 Task: Create a business people working with information on computers.
Action: Mouse moved to (501, 317)
Screenshot: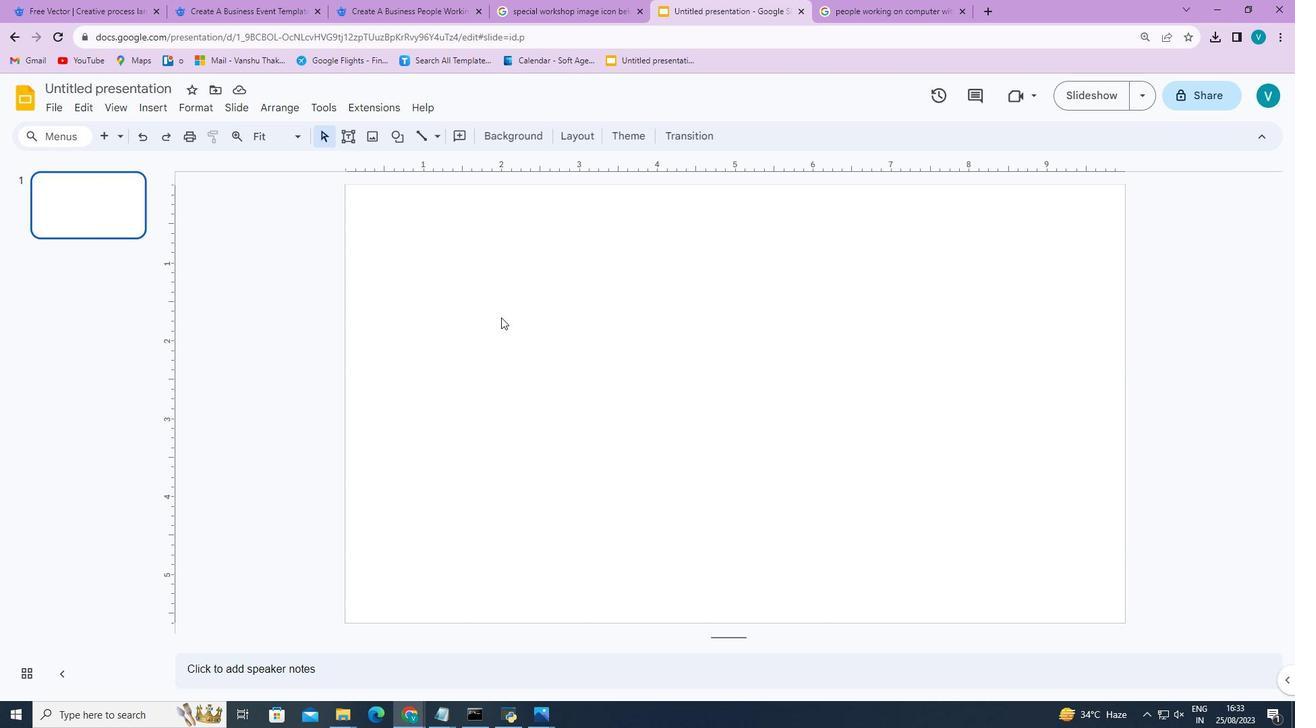 
Action: Mouse pressed left at (501, 317)
Screenshot: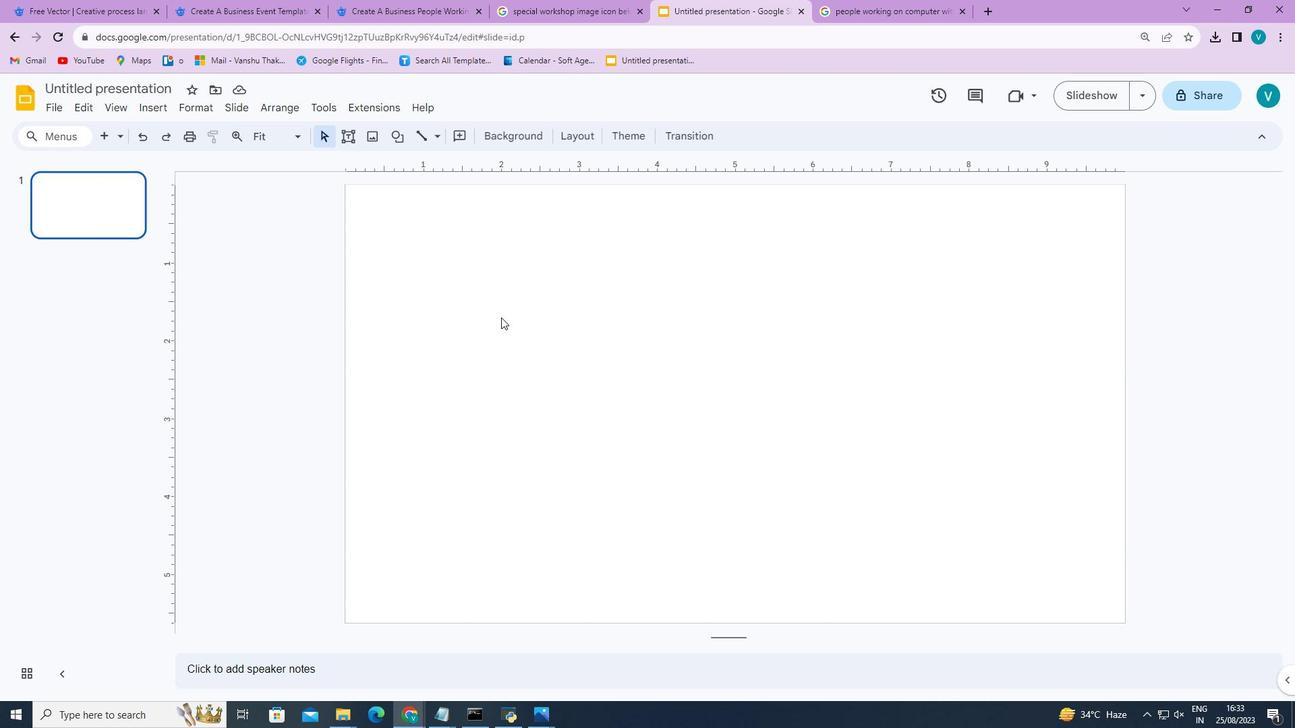 
Action: Mouse moved to (444, 286)
Screenshot: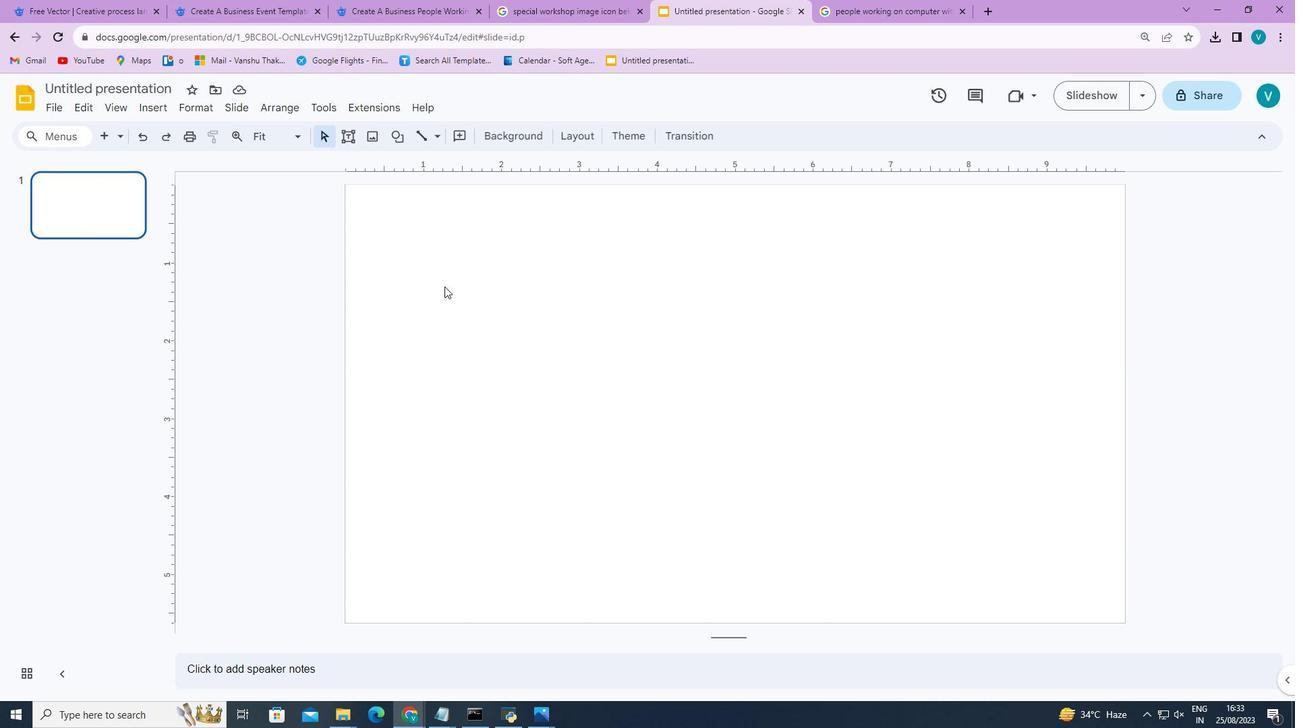 
Action: Mouse pressed left at (444, 286)
Screenshot: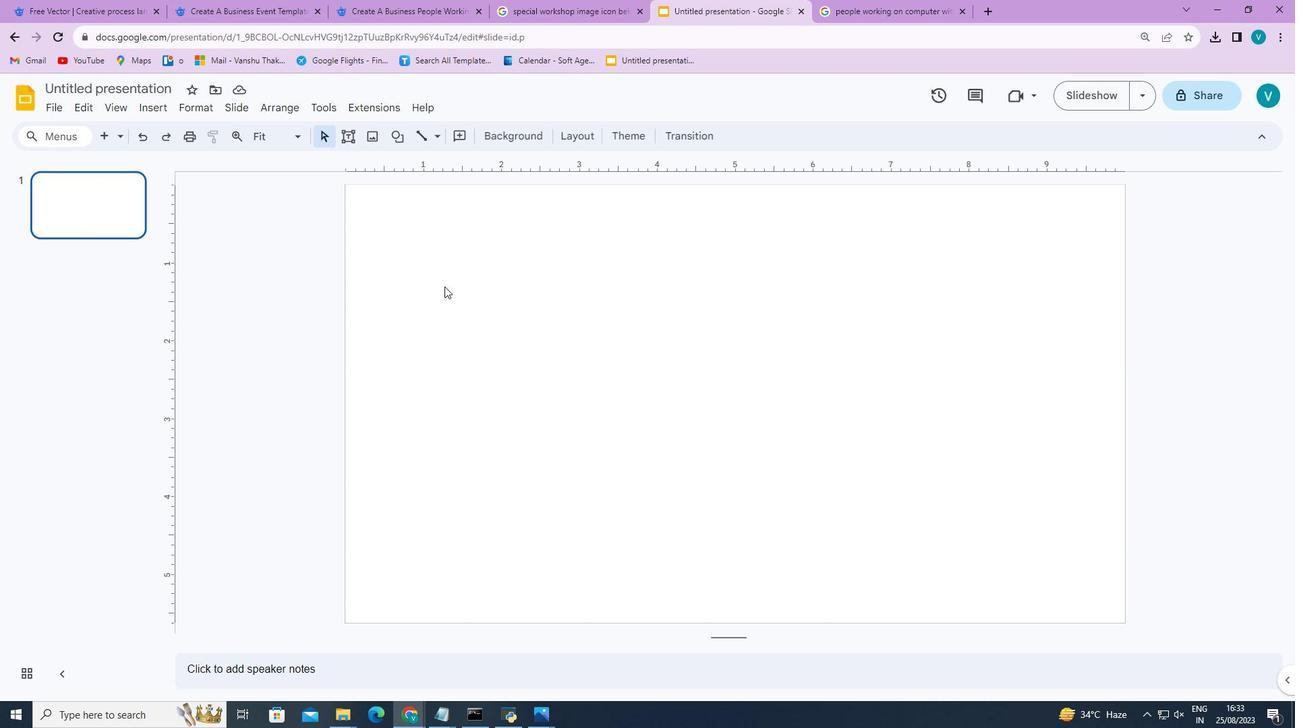 
Action: Mouse moved to (158, 107)
Screenshot: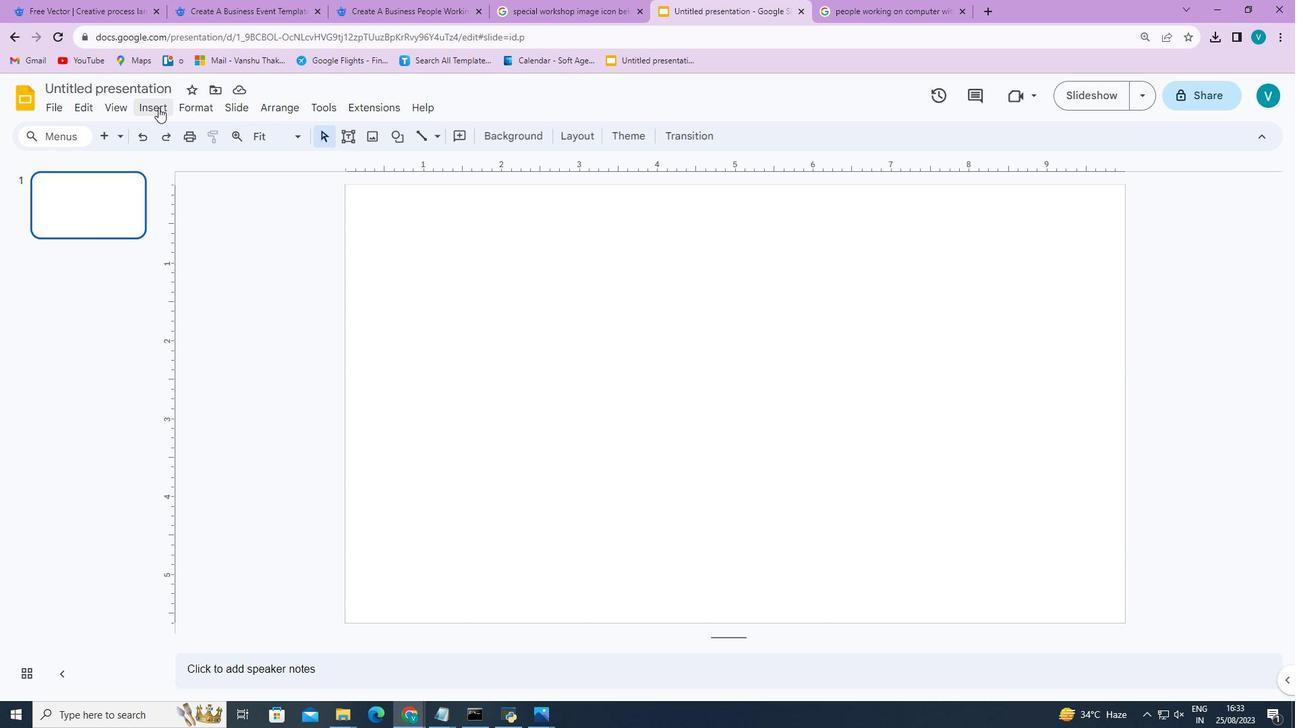 
Action: Mouse pressed left at (158, 107)
Screenshot: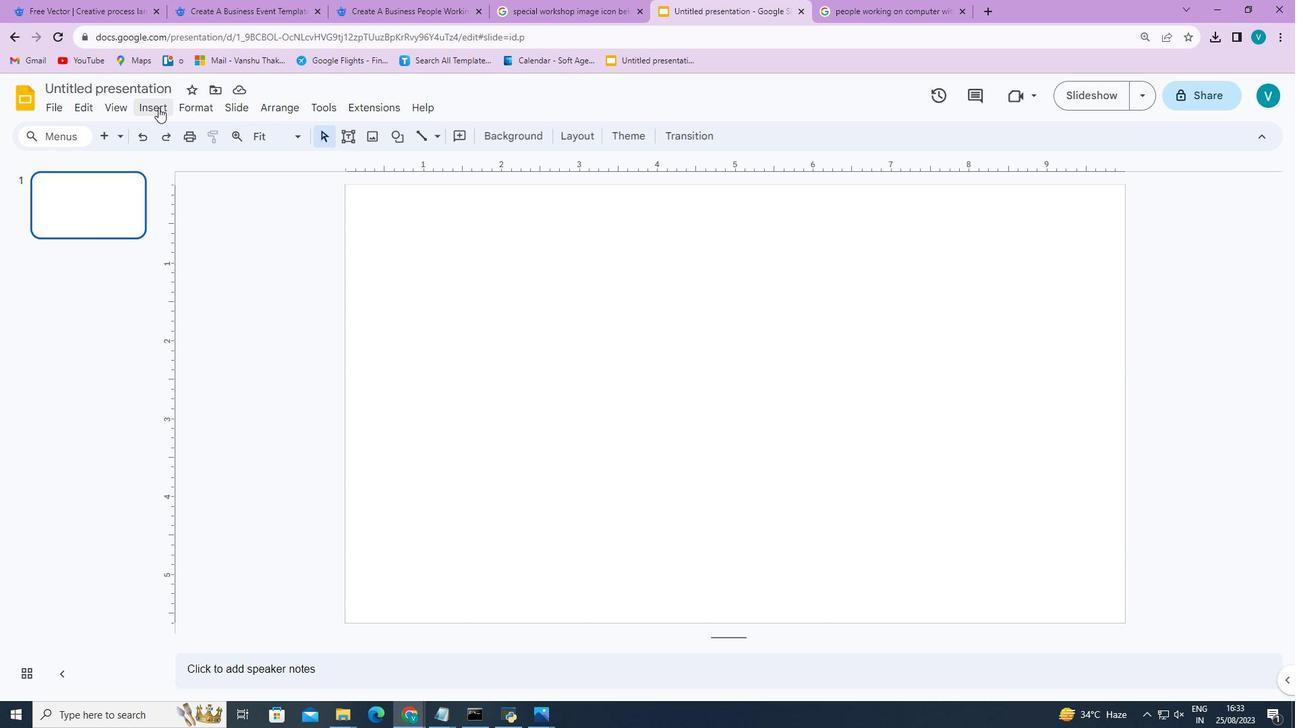 
Action: Mouse moved to (200, 134)
Screenshot: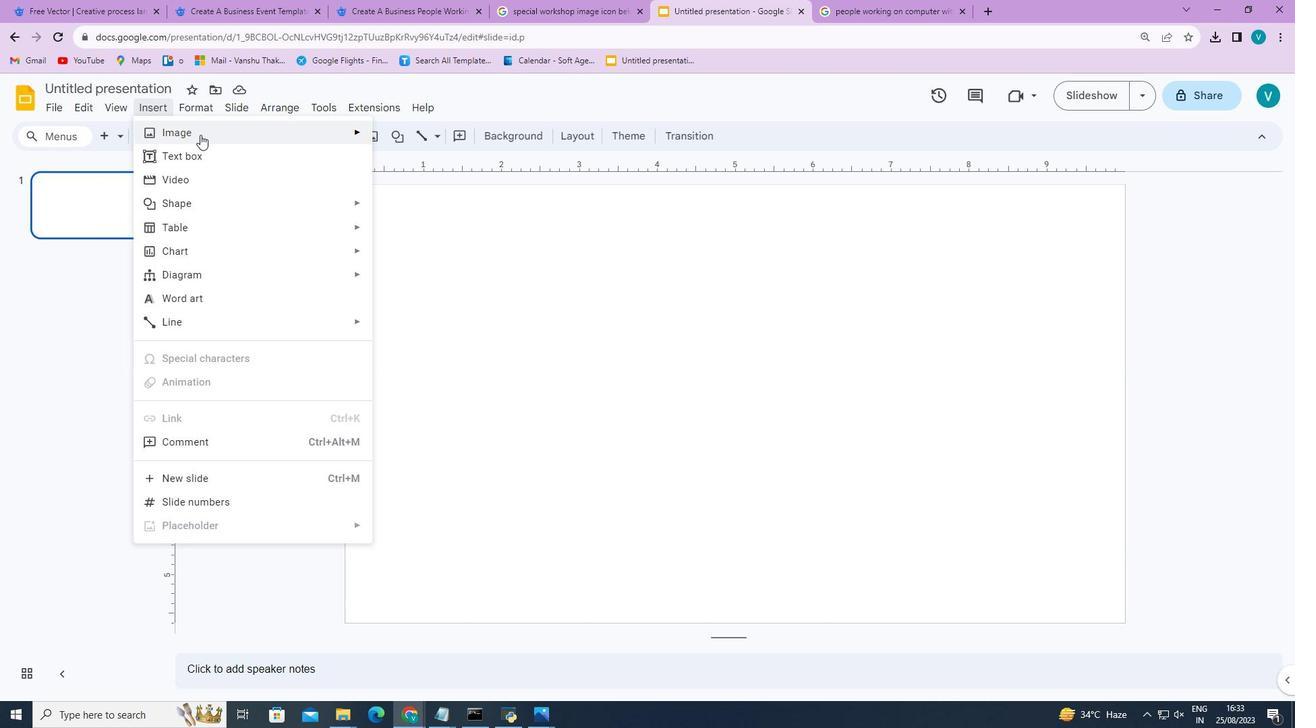 
Action: Mouse pressed left at (200, 134)
Screenshot: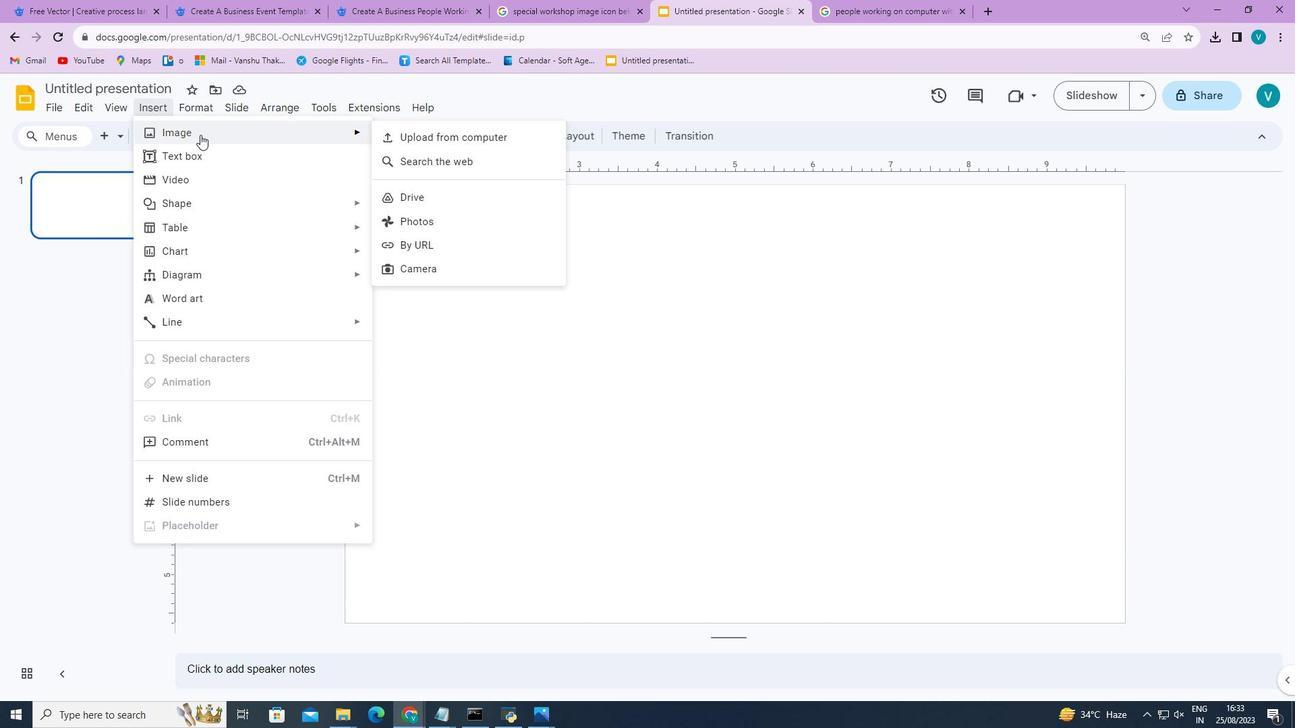 
Action: Mouse moved to (433, 138)
Screenshot: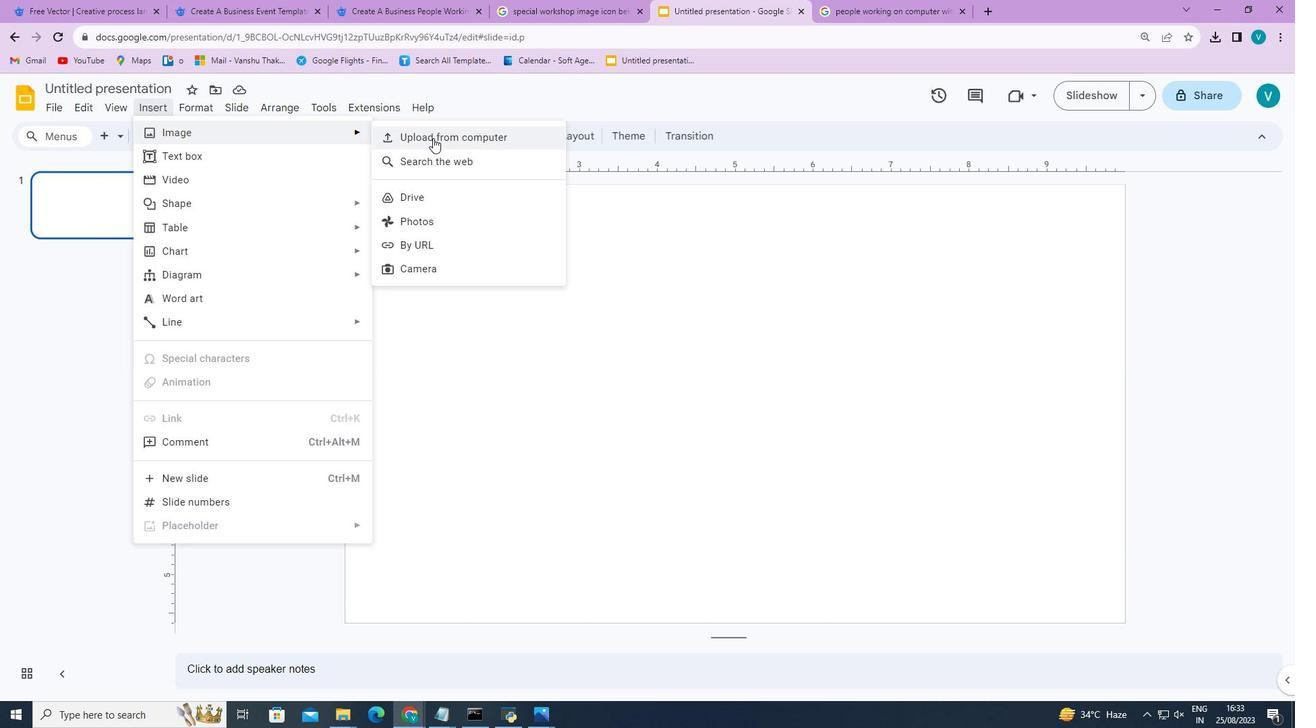 
Action: Mouse pressed left at (433, 138)
Screenshot: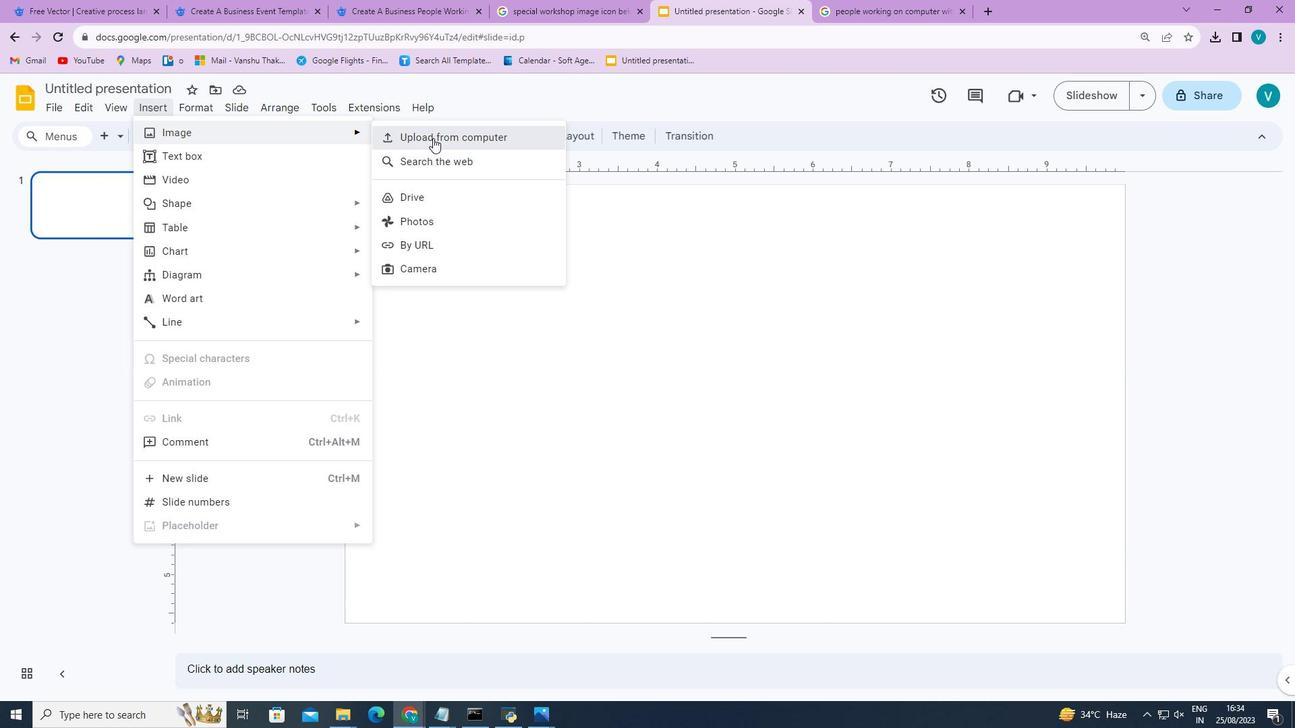 
Action: Mouse moved to (197, 119)
Screenshot: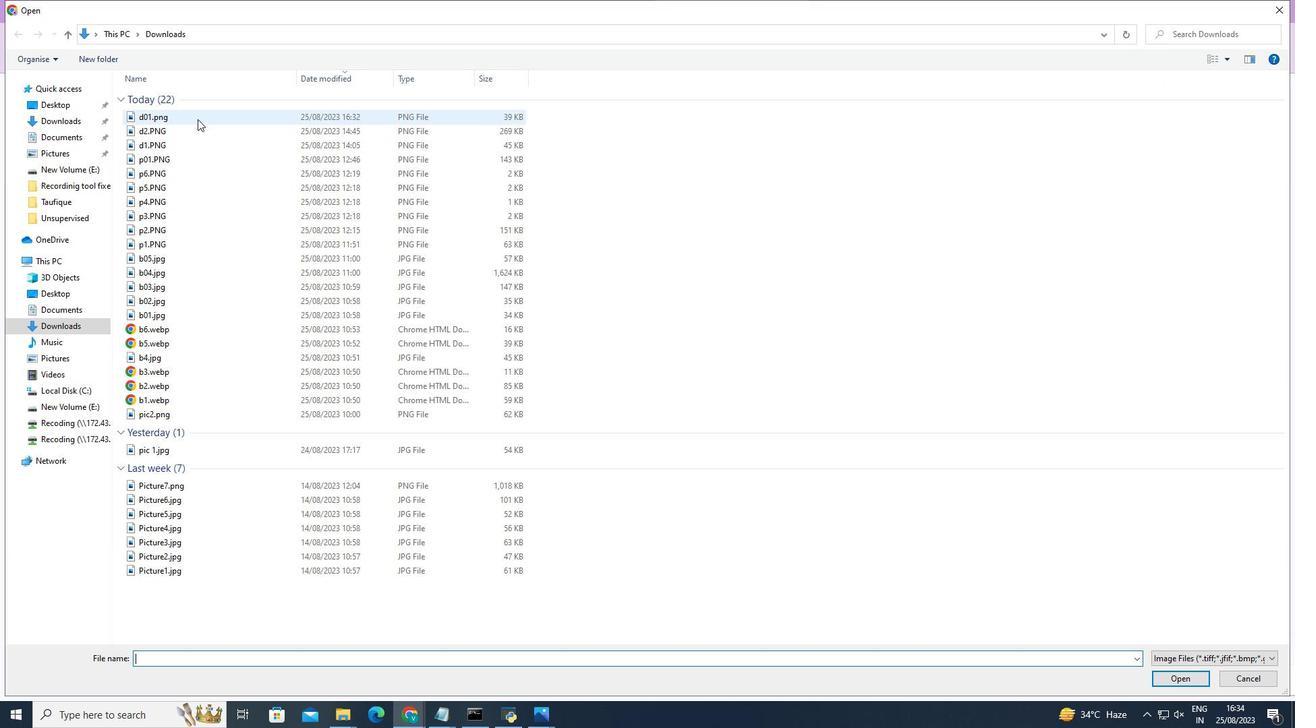 
Action: Mouse pressed left at (197, 119)
Screenshot: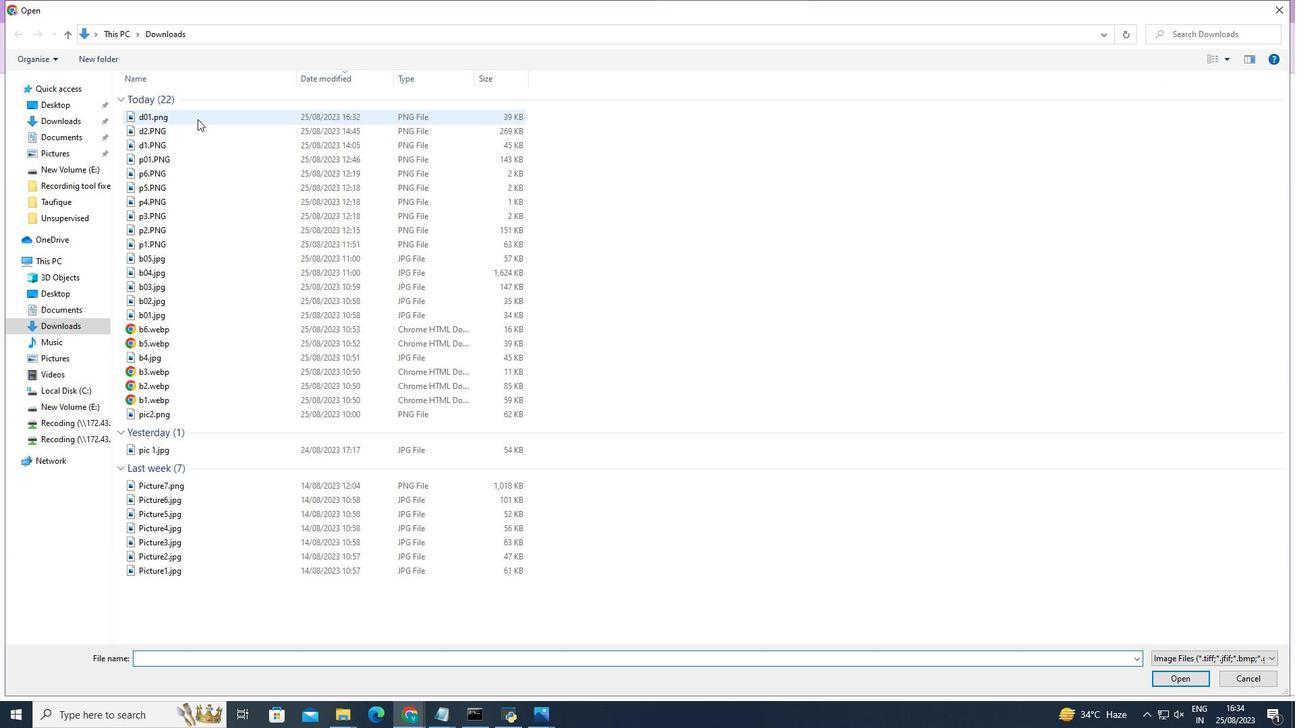 
Action: Mouse pressed left at (197, 119)
Screenshot: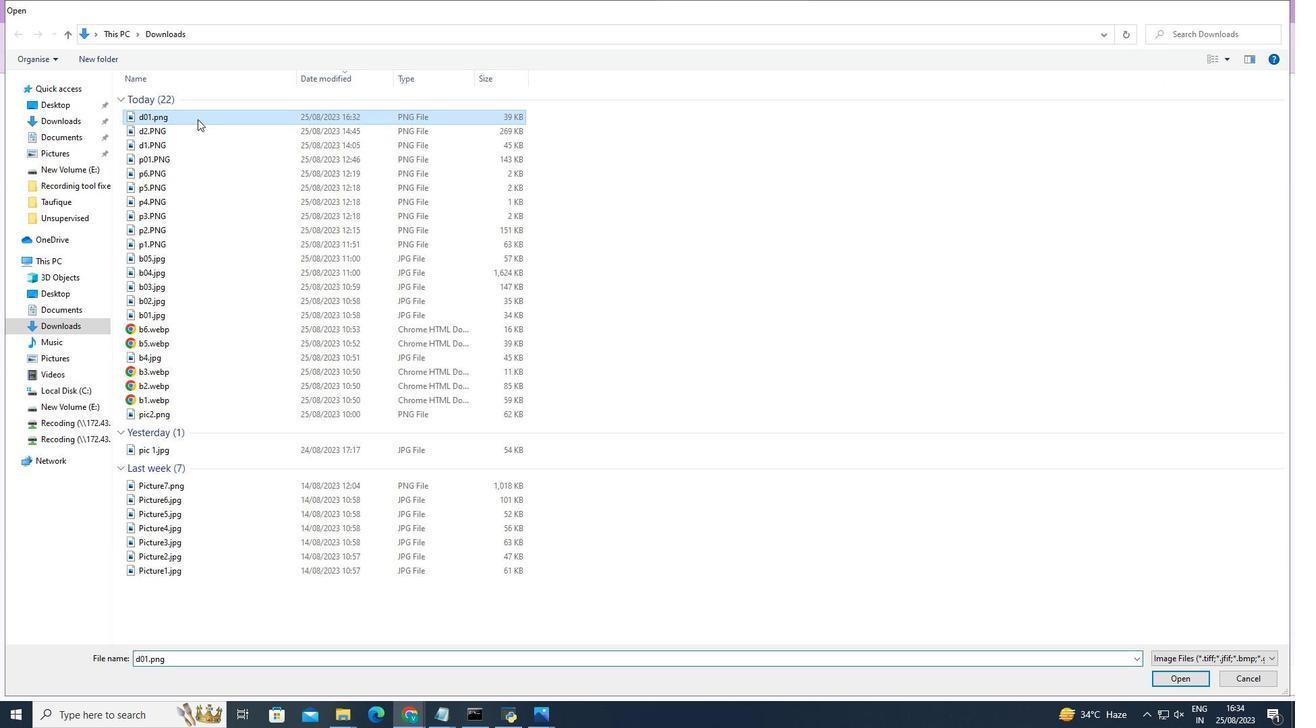 
Action: Mouse moved to (656, 374)
Screenshot: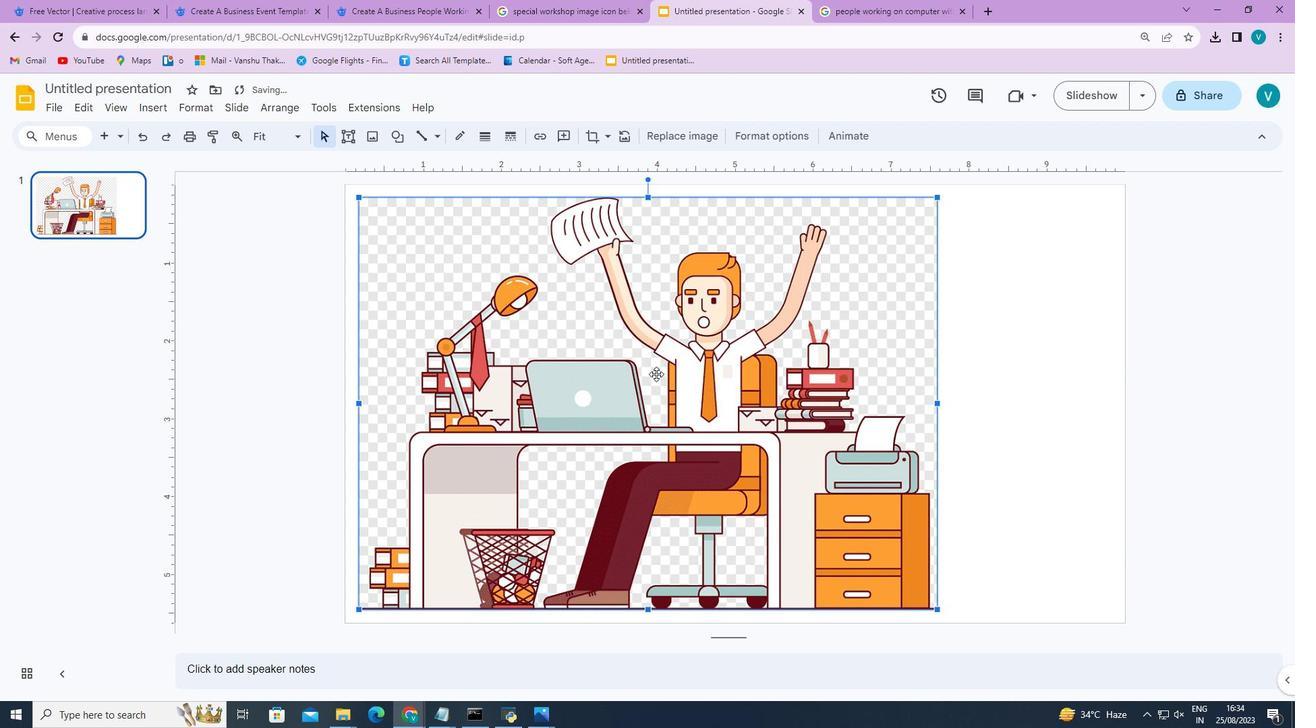 
Action: Mouse pressed left at (656, 374)
Screenshot: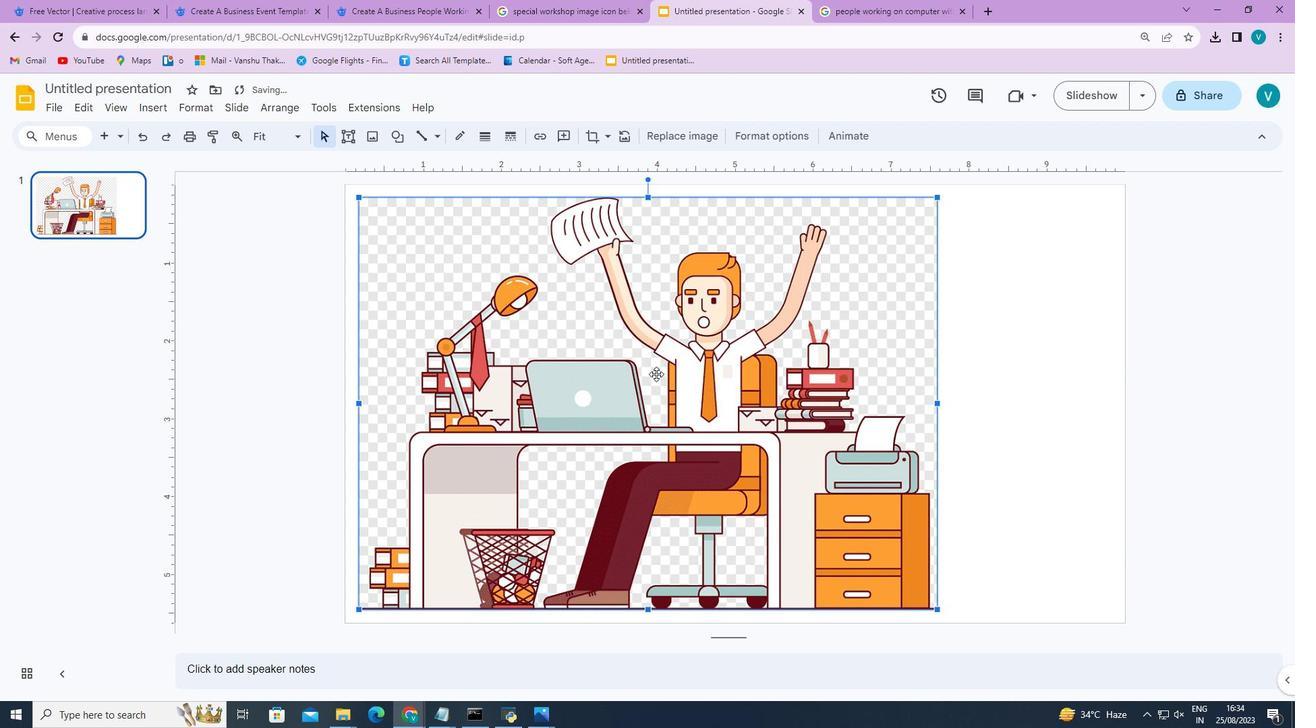
Action: Mouse moved to (935, 404)
Screenshot: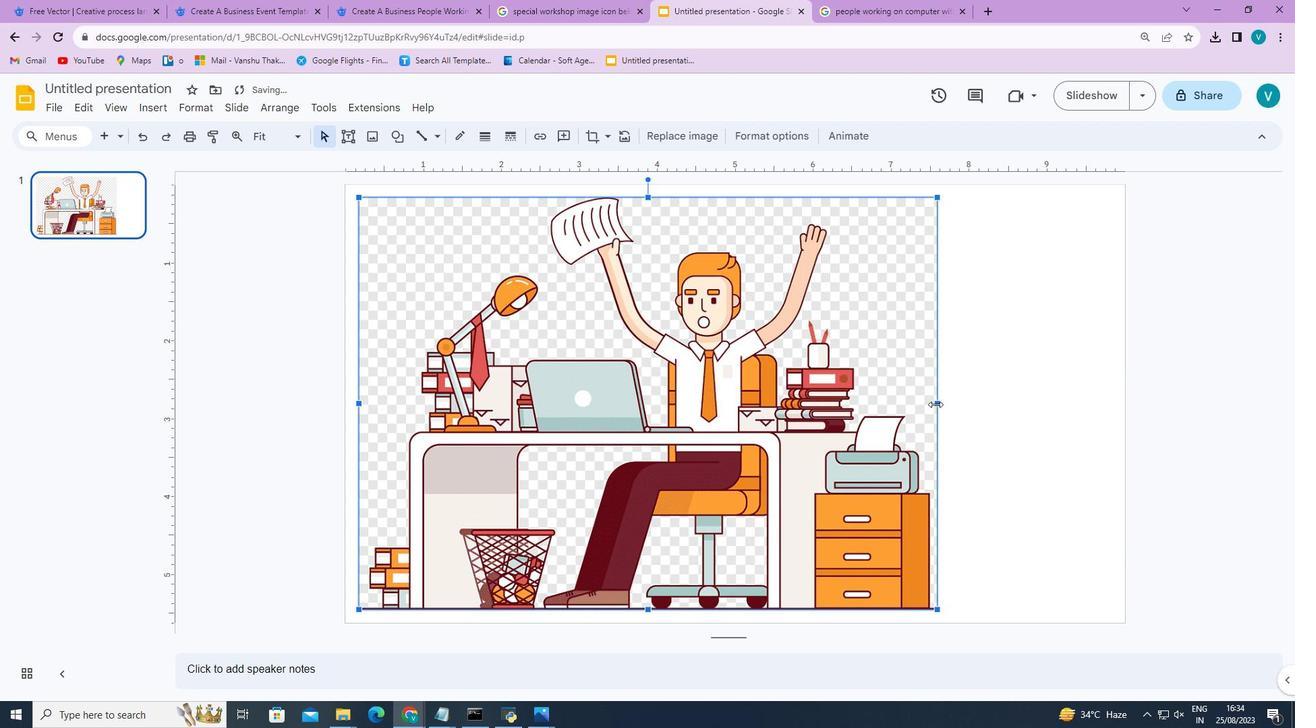 
Action: Mouse pressed left at (935, 404)
Screenshot: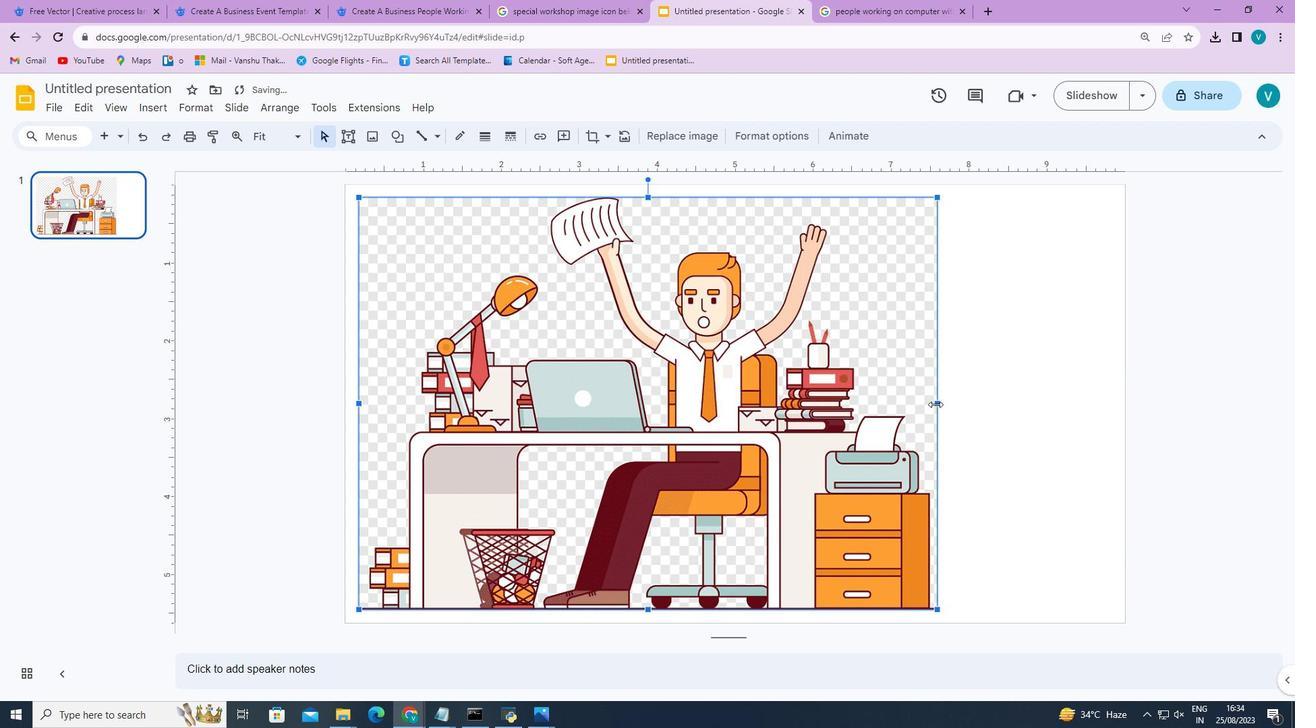 
Action: Mouse moved to (801, 402)
Screenshot: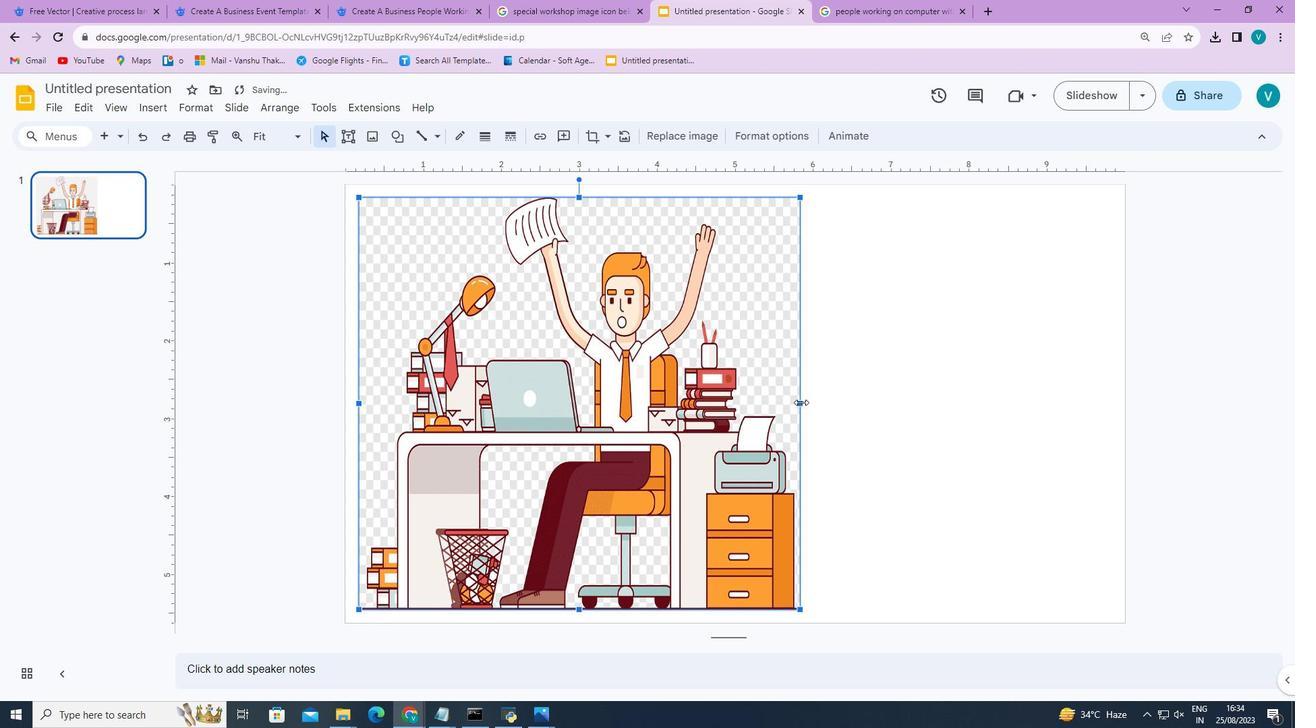 
Action: Mouse pressed left at (801, 402)
Screenshot: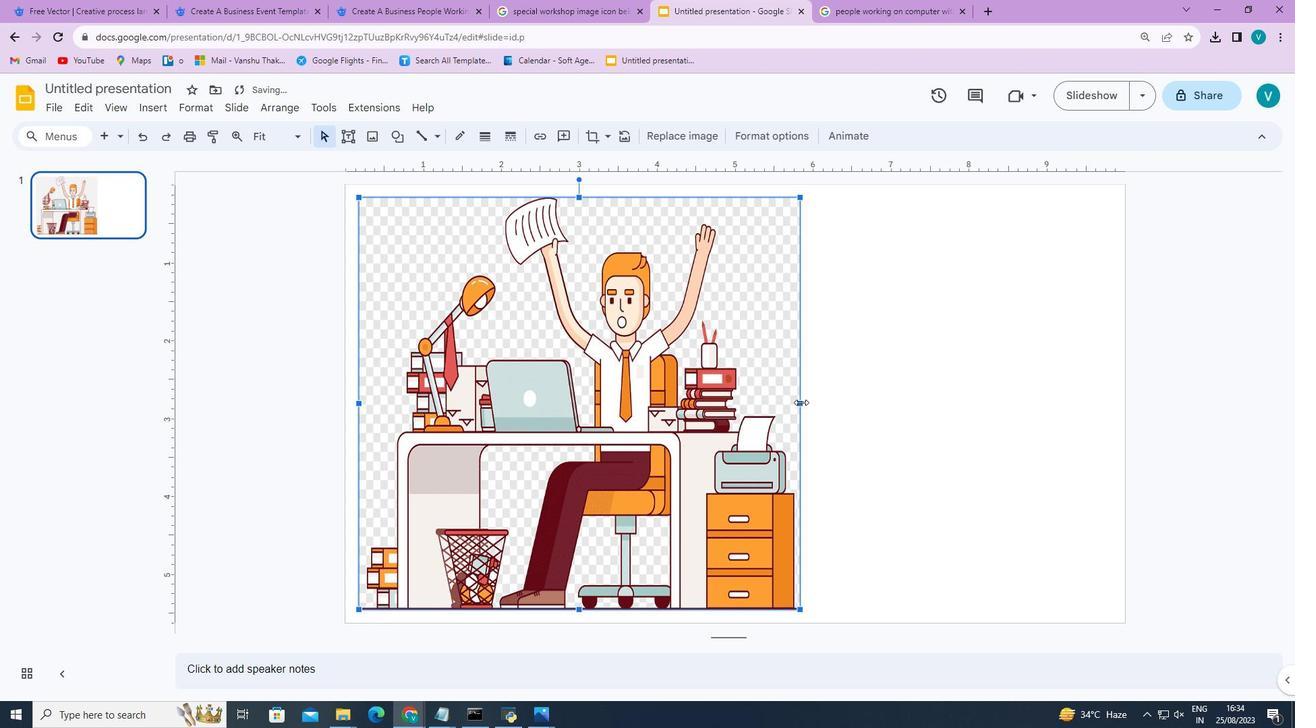
Action: Mouse moved to (706, 359)
Screenshot: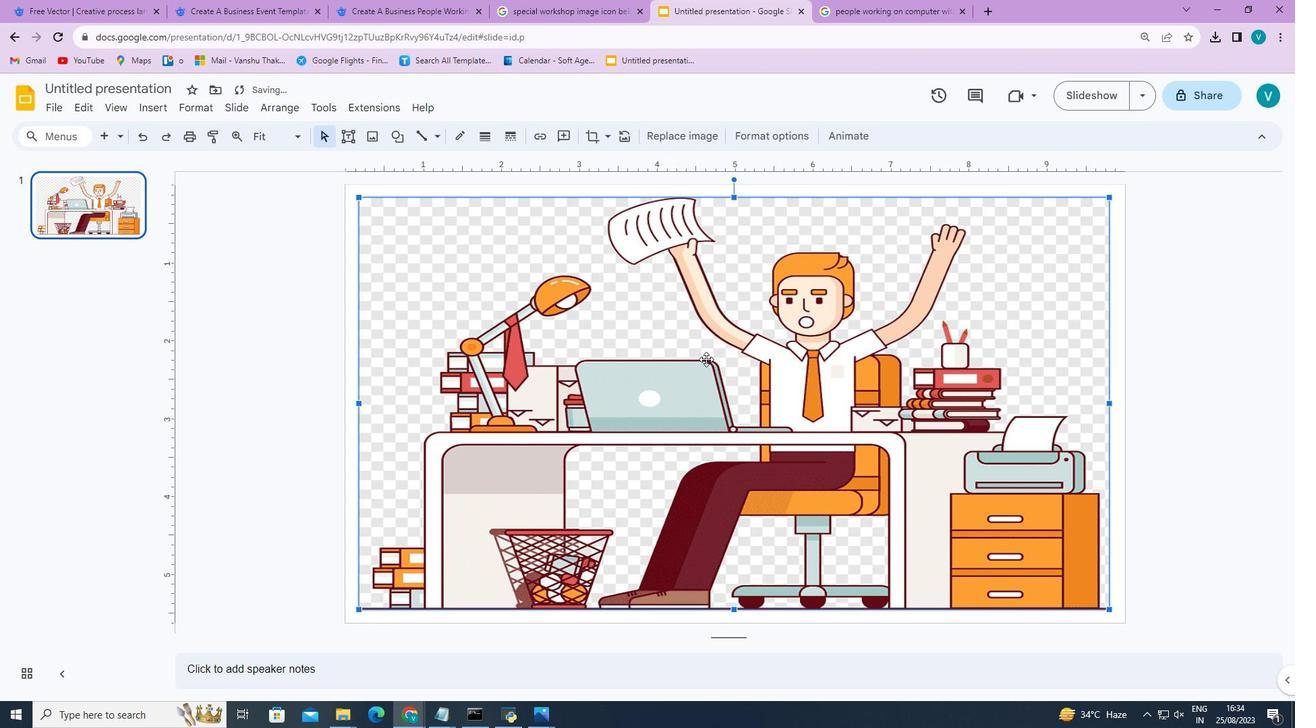 
Action: Mouse pressed left at (706, 359)
Screenshot: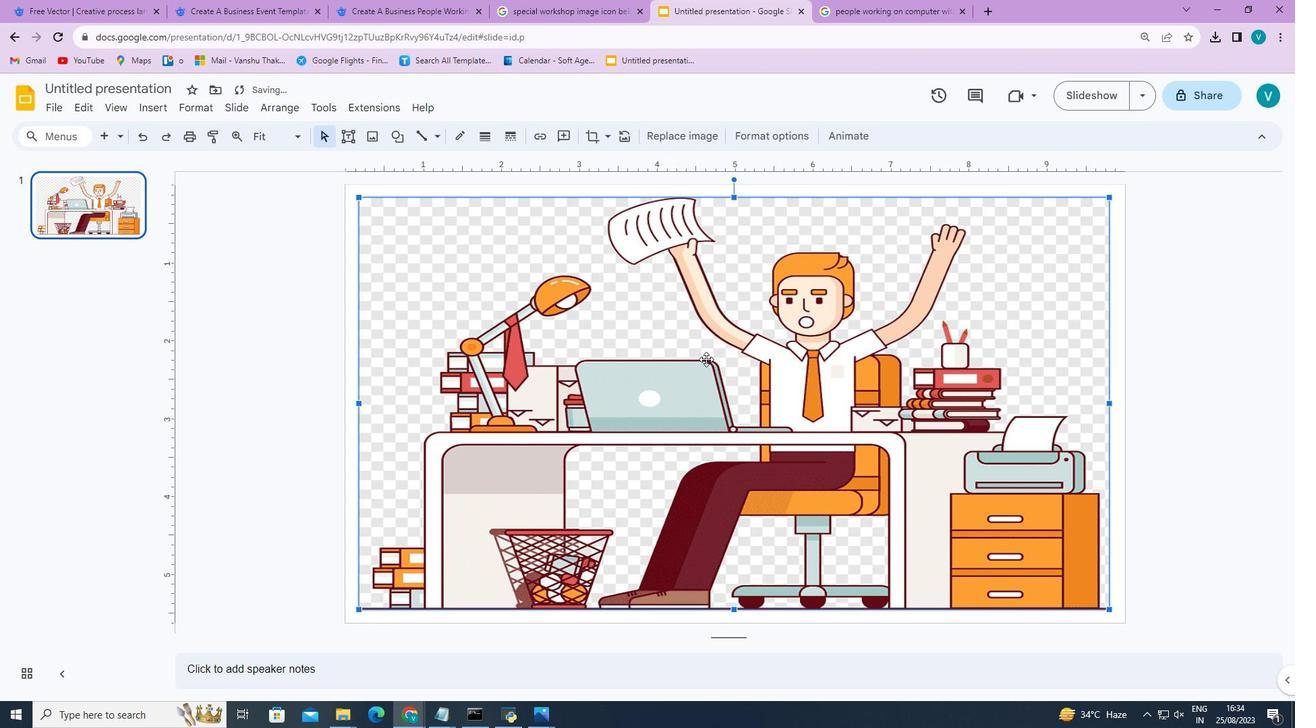 
Action: Mouse moved to (360, 404)
Screenshot: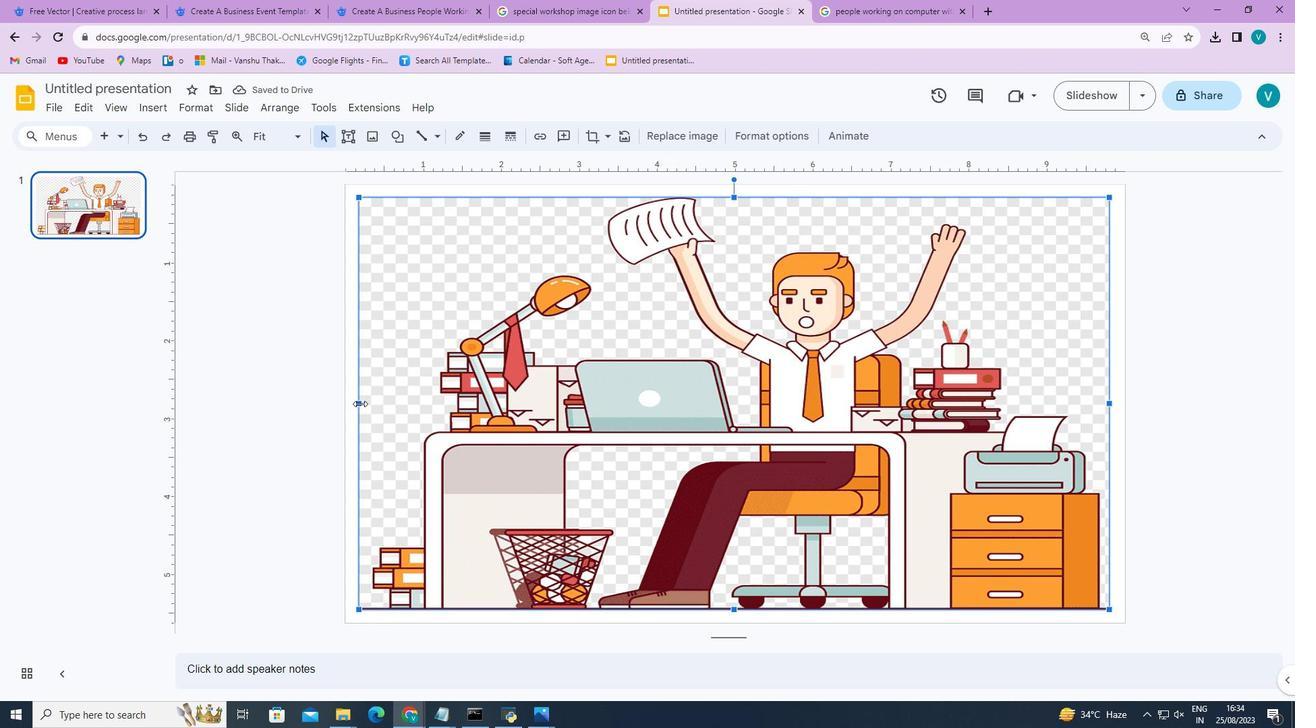
Action: Mouse pressed left at (360, 404)
Screenshot: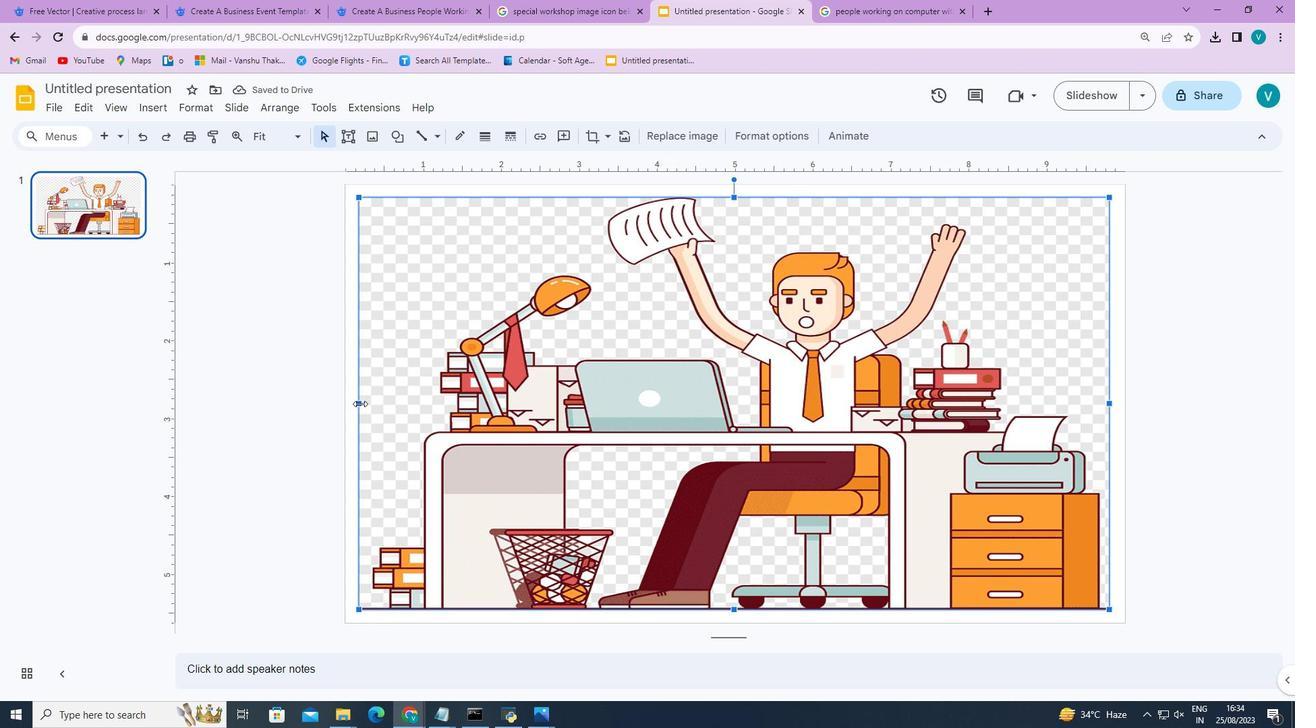 
Action: Mouse moved to (730, 199)
Screenshot: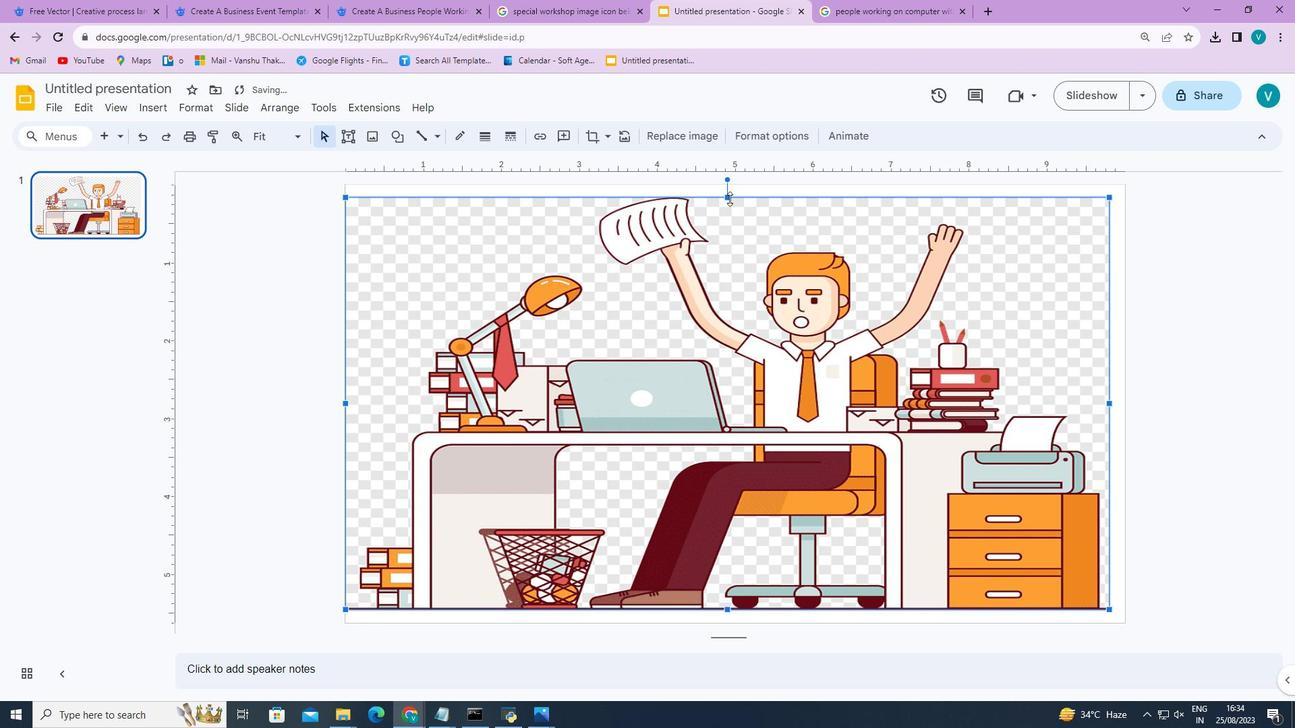 
Action: Mouse pressed left at (730, 199)
Screenshot: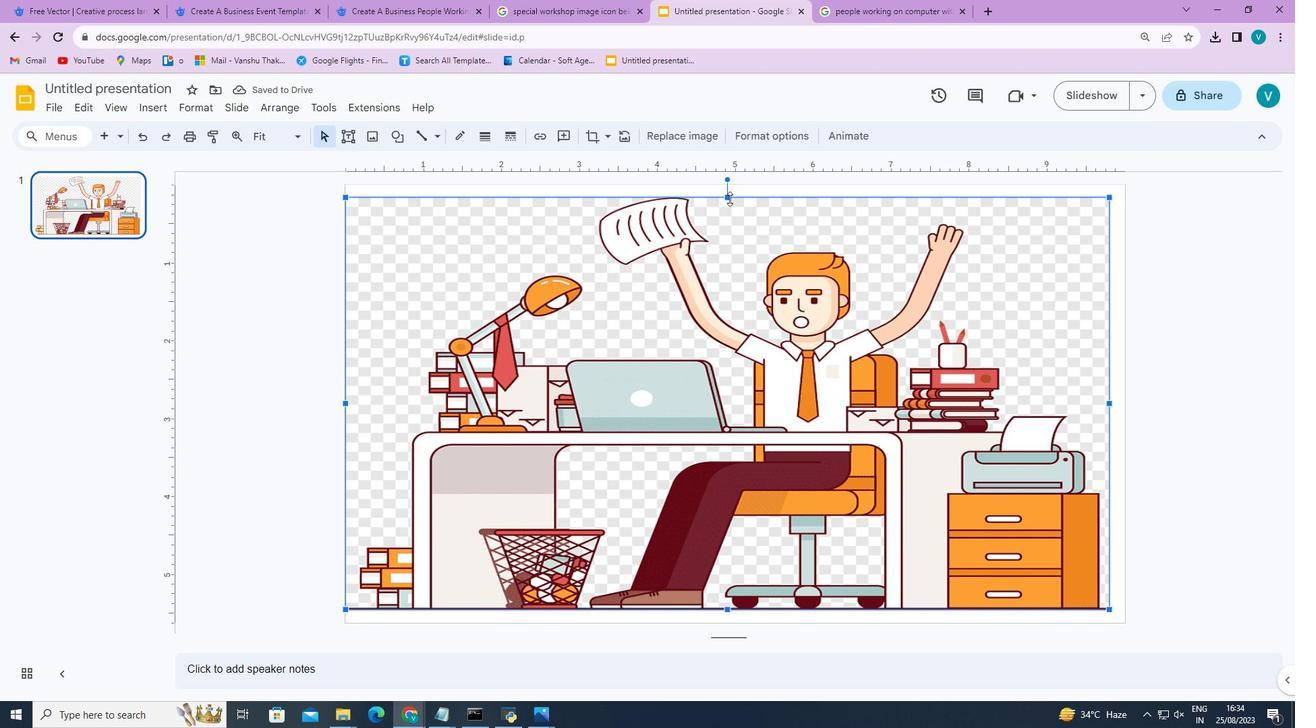 
Action: Mouse moved to (345, 400)
Screenshot: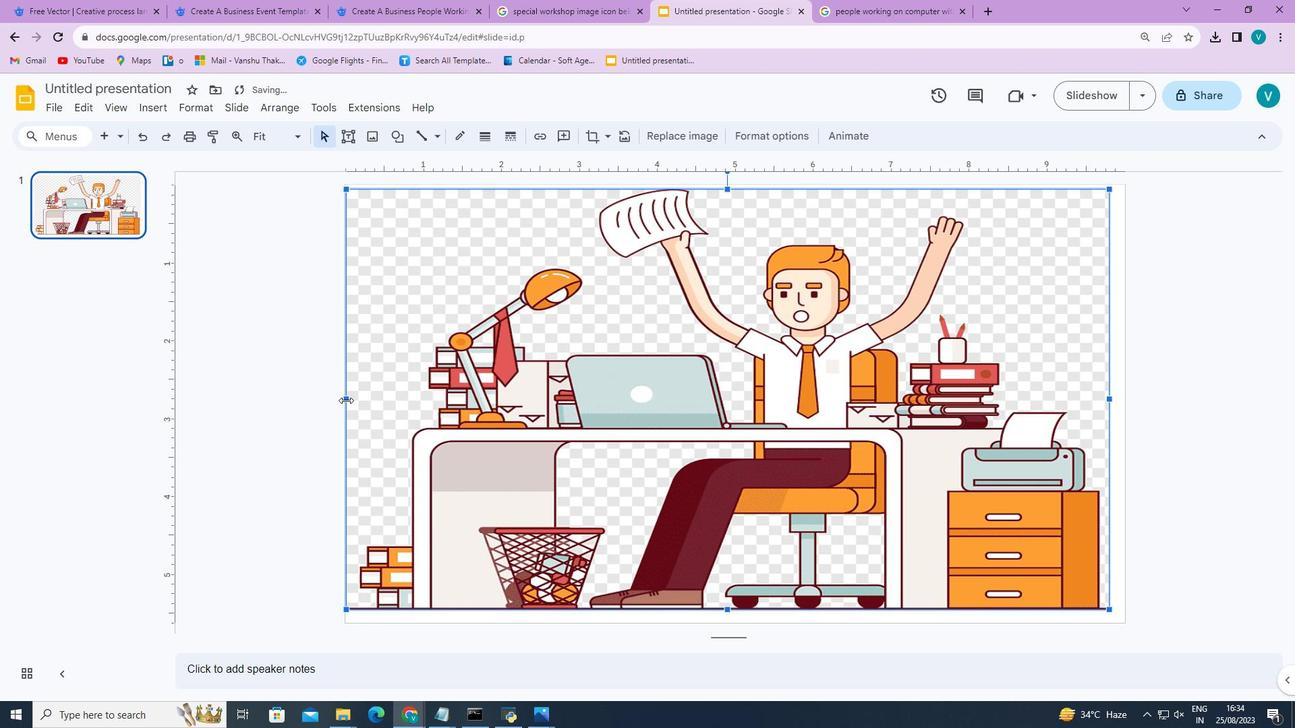 
Action: Mouse pressed left at (345, 400)
Screenshot: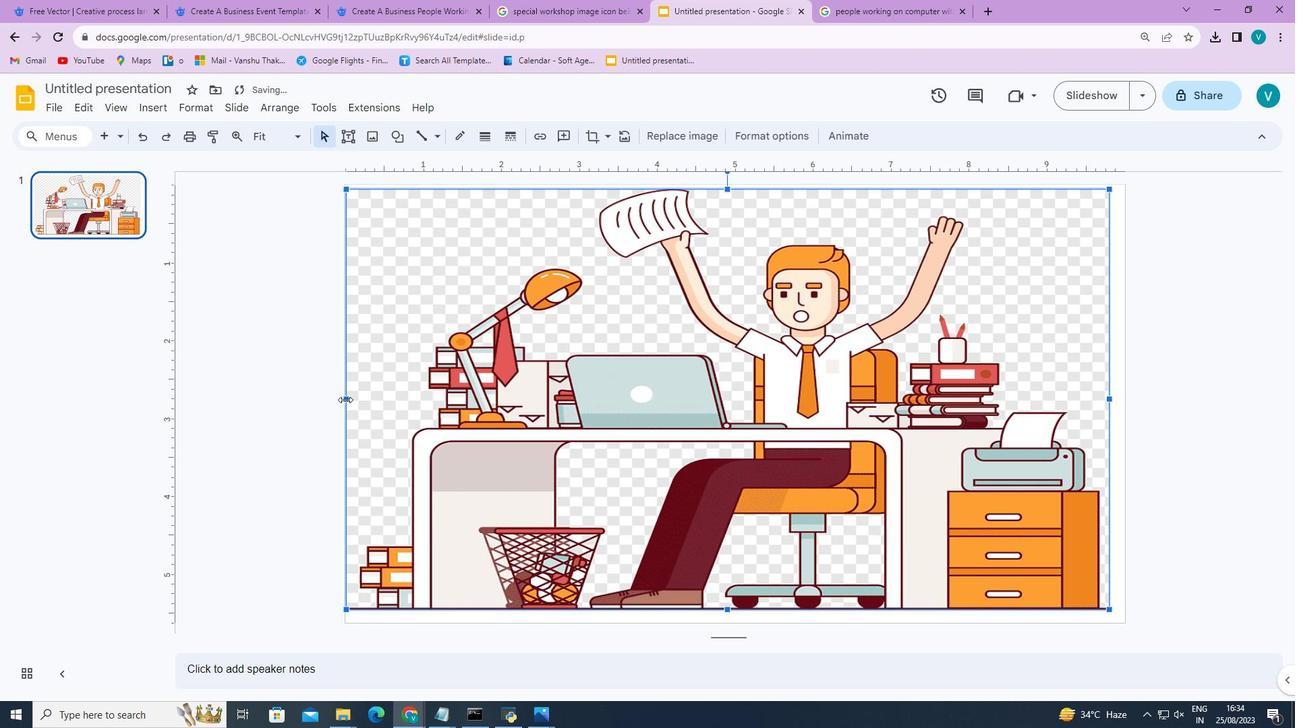
Action: Mouse moved to (422, 434)
Screenshot: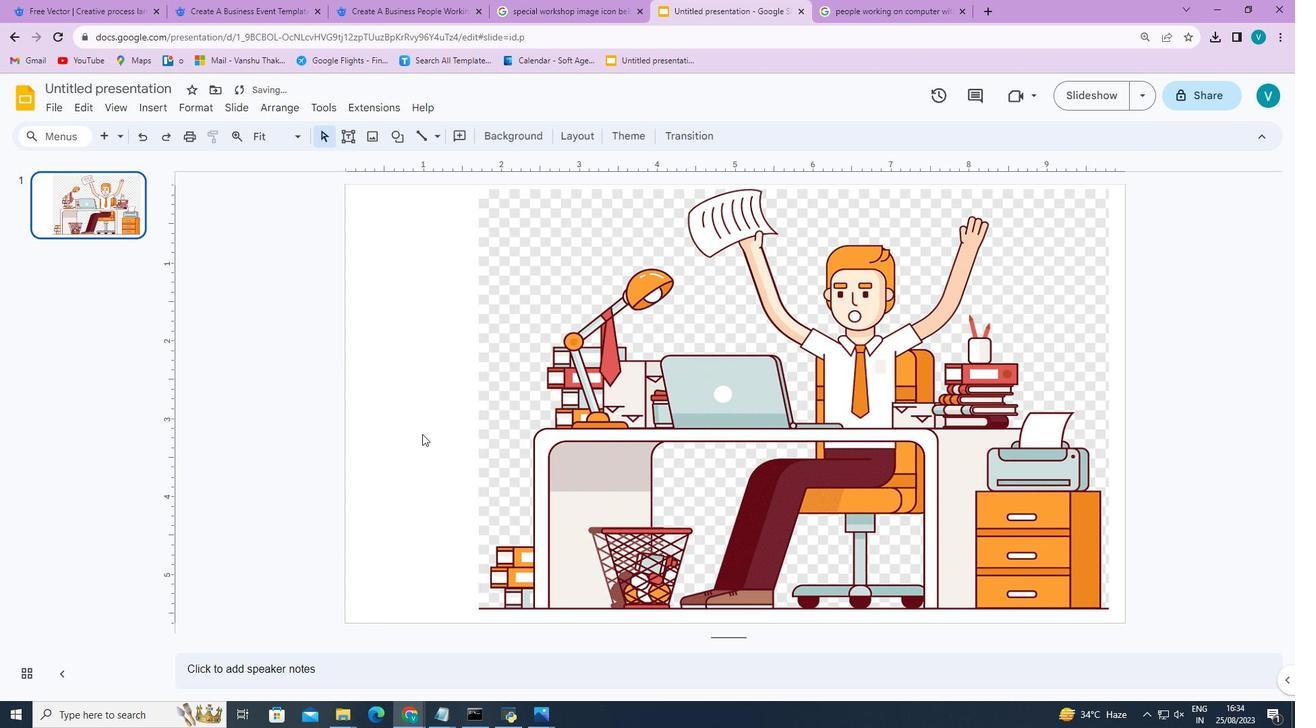 
Action: Mouse pressed left at (423, 434)
Screenshot: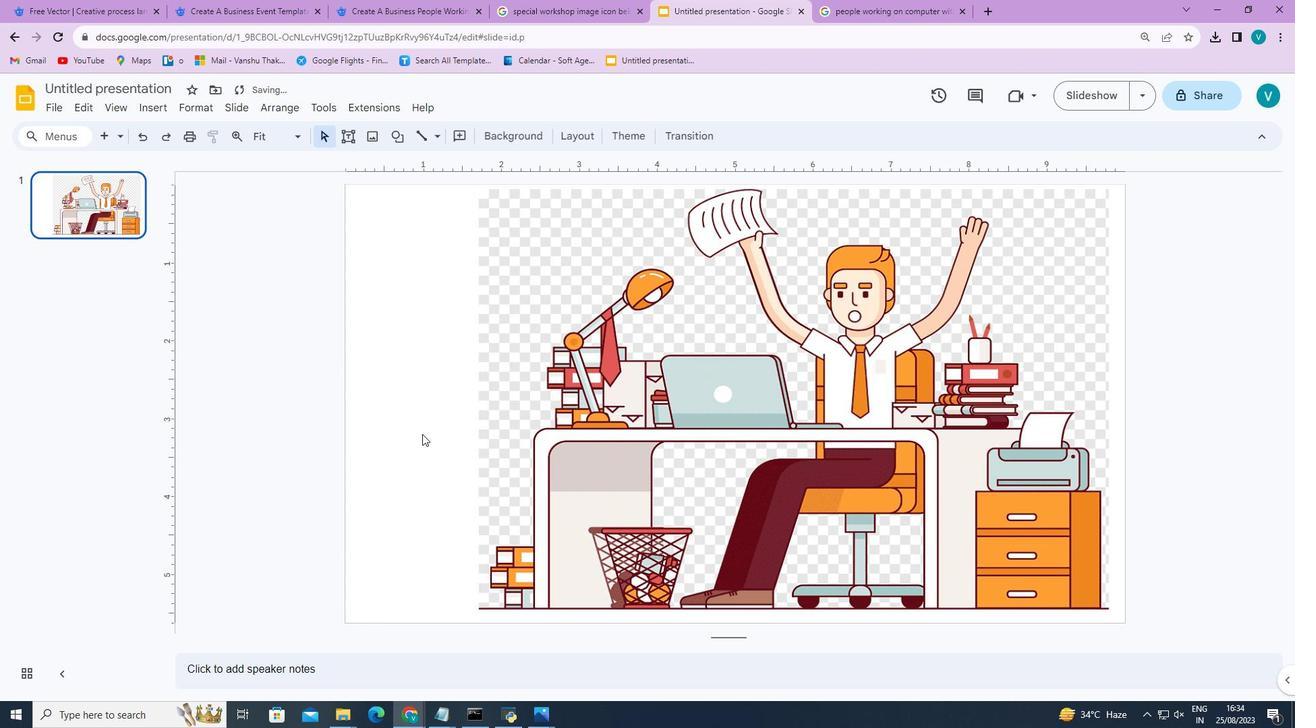 
Action: Mouse pressed left at (422, 434)
Screenshot: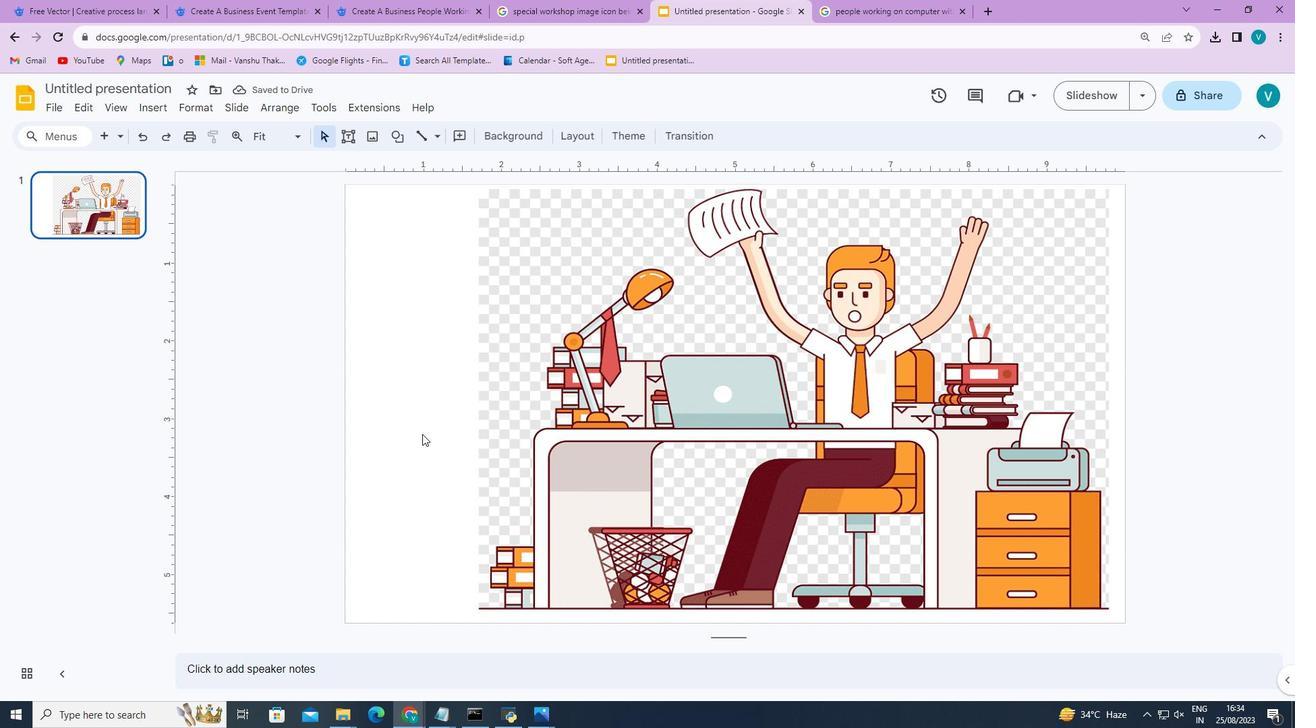 
Action: Mouse pressed left at (422, 434)
Screenshot: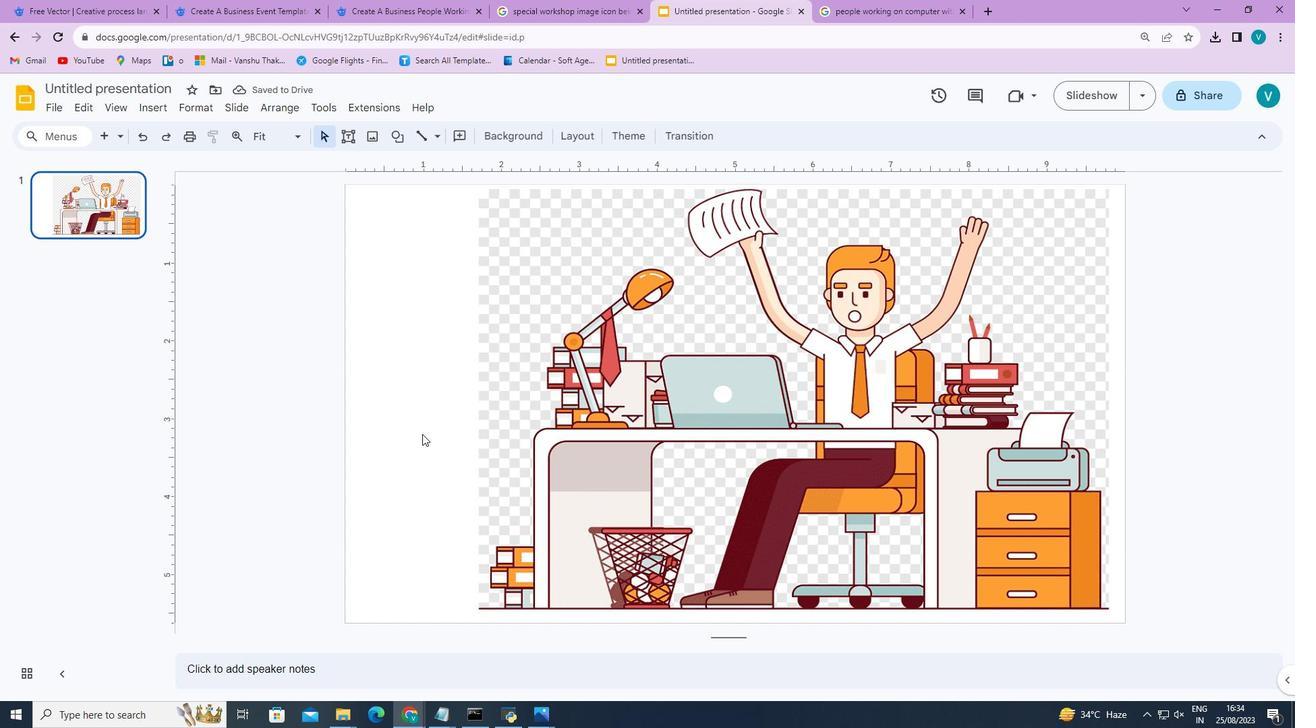 
Action: Mouse moved to (391, 139)
Screenshot: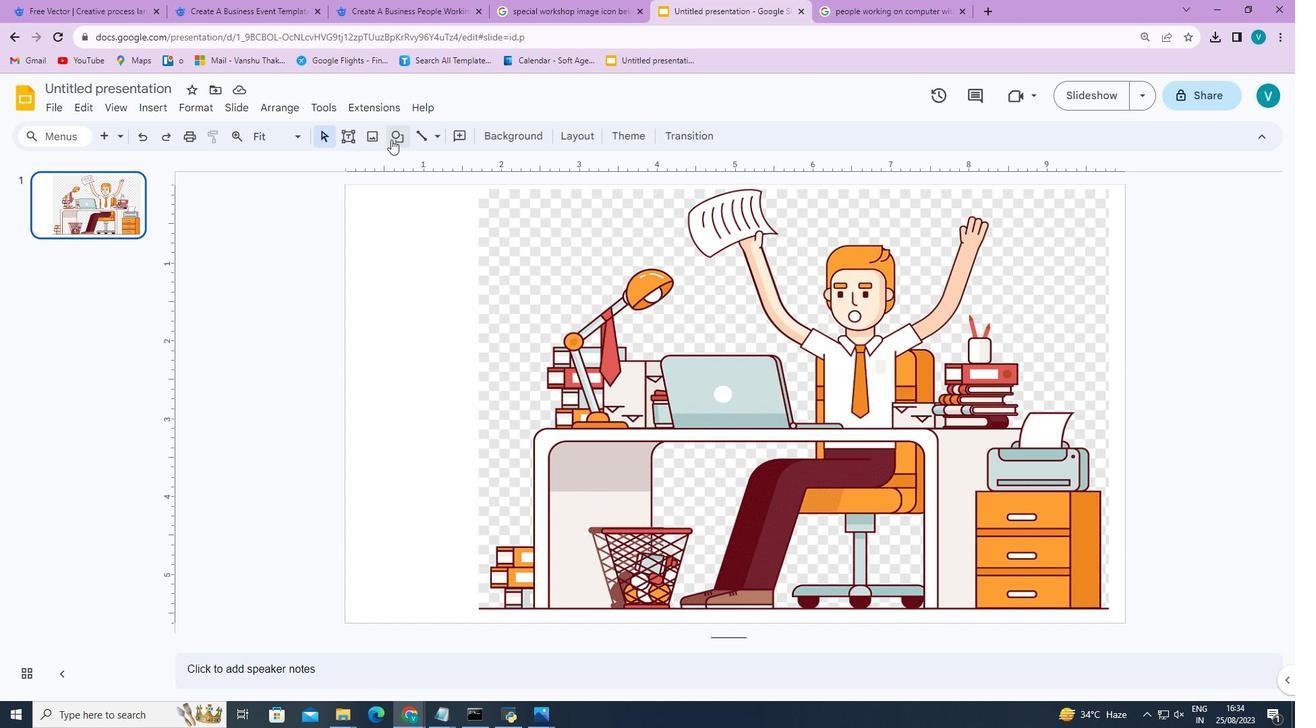
Action: Mouse pressed left at (391, 139)
Screenshot: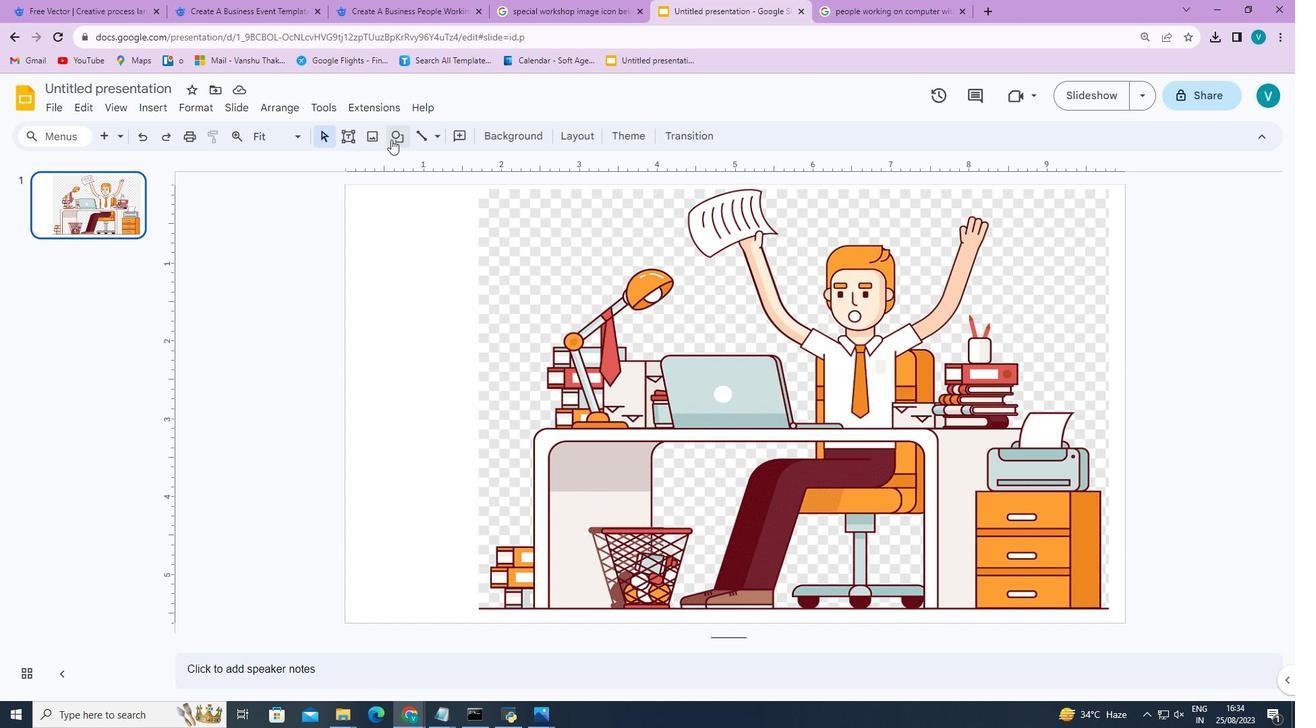
Action: Mouse moved to (591, 170)
Screenshot: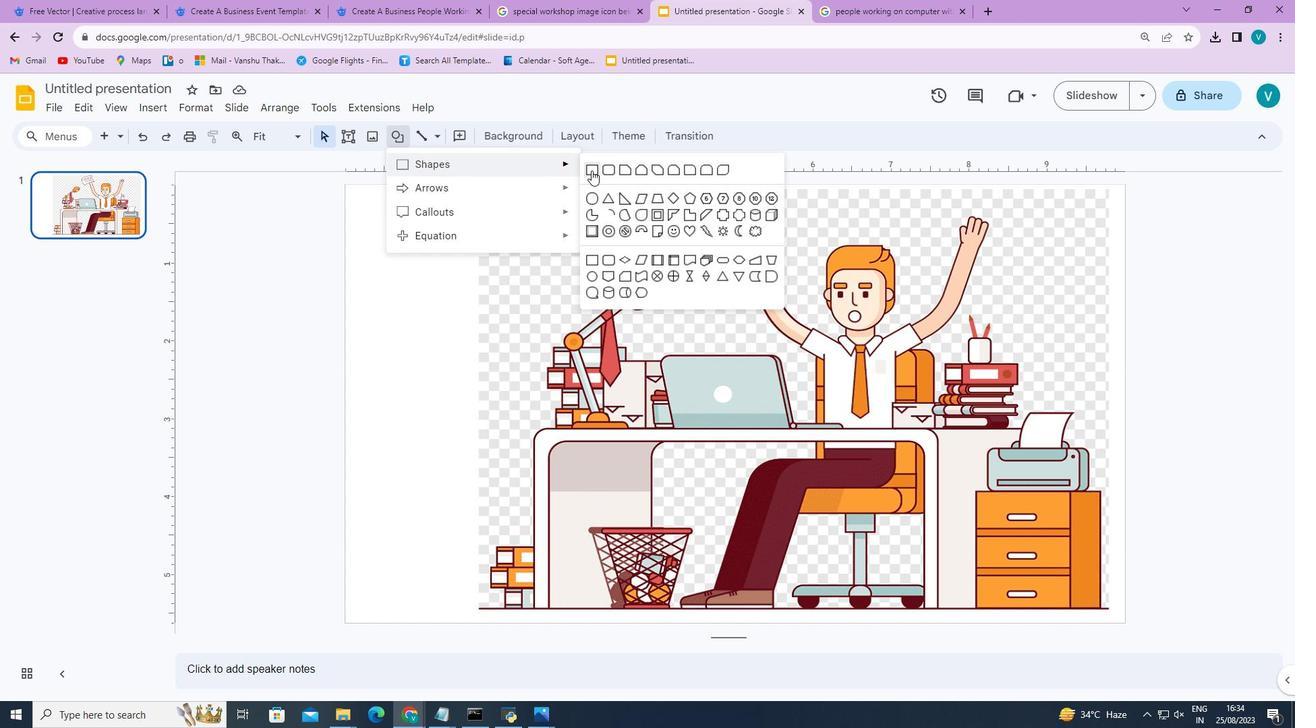 
Action: Mouse pressed left at (591, 170)
Screenshot: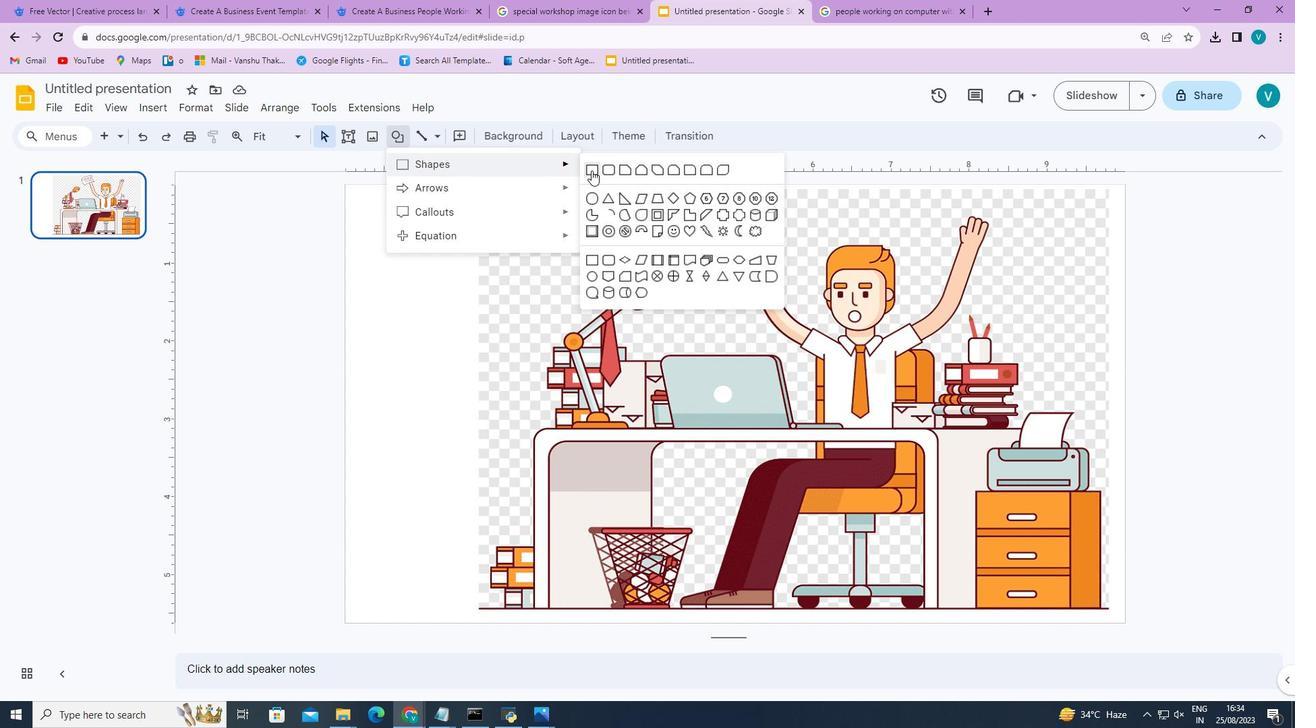 
Action: Mouse moved to (382, 286)
Screenshot: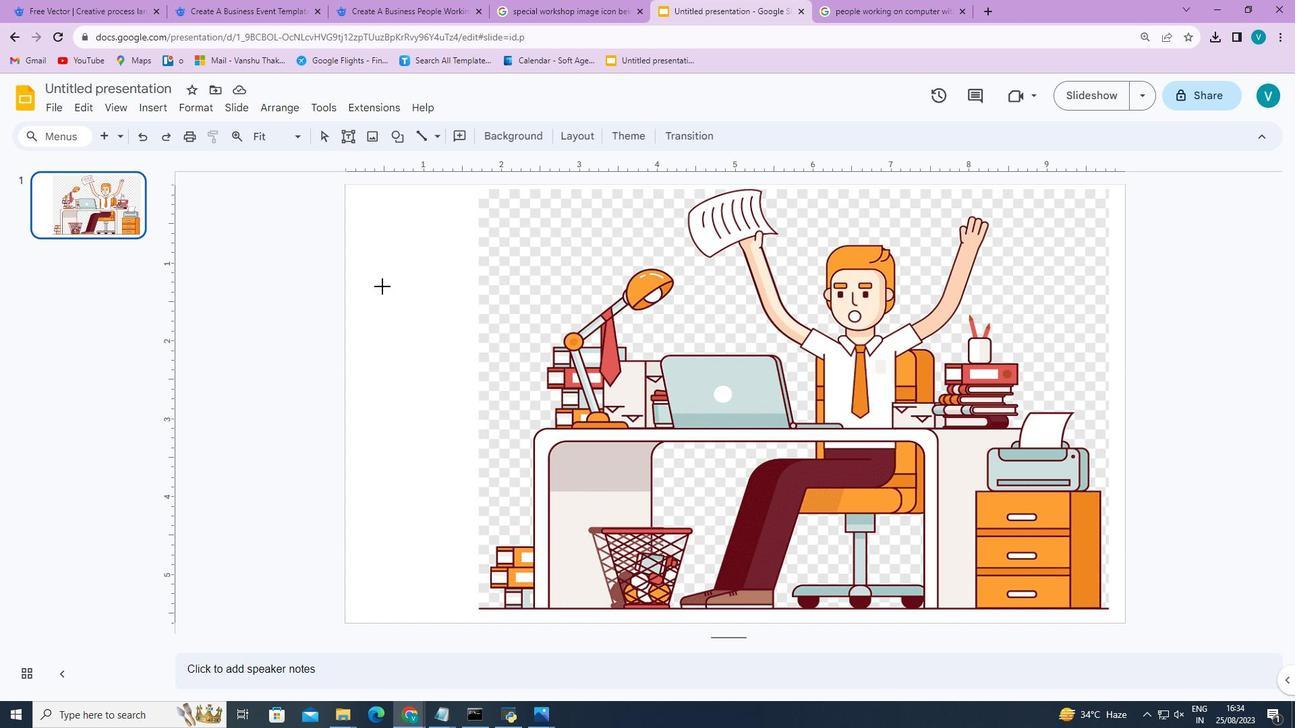 
Action: Mouse pressed left at (382, 286)
Screenshot: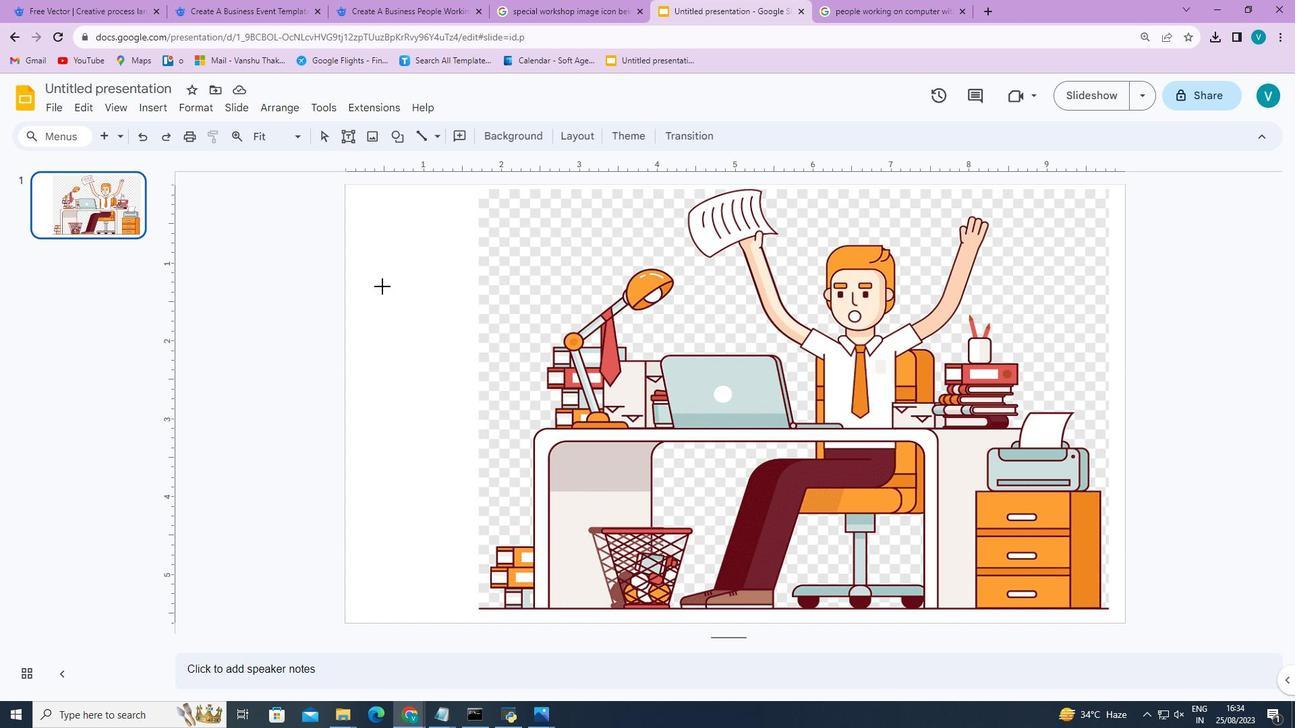 
Action: Mouse moved to (419, 342)
Screenshot: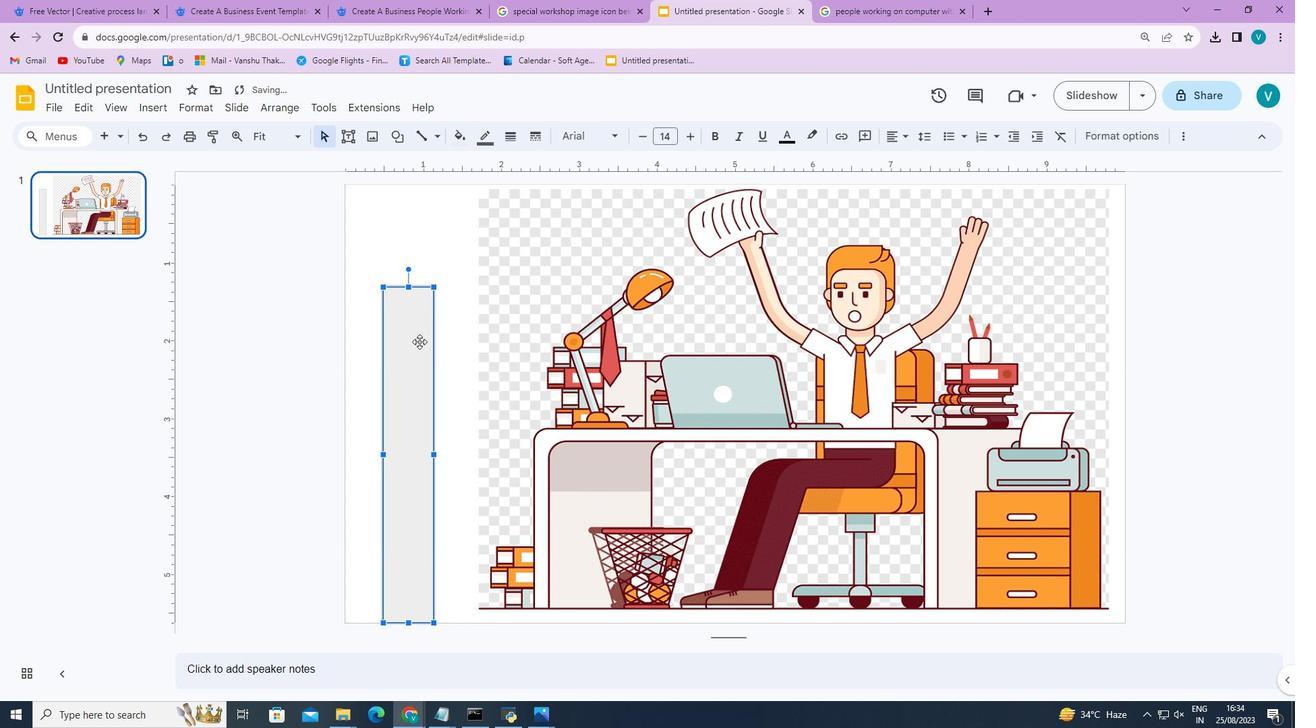 
Action: Mouse pressed left at (419, 342)
Screenshot: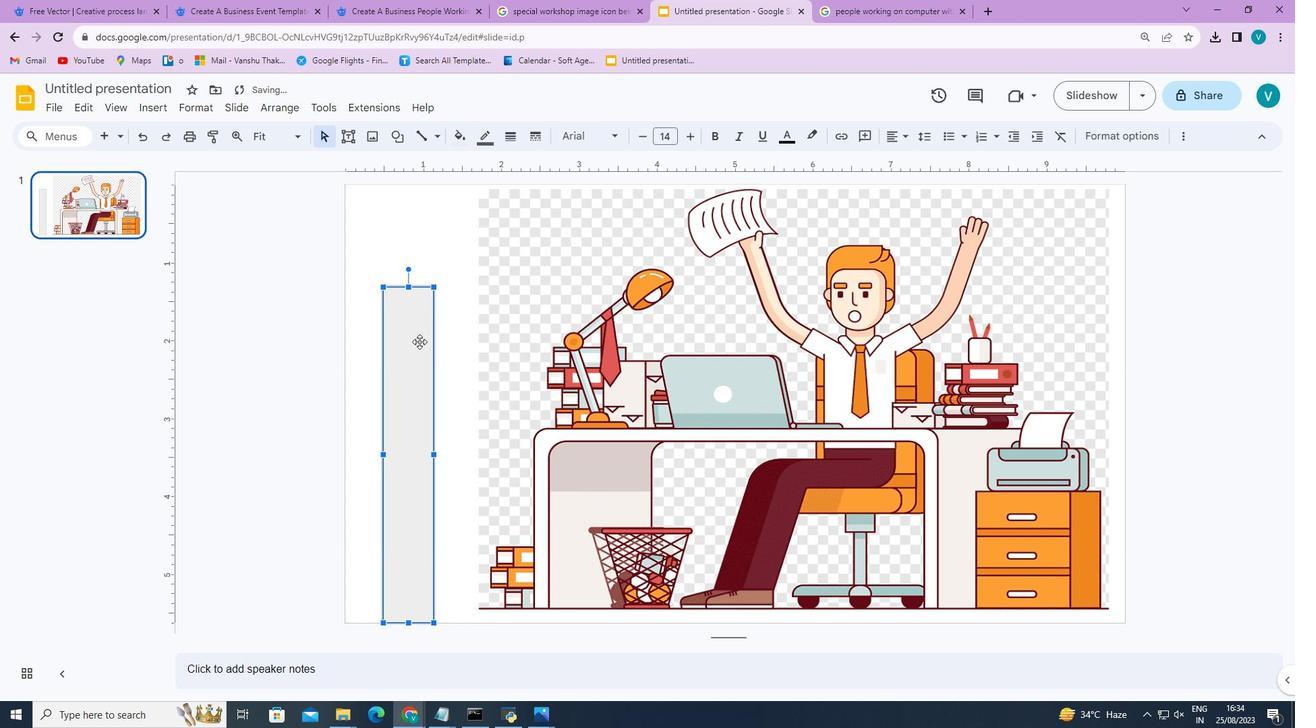 
Action: Mouse moved to (422, 261)
Screenshot: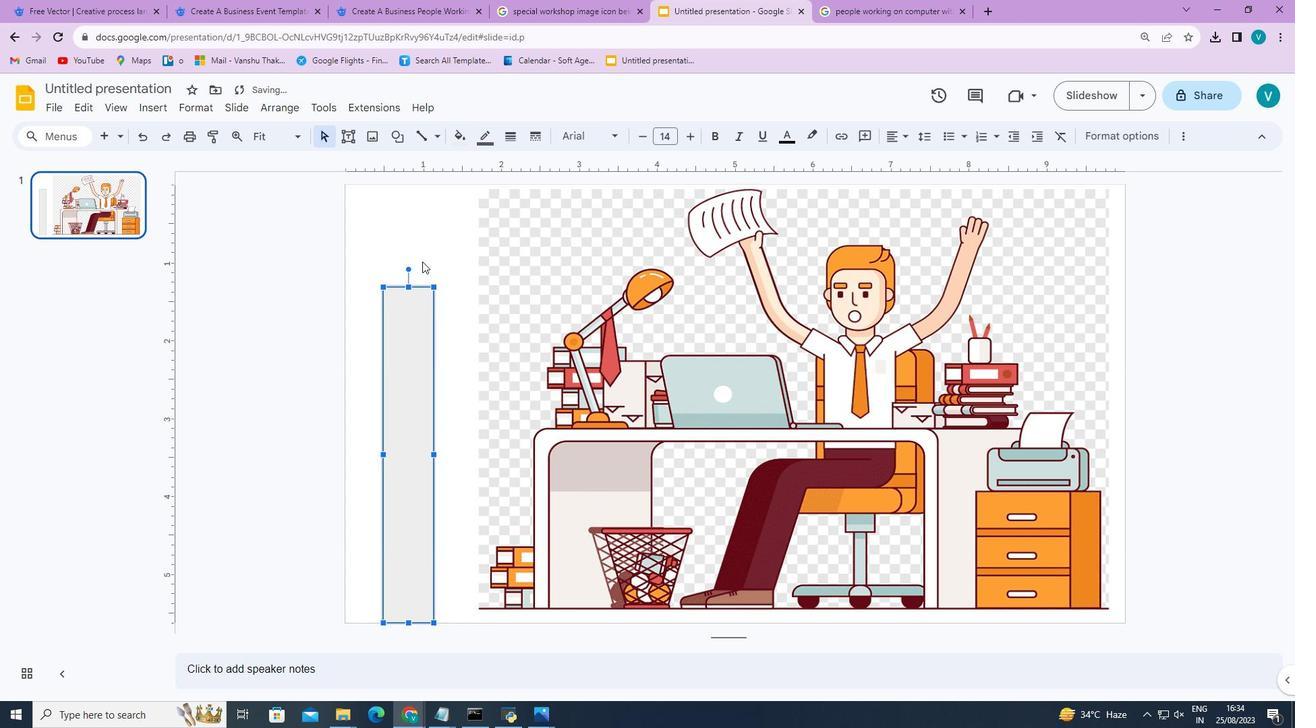 
Action: Mouse pressed left at (422, 261)
Screenshot: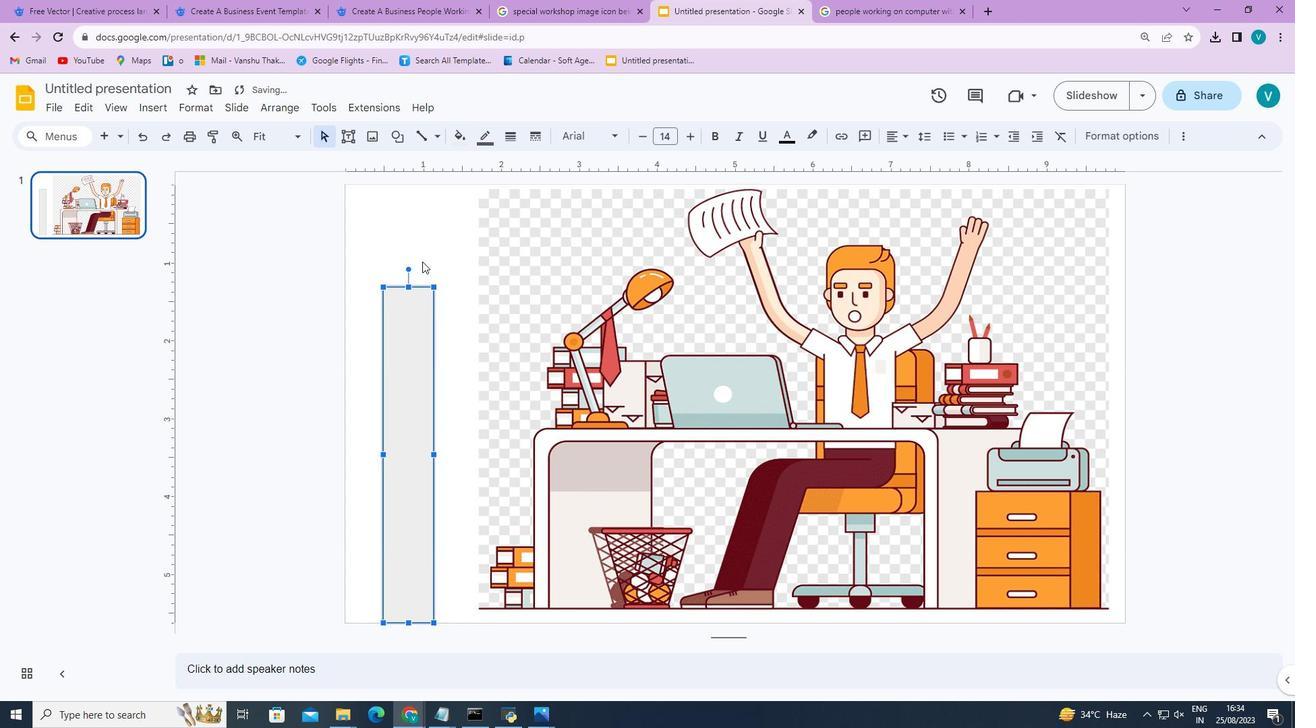 
Action: Mouse moved to (404, 142)
Screenshot: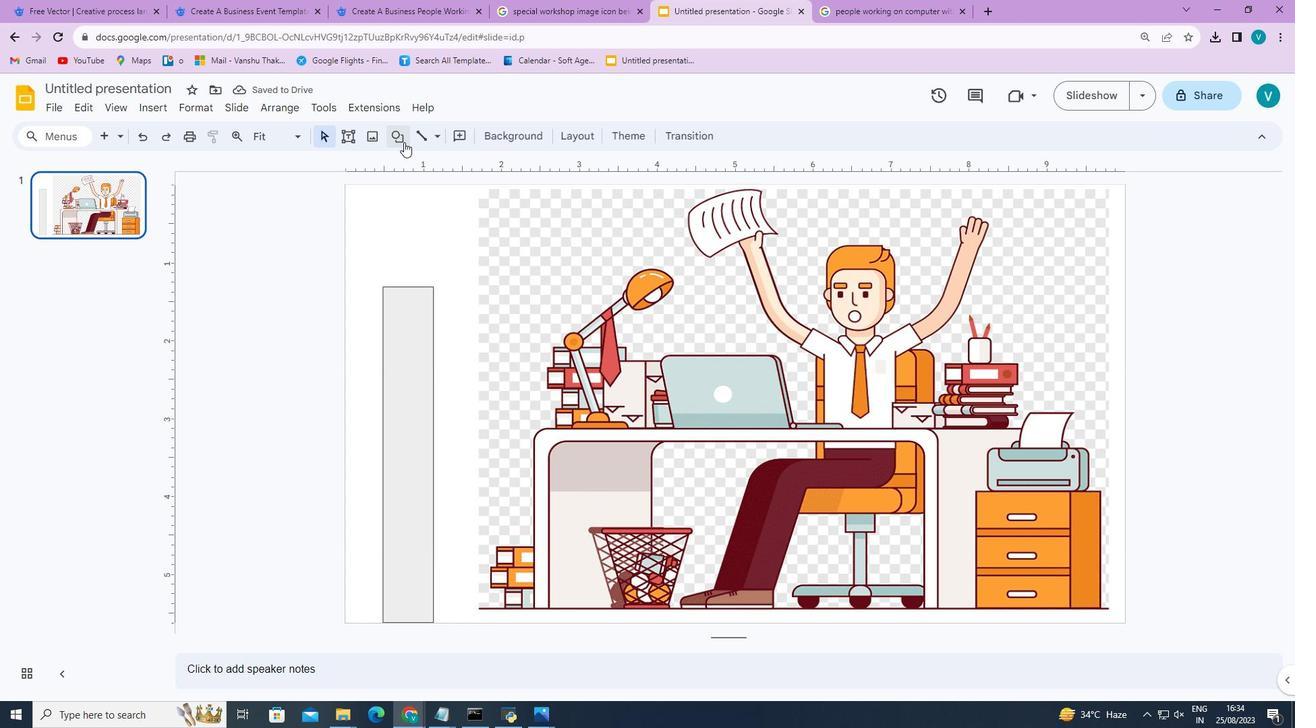 
Action: Mouse pressed left at (404, 142)
Screenshot: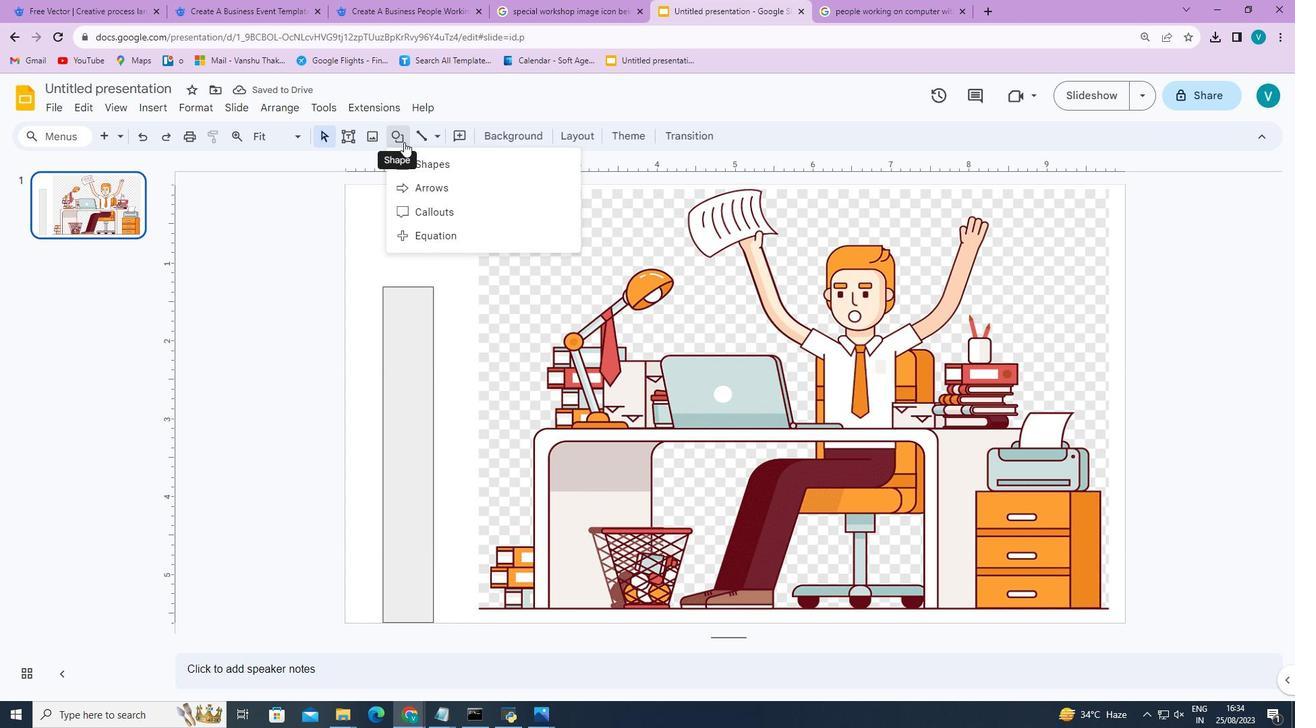 
Action: Mouse moved to (720, 232)
Screenshot: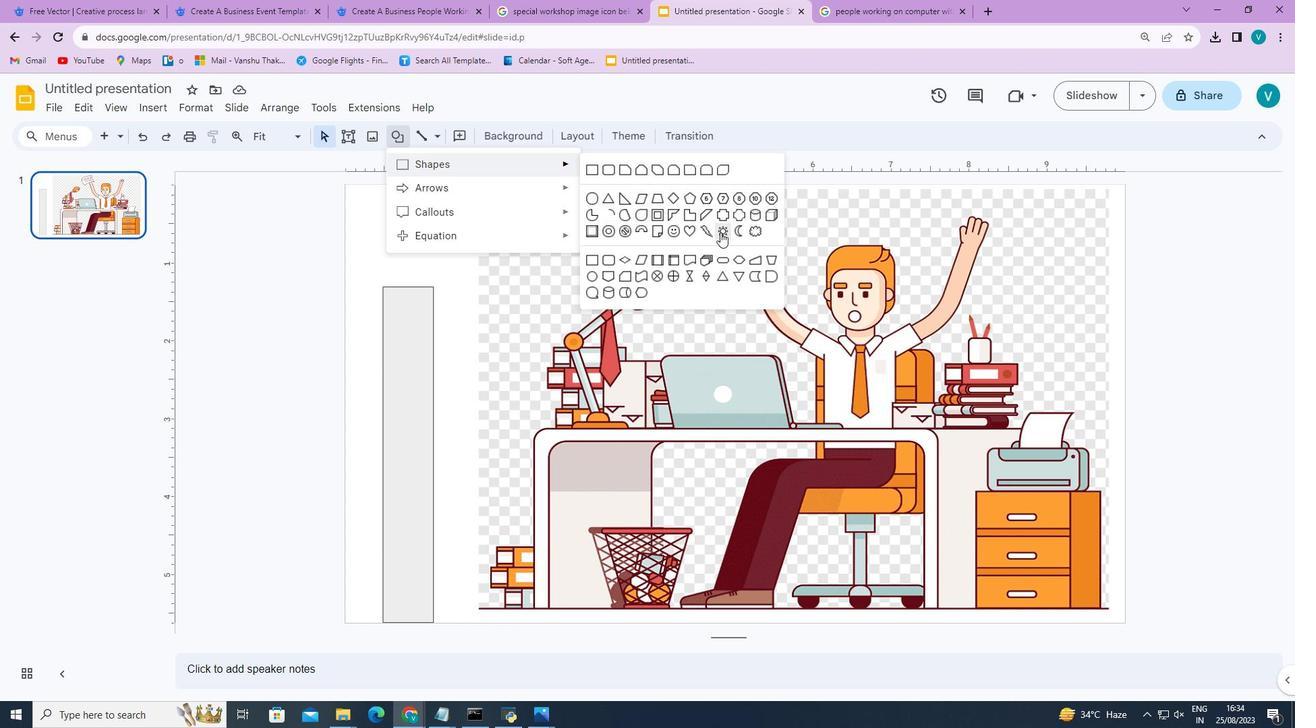 
Action: Mouse pressed left at (720, 232)
Screenshot: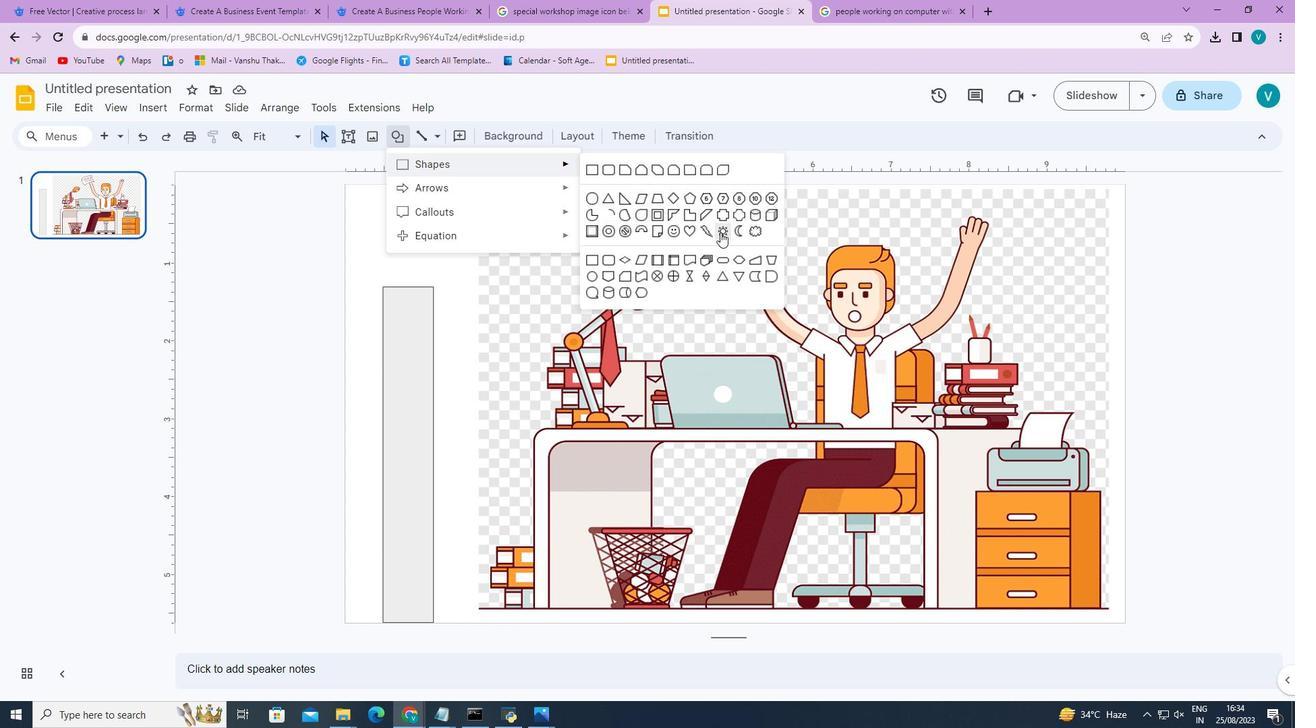 
Action: Mouse moved to (383, 224)
Screenshot: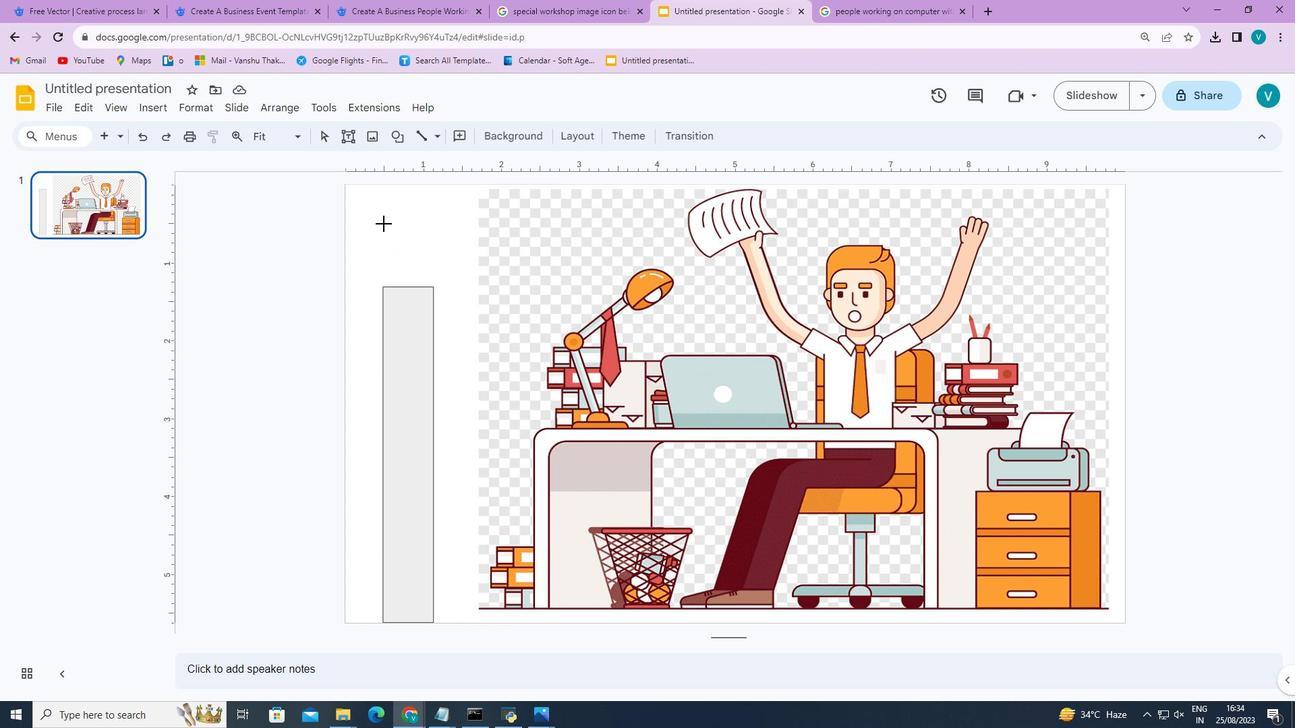 
Action: Mouse pressed left at (383, 224)
Screenshot: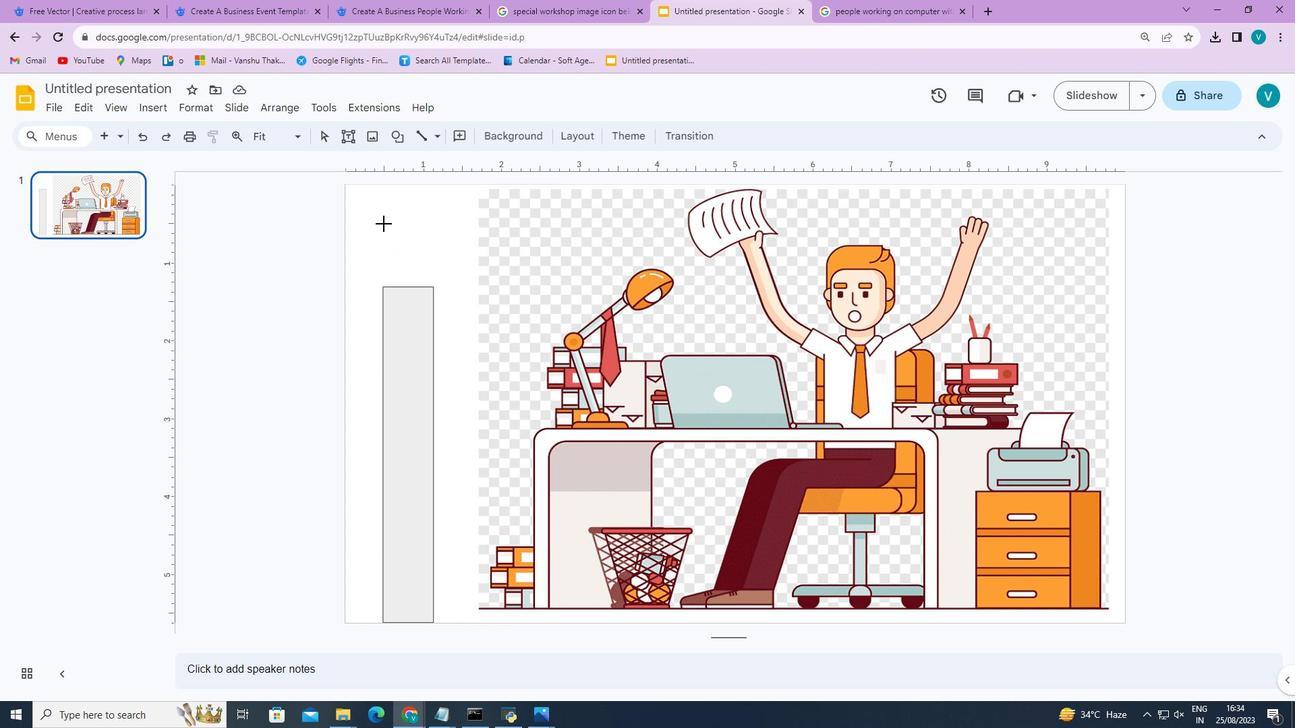 
Action: Mouse moved to (412, 257)
Screenshot: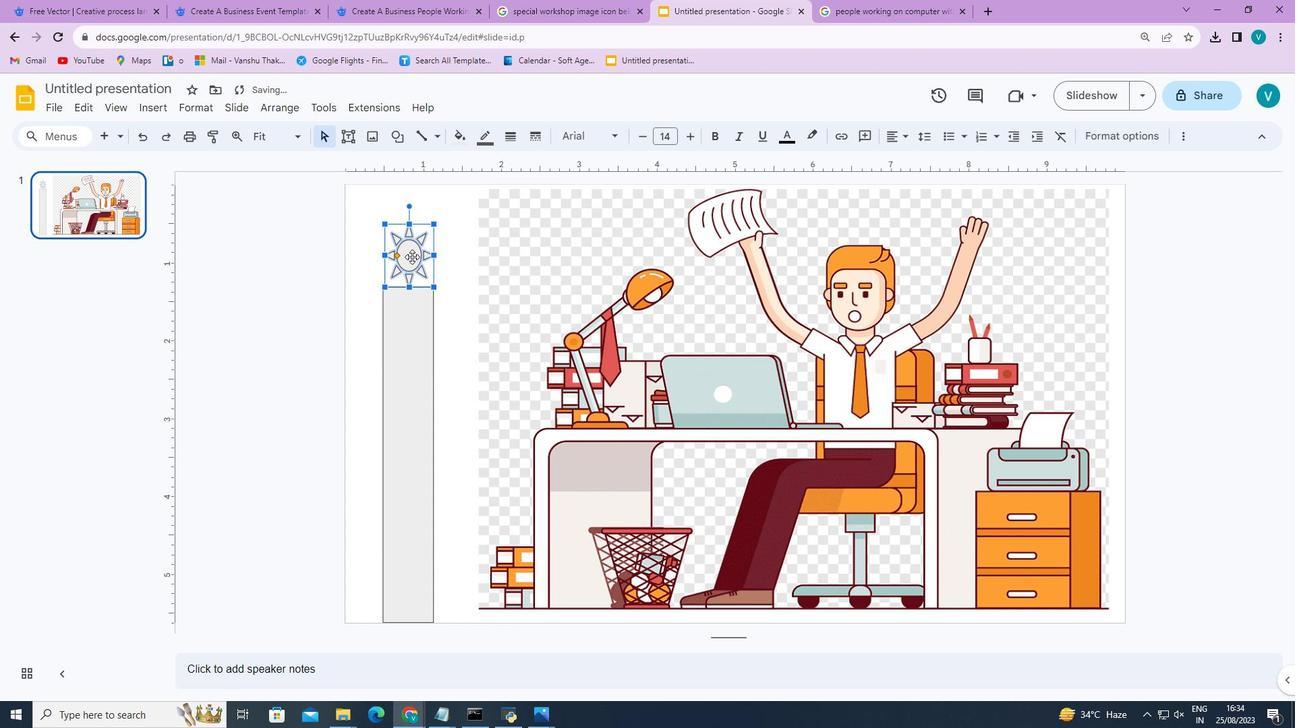 
Action: Mouse pressed left at (412, 257)
Screenshot: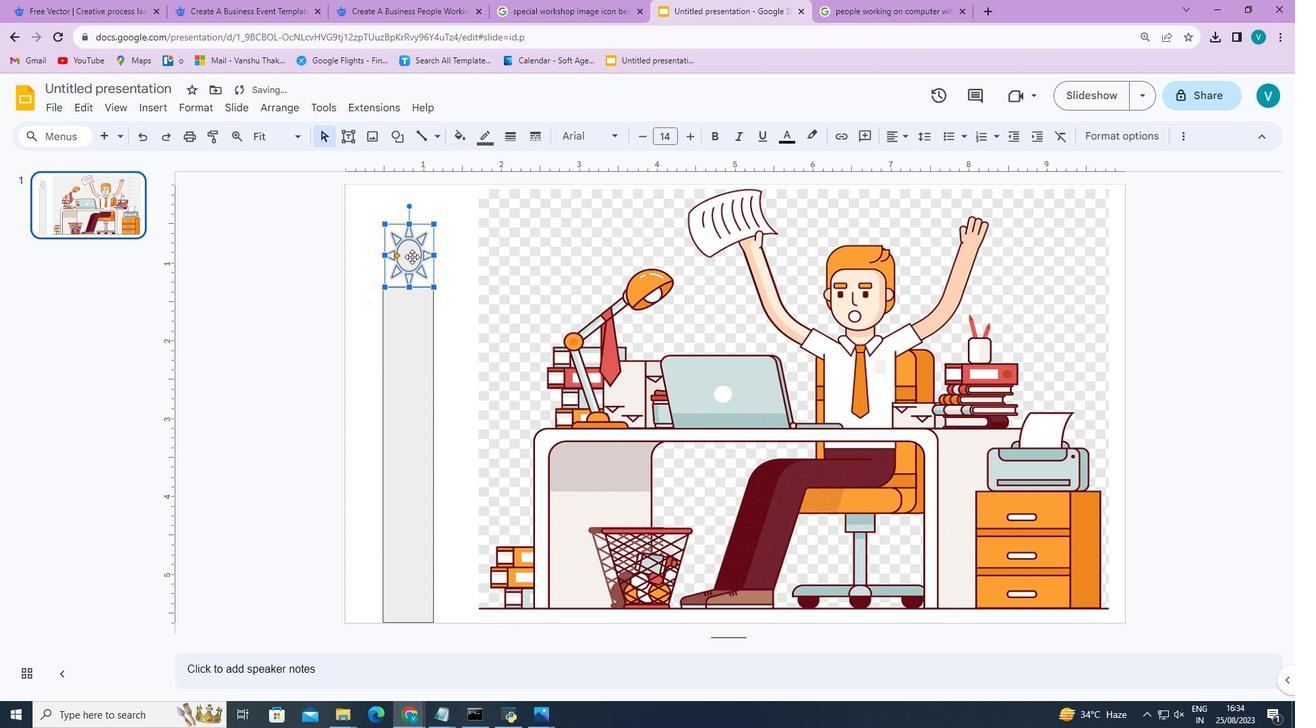 
Action: Mouse moved to (407, 217)
Screenshot: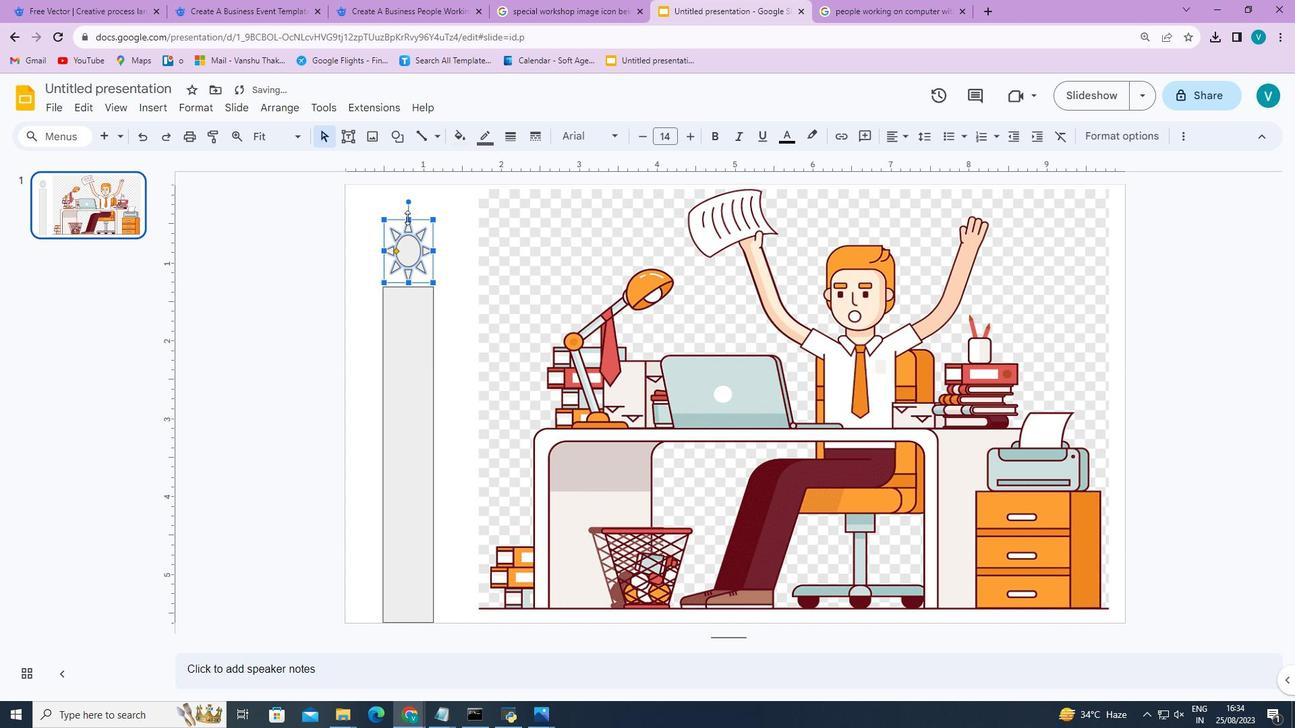 
Action: Mouse pressed left at (407, 217)
Screenshot: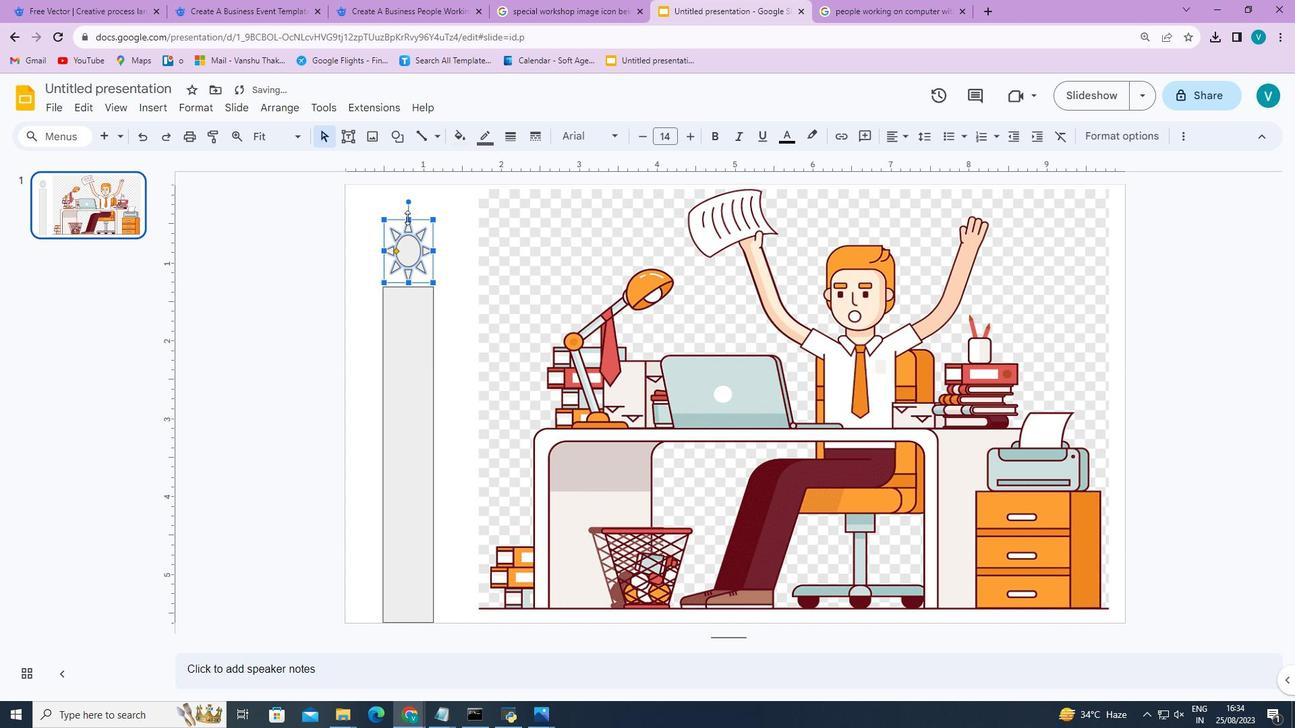 
Action: Mouse moved to (381, 244)
Screenshot: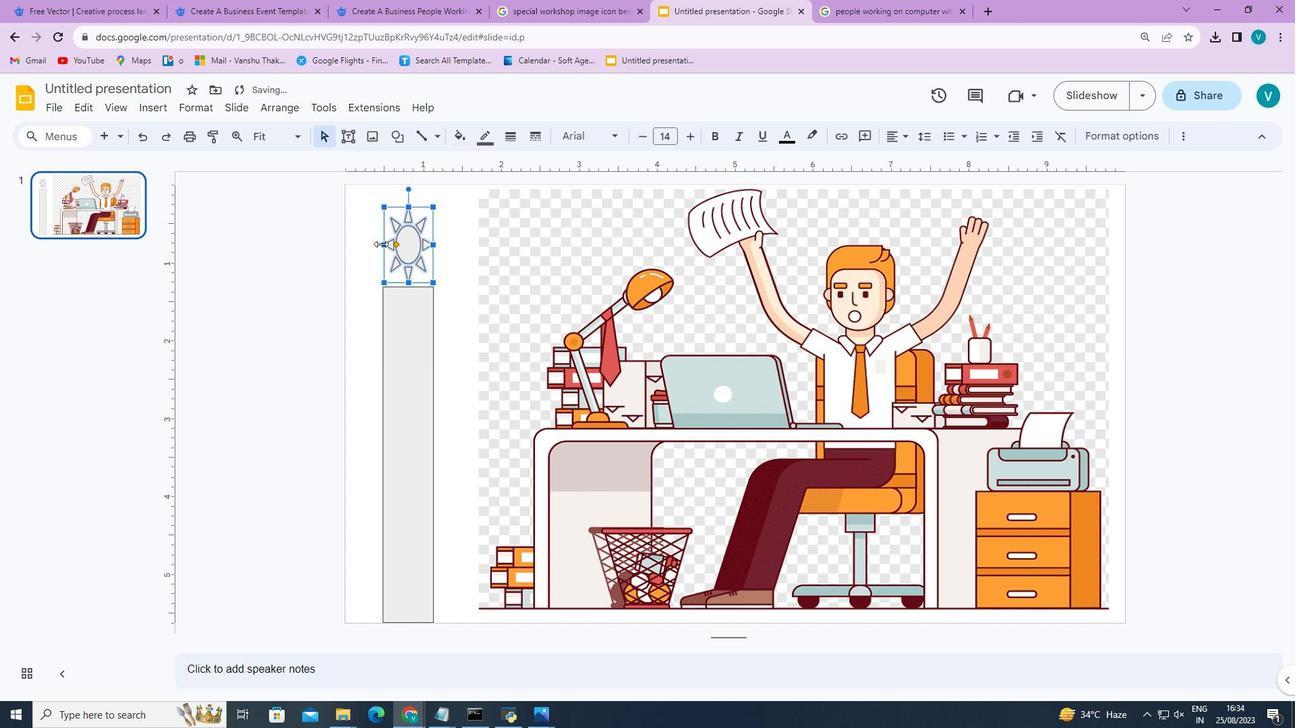 
Action: Mouse pressed left at (381, 244)
Screenshot: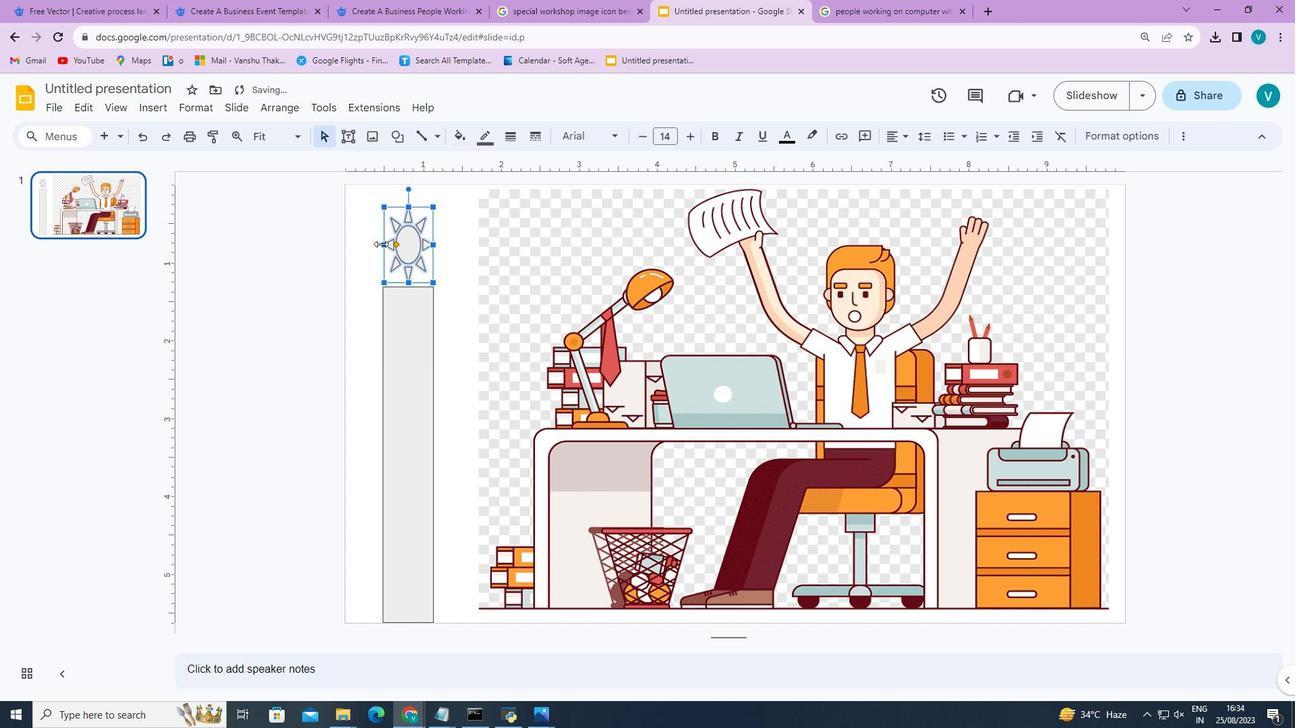 
Action: Mouse moved to (432, 244)
Screenshot: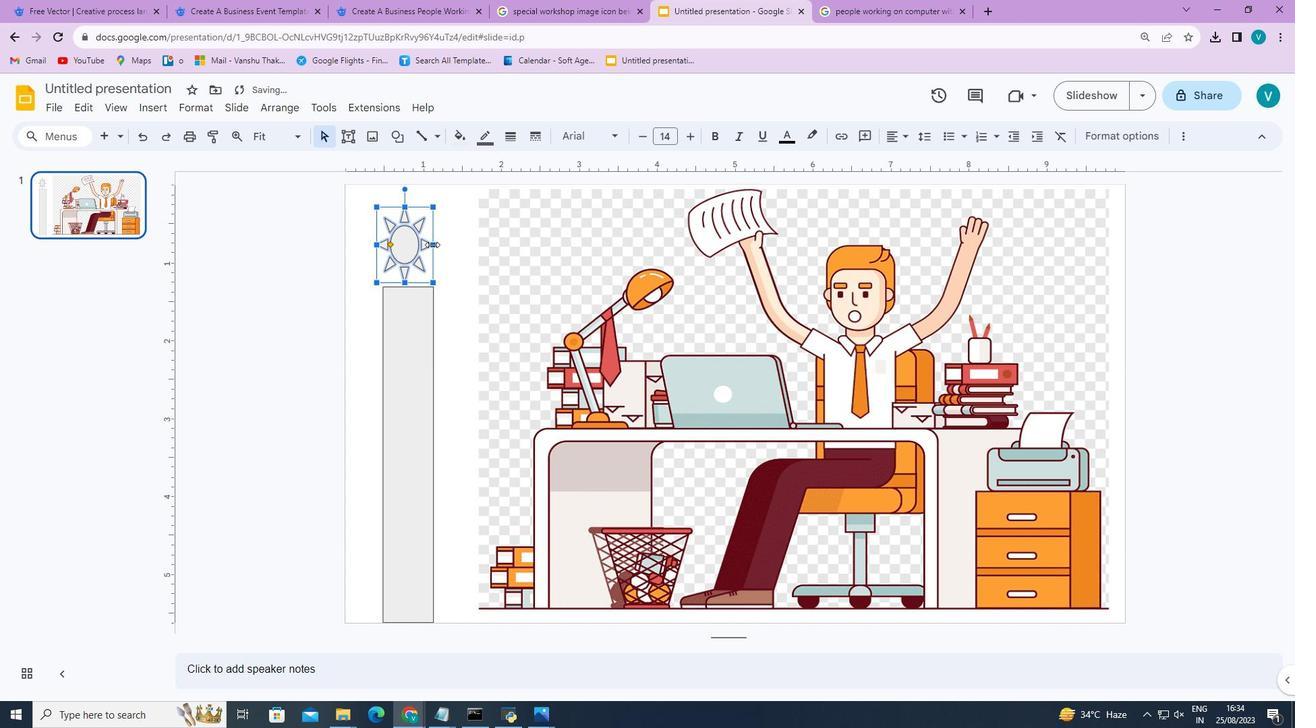 
Action: Mouse pressed left at (432, 244)
Screenshot: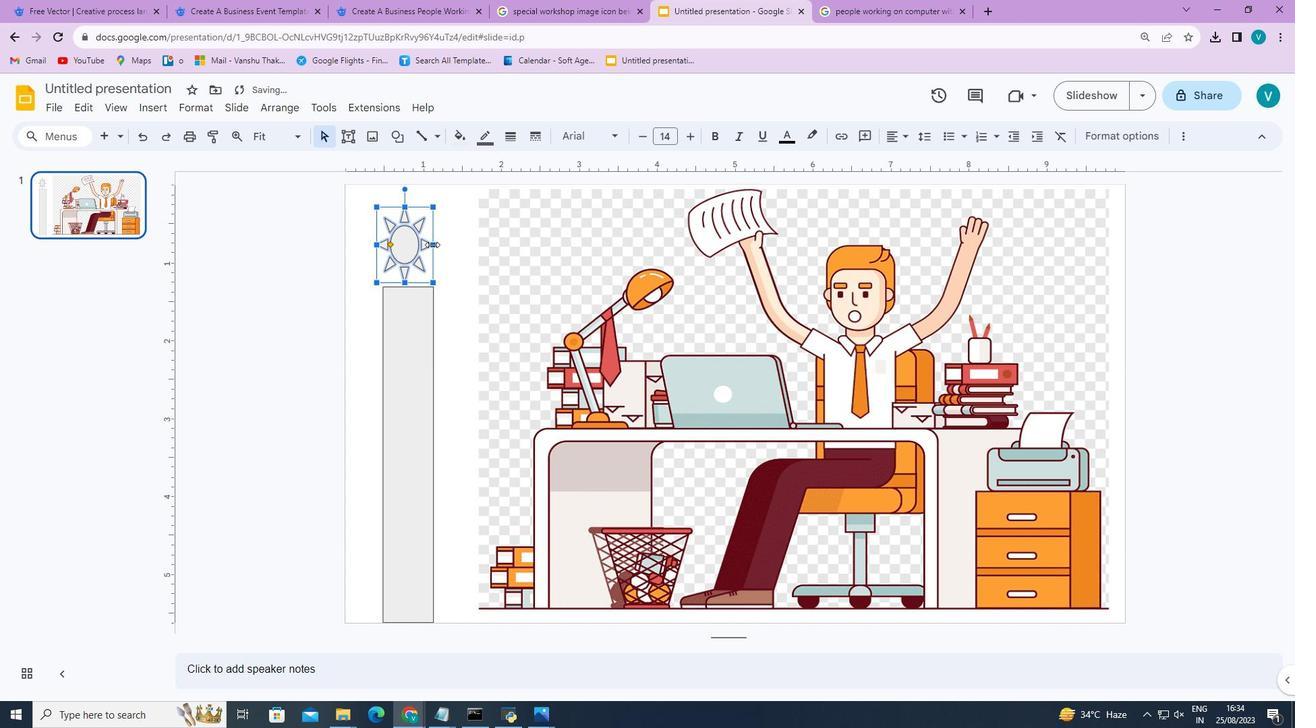 
Action: Mouse moved to (461, 139)
Screenshot: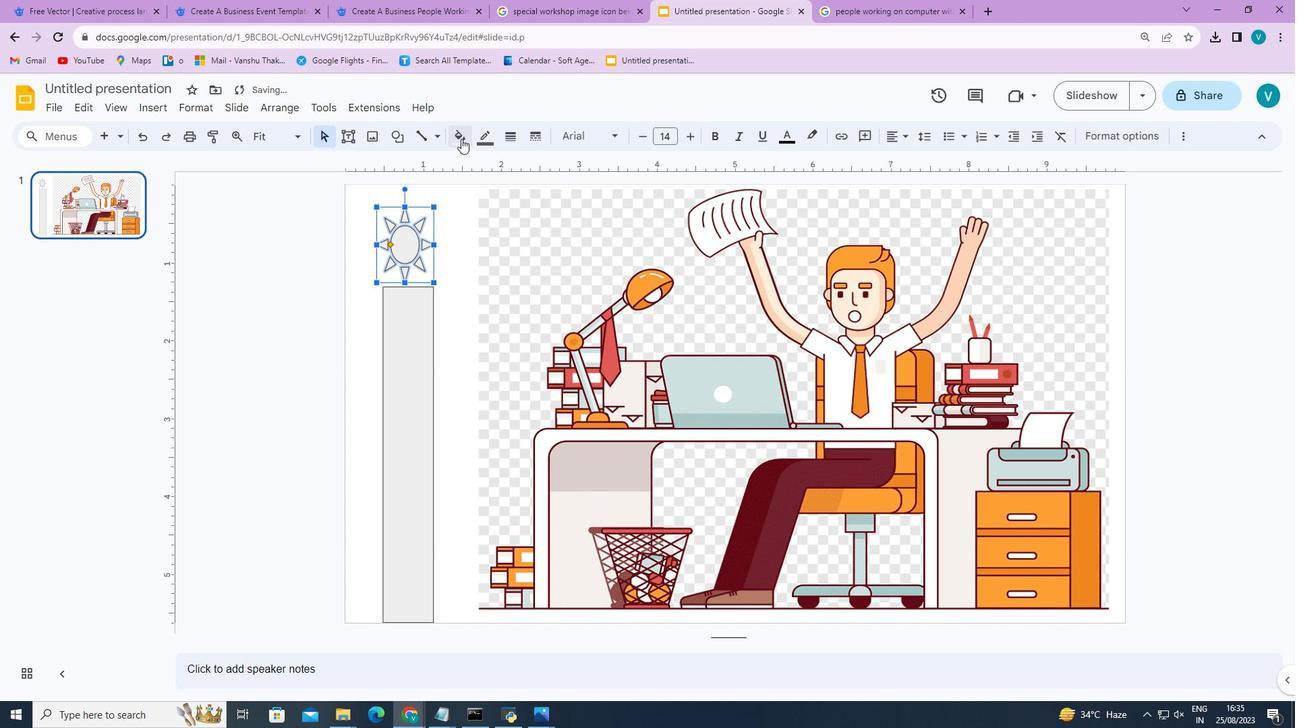 
Action: Mouse pressed left at (461, 139)
Screenshot: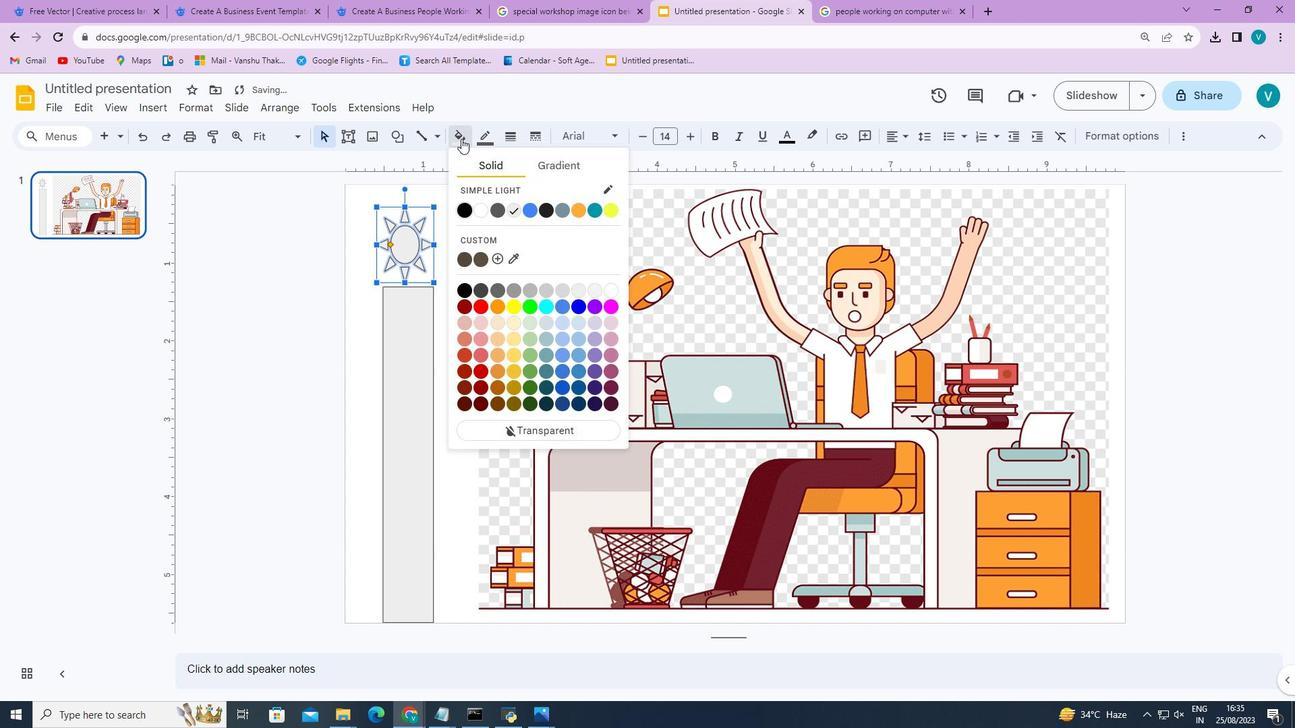 
Action: Mouse moved to (580, 212)
Screenshot: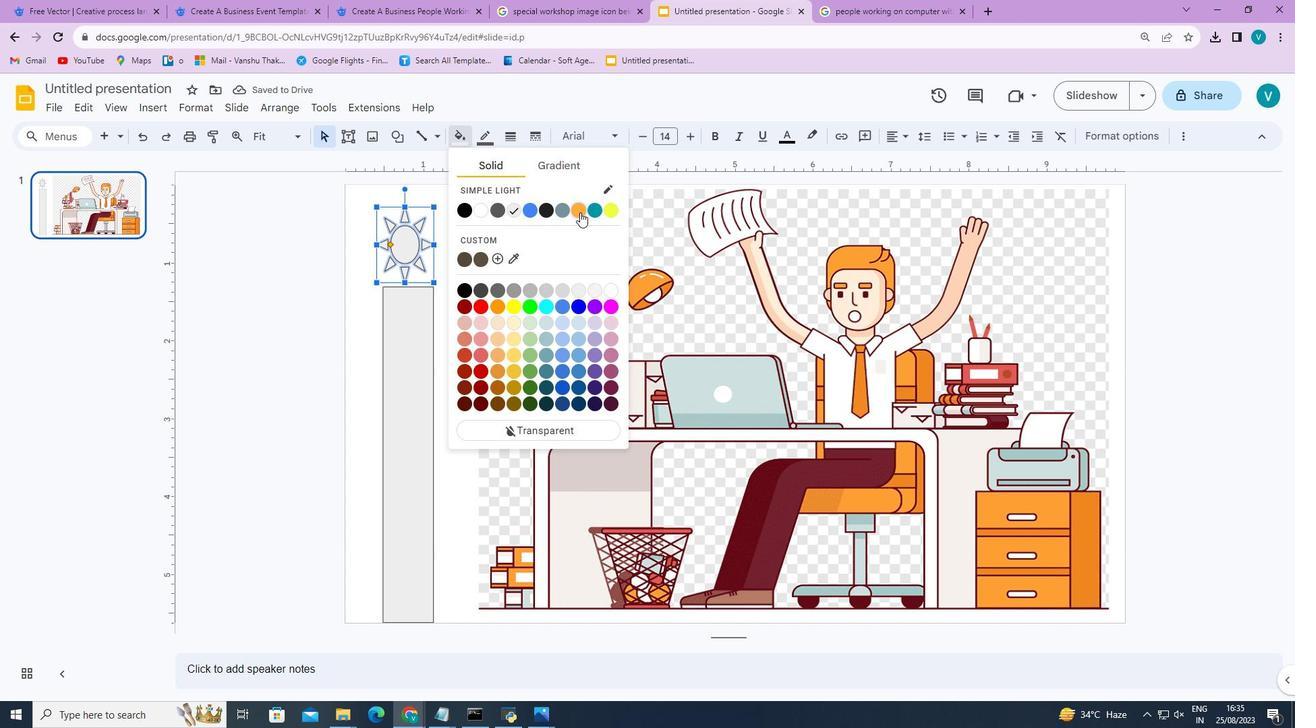 
Action: Mouse pressed left at (580, 212)
Screenshot: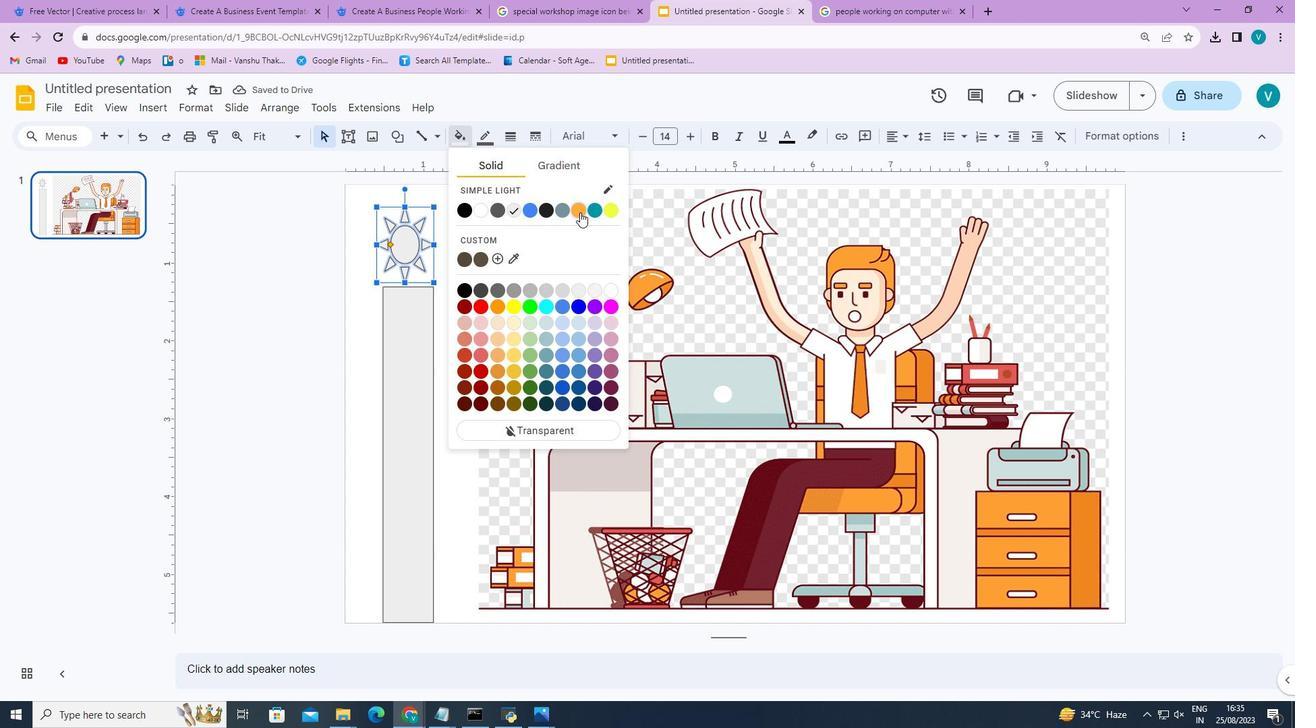 
Action: Mouse moved to (447, 298)
Screenshot: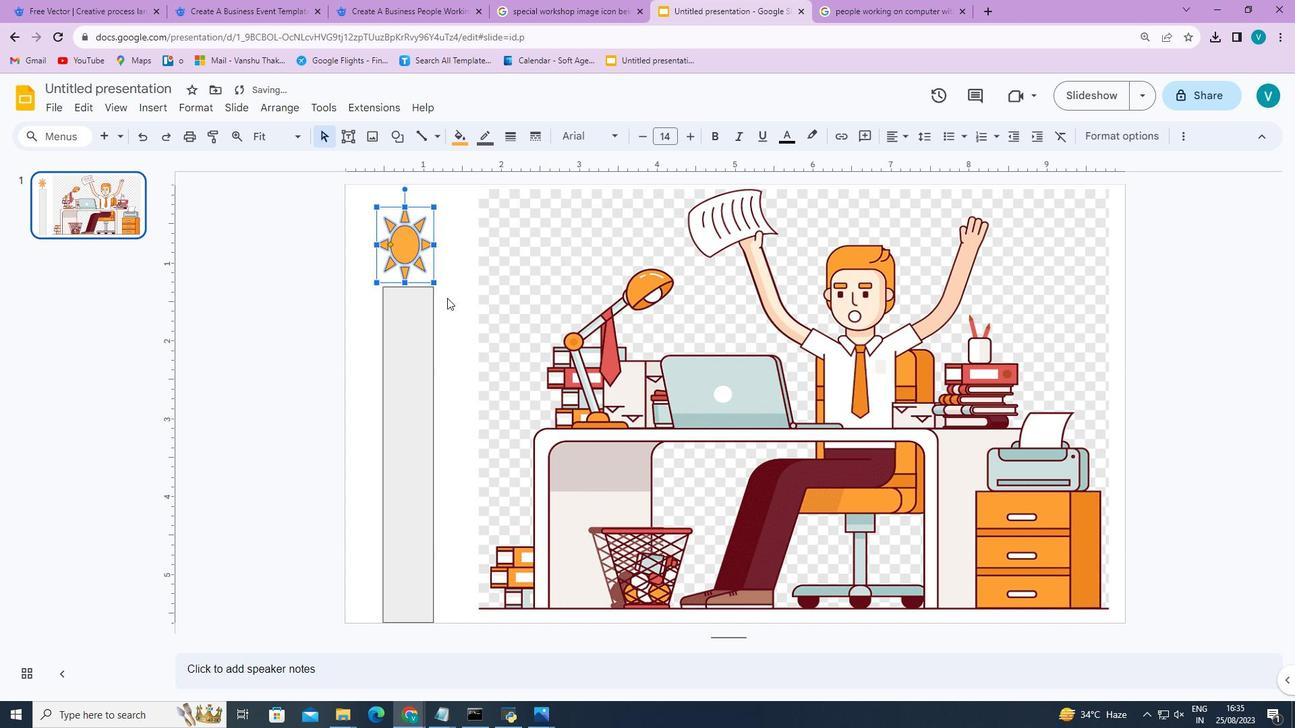
Action: Mouse pressed left at (447, 298)
Screenshot: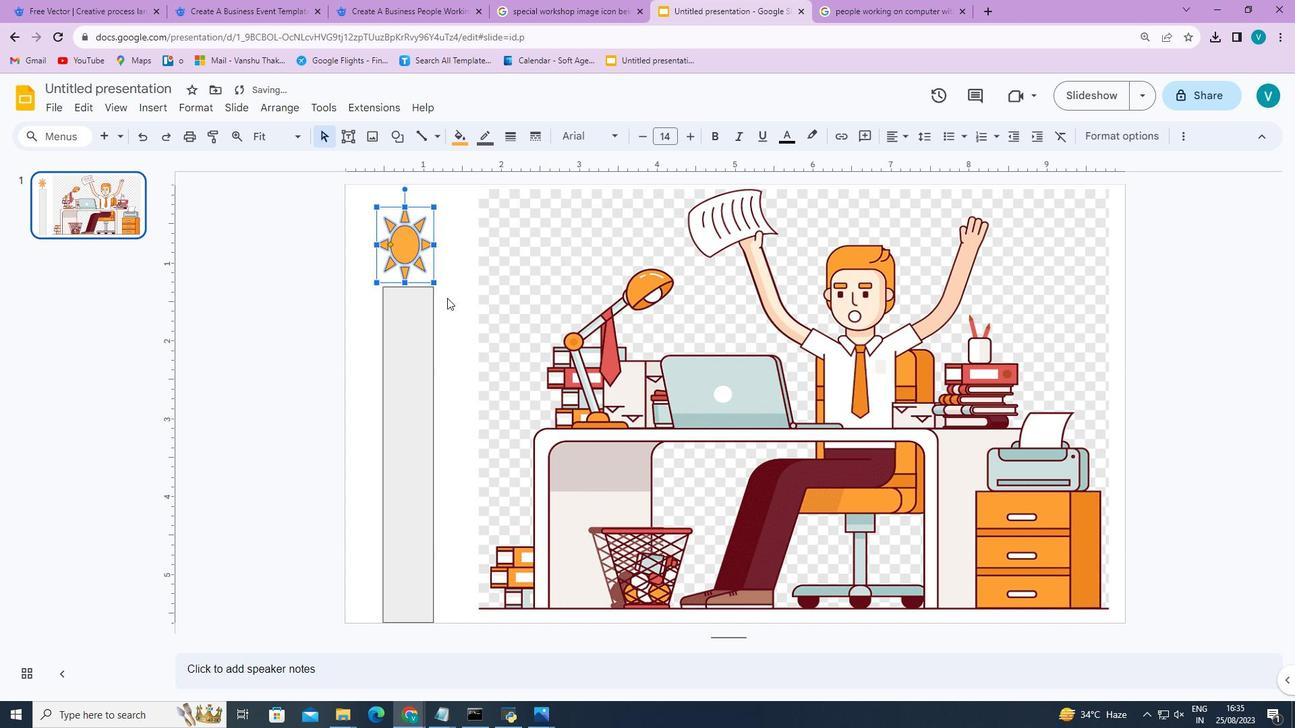 
Action: Mouse pressed left at (447, 298)
Screenshot: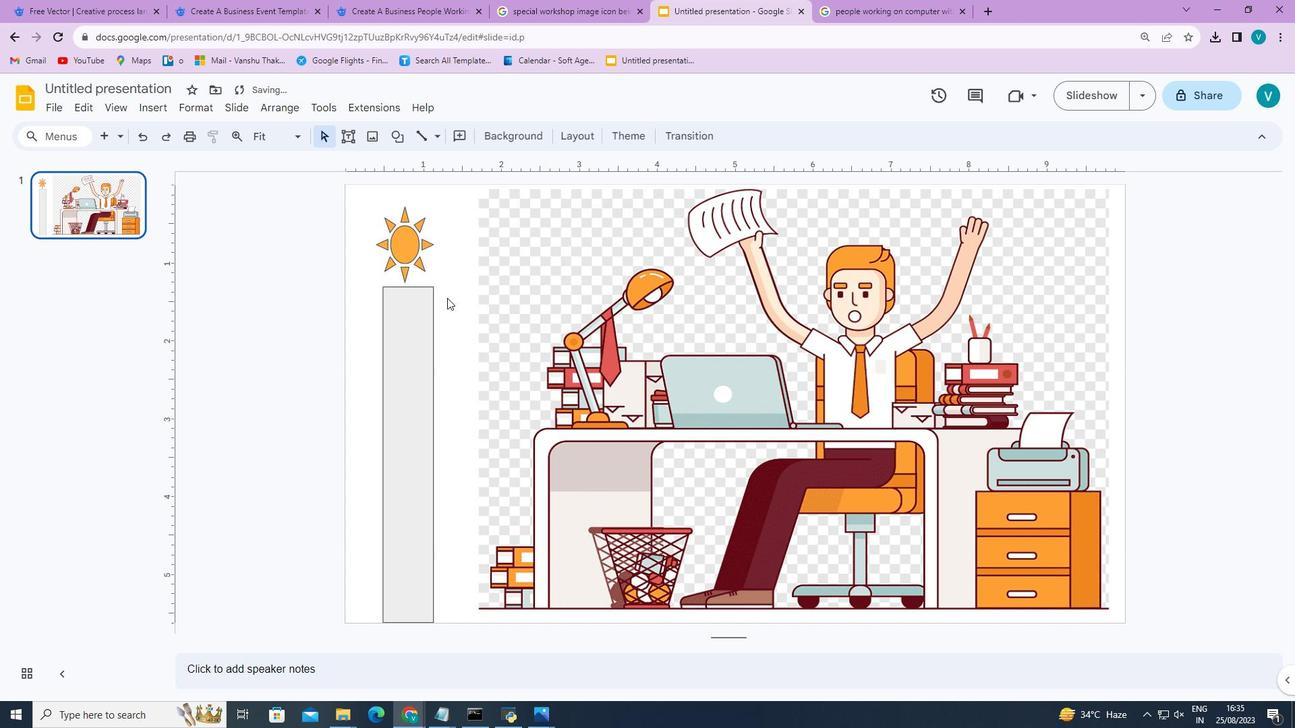 
Action: Mouse moved to (461, 370)
Screenshot: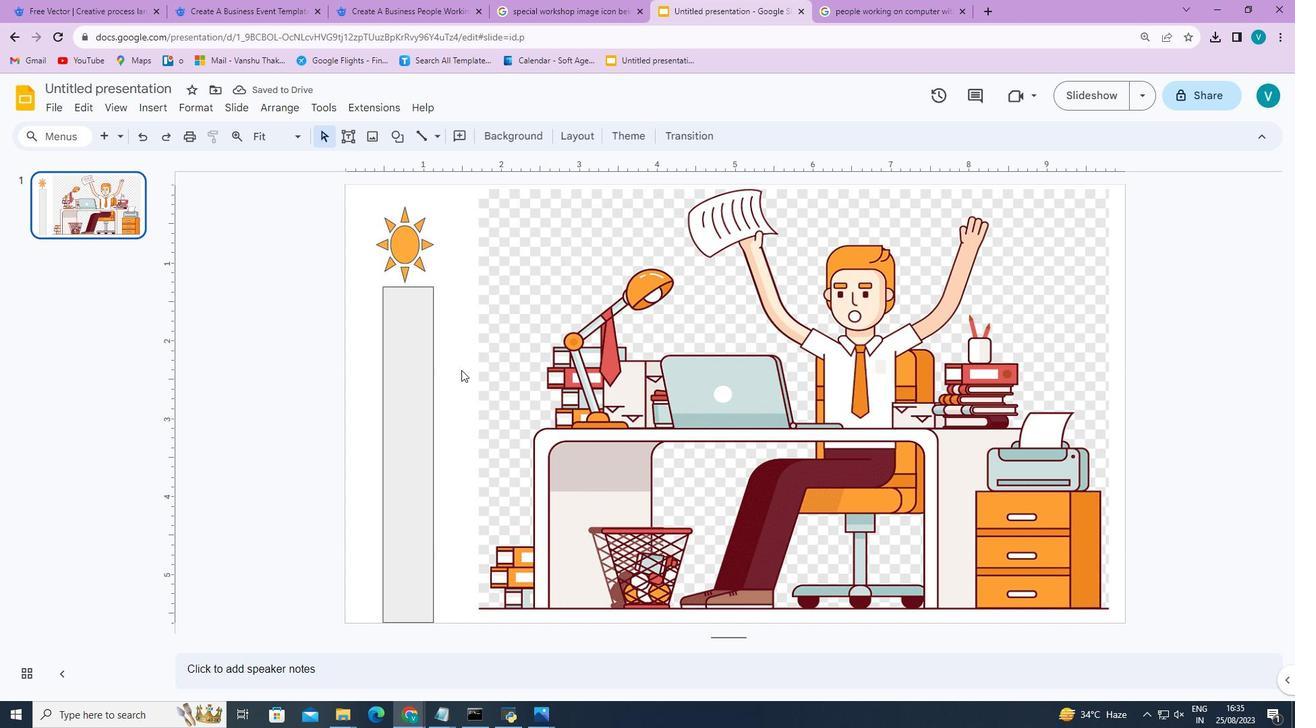 
Action: Mouse pressed left at (461, 370)
Screenshot: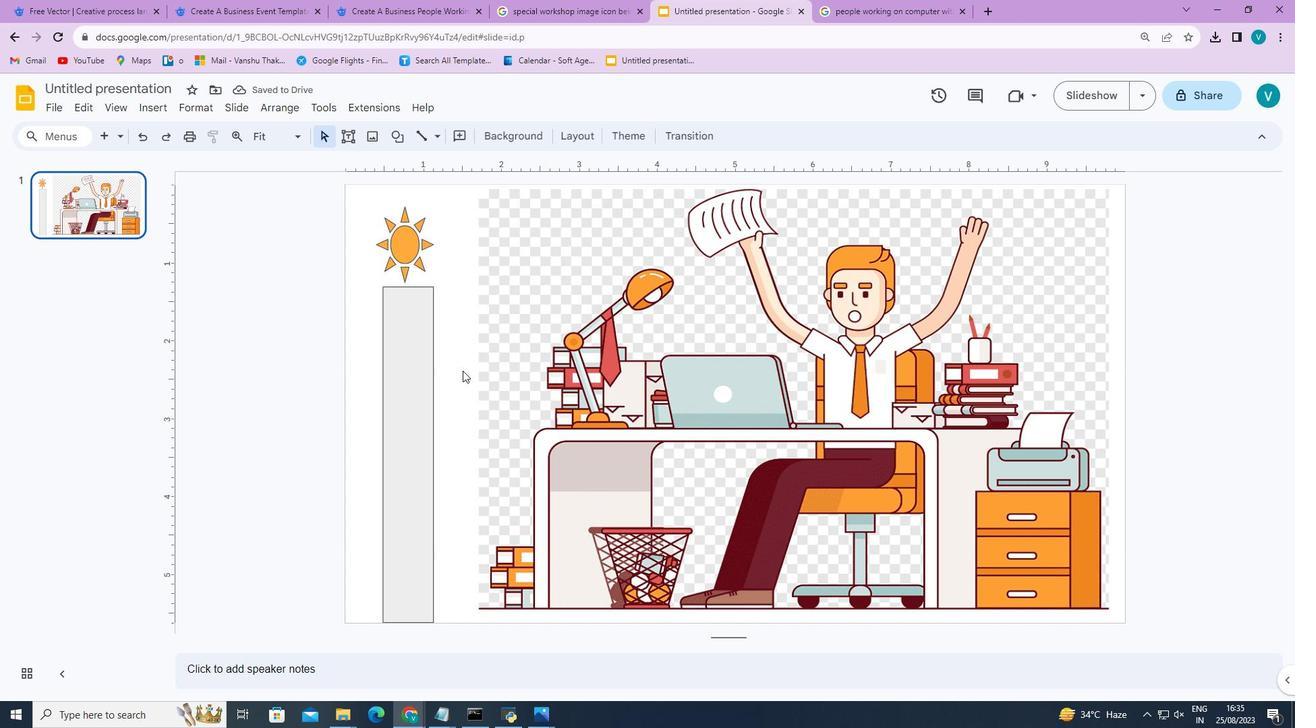 
Action: Mouse moved to (571, 248)
Screenshot: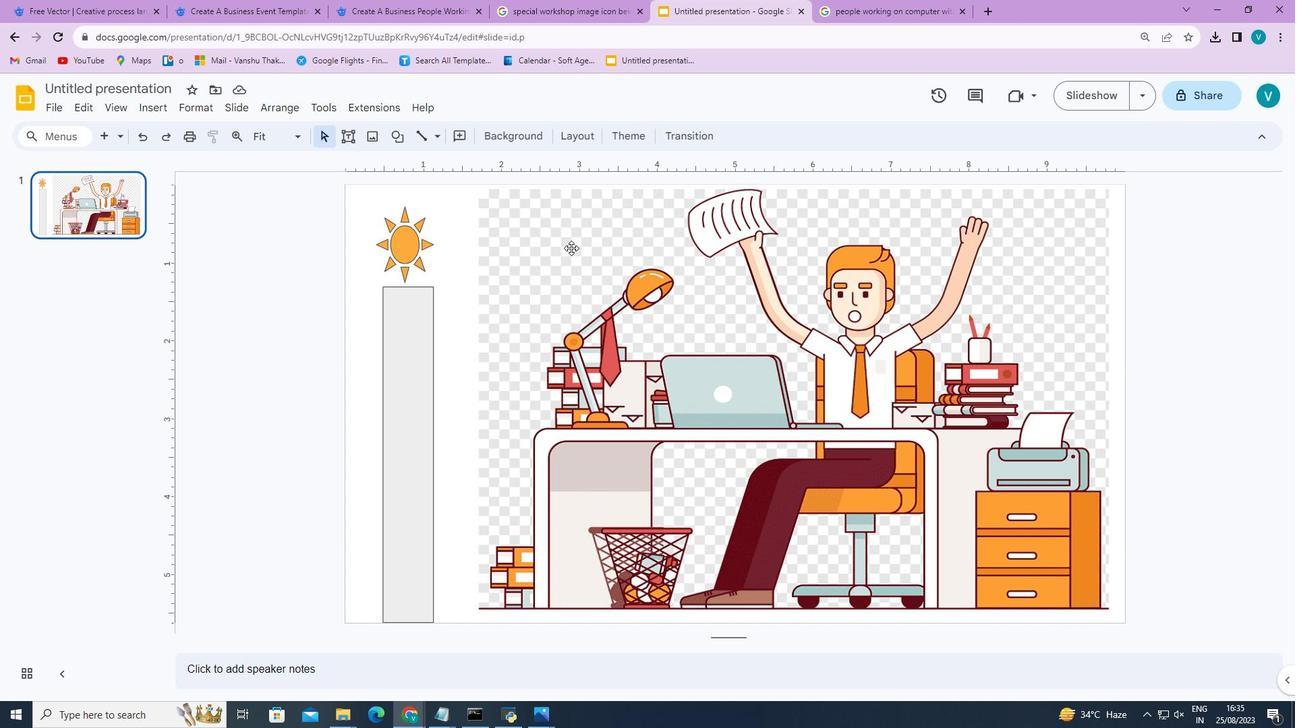 
Action: Mouse pressed left at (571, 248)
Screenshot: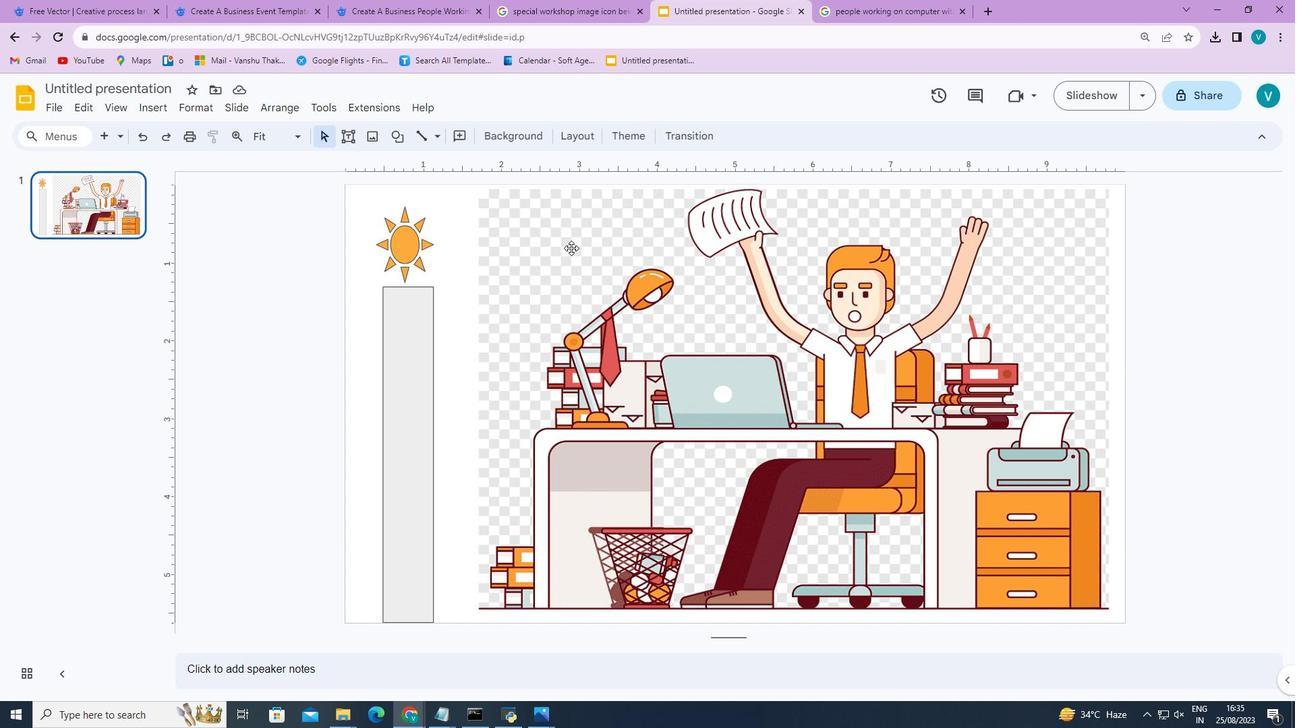 
Action: Mouse moved to (453, 271)
Screenshot: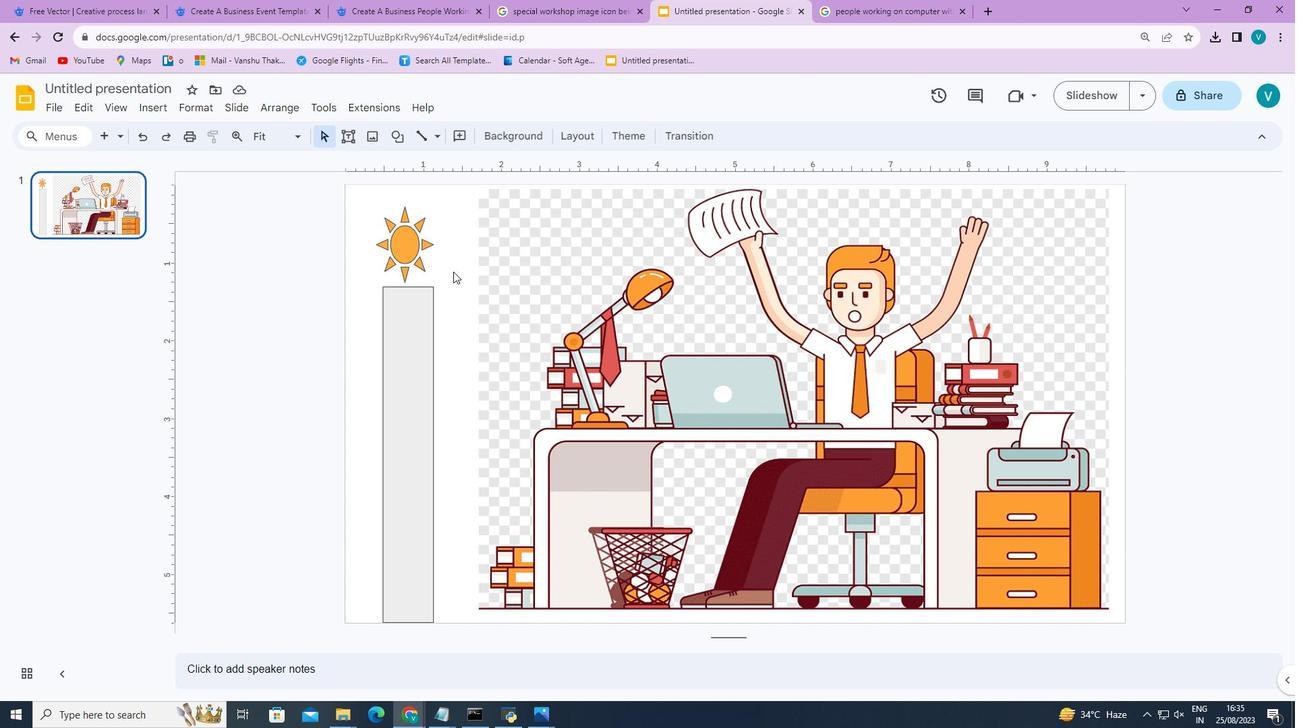 
Action: Mouse pressed left at (453, 271)
Screenshot: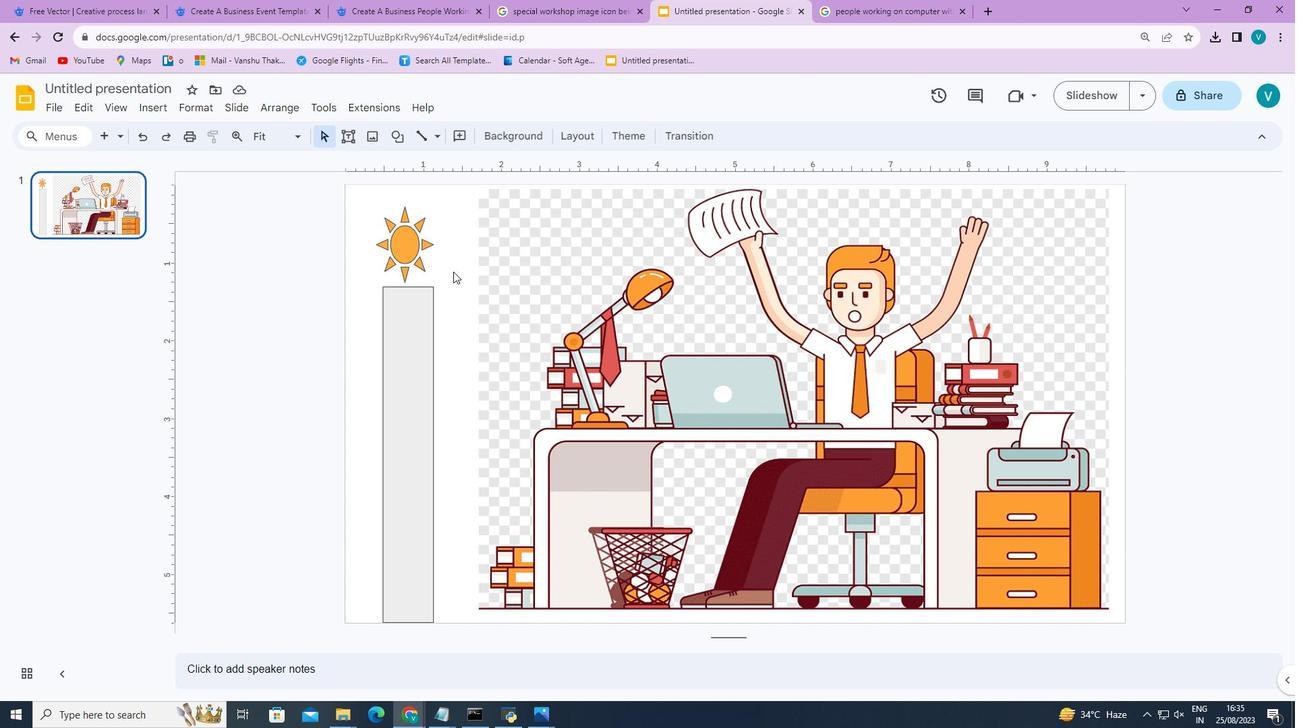 
Action: Mouse moved to (580, 240)
Screenshot: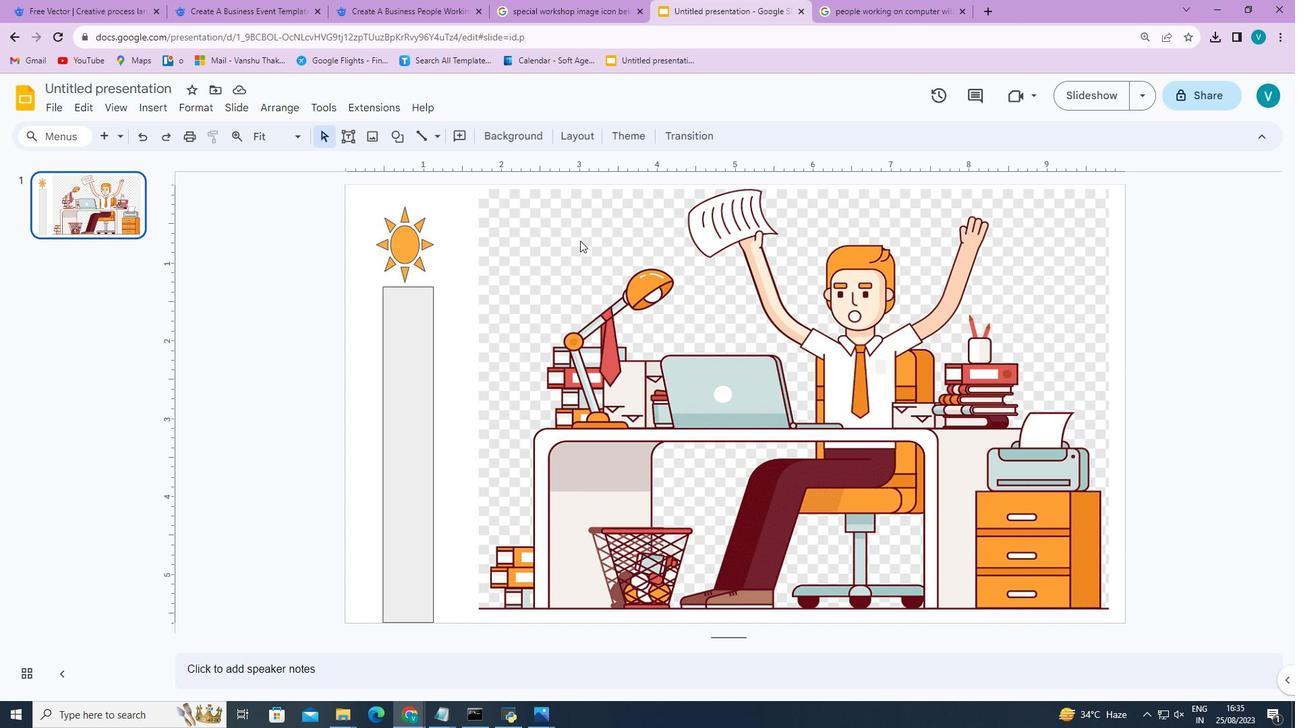 
Action: Mouse pressed left at (580, 240)
Screenshot: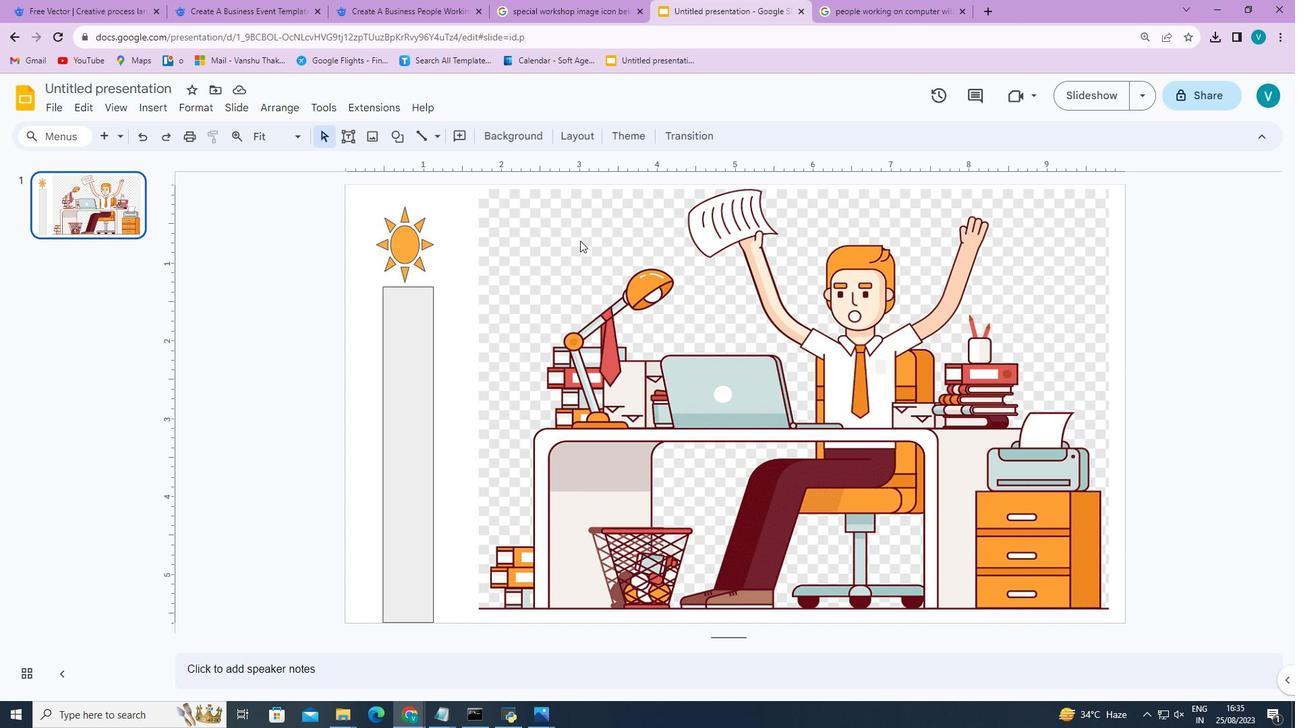 
Action: Mouse moved to (398, 135)
Screenshot: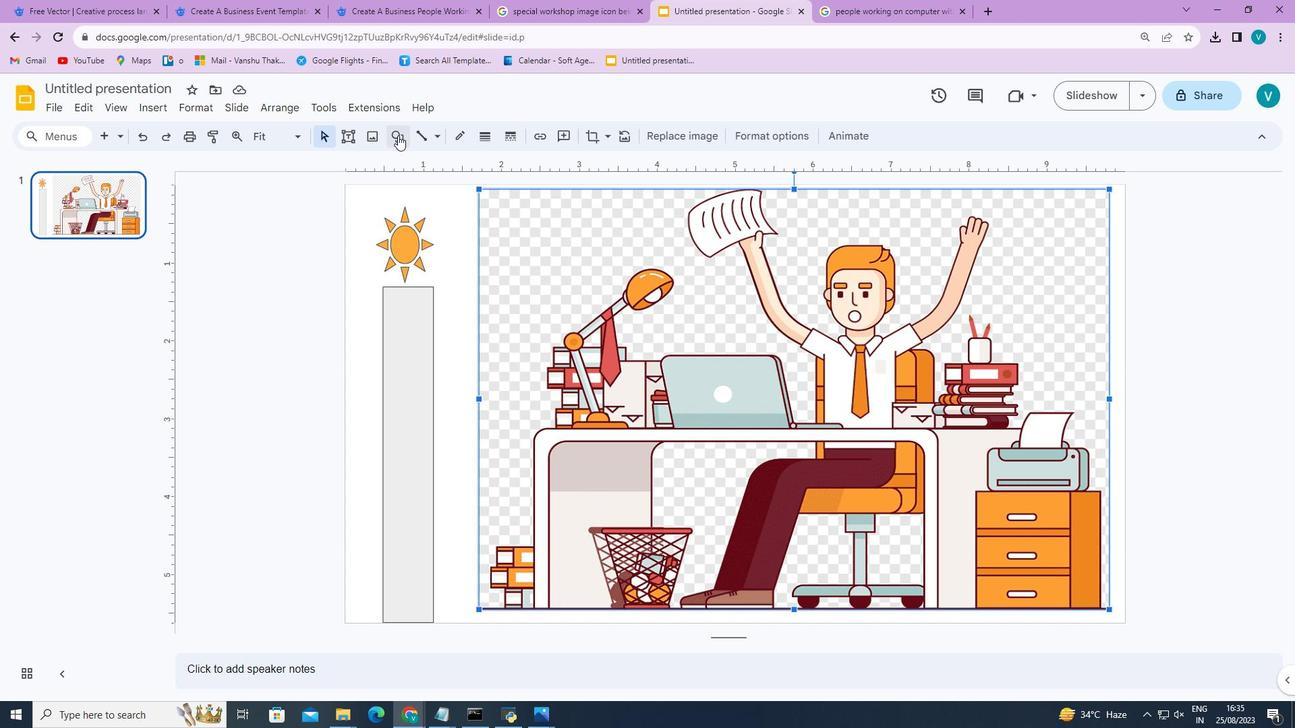 
Action: Mouse pressed left at (398, 135)
Screenshot: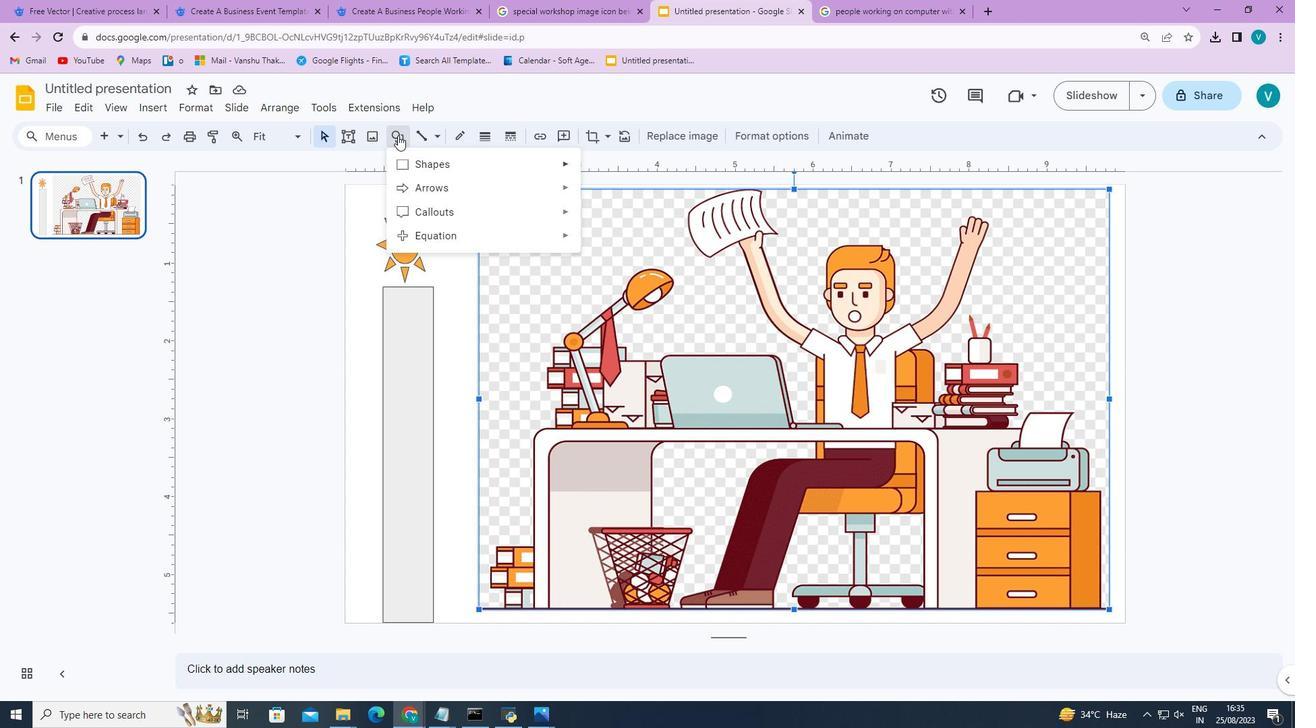 
Action: Mouse moved to (593, 170)
Screenshot: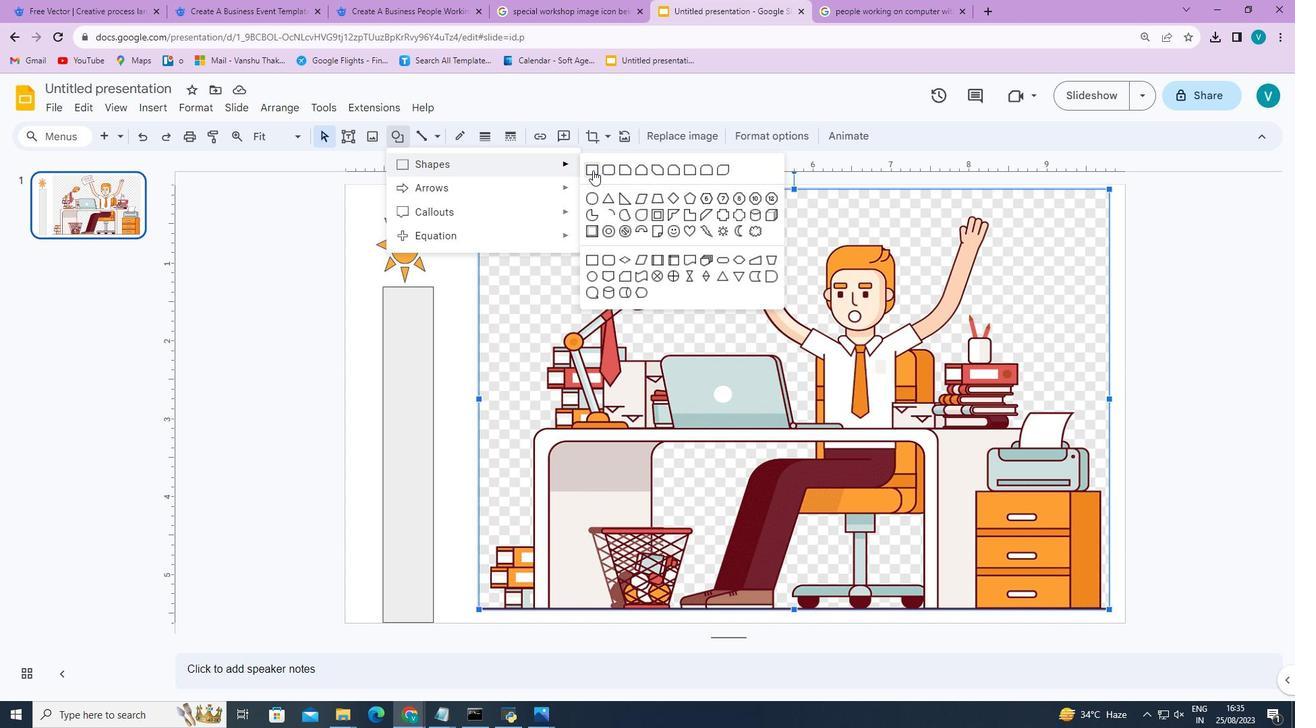 
Action: Mouse pressed left at (593, 170)
Screenshot: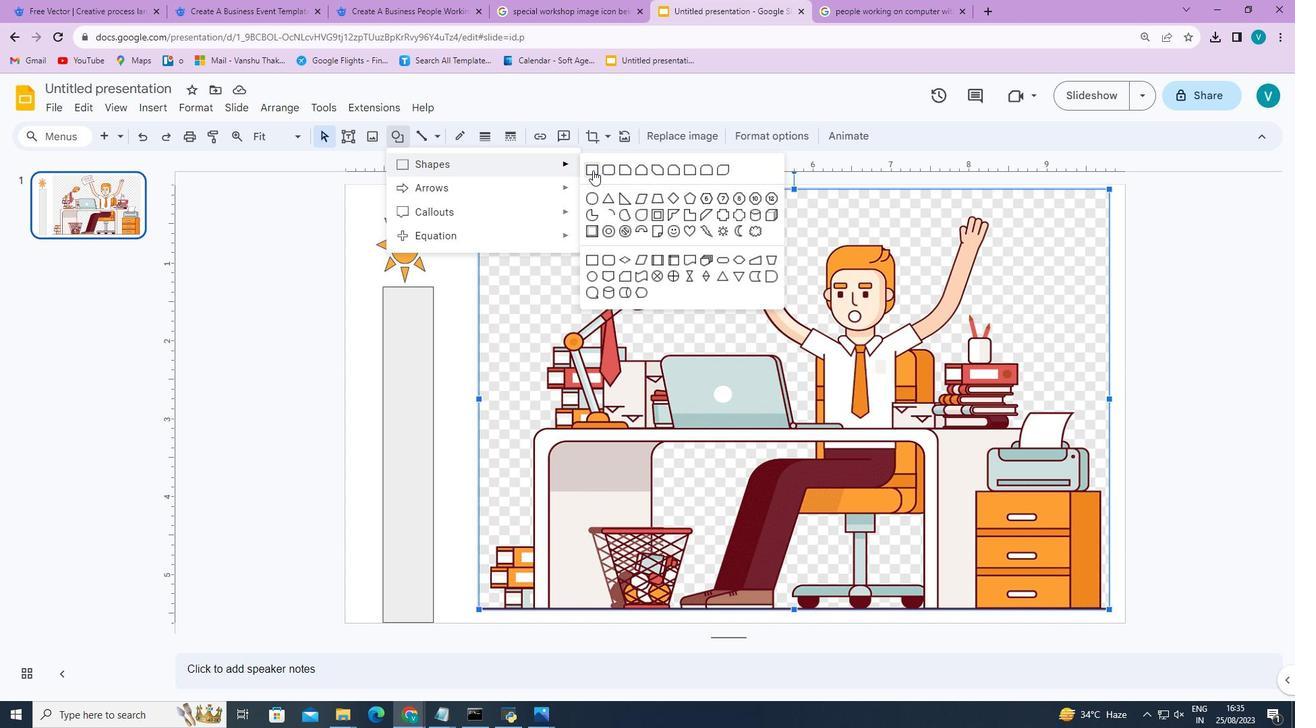 
Action: Mouse moved to (558, 192)
Screenshot: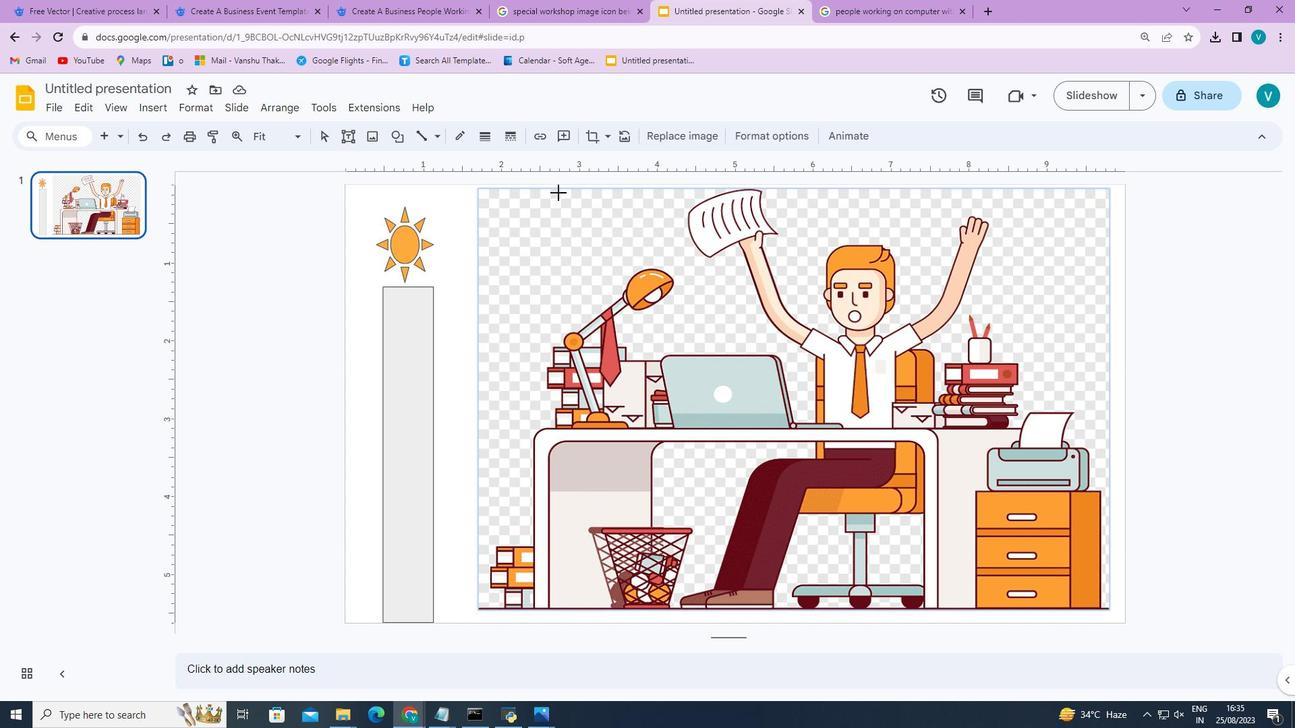 
Action: Mouse pressed left at (558, 192)
Screenshot: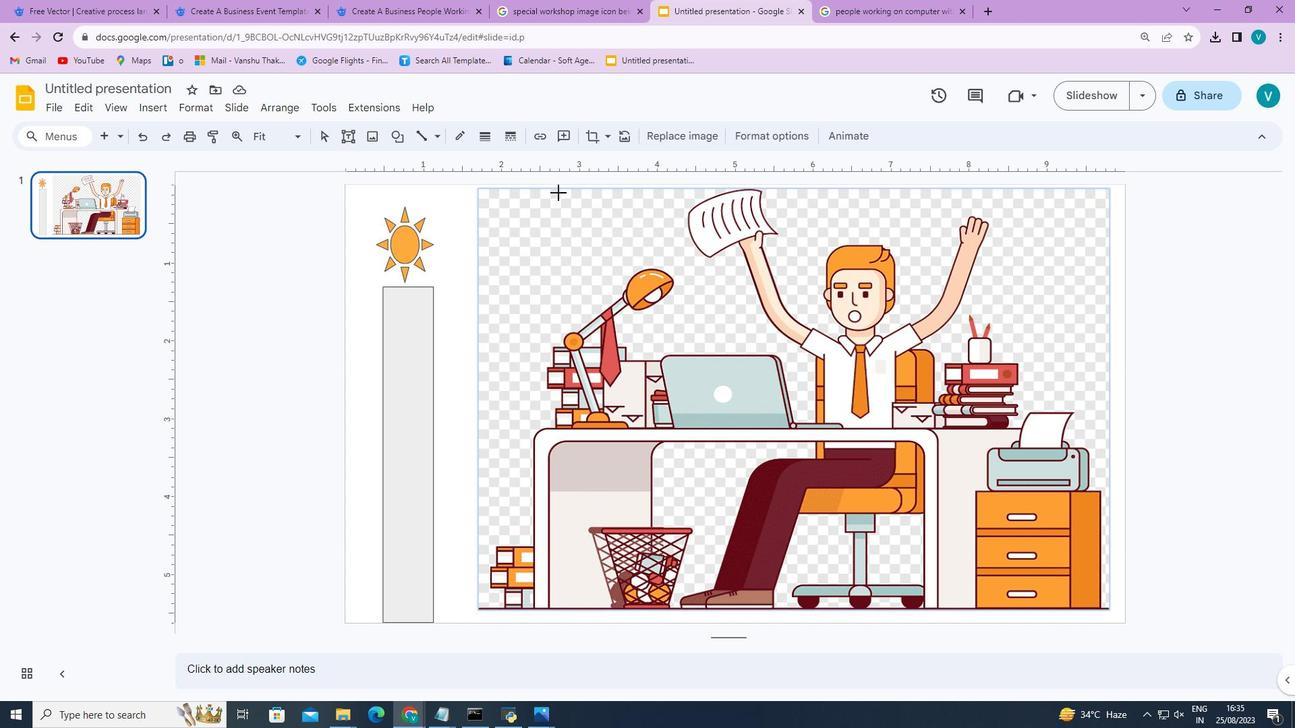 
Action: Mouse moved to (457, 136)
Screenshot: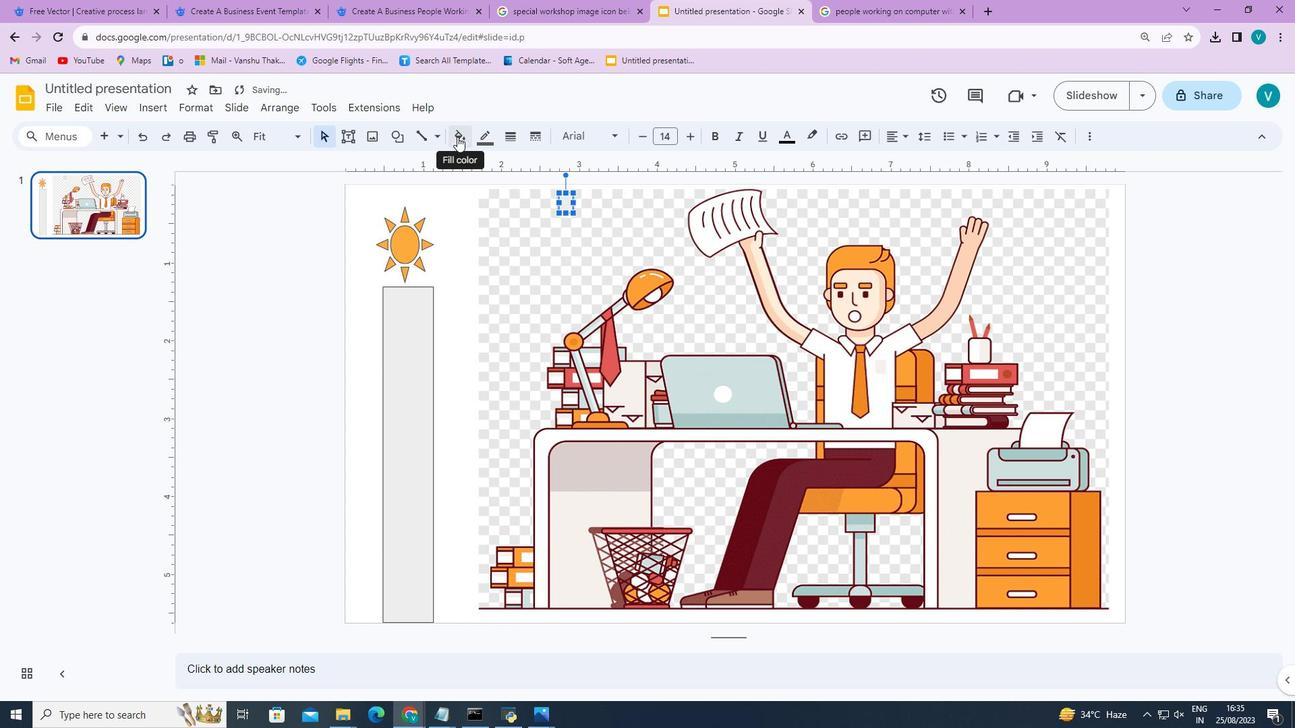 
Action: Mouse pressed left at (457, 136)
Screenshot: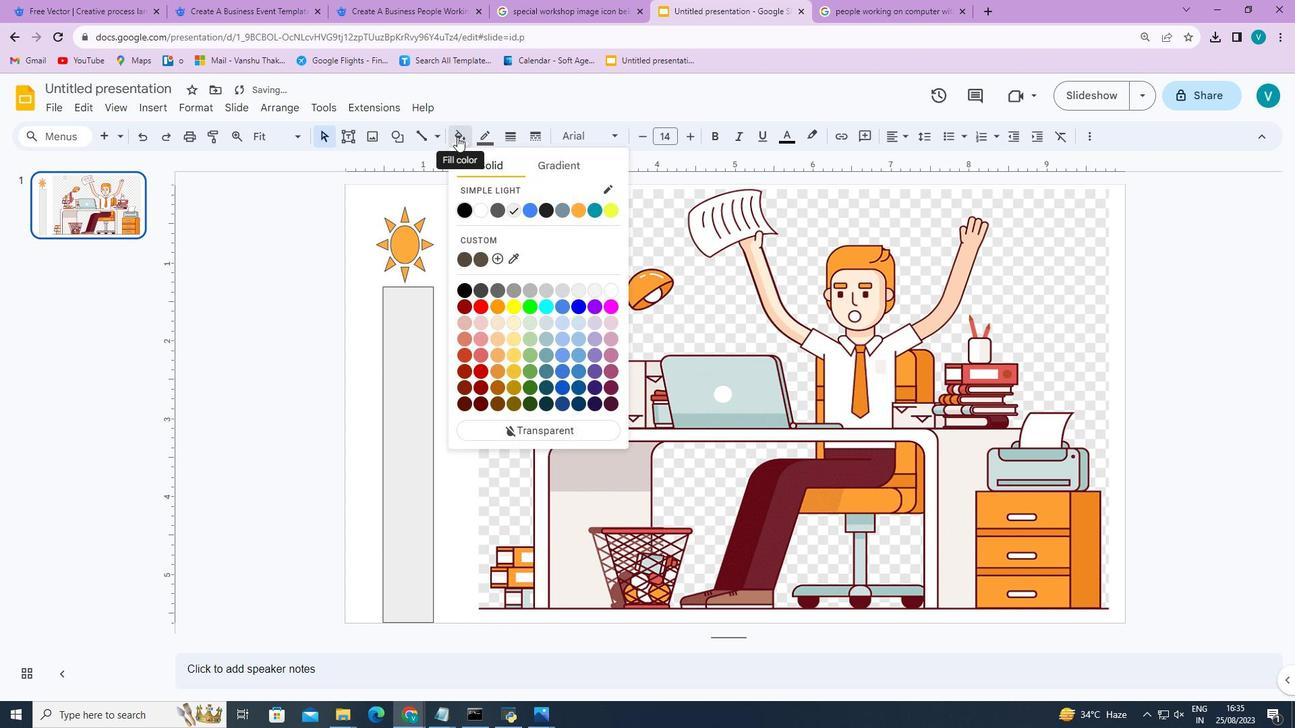 
Action: Mouse moved to (497, 208)
Screenshot: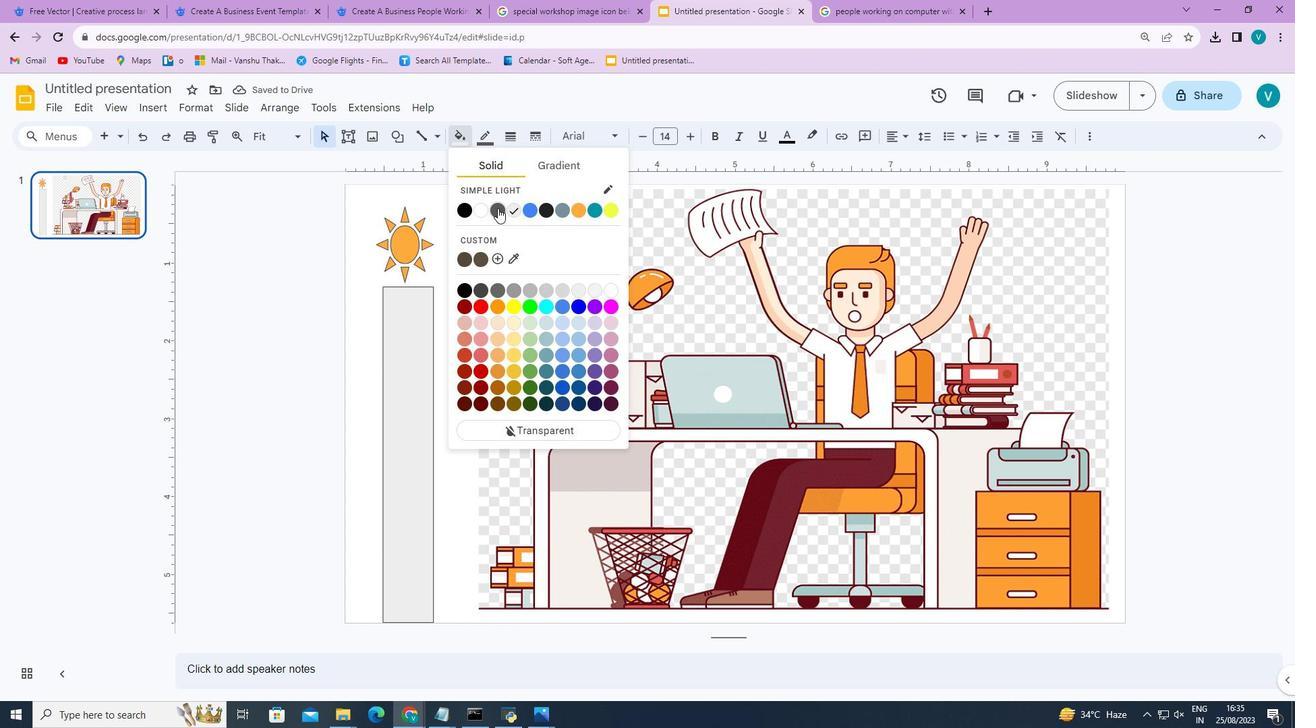 
Action: Mouse pressed left at (497, 208)
Screenshot: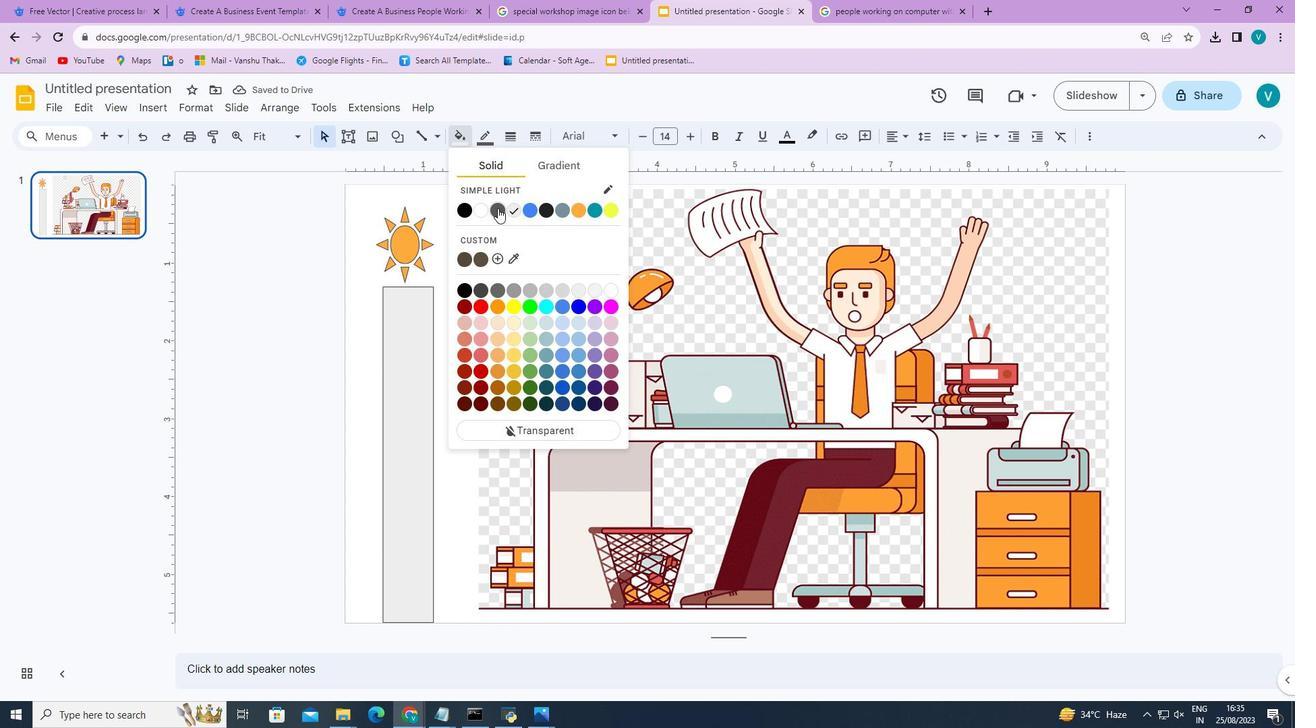 
Action: Mouse moved to (567, 230)
Screenshot: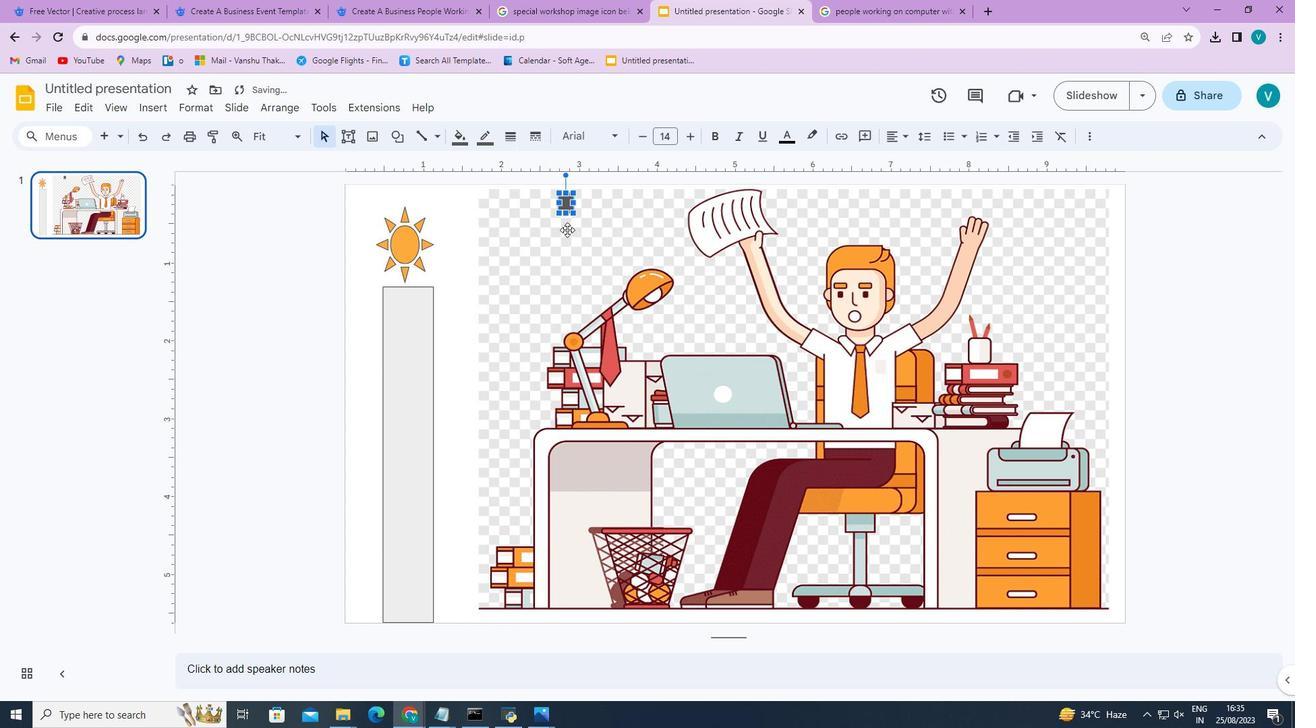 
Action: Mouse pressed left at (567, 230)
Screenshot: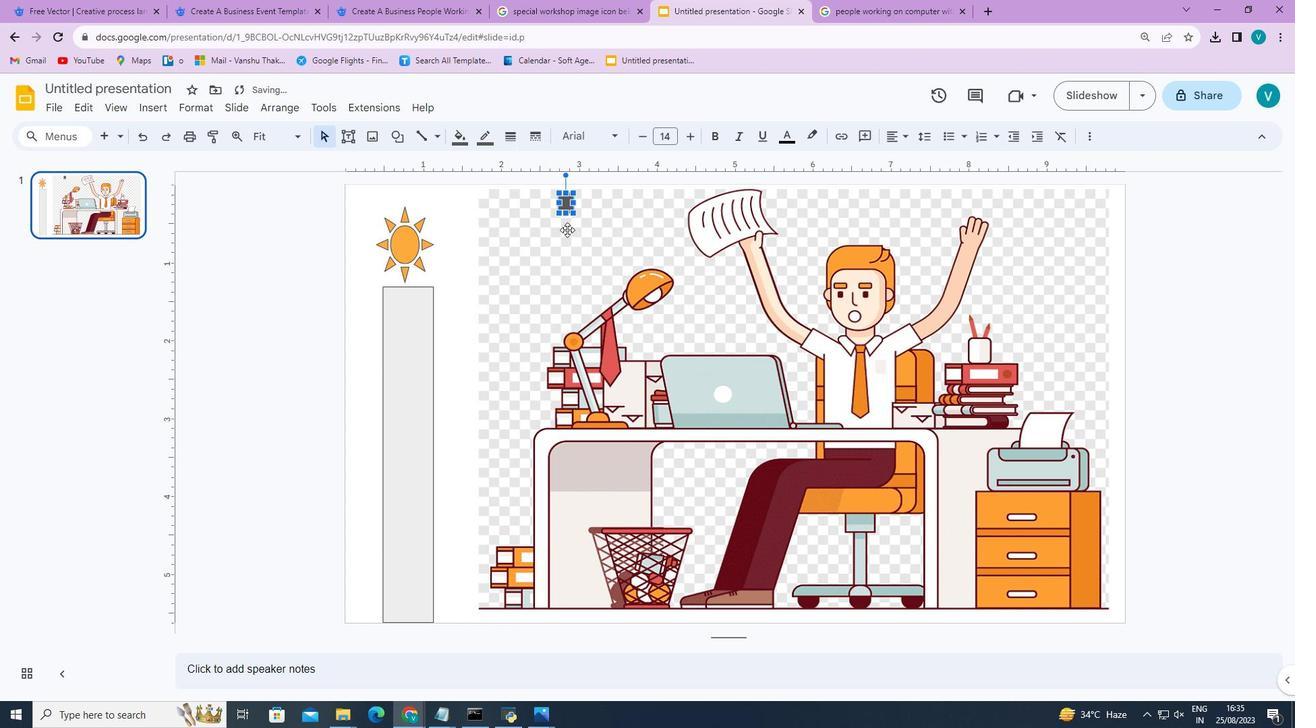 
Action: Mouse moved to (398, 141)
Screenshot: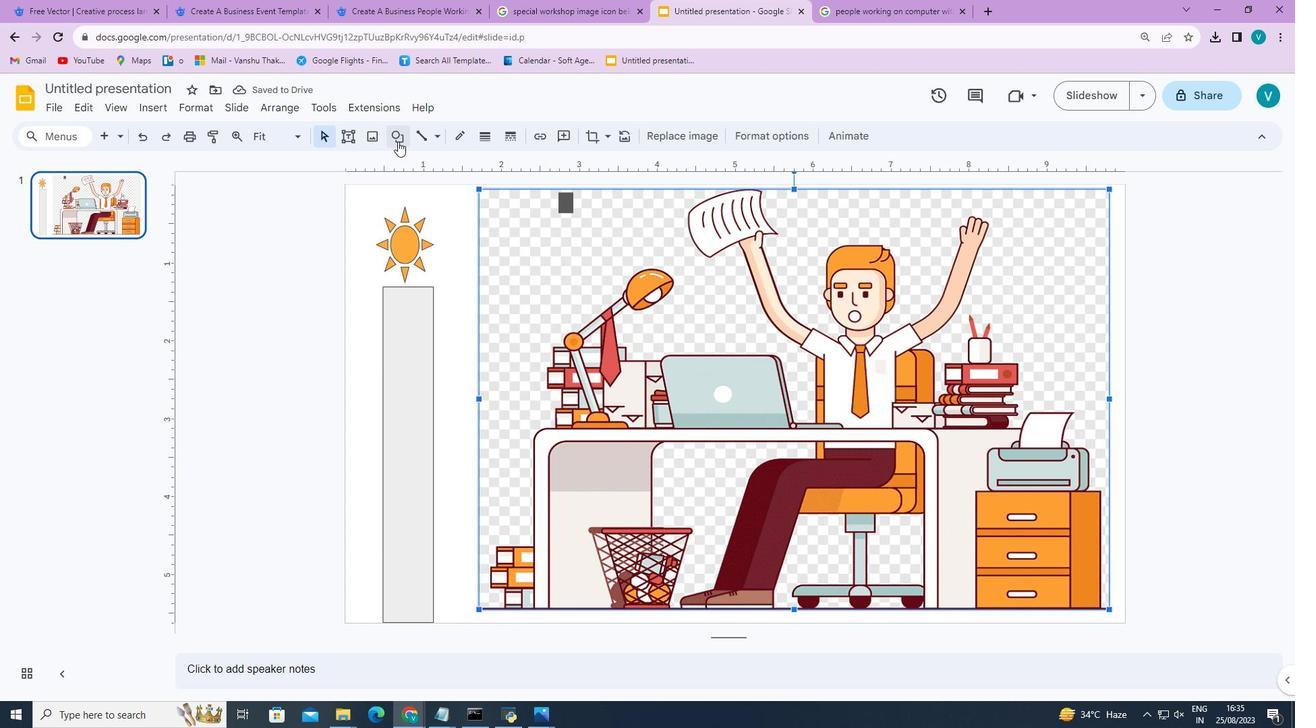 
Action: Mouse pressed left at (398, 141)
Screenshot: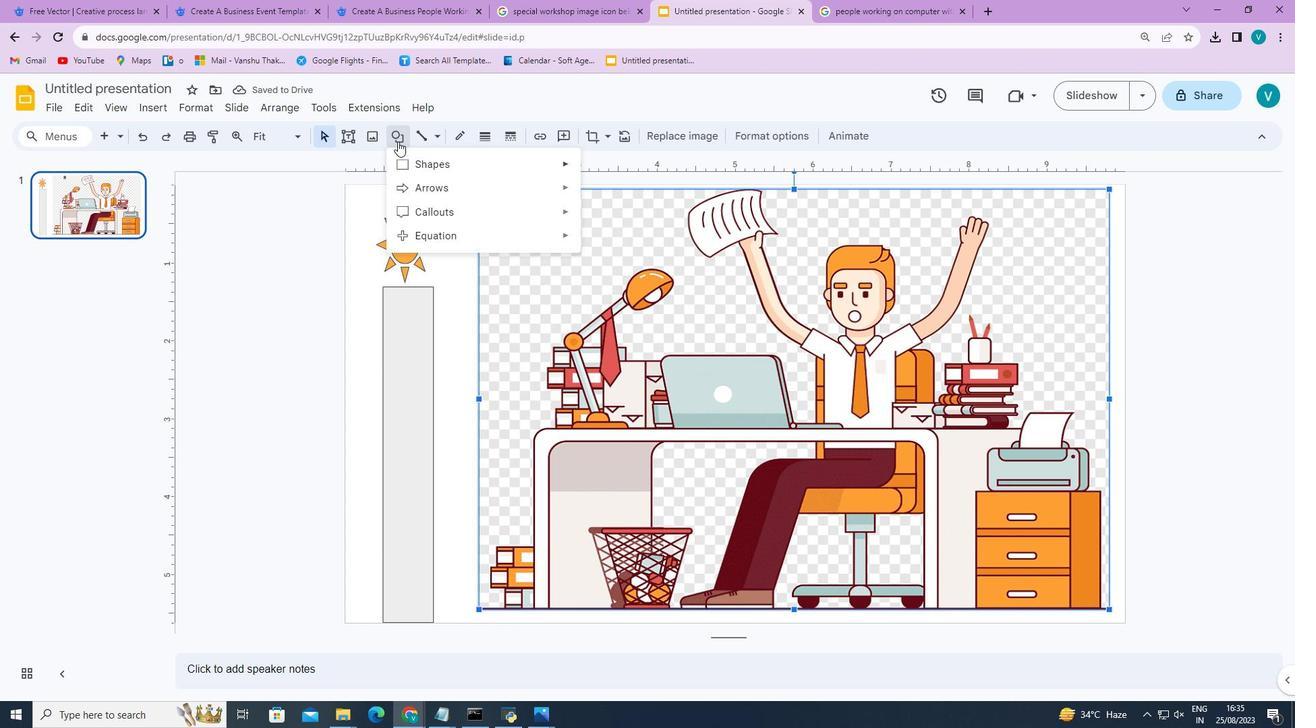 
Action: Mouse moved to (702, 215)
Screenshot: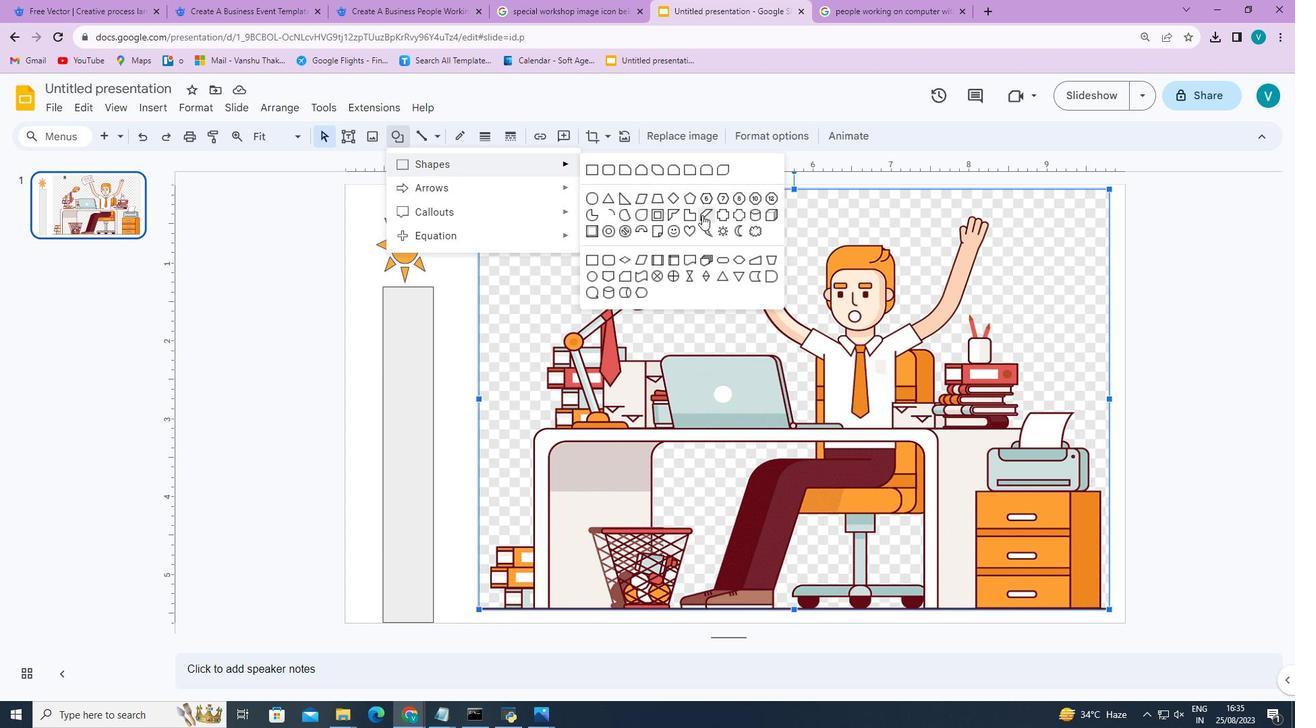 
Action: Mouse pressed left at (702, 215)
Screenshot: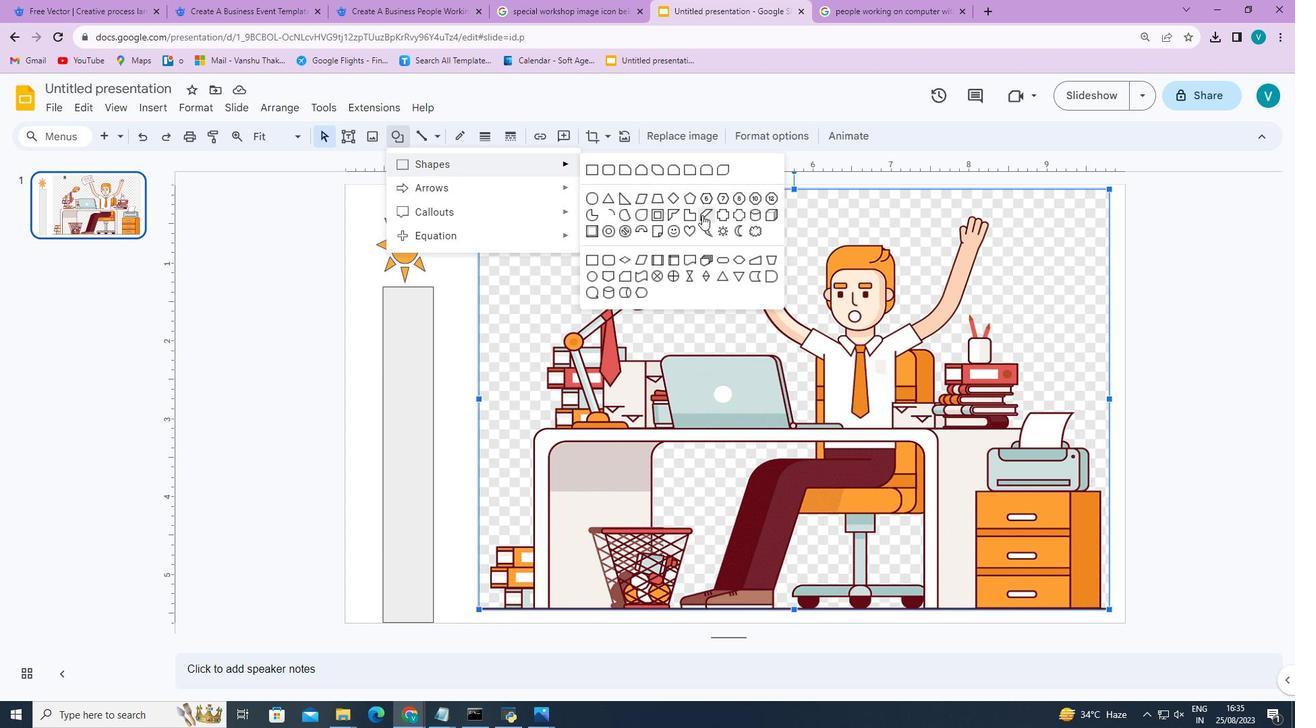 
Action: Mouse moved to (533, 214)
Screenshot: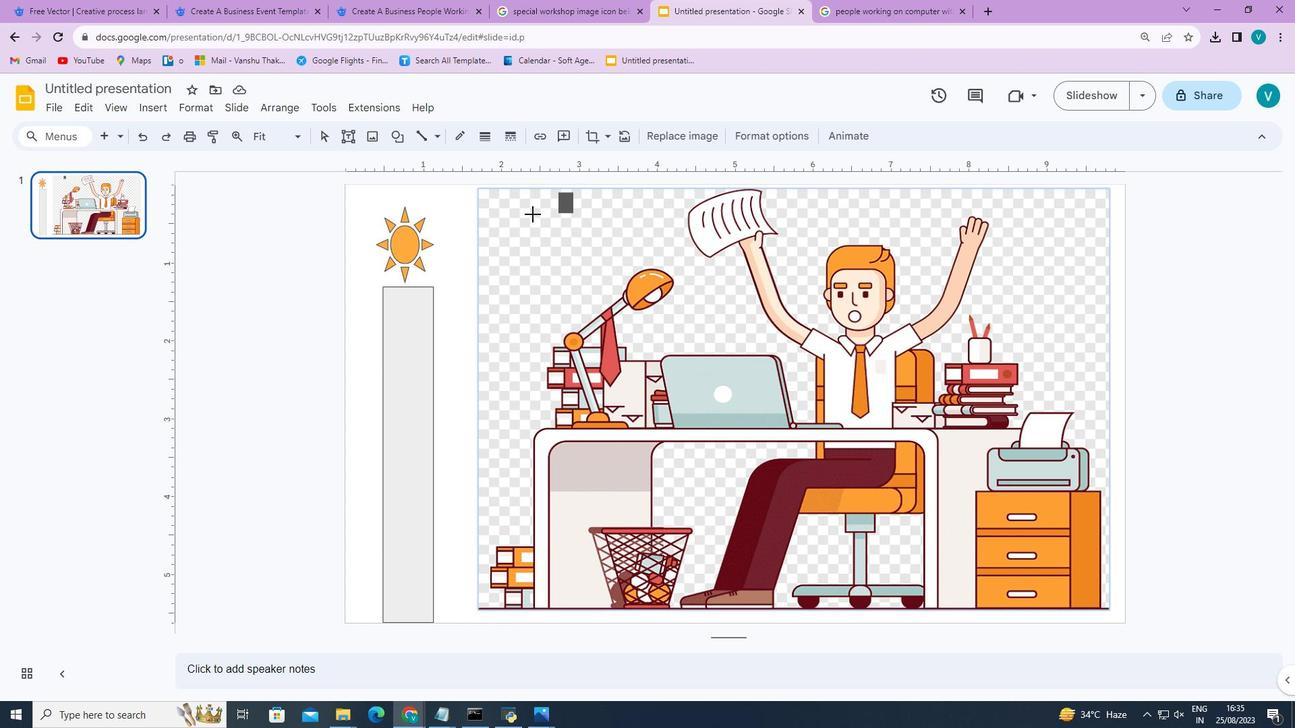 
Action: Mouse pressed left at (533, 214)
Screenshot: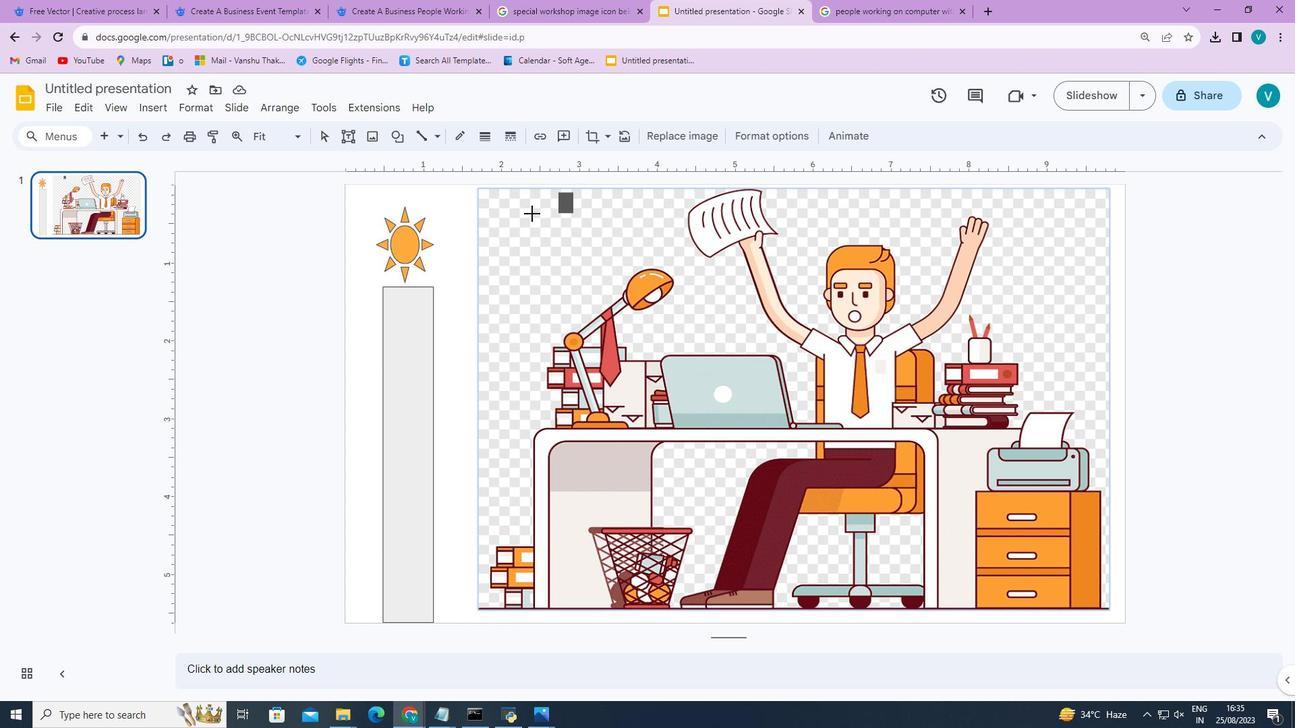 
Action: Mouse moved to (568, 263)
Screenshot: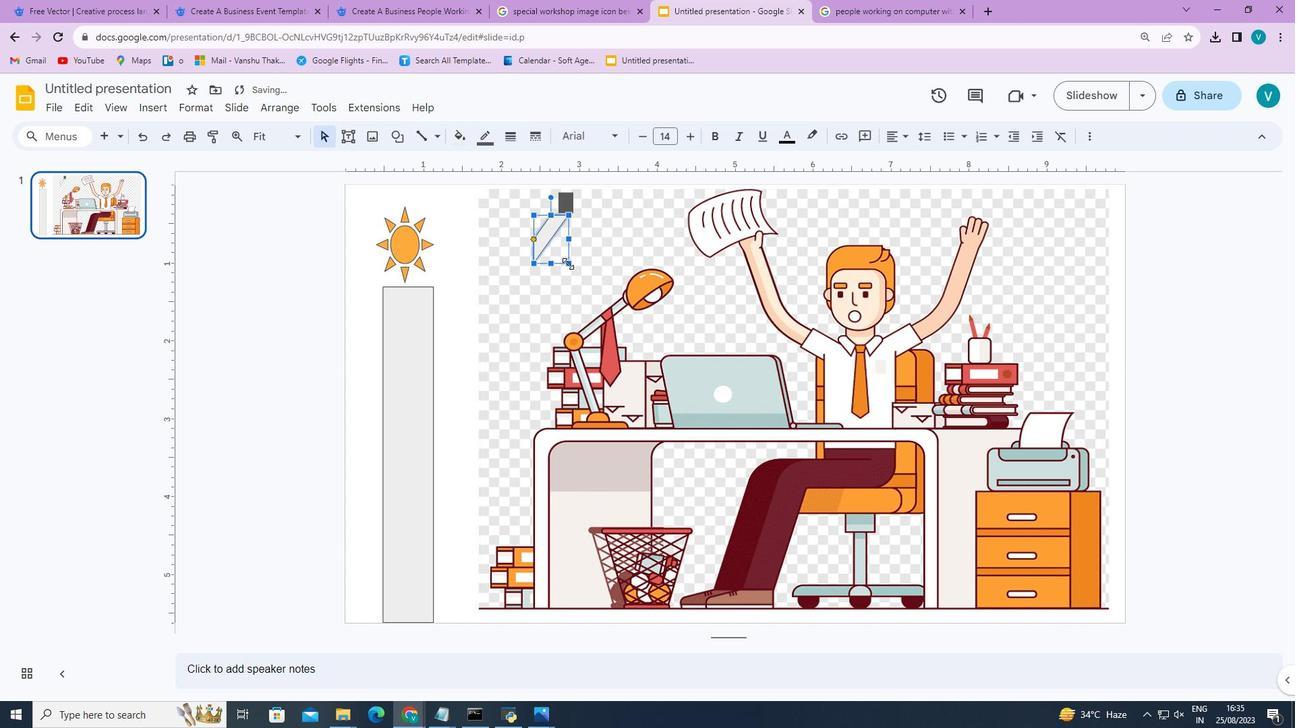 
Action: Mouse pressed left at (568, 263)
Screenshot: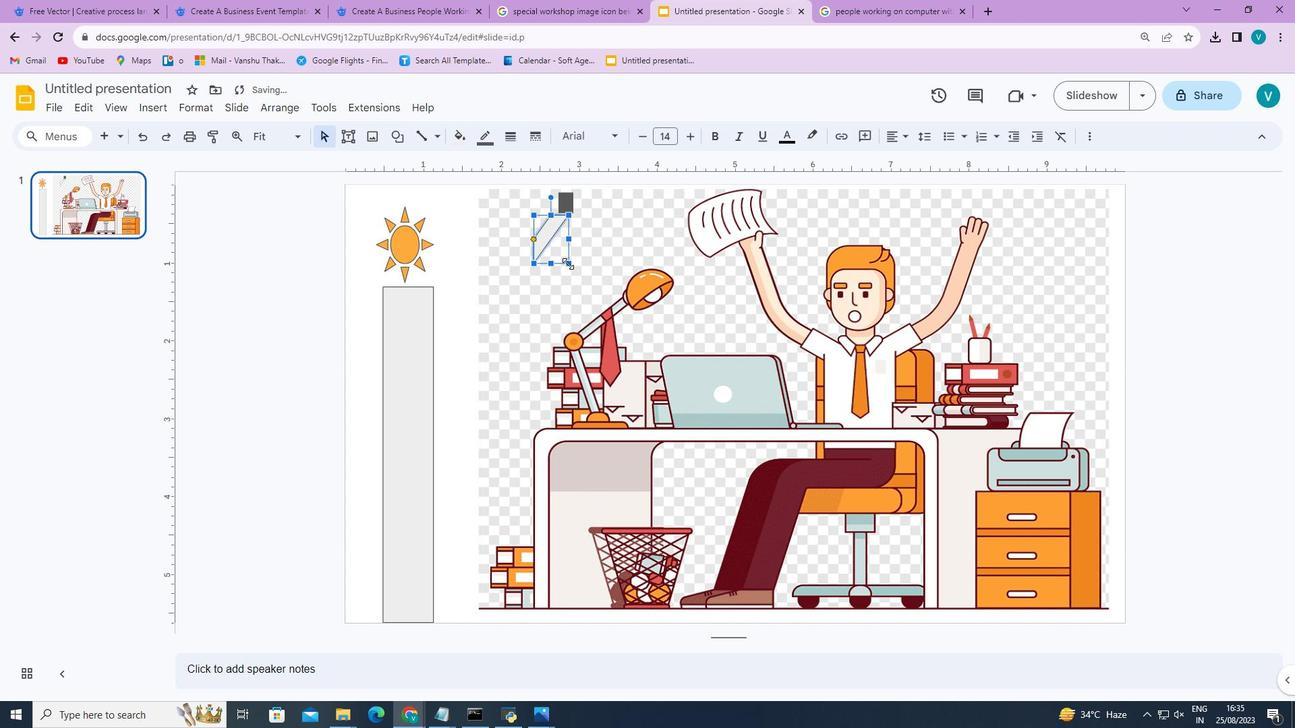 
Action: Mouse moved to (570, 240)
Screenshot: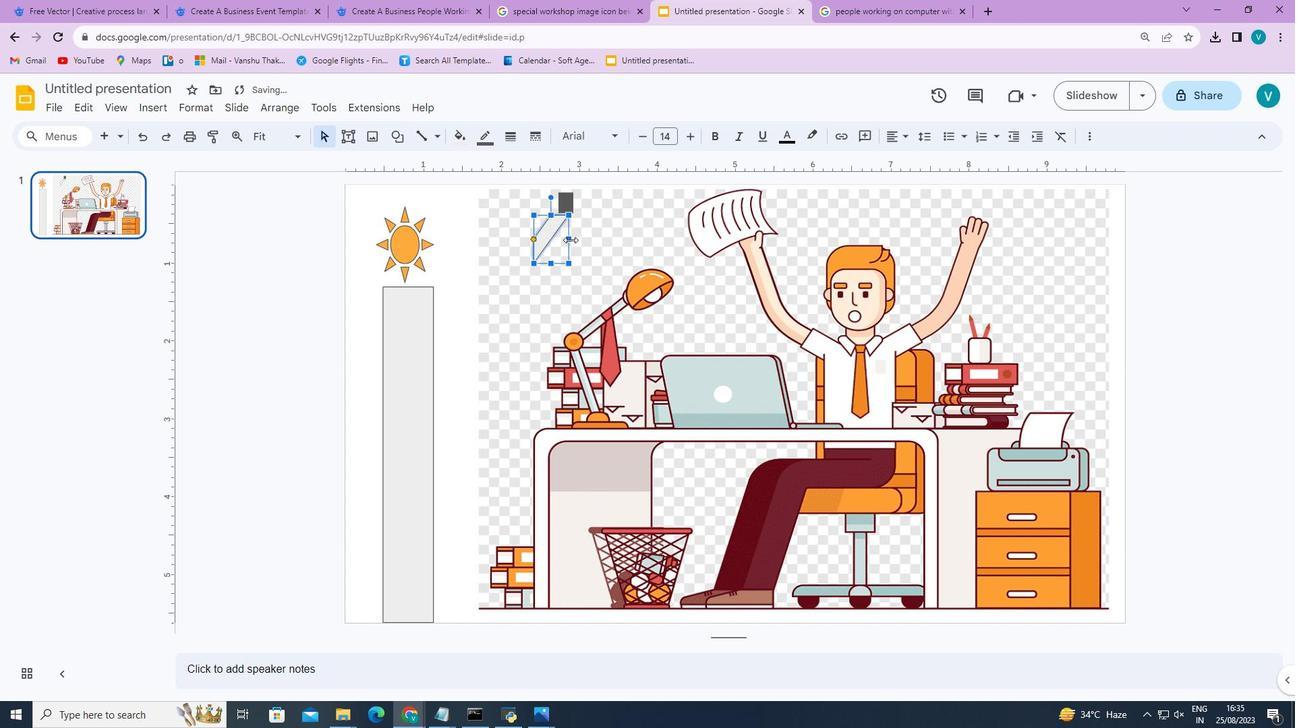 
Action: Mouse pressed left at (570, 240)
Screenshot: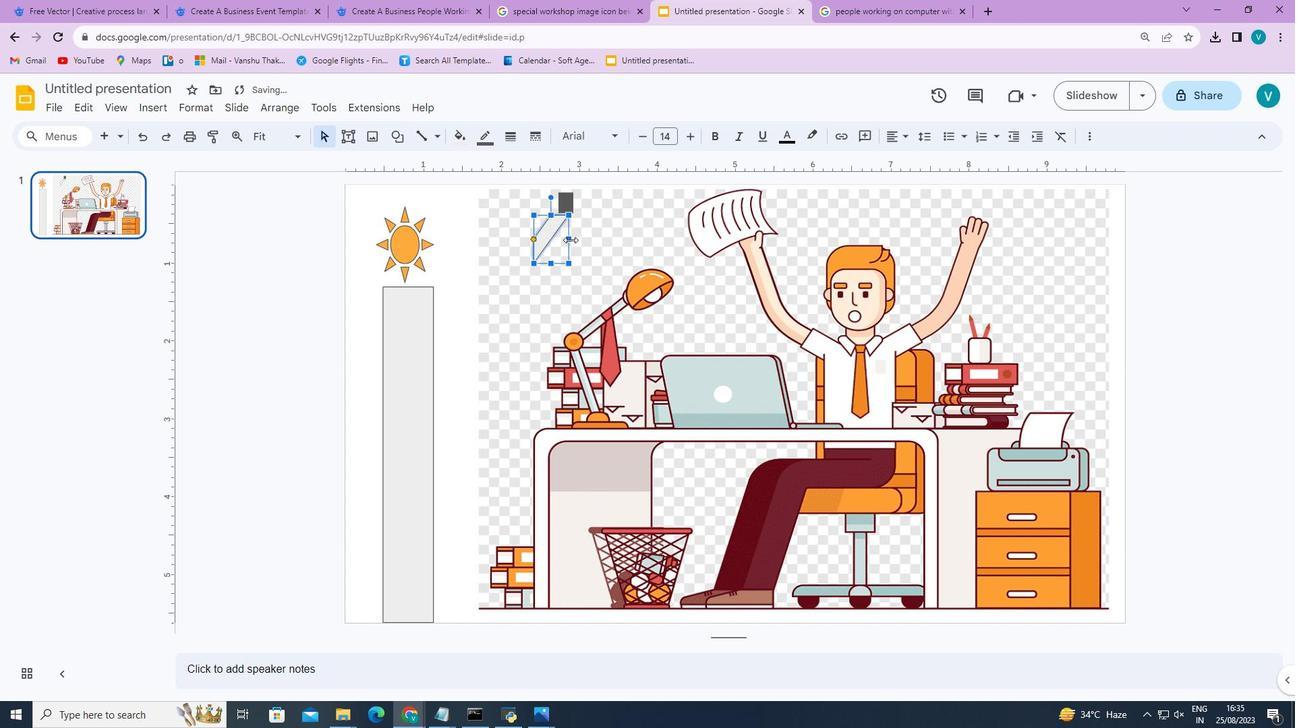 
Action: Mouse moved to (536, 264)
Screenshot: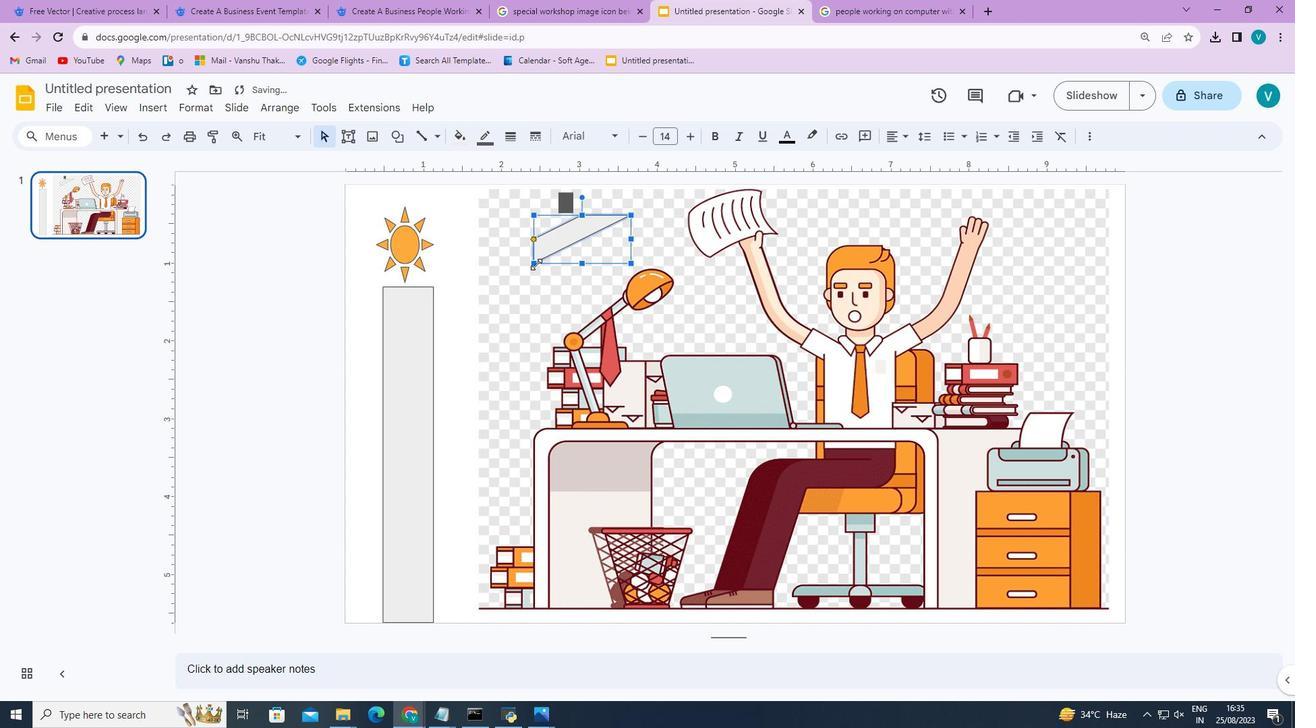 
Action: Mouse pressed left at (536, 264)
Screenshot: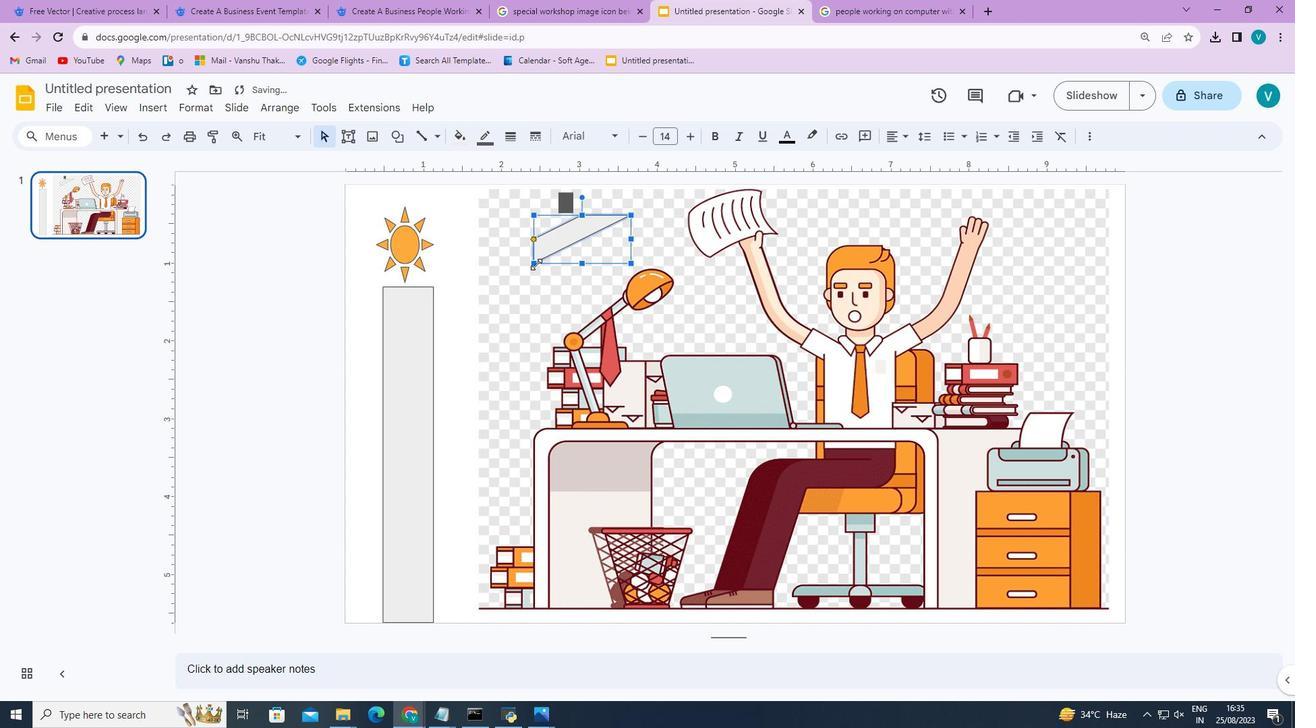 
Action: Mouse moved to (572, 196)
Screenshot: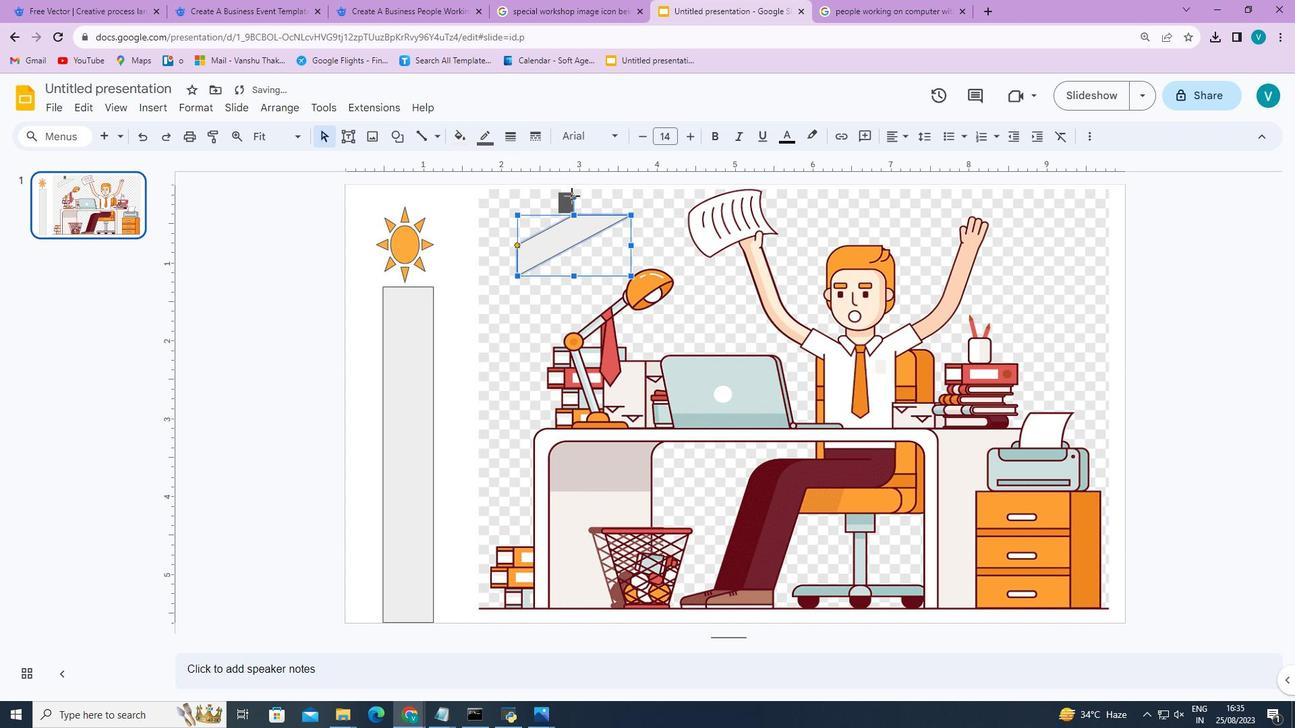 
Action: Mouse pressed left at (572, 196)
Screenshot: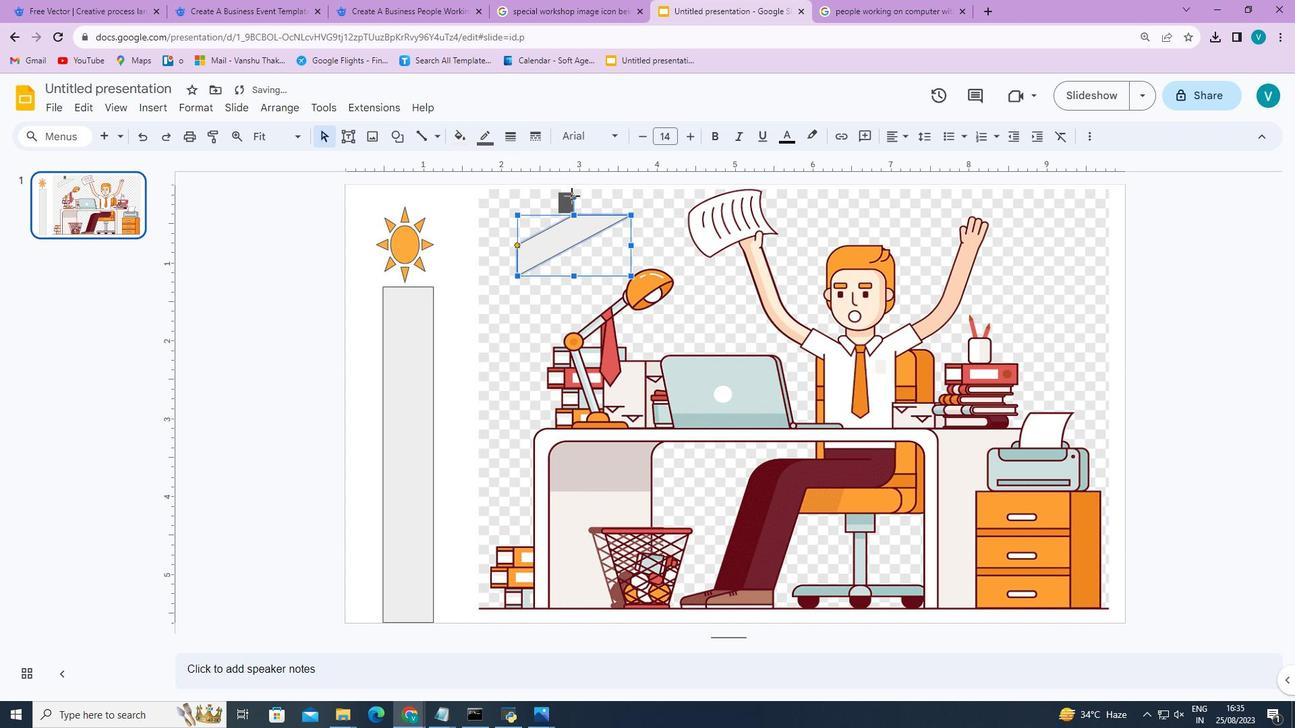 
Action: Mouse moved to (515, 264)
Screenshot: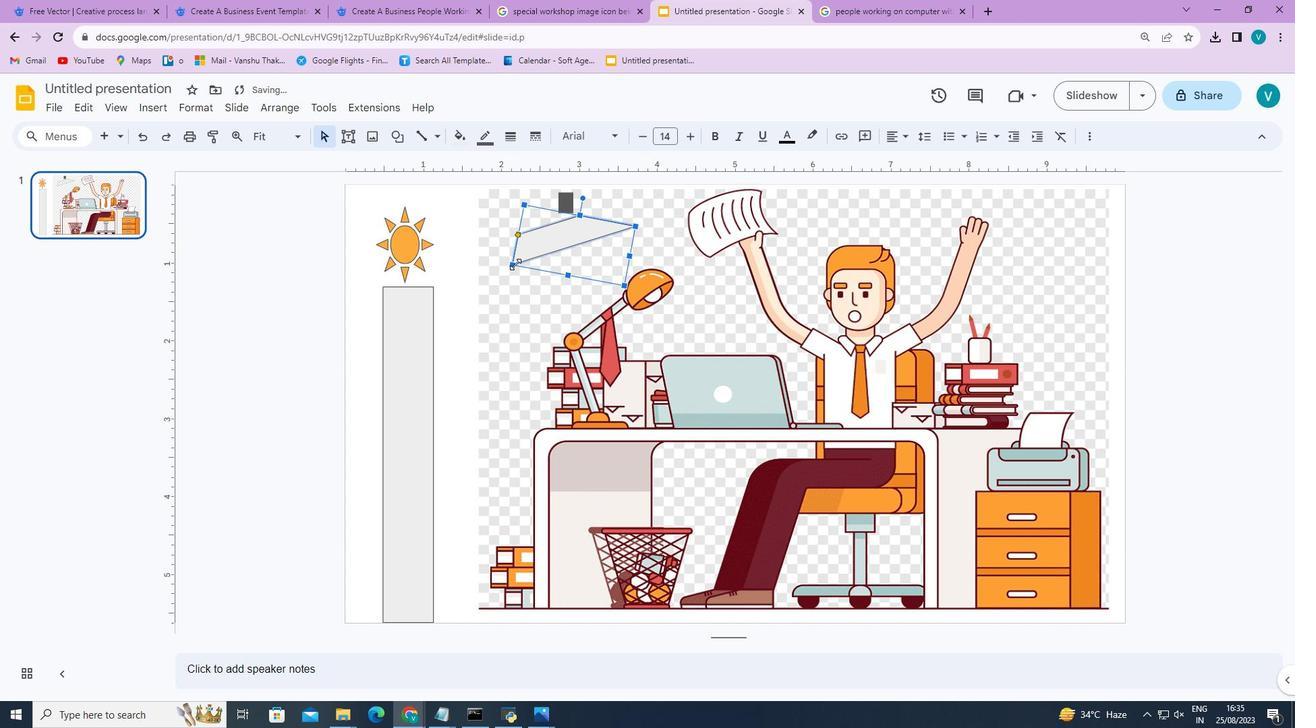 
Action: Mouse pressed left at (515, 264)
Screenshot: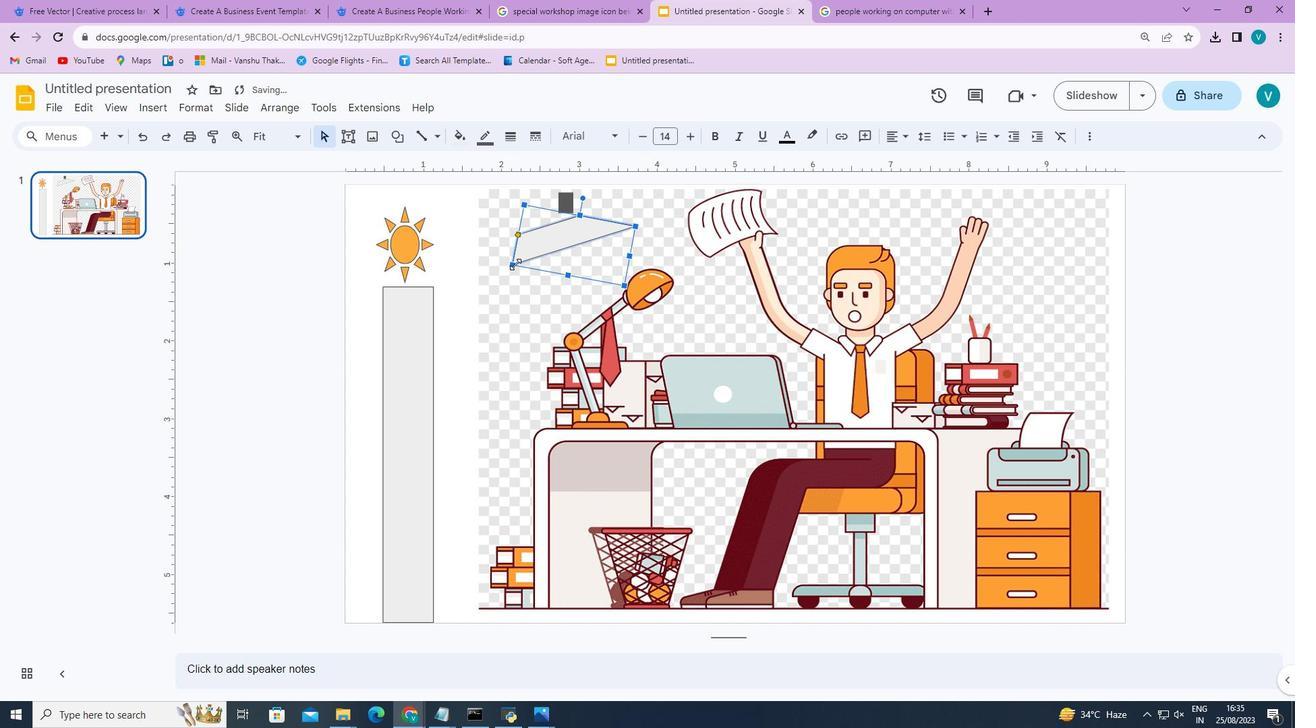 
Action: Mouse moved to (579, 198)
Screenshot: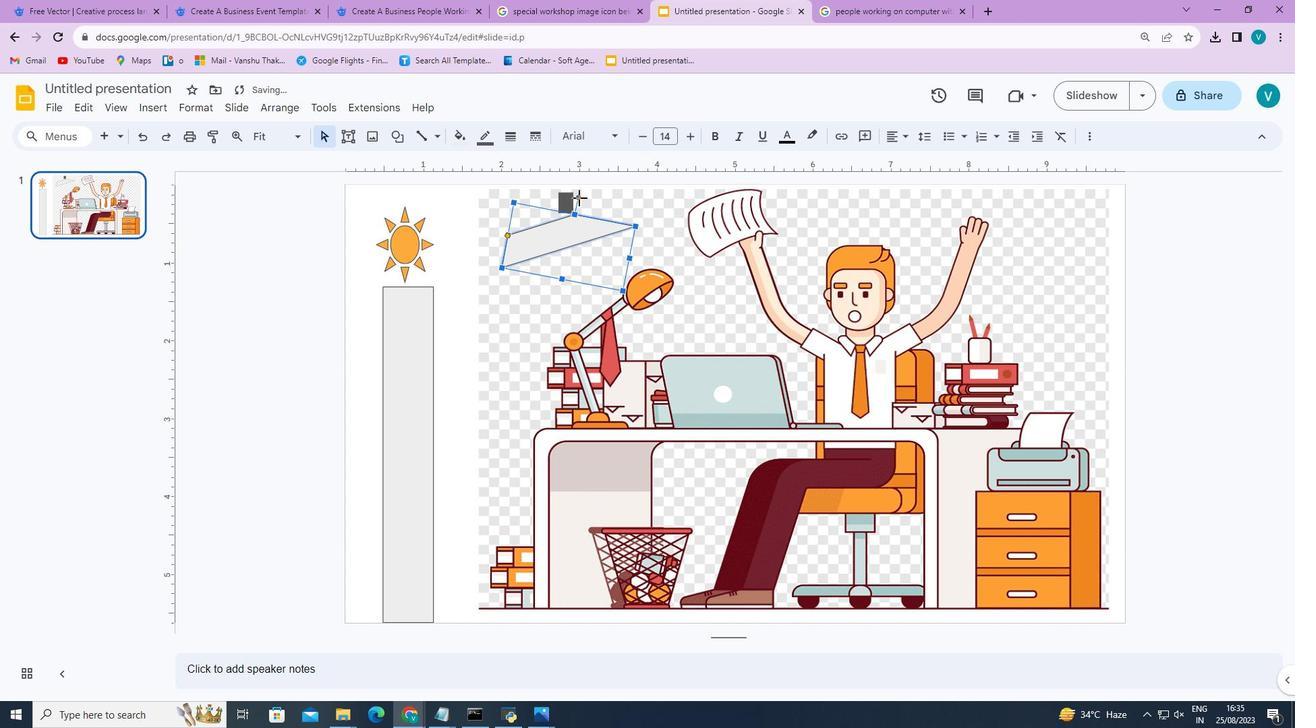 
Action: Mouse pressed left at (579, 198)
Screenshot: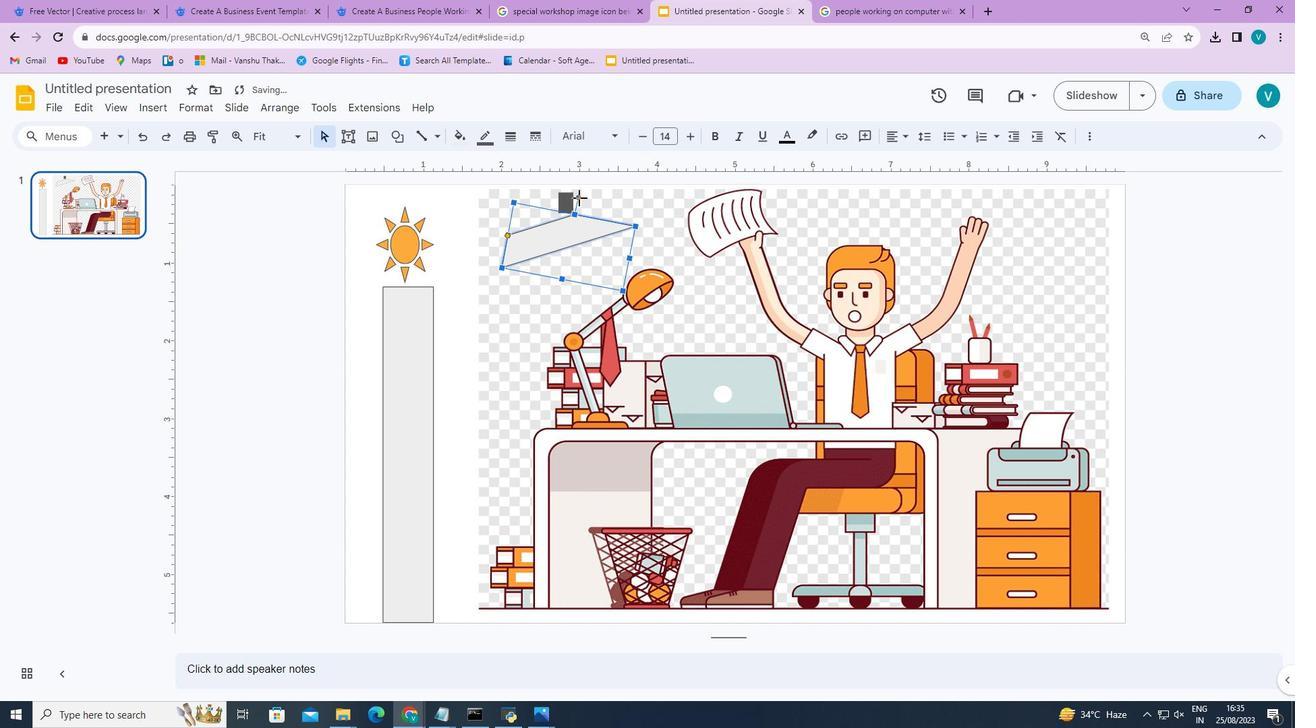 
Action: Mouse moved to (560, 238)
Screenshot: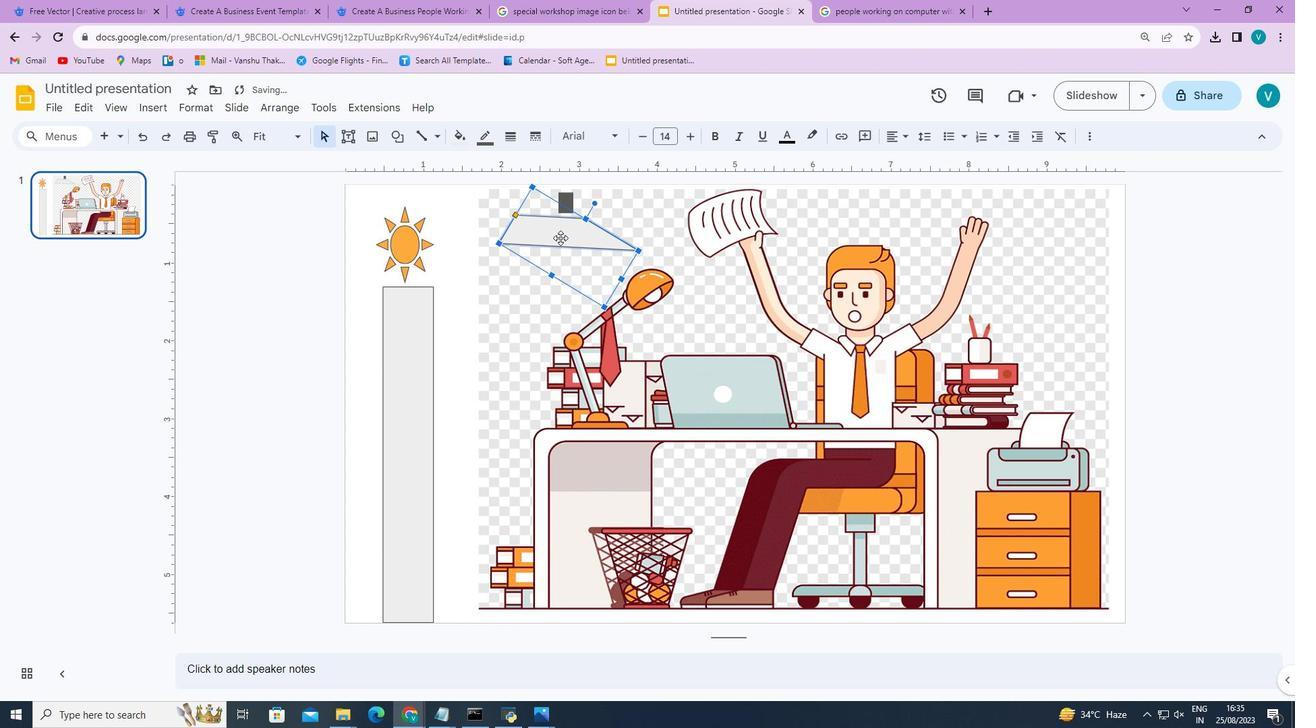 
Action: Mouse pressed left at (560, 238)
Screenshot: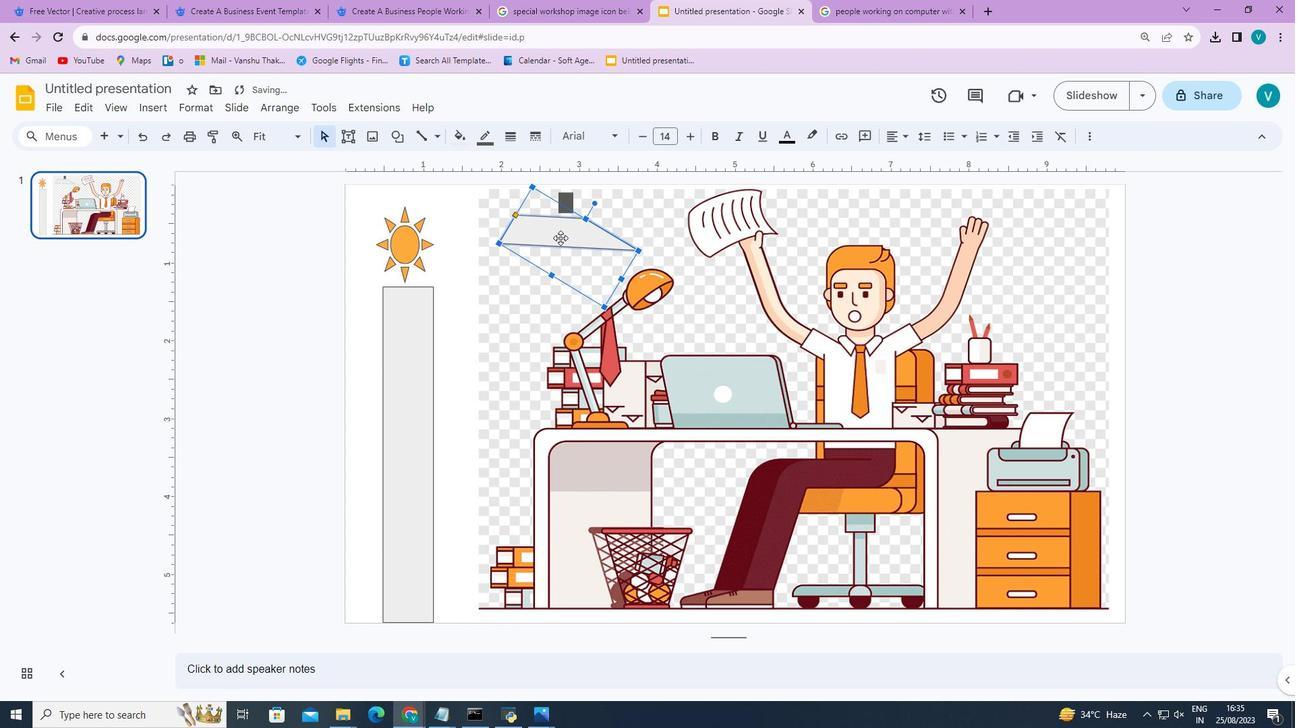 
Action: Mouse moved to (532, 282)
Screenshot: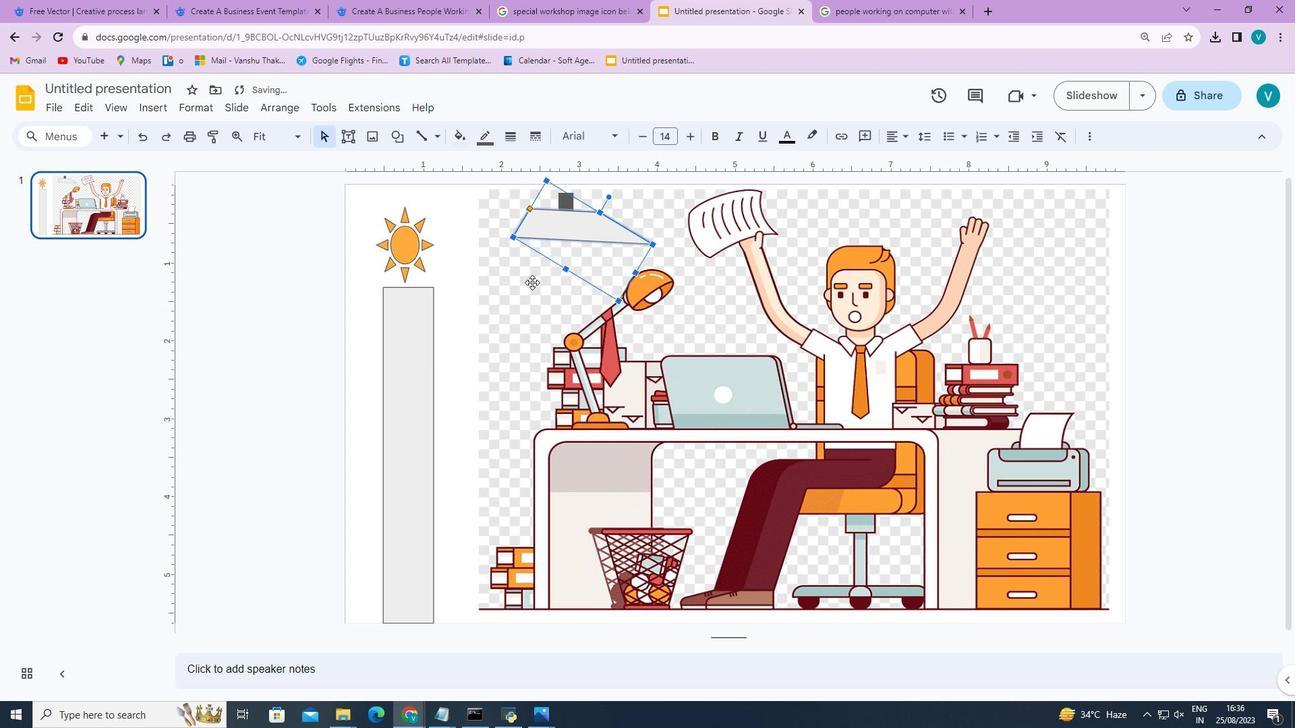 
Action: Mouse pressed left at (532, 282)
Screenshot: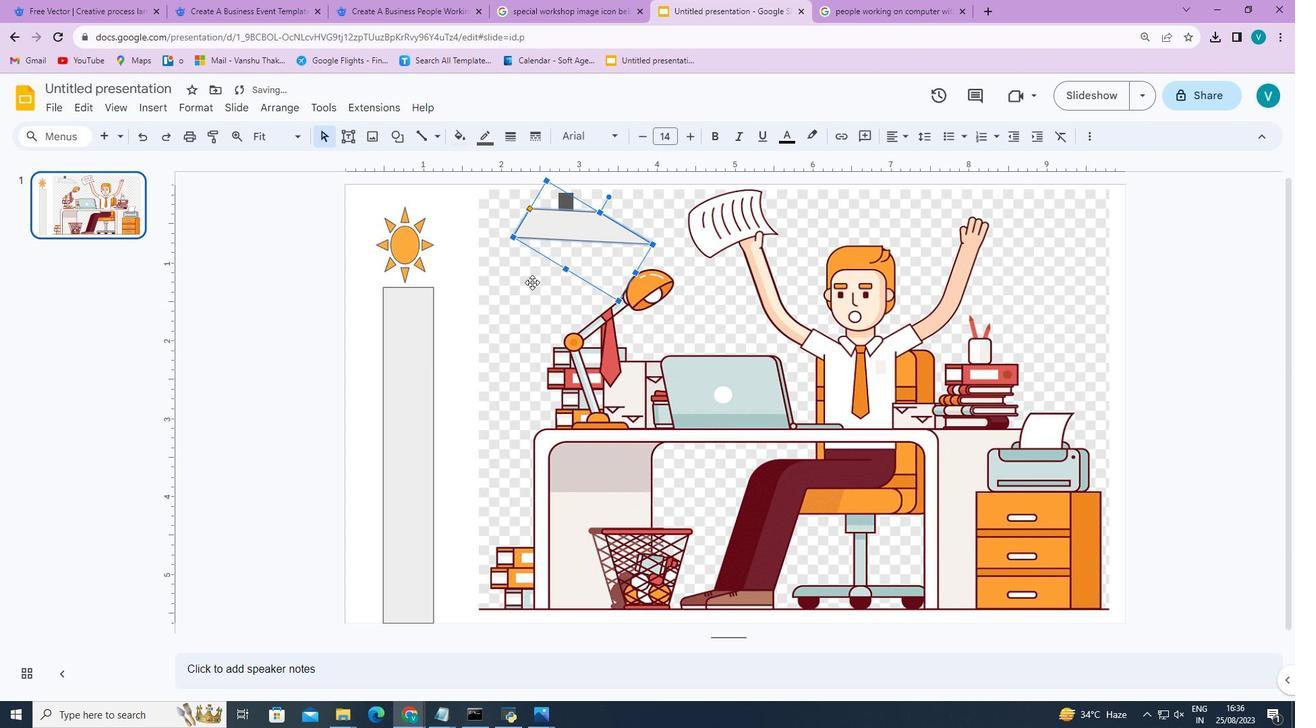 
Action: Mouse moved to (597, 230)
Screenshot: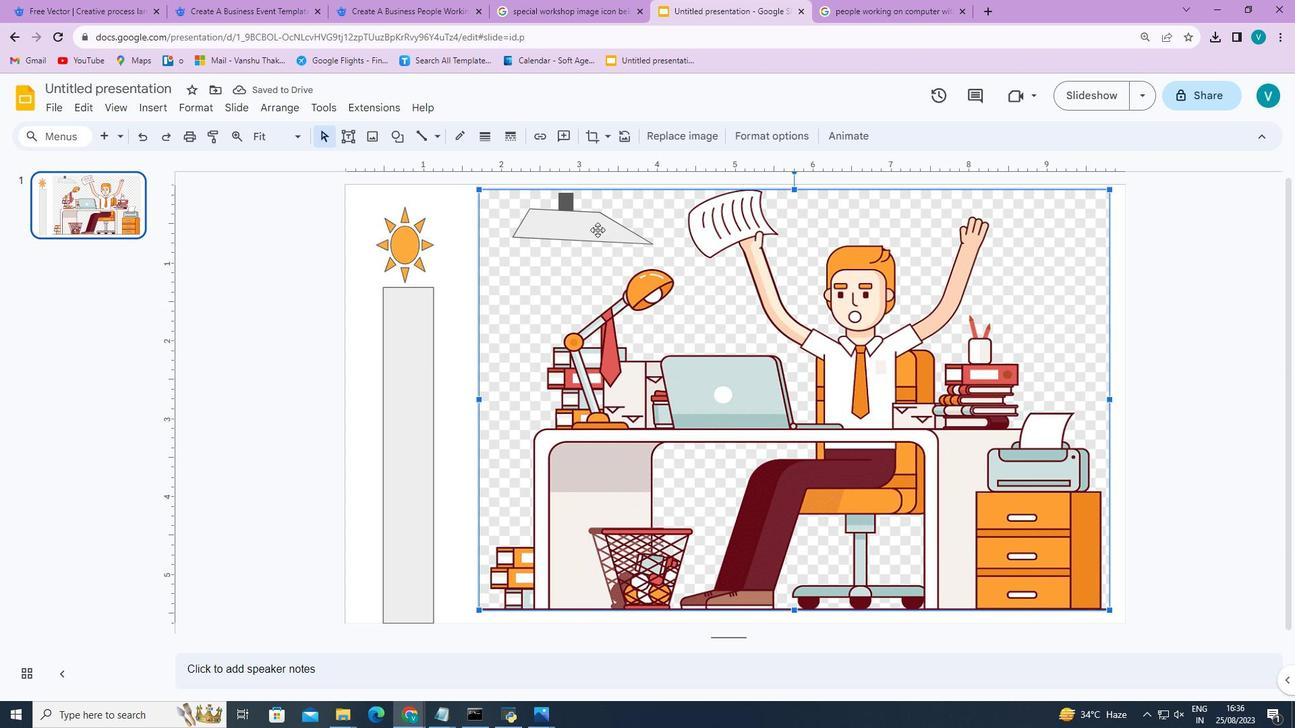 
Action: Mouse pressed left at (597, 230)
Screenshot: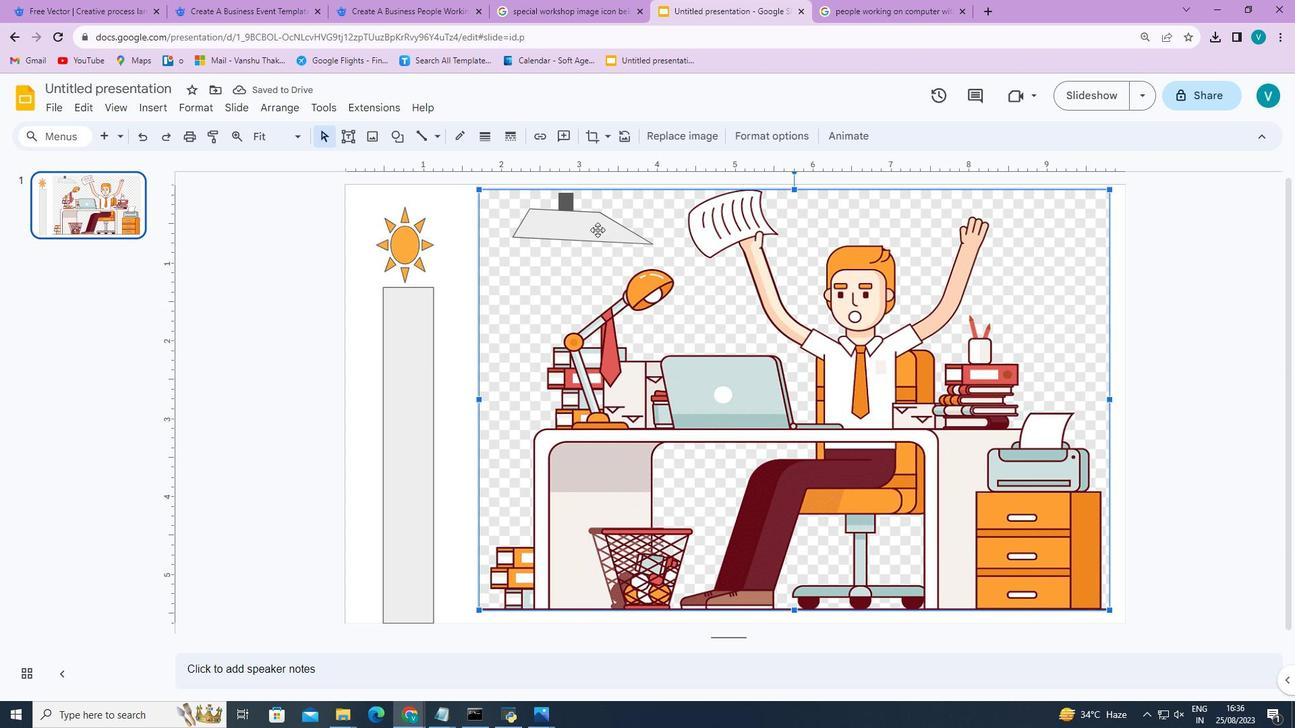 
Action: Mouse moved to (645, 213)
Screenshot: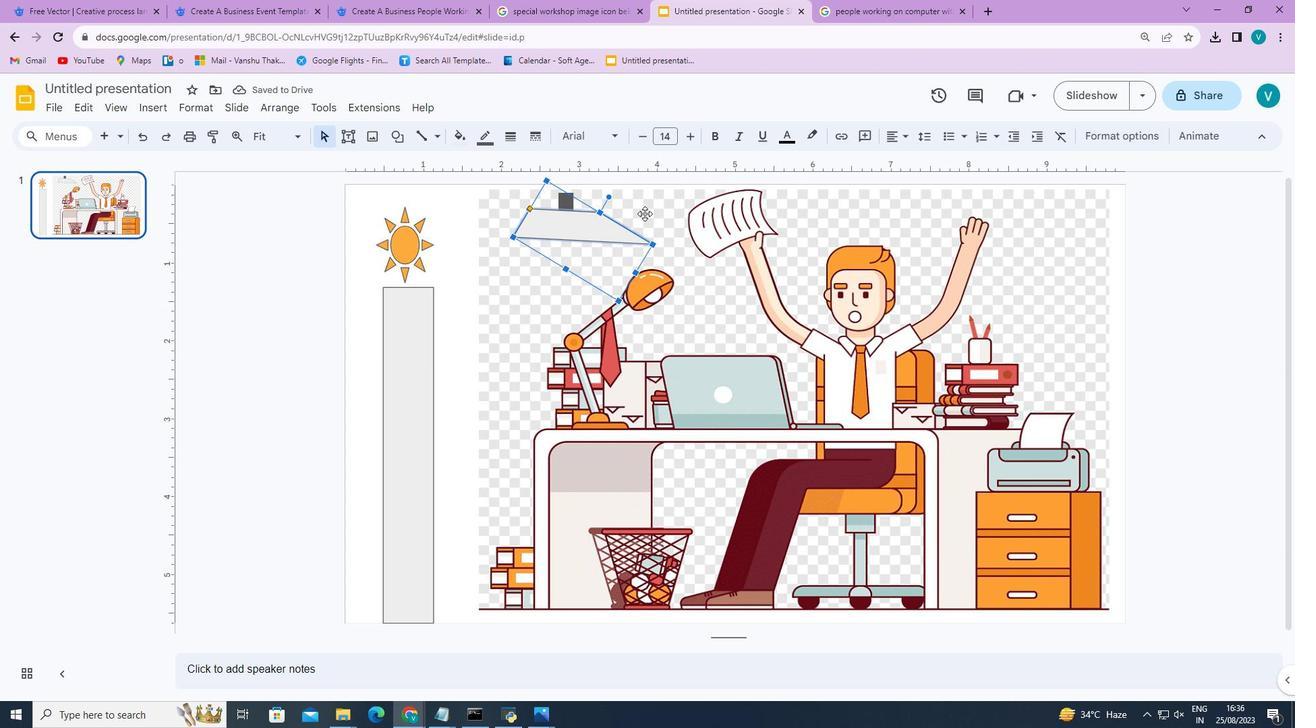 
Action: Mouse pressed left at (645, 213)
Screenshot: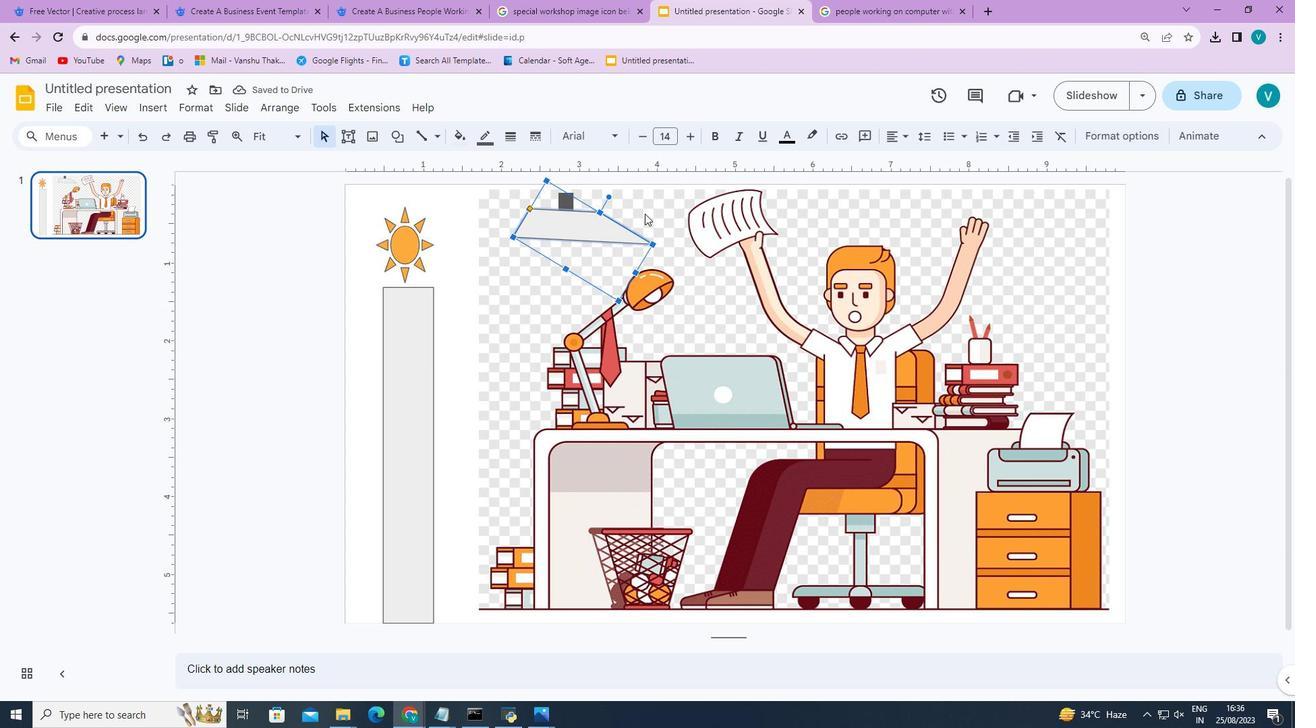 
Action: Mouse moved to (396, 136)
Screenshot: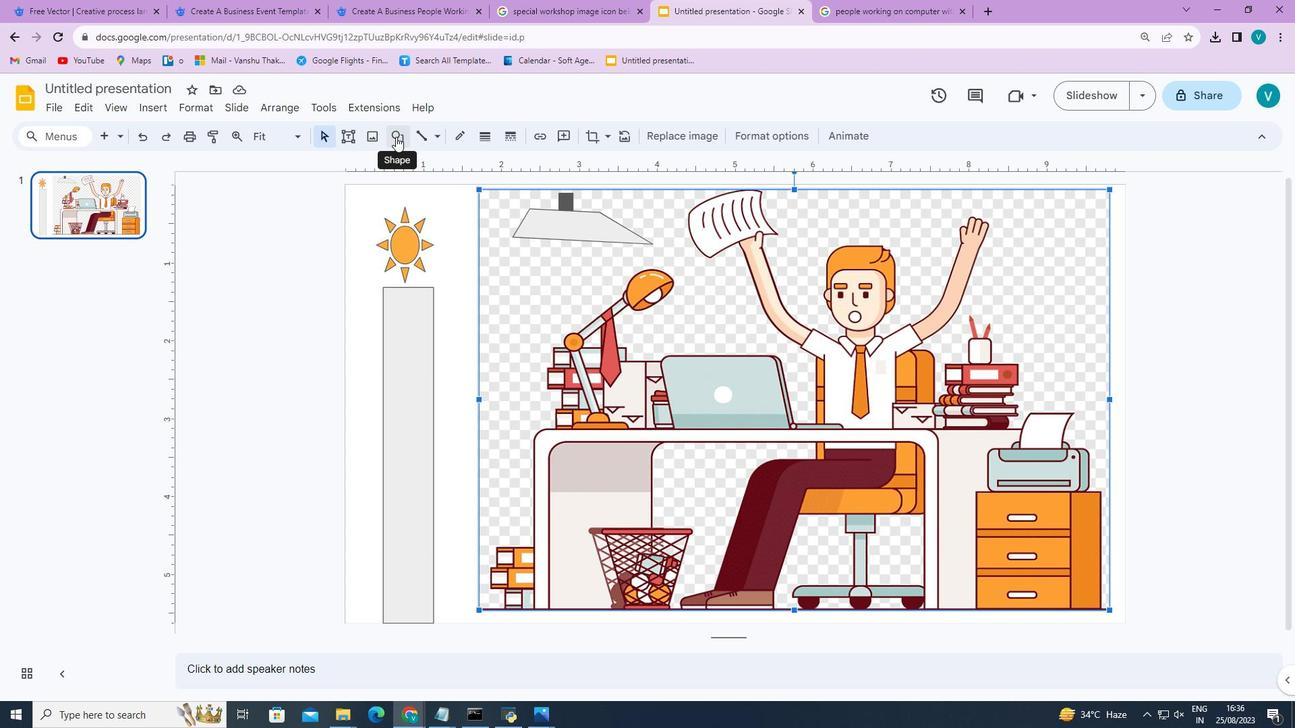 
Action: Mouse pressed left at (396, 136)
Screenshot: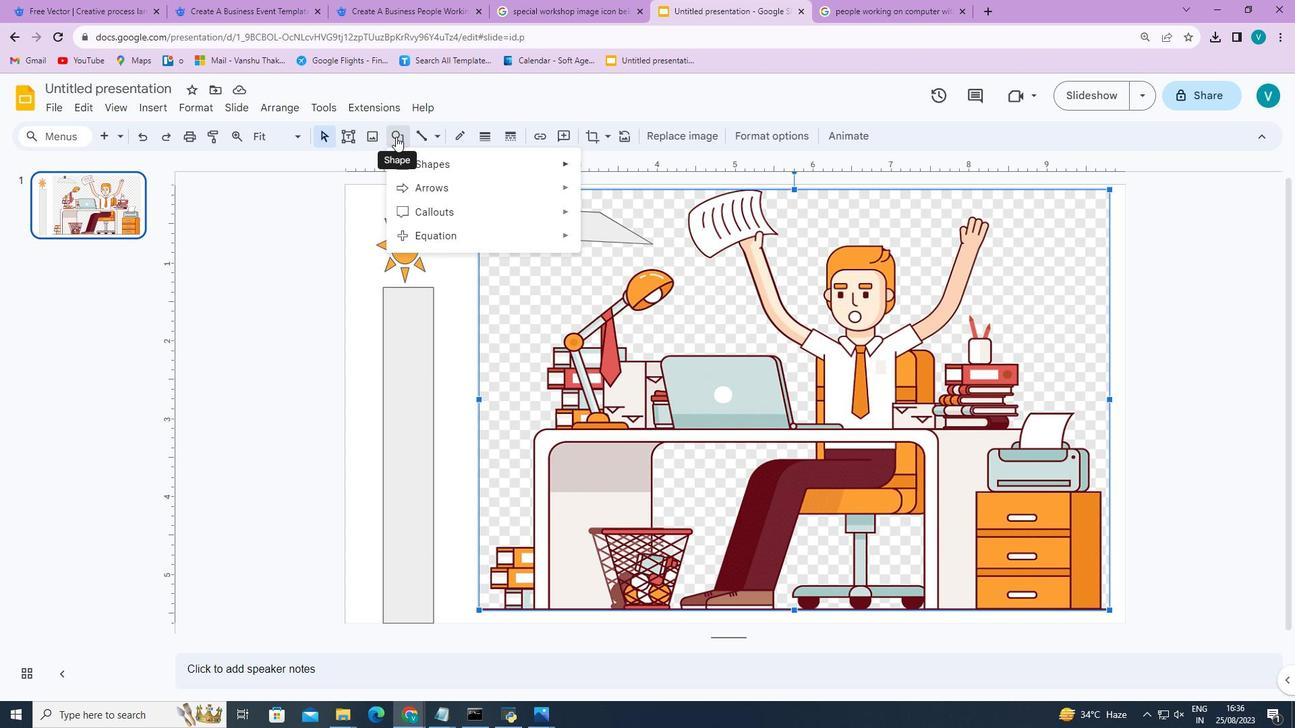 
Action: Mouse moved to (628, 214)
Screenshot: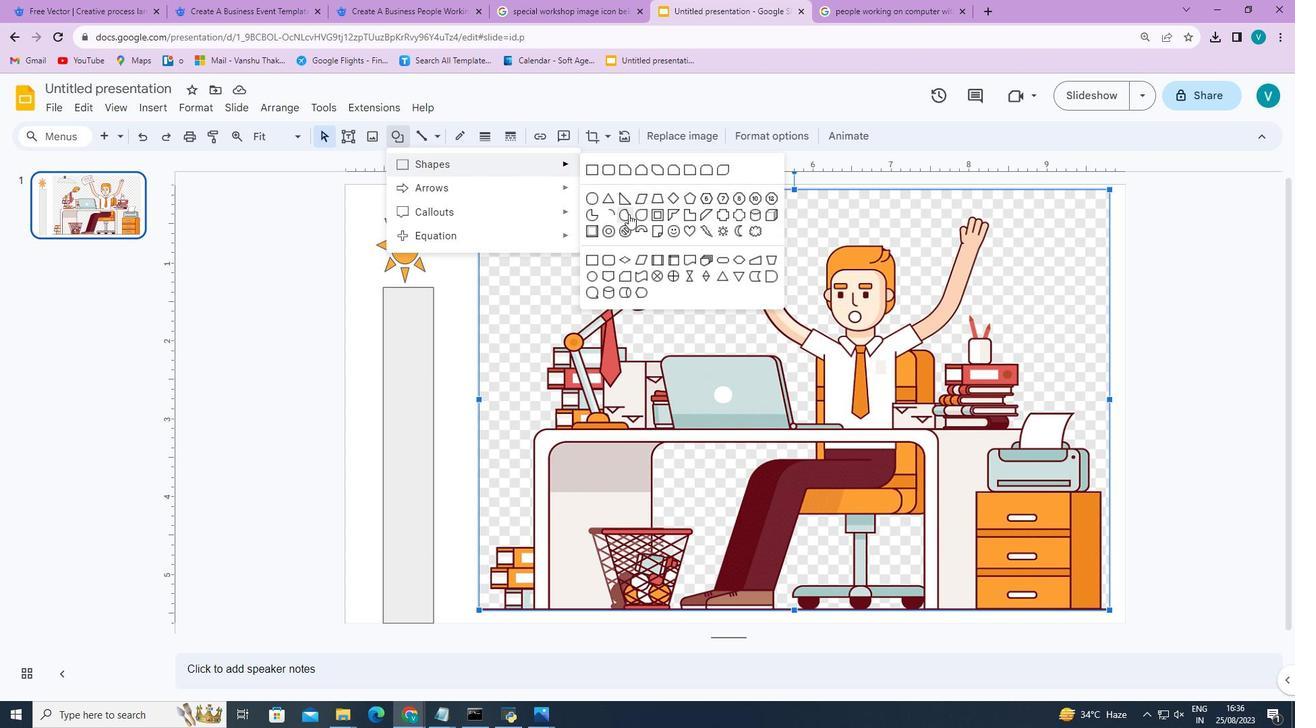 
Action: Mouse pressed left at (628, 214)
Screenshot: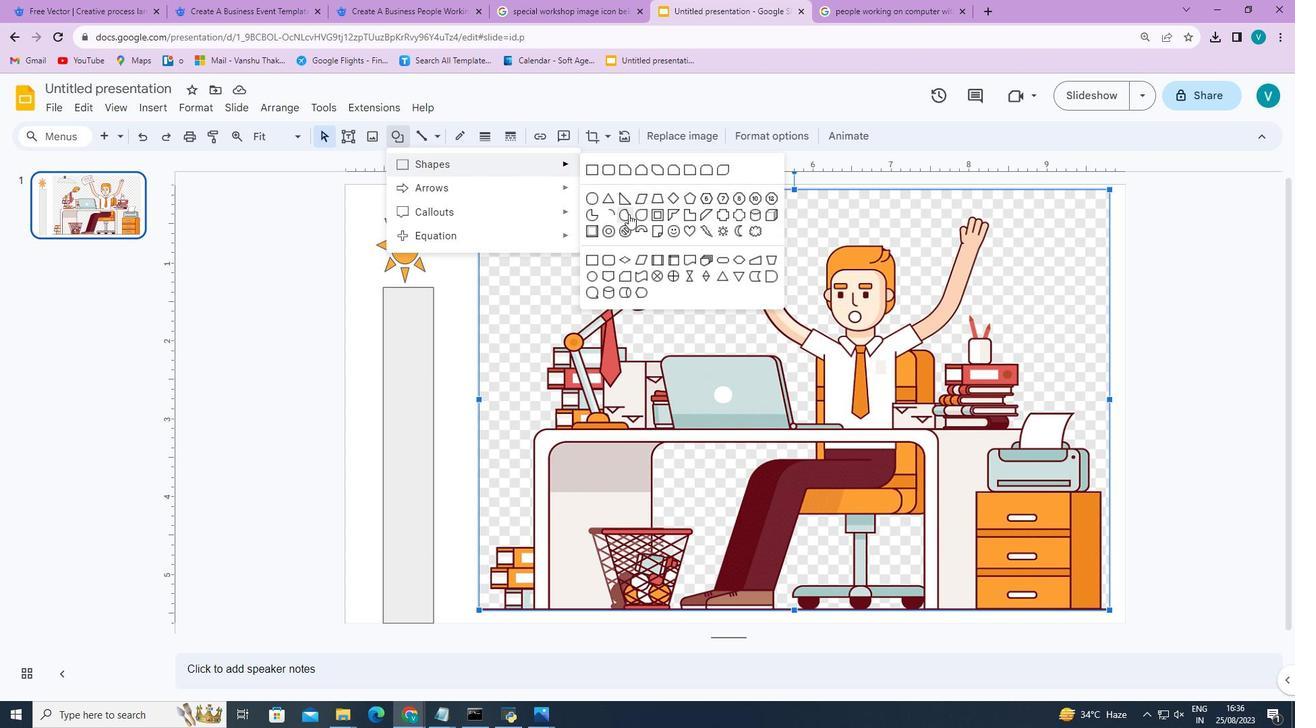 
Action: Mouse moved to (527, 261)
Screenshot: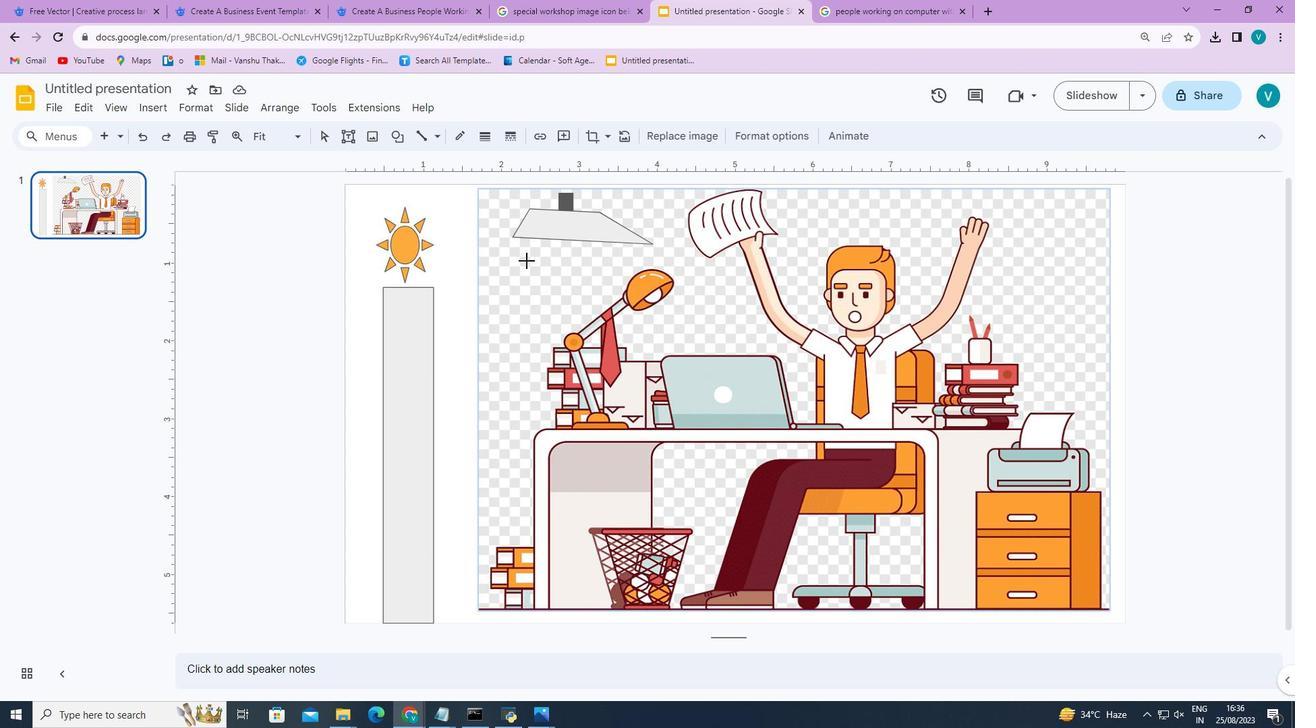 
Action: Mouse pressed left at (527, 261)
Screenshot: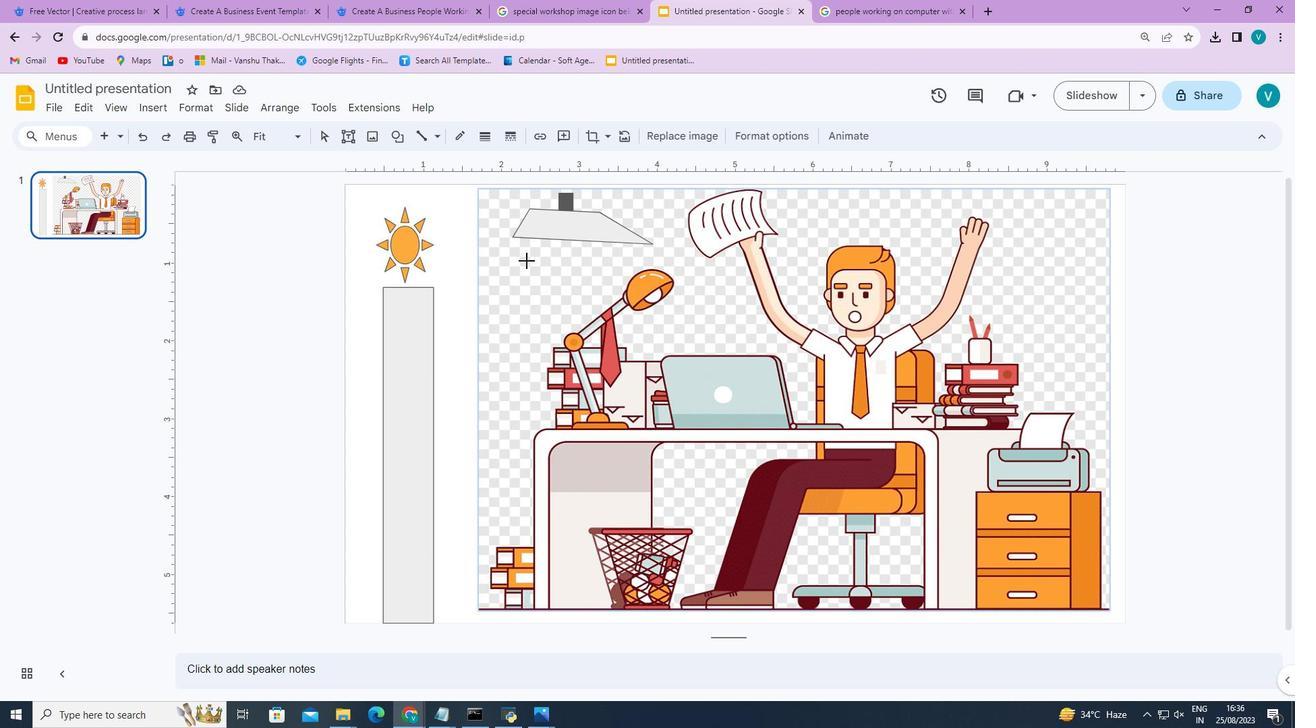 
Action: Mouse moved to (543, 244)
Screenshot: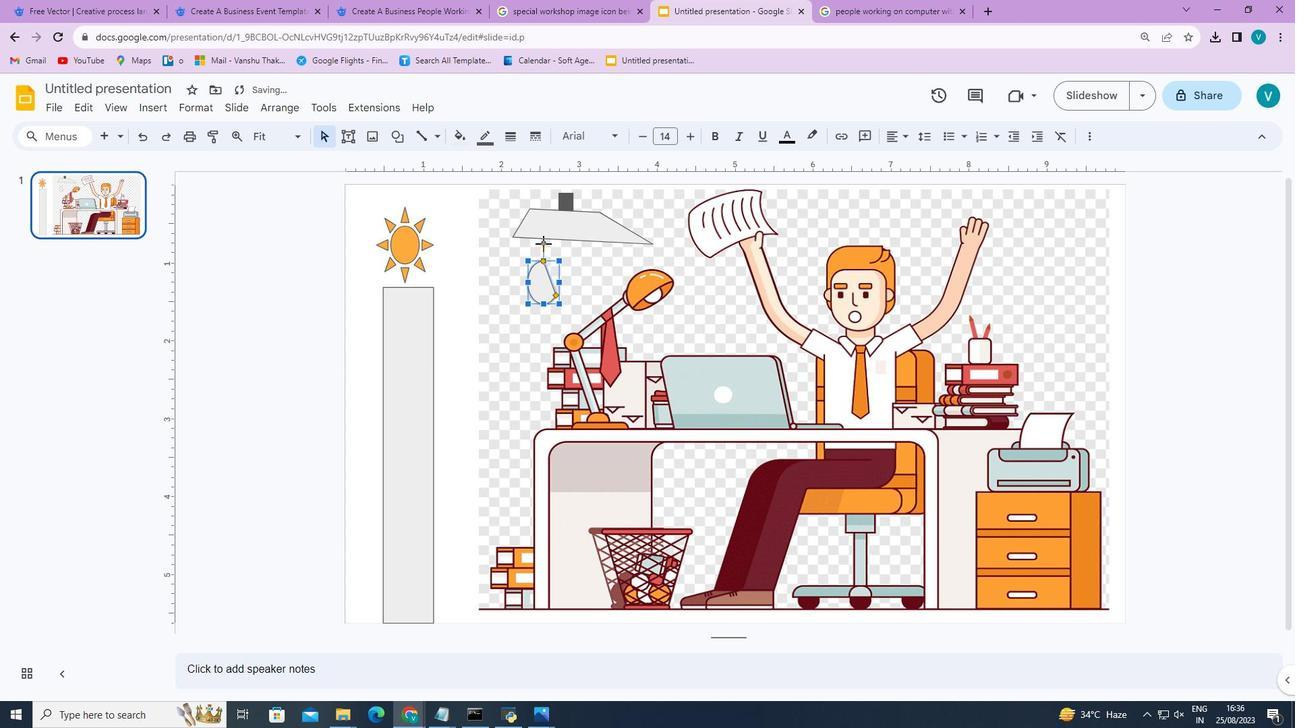 
Action: Mouse pressed left at (543, 244)
Screenshot: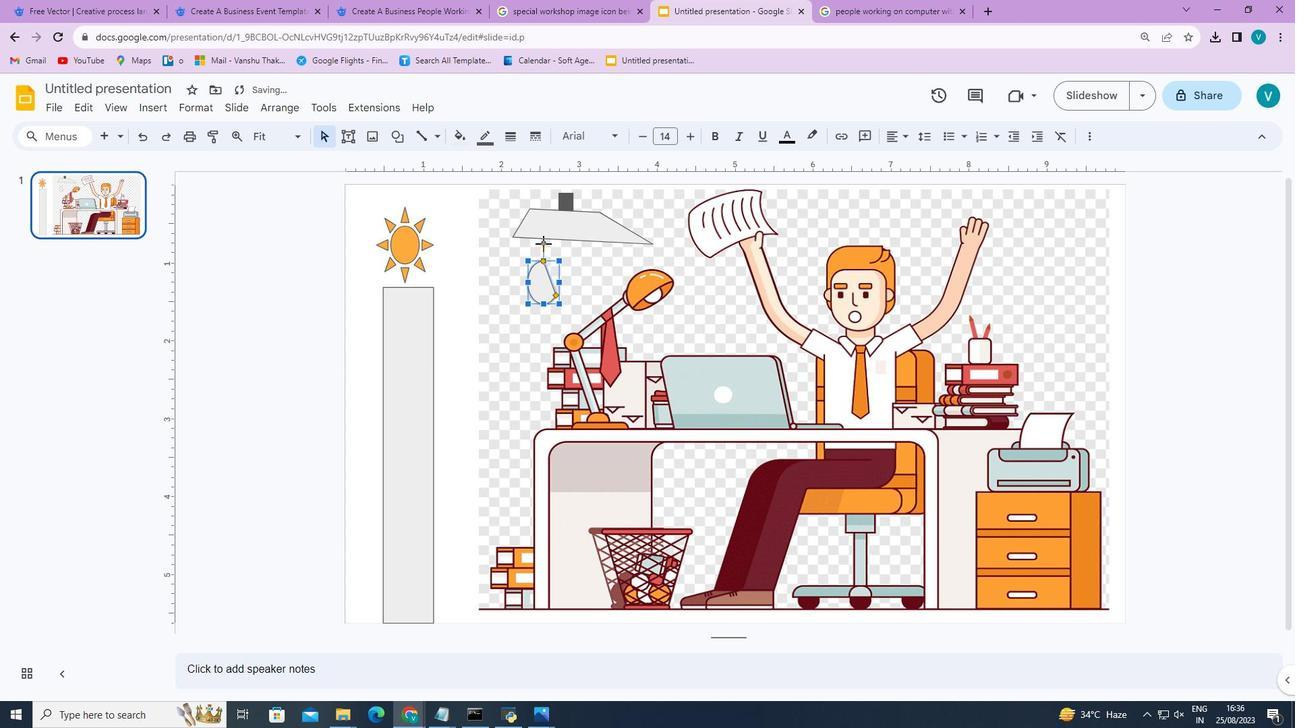 
Action: Mouse moved to (540, 286)
Screenshot: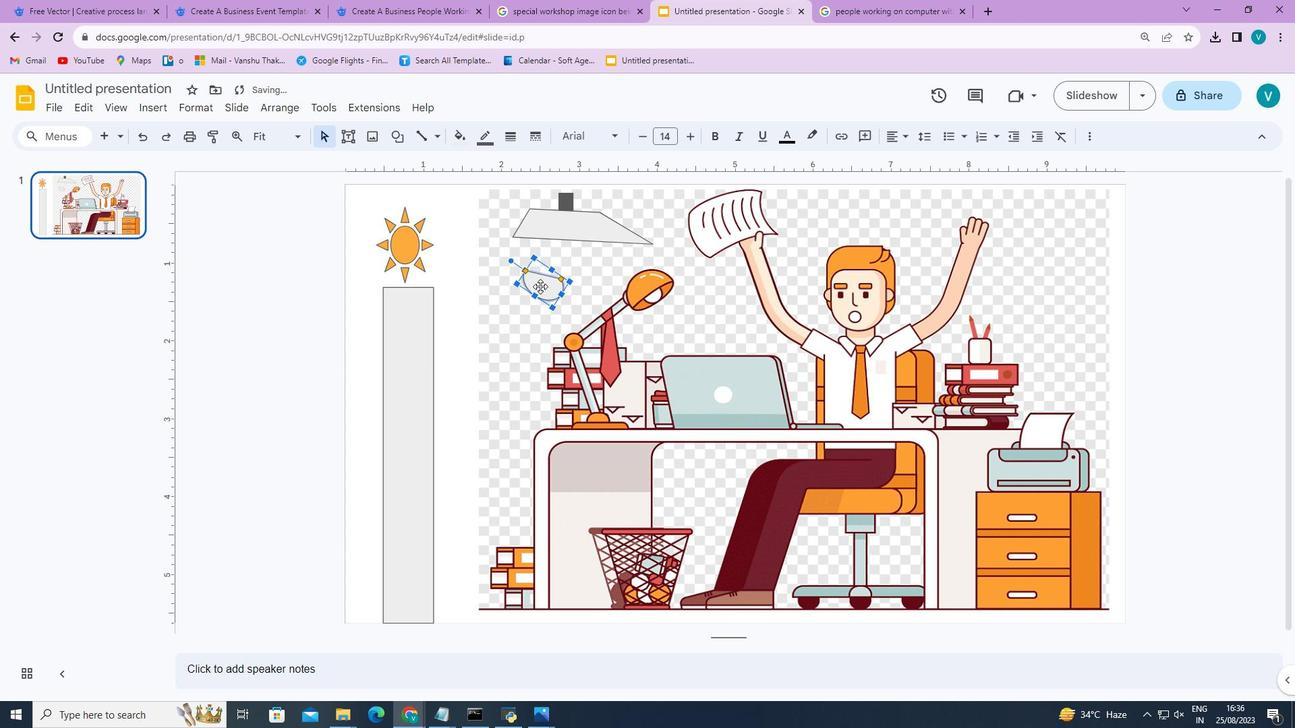 
Action: Mouse pressed left at (540, 286)
Screenshot: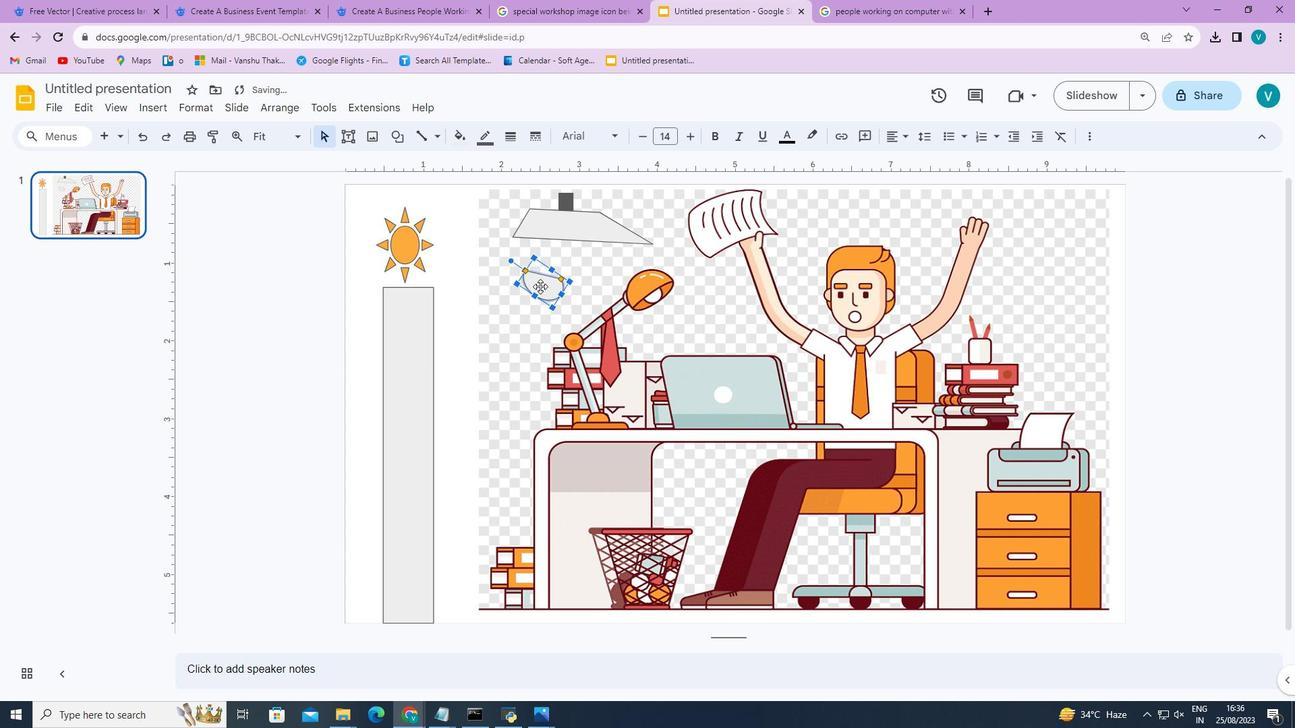 
Action: Mouse moved to (533, 228)
Screenshot: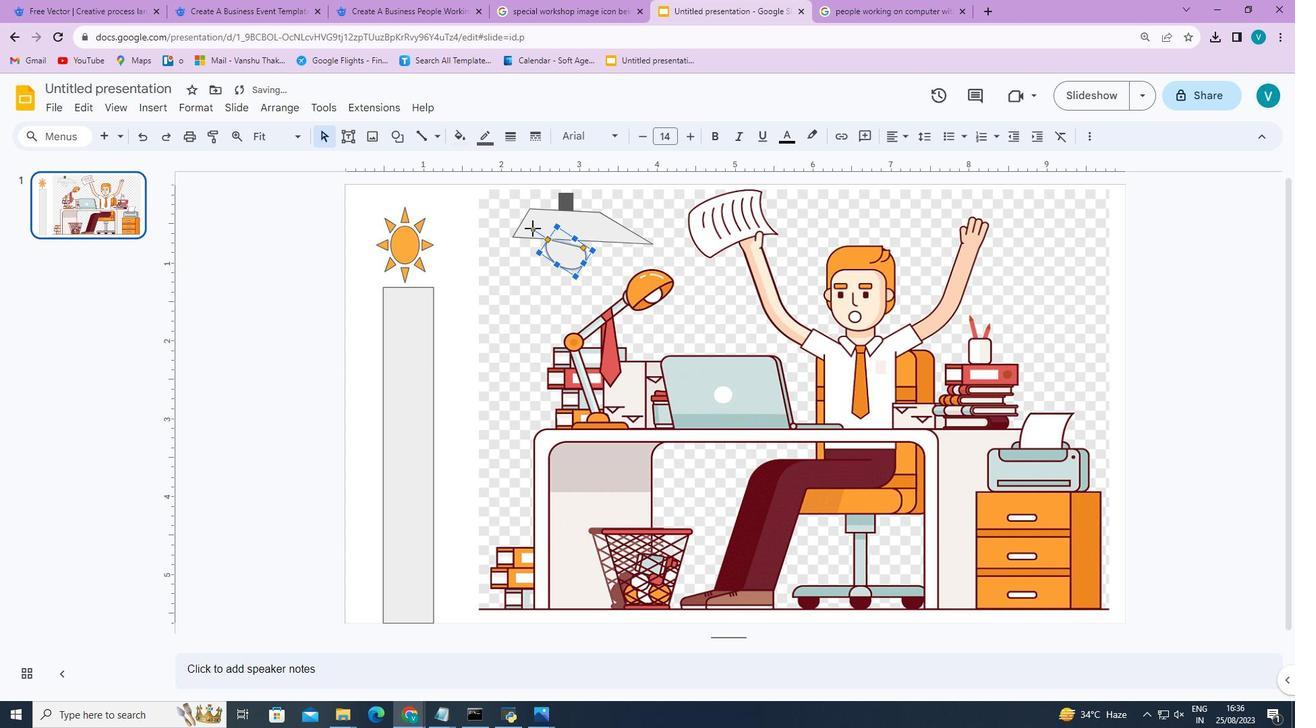 
Action: Mouse pressed left at (533, 228)
Screenshot: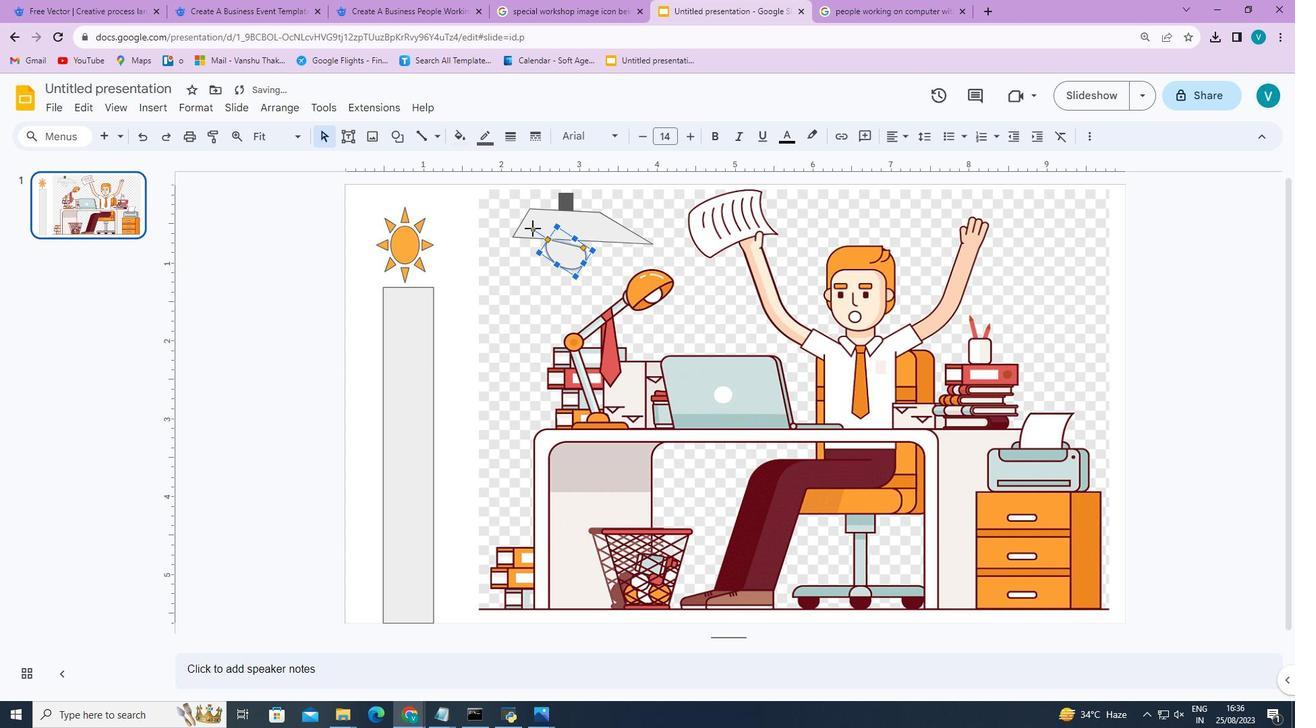 
Action: Mouse moved to (561, 255)
Screenshot: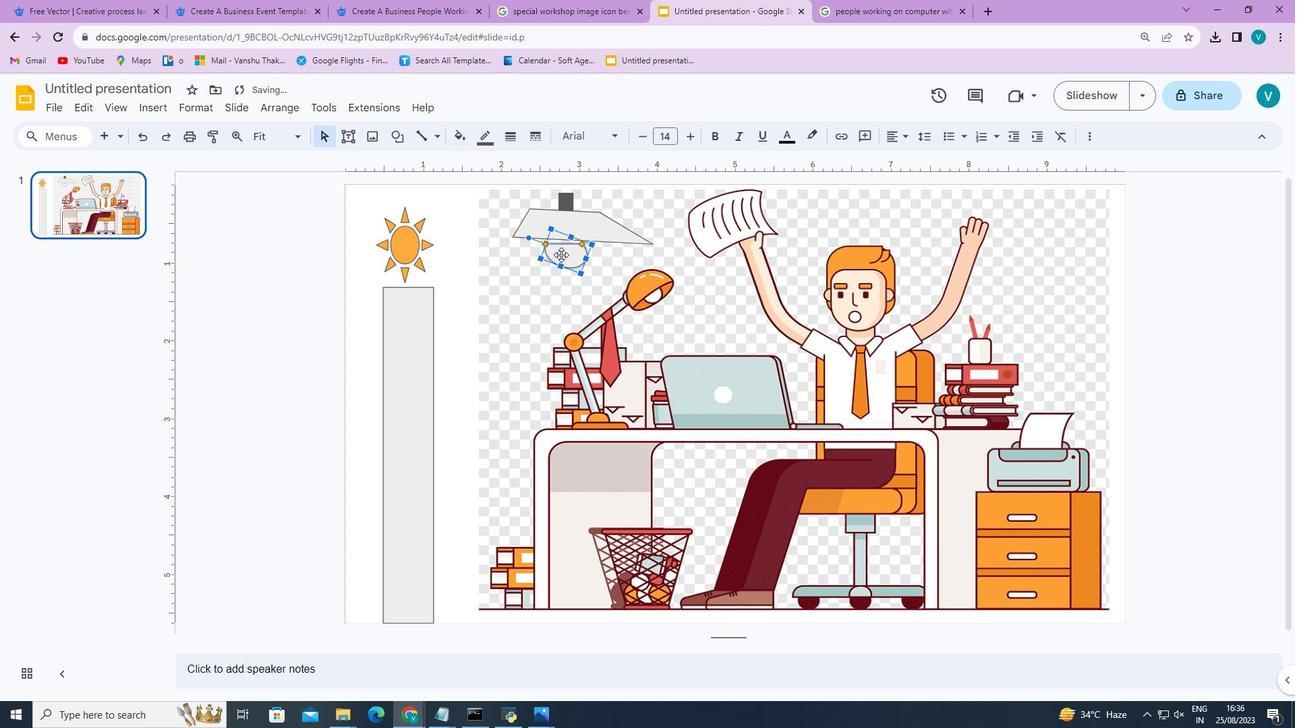 
Action: Mouse pressed left at (561, 255)
Screenshot: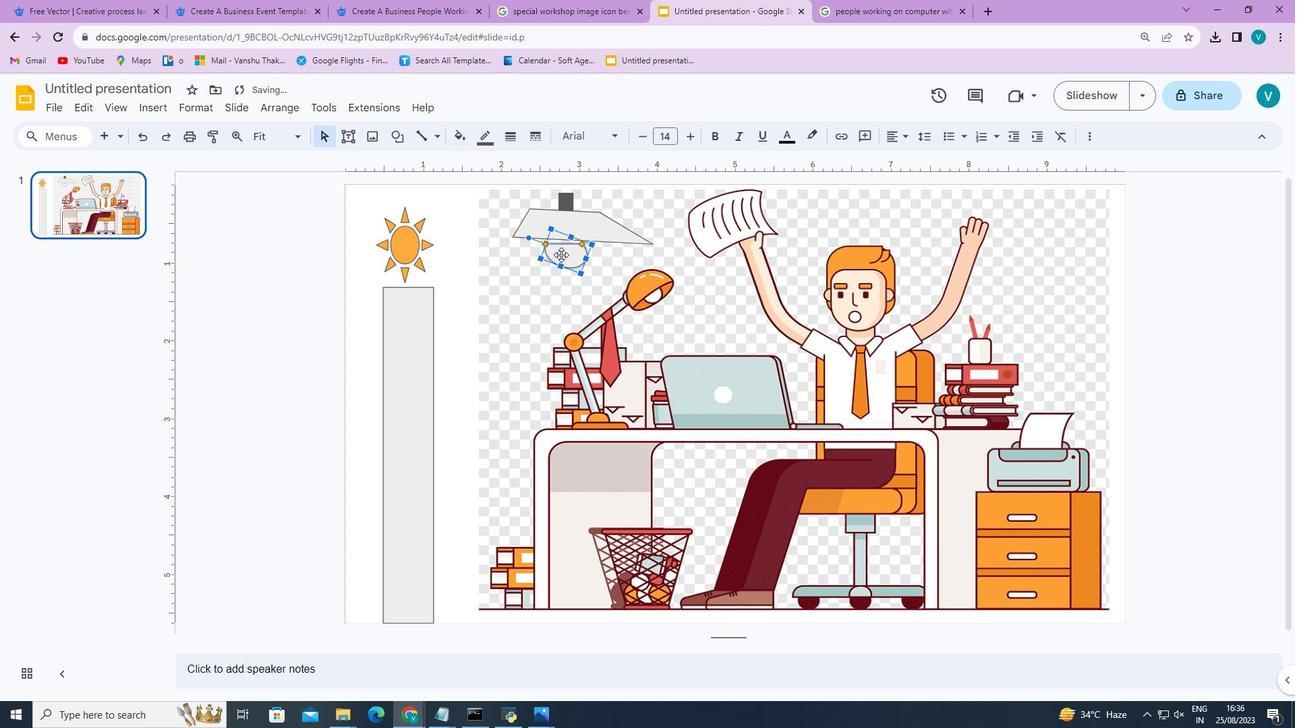 
Action: Mouse moved to (539, 309)
Screenshot: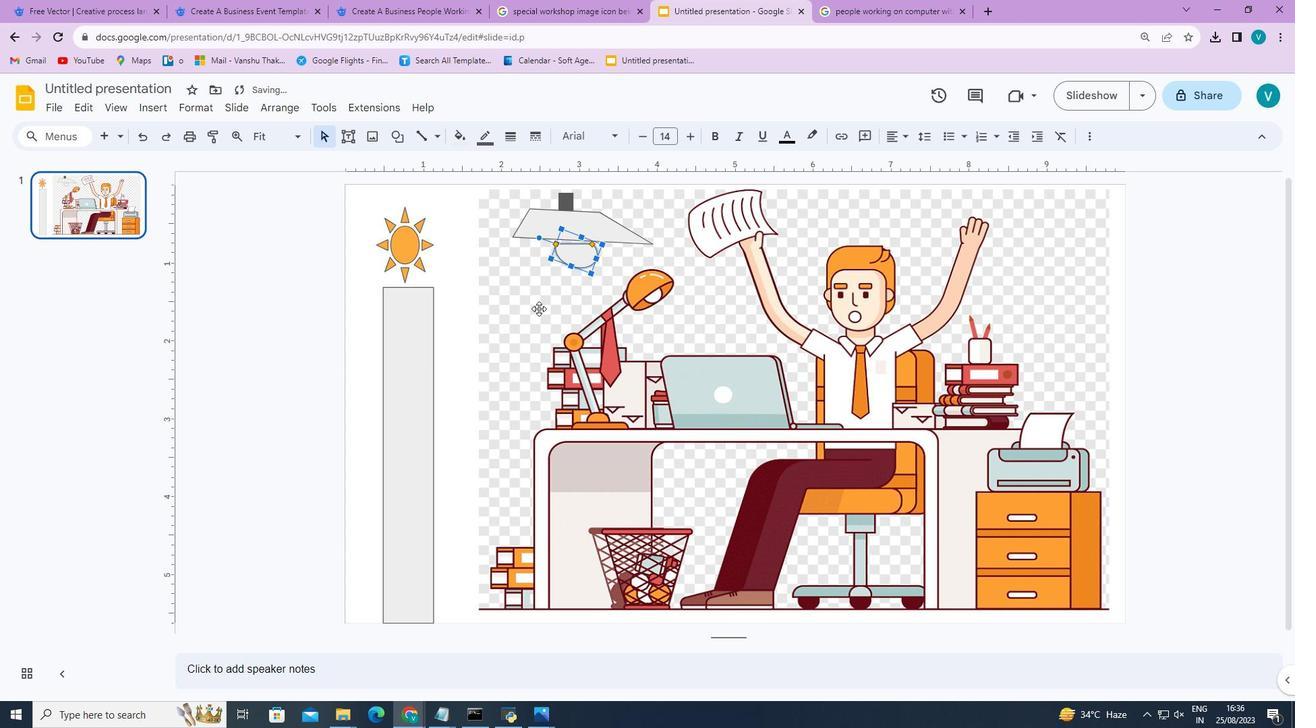 
Action: Mouse pressed left at (539, 309)
Screenshot: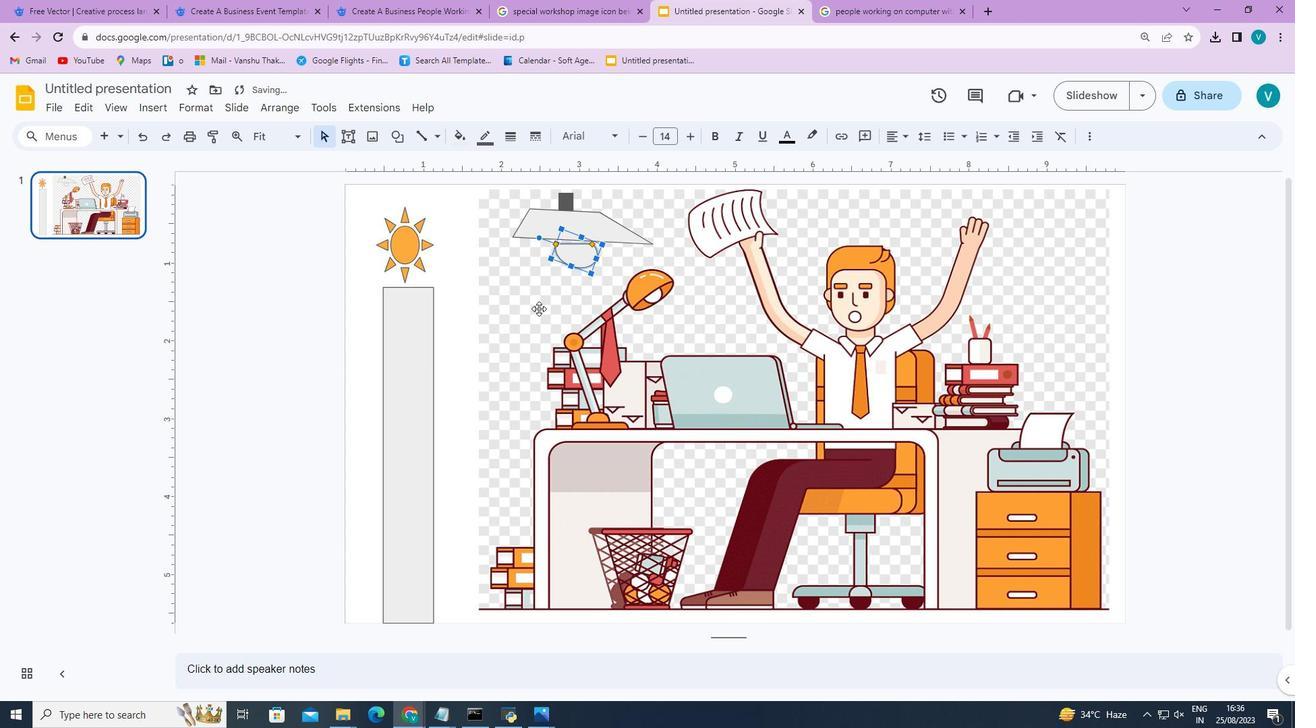 
Action: Mouse moved to (576, 257)
Screenshot: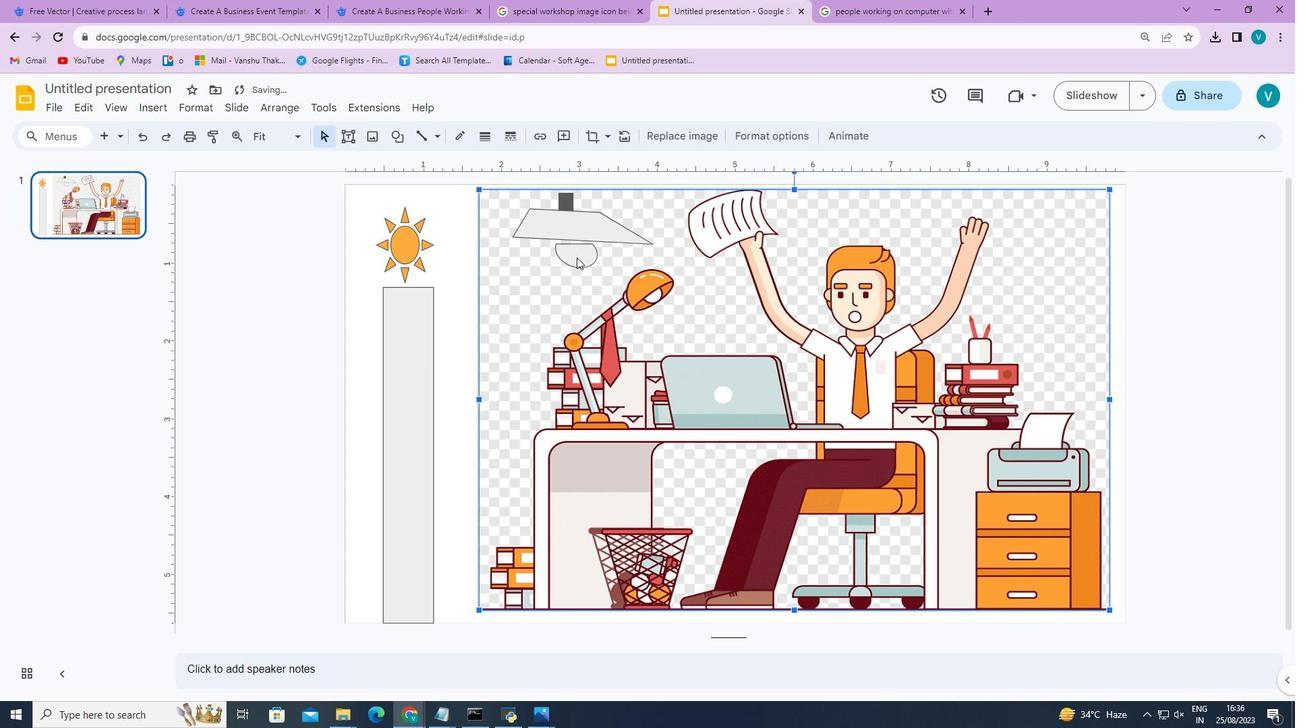 
Action: Mouse pressed left at (576, 257)
Screenshot: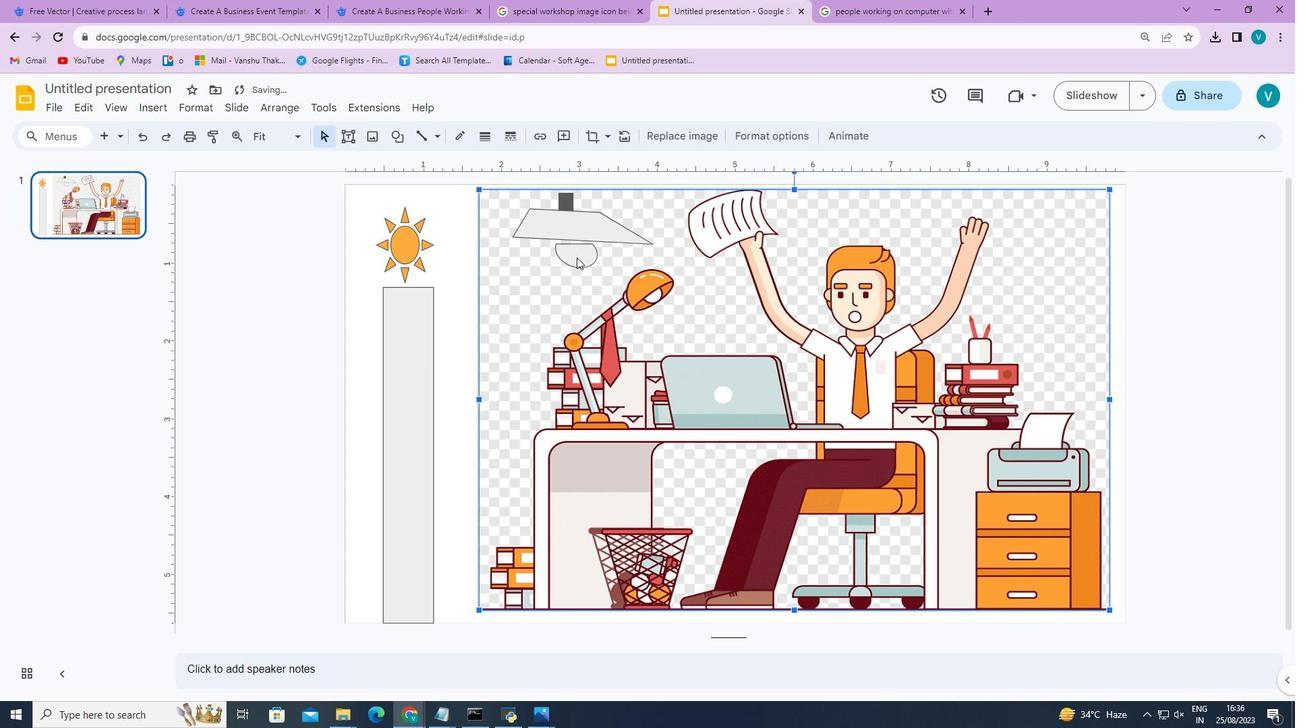 
Action: Mouse moved to (575, 251)
Screenshot: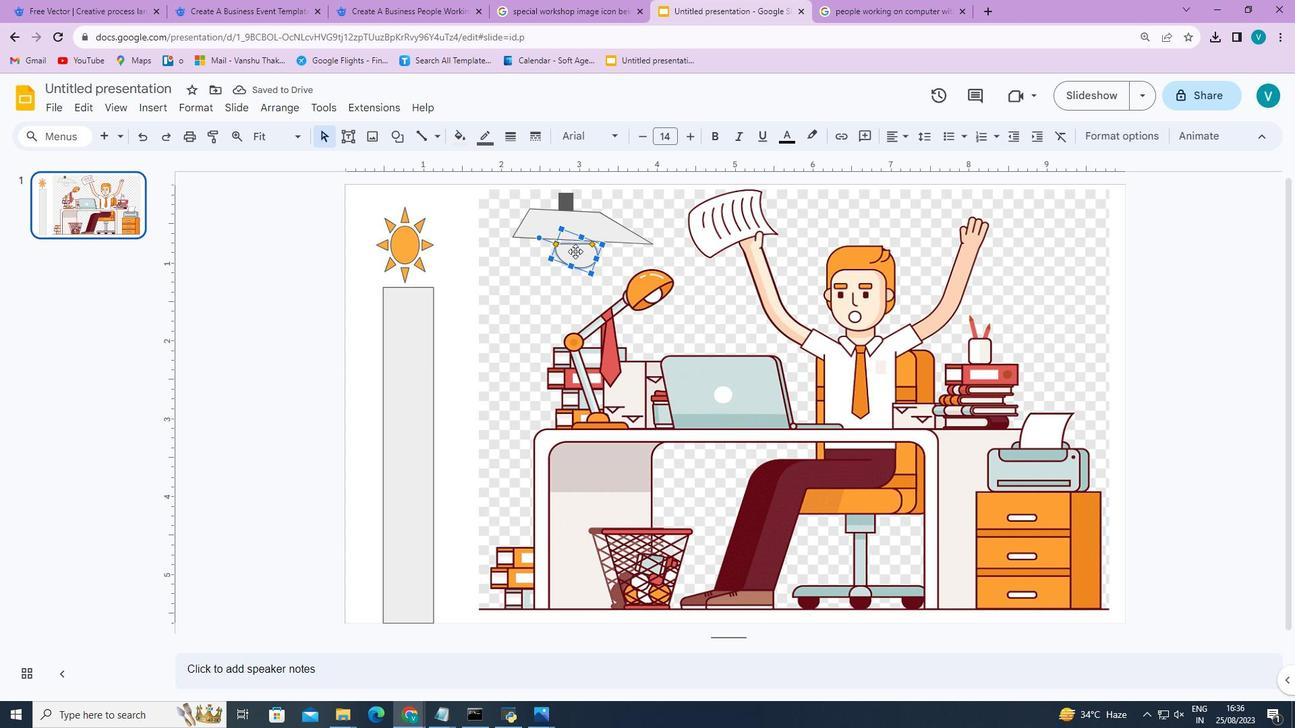 
Action: Mouse pressed left at (575, 251)
Screenshot: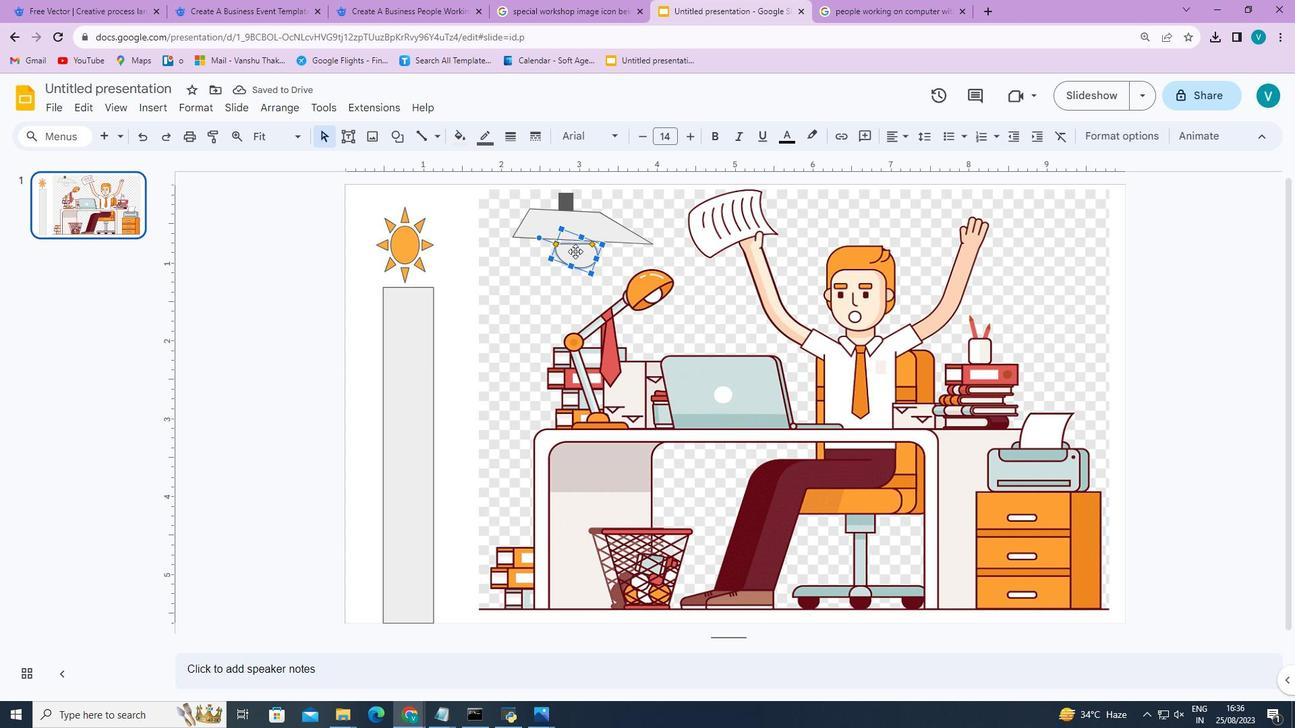 
Action: Mouse moved to (545, 293)
Screenshot: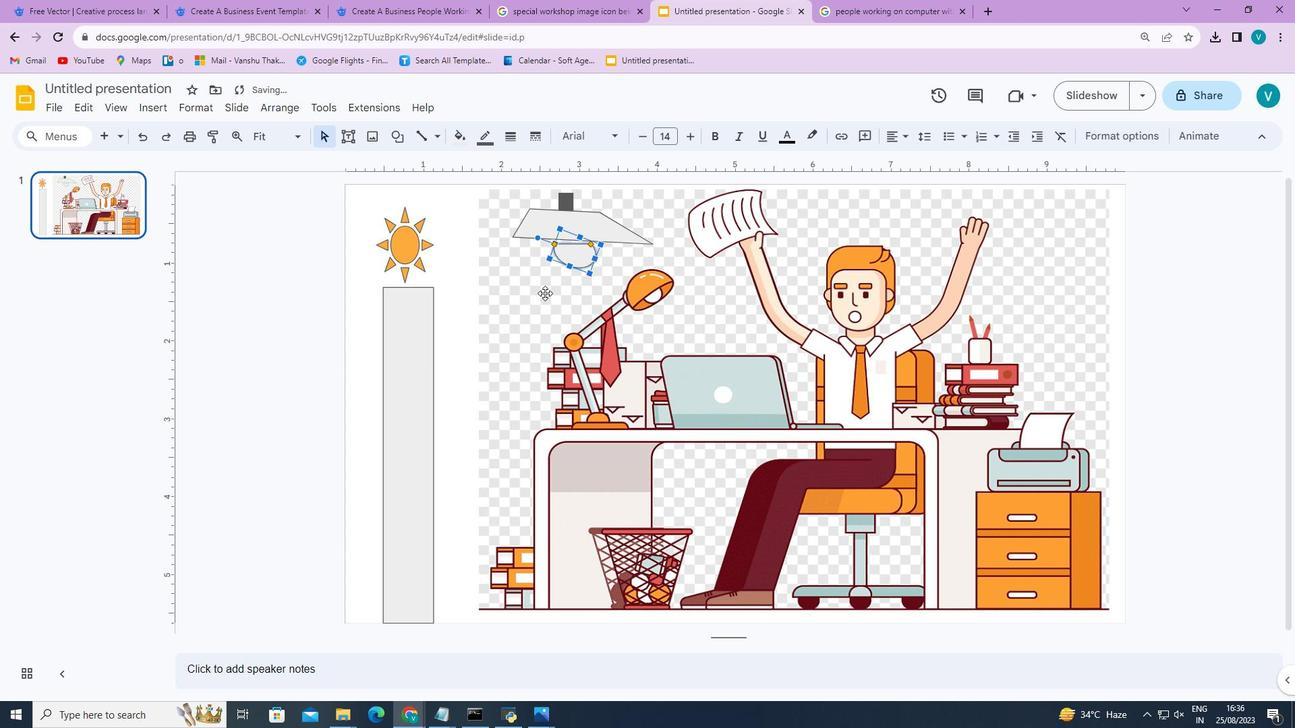 
Action: Mouse pressed left at (545, 293)
Screenshot: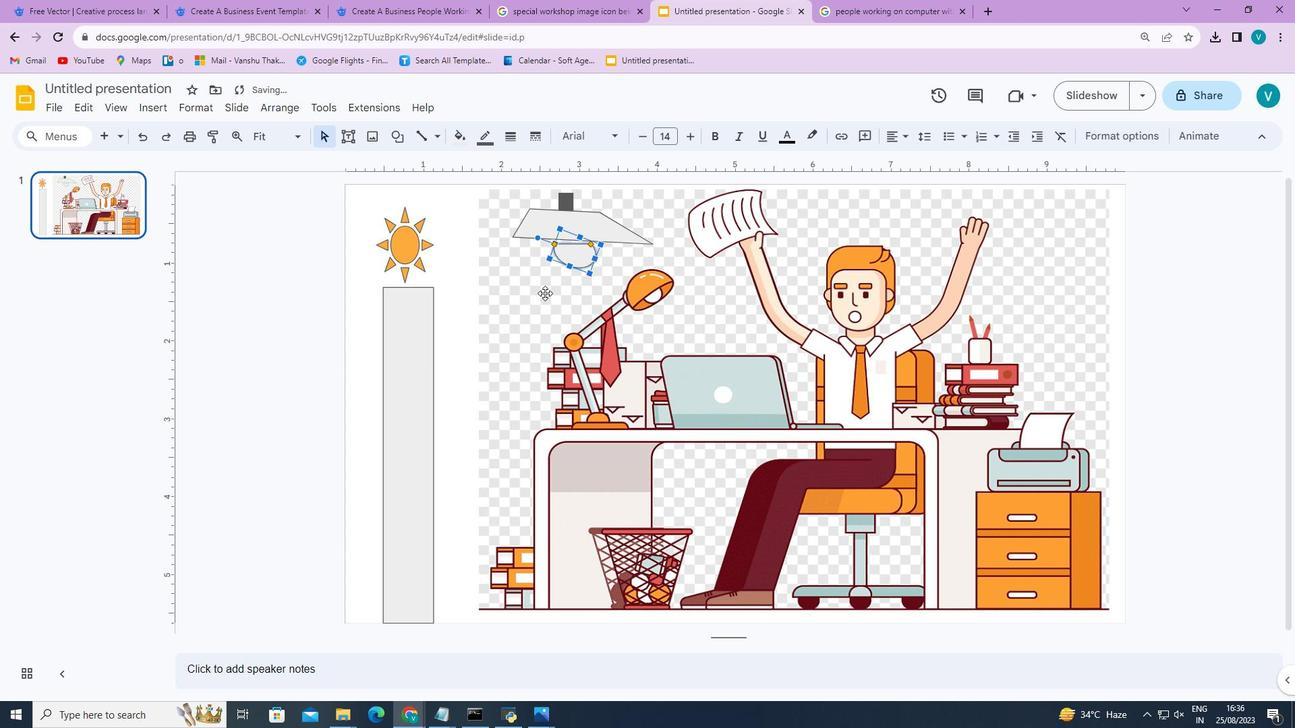 
Action: Mouse moved to (577, 254)
Screenshot: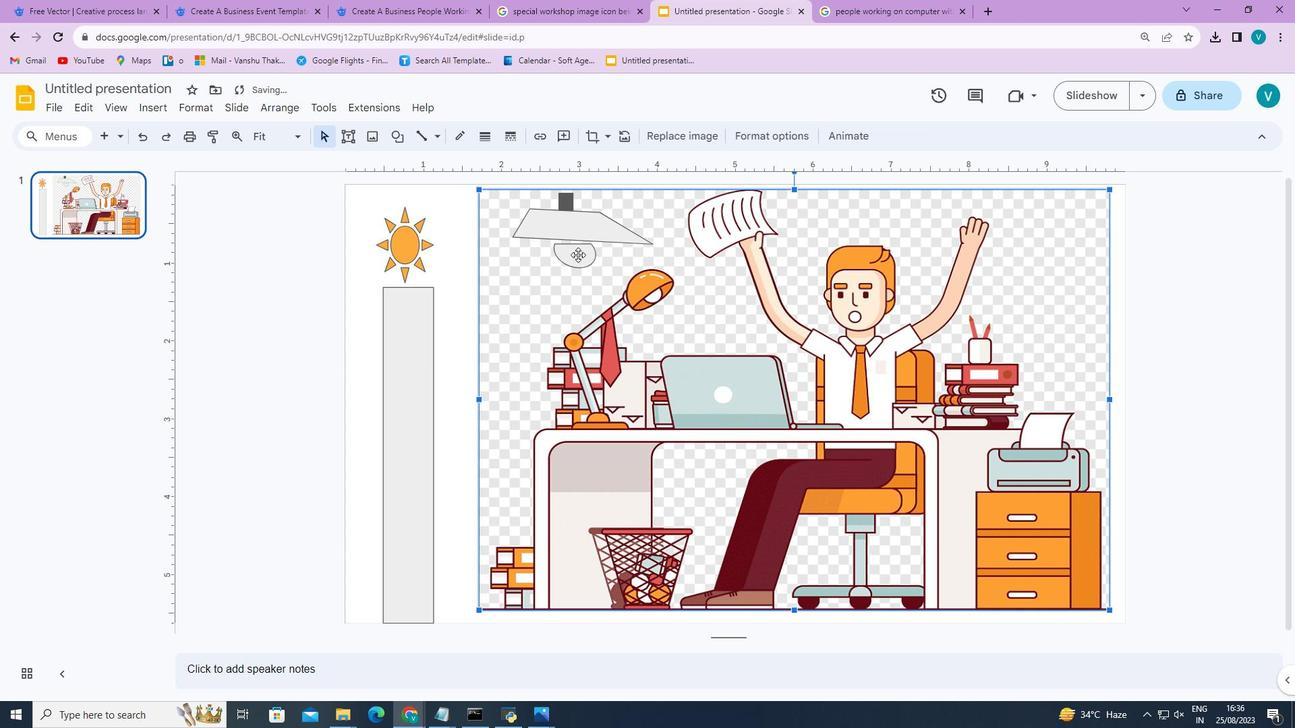 
Action: Mouse pressed left at (577, 254)
Screenshot: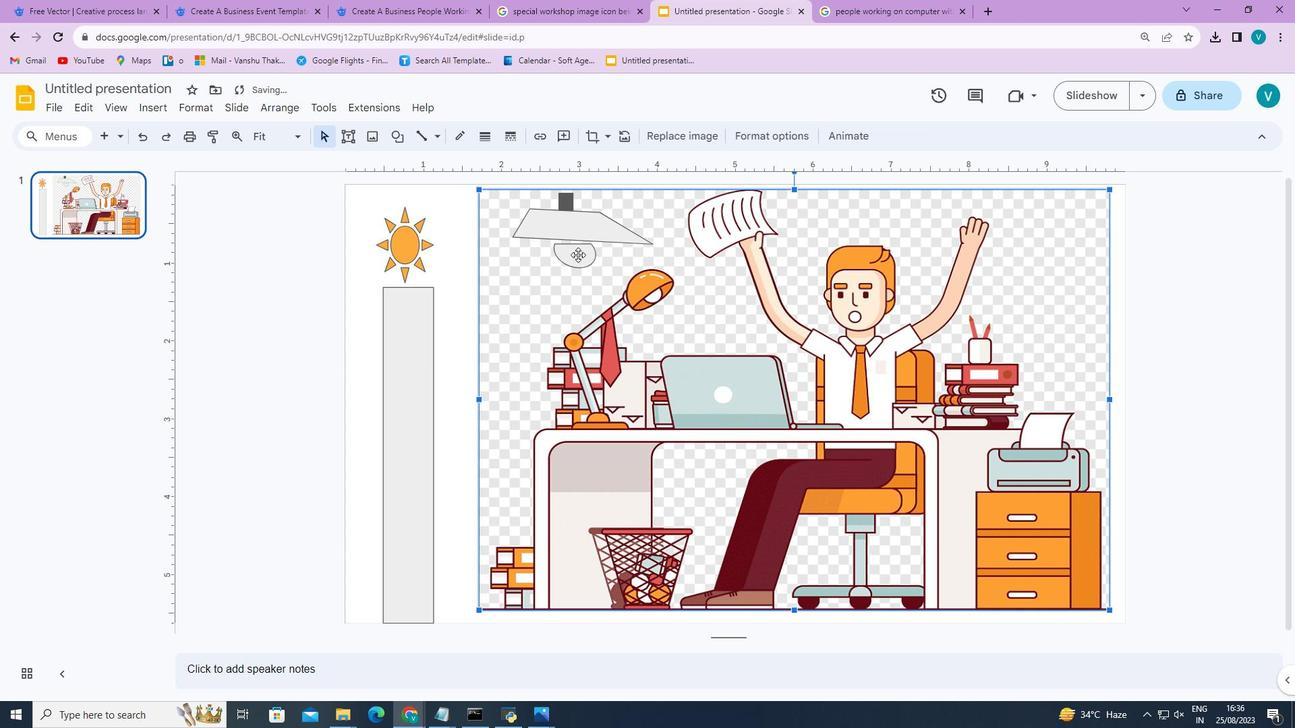 
Action: Mouse moved to (539, 238)
Screenshot: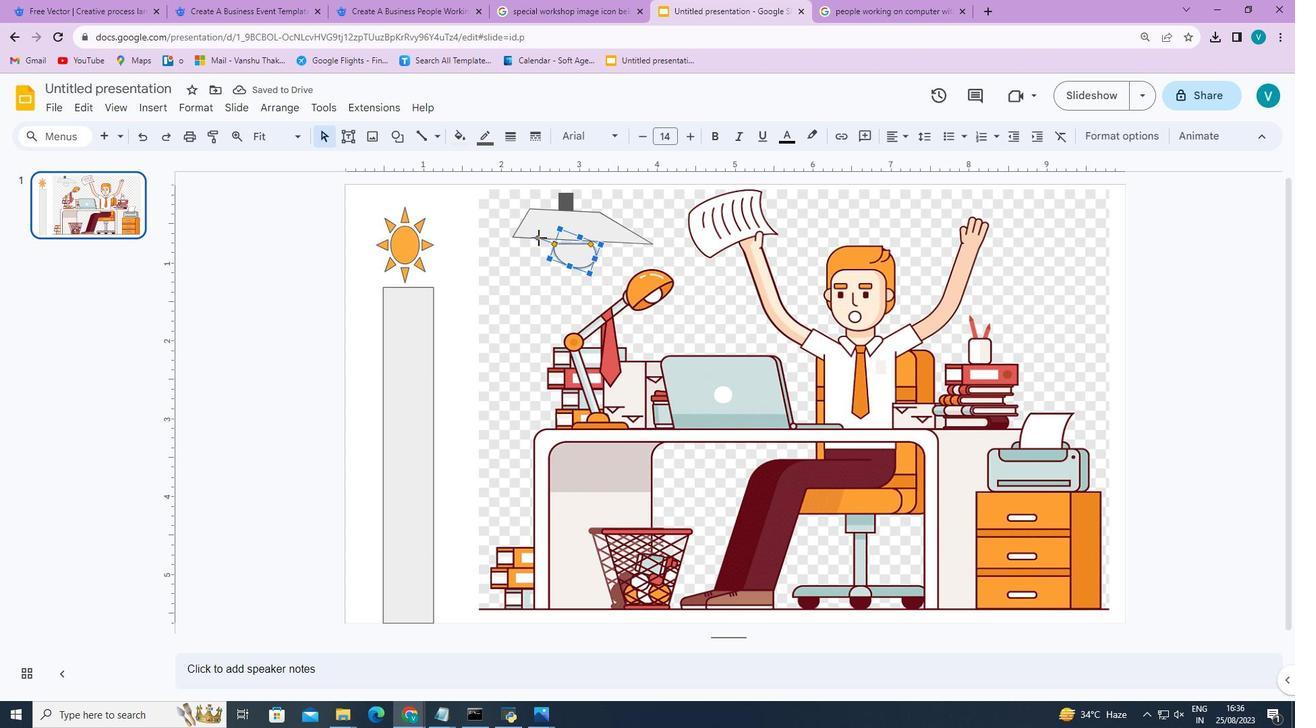 
Action: Mouse pressed left at (539, 238)
Screenshot: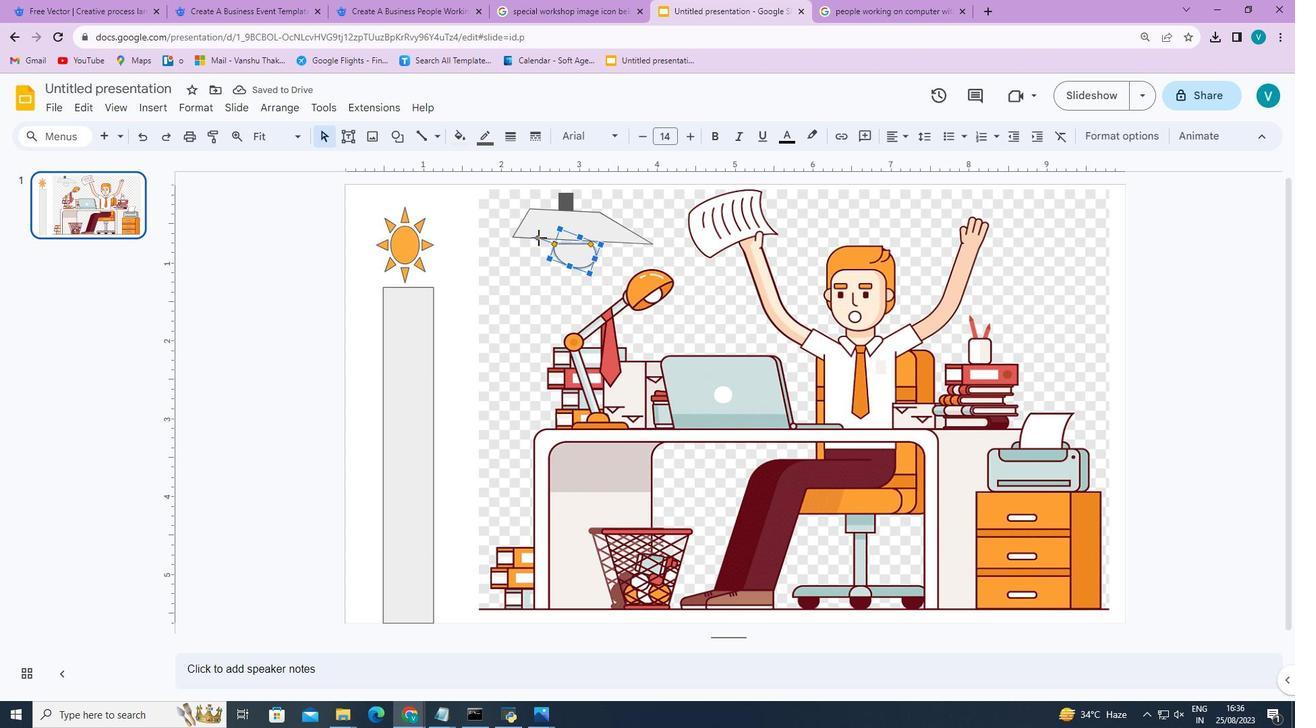 
Action: Mouse moved to (540, 296)
Screenshot: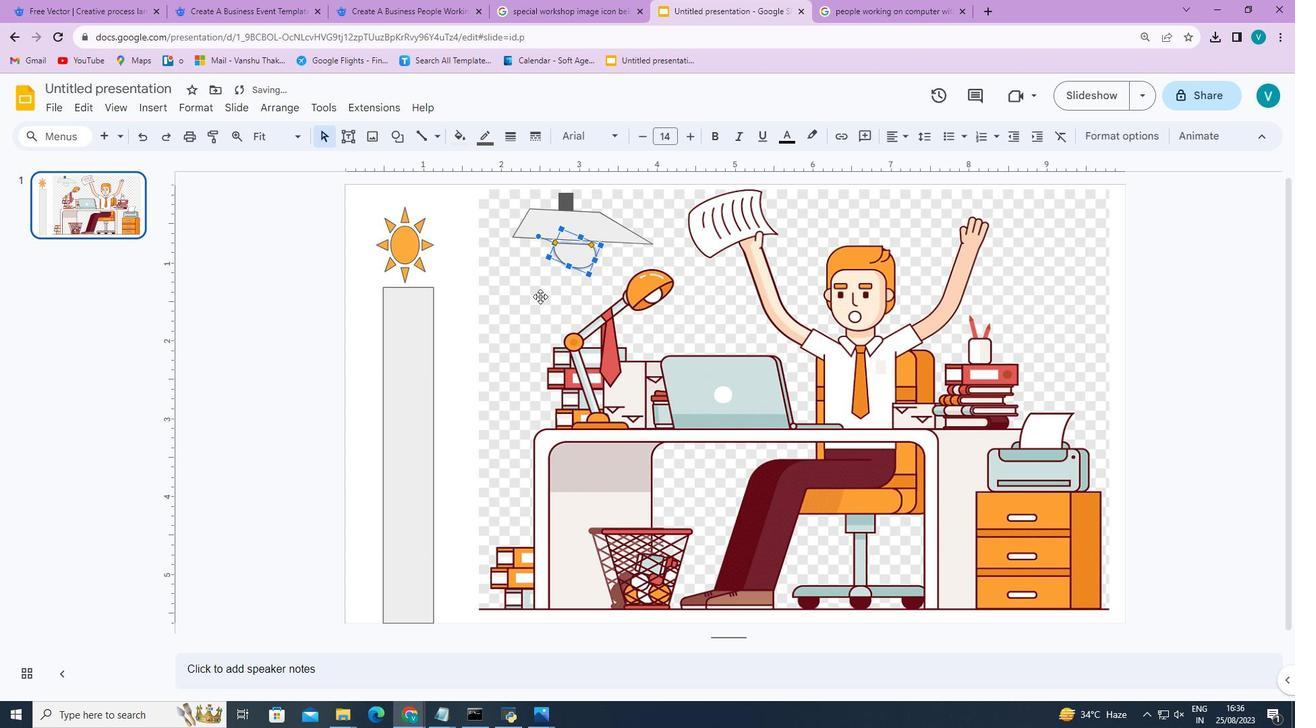 
Action: Mouse pressed left at (540, 296)
Screenshot: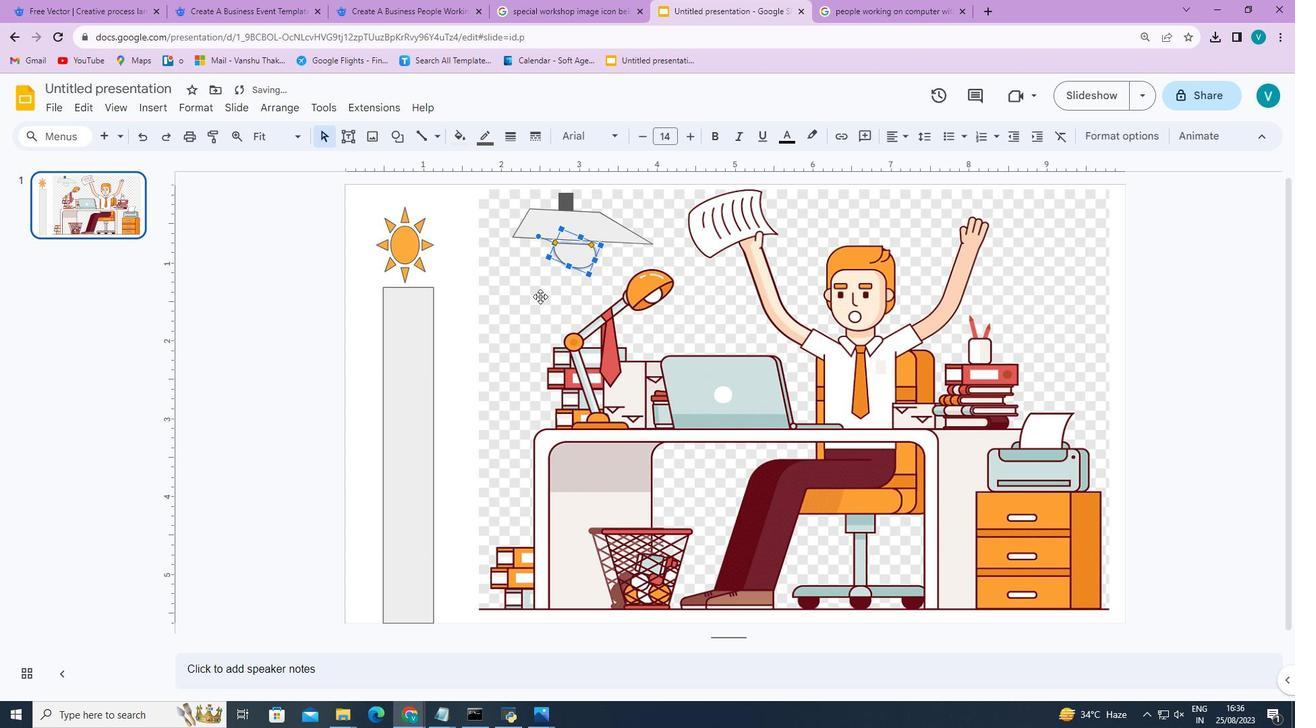 
Action: Mouse moved to (576, 255)
Screenshot: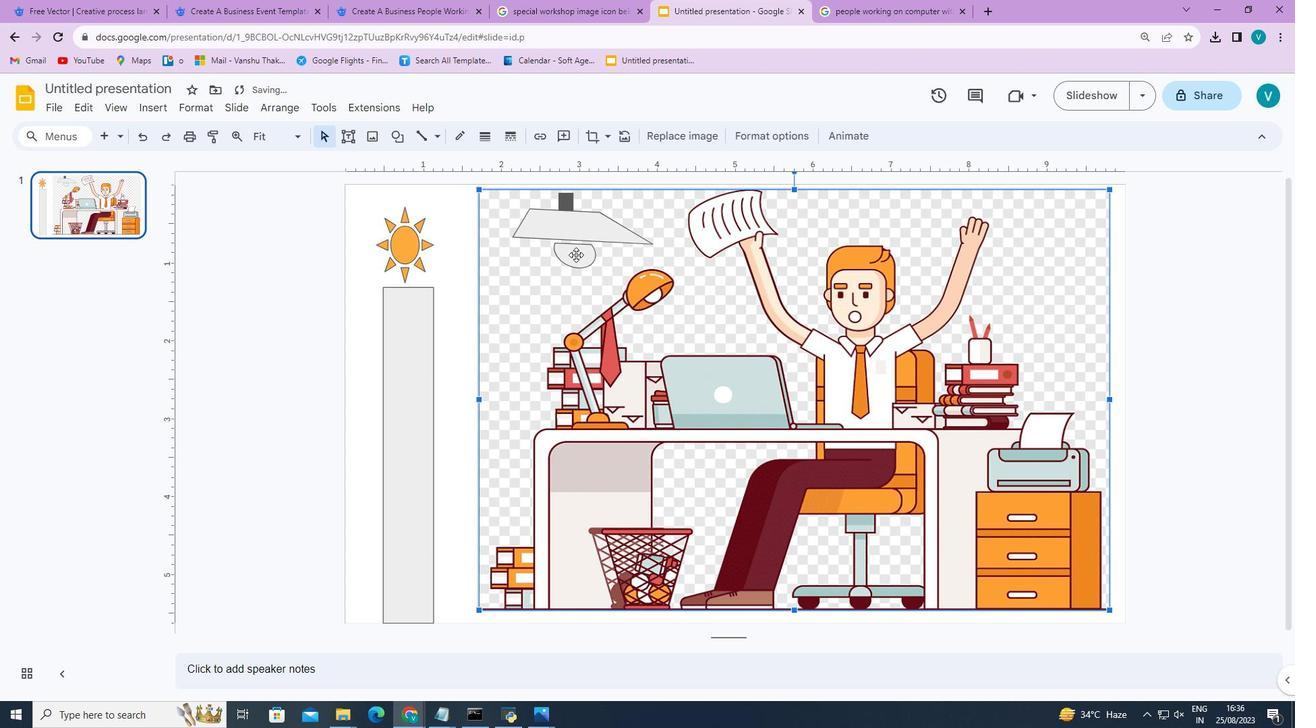 
Action: Mouse pressed left at (576, 255)
Screenshot: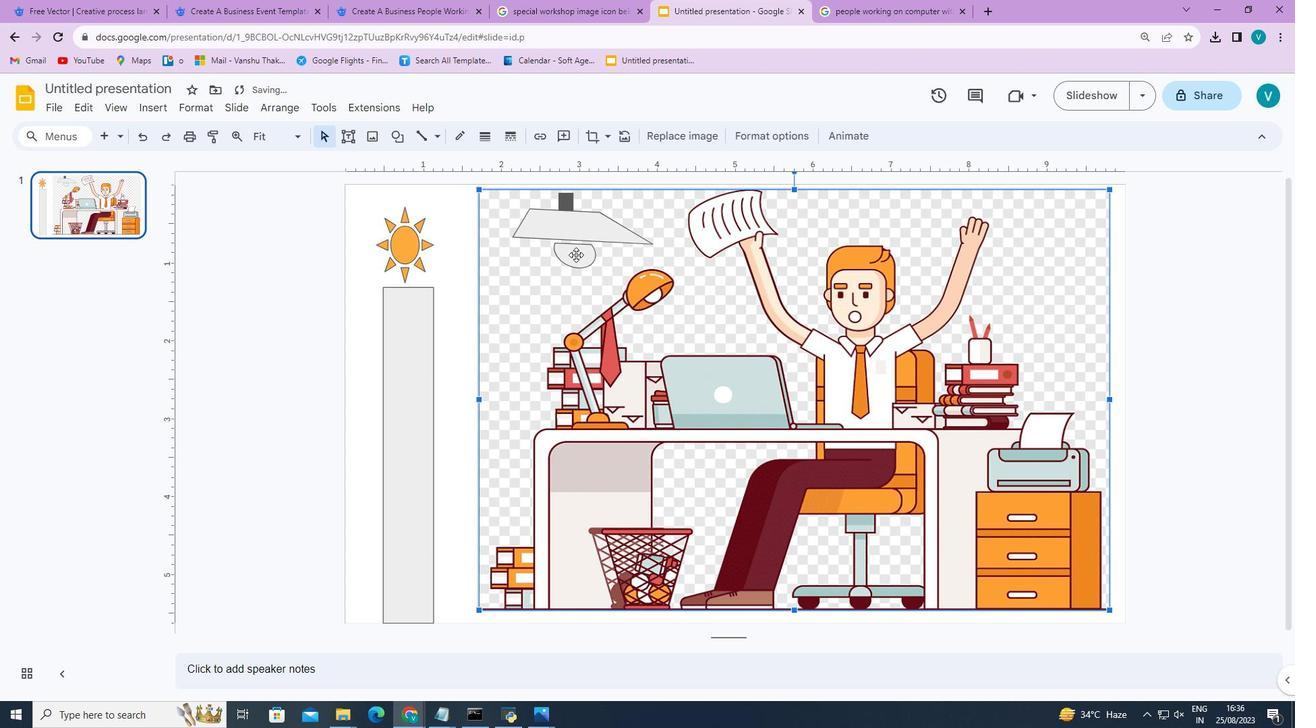 
Action: Mouse pressed left at (576, 255)
Screenshot: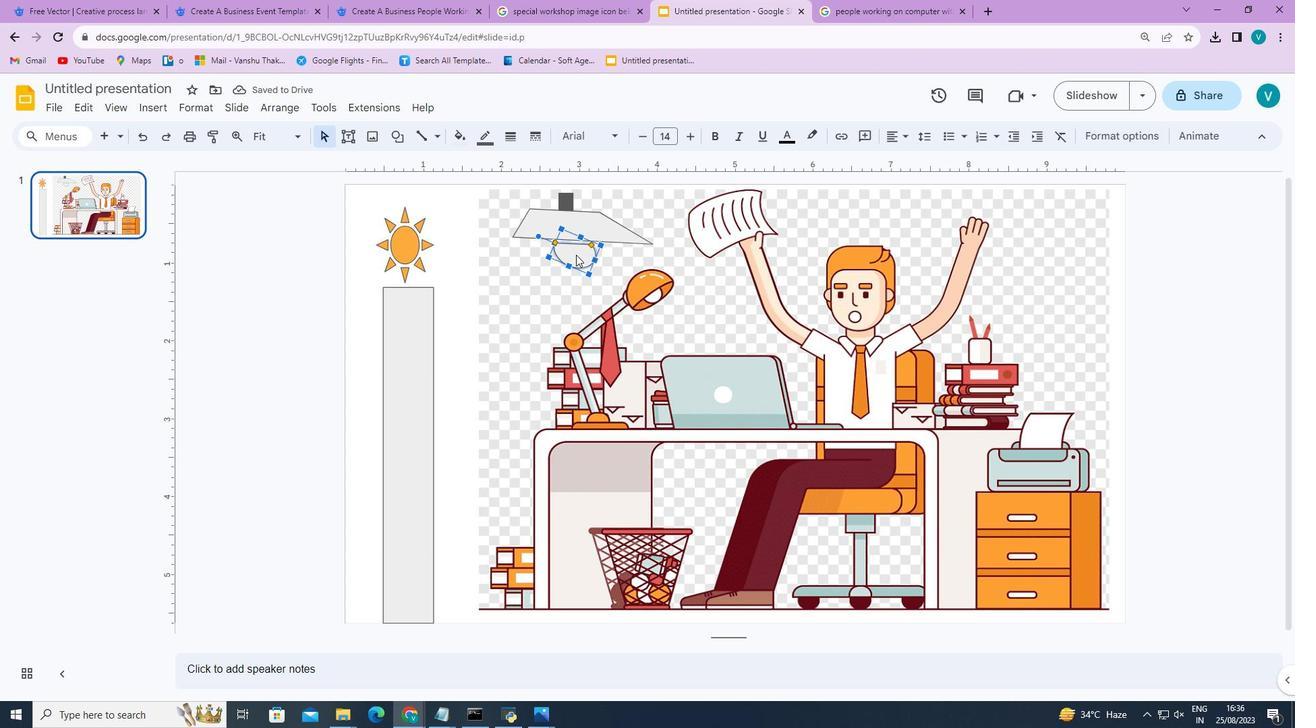 
Action: Mouse moved to (574, 238)
Screenshot: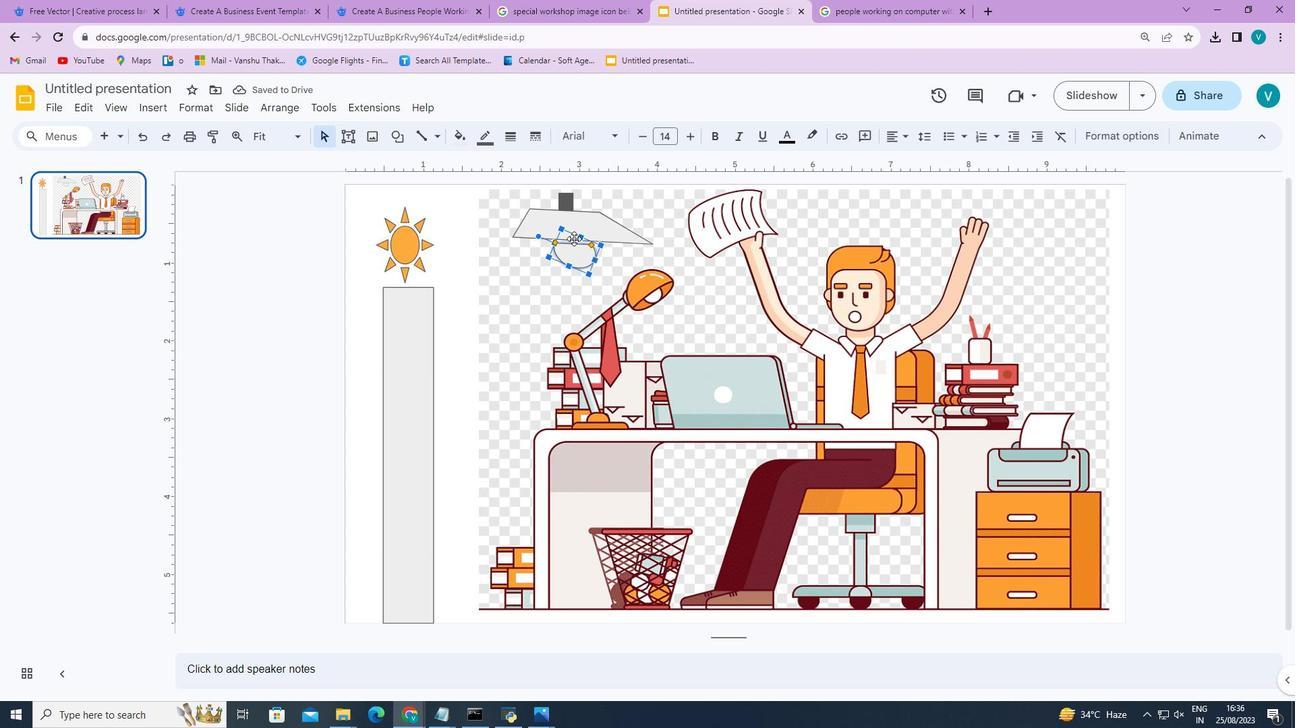 
Action: Mouse pressed left at (574, 238)
Screenshot: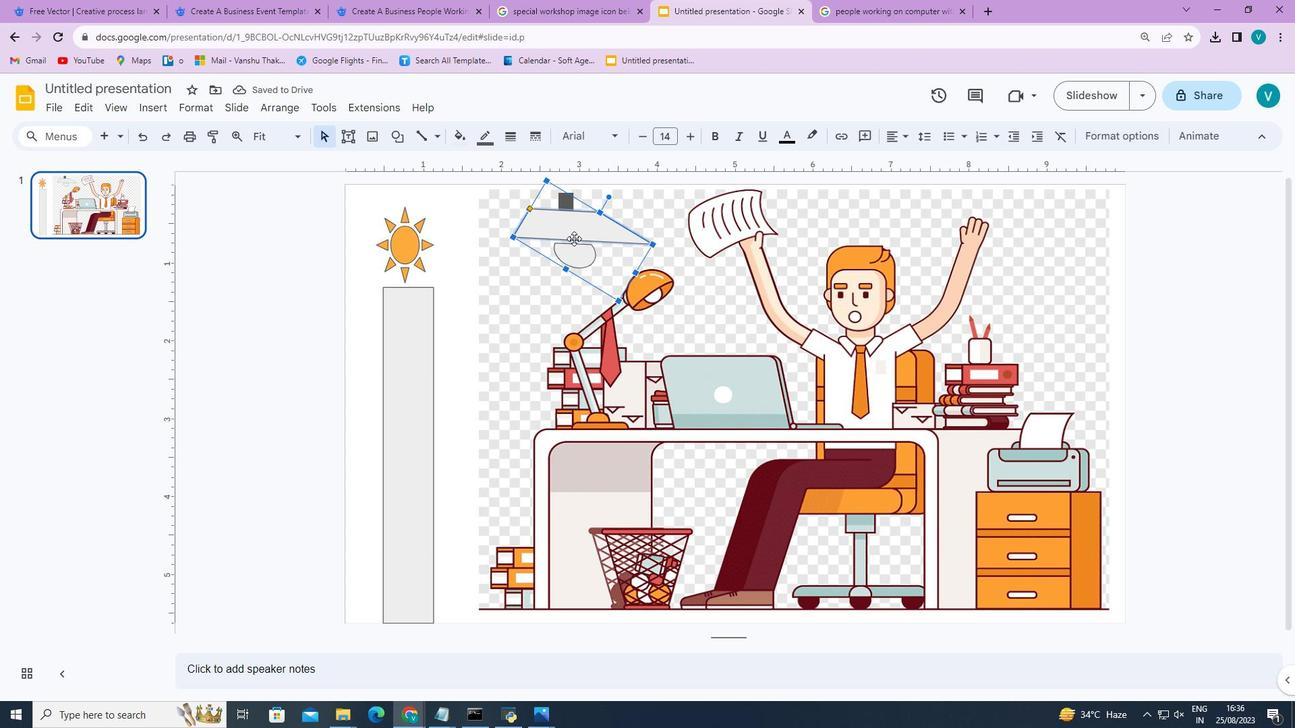 
Action: Mouse moved to (578, 255)
Screenshot: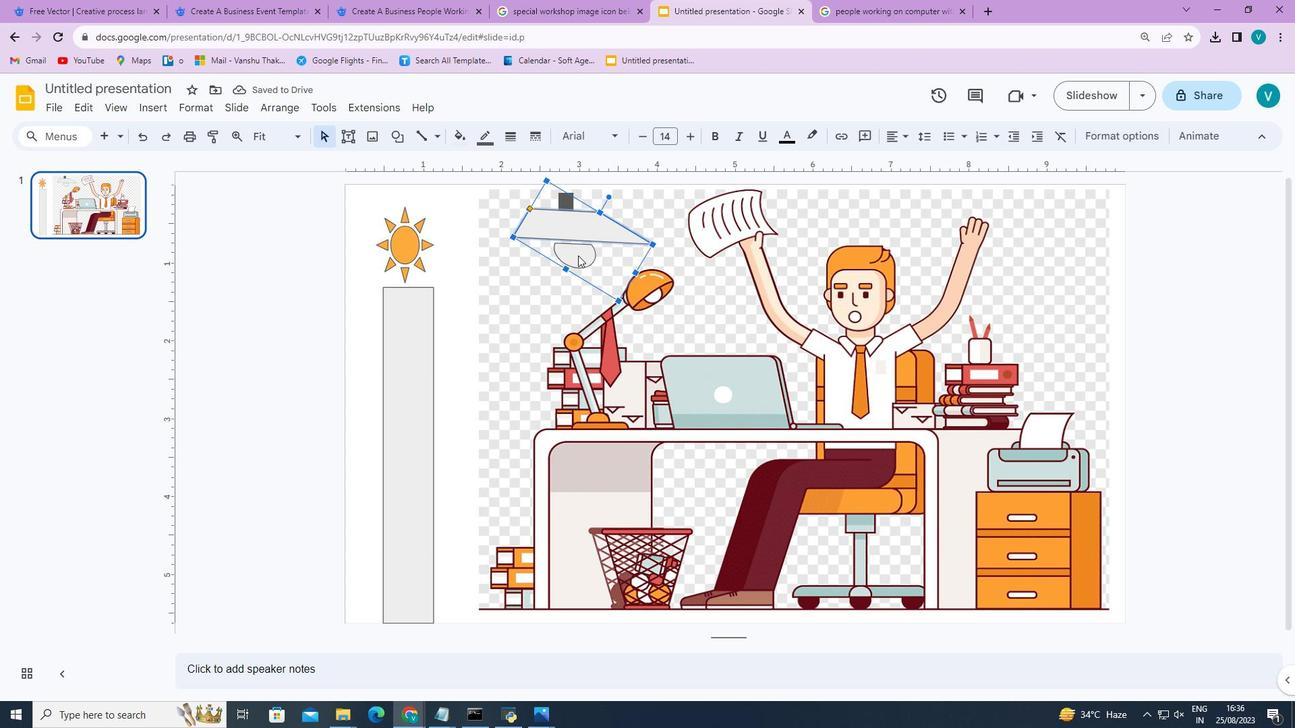 
Action: Mouse pressed left at (578, 255)
Screenshot: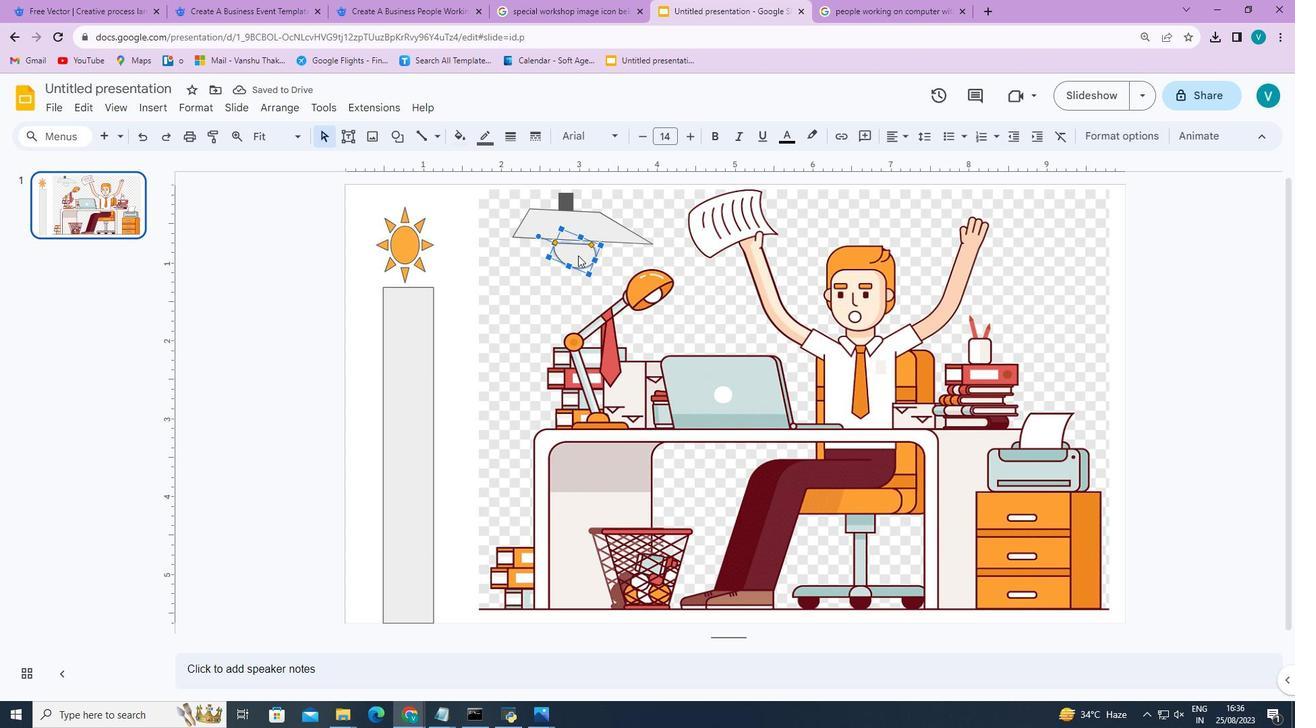 
Action: Mouse moved to (573, 243)
Screenshot: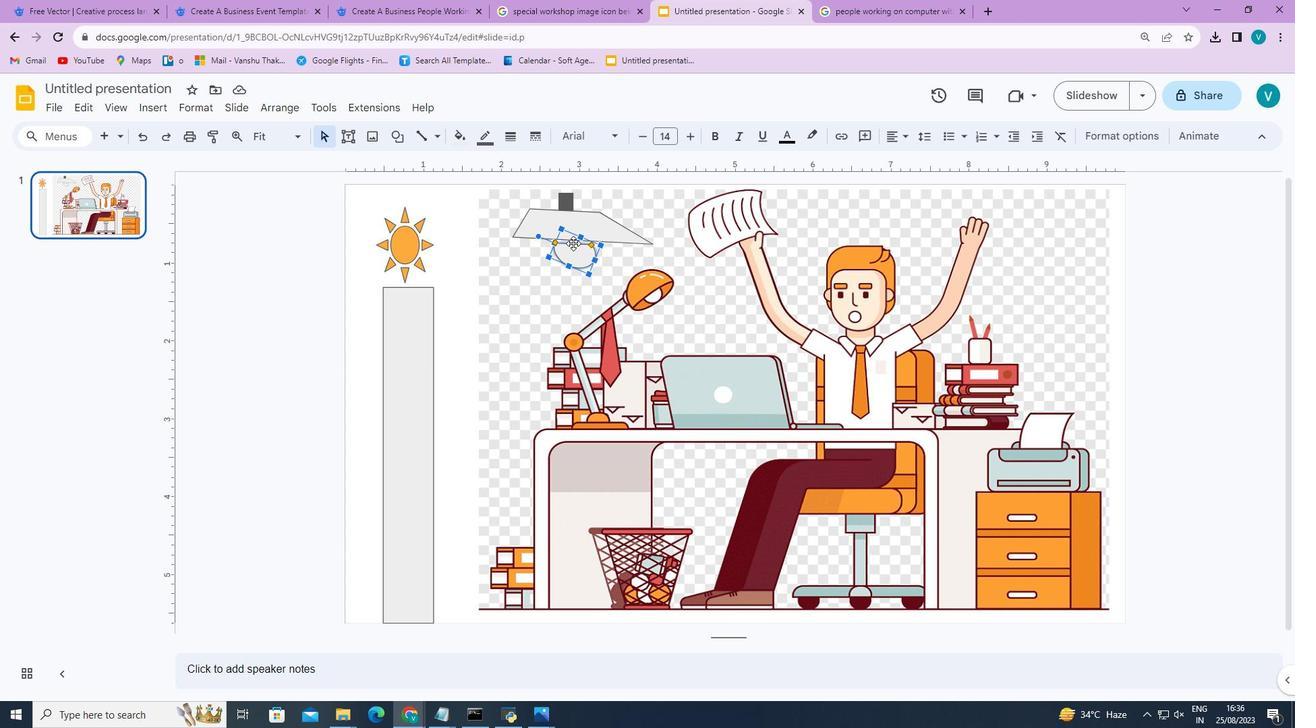 
Action: Mouse pressed left at (573, 243)
Screenshot: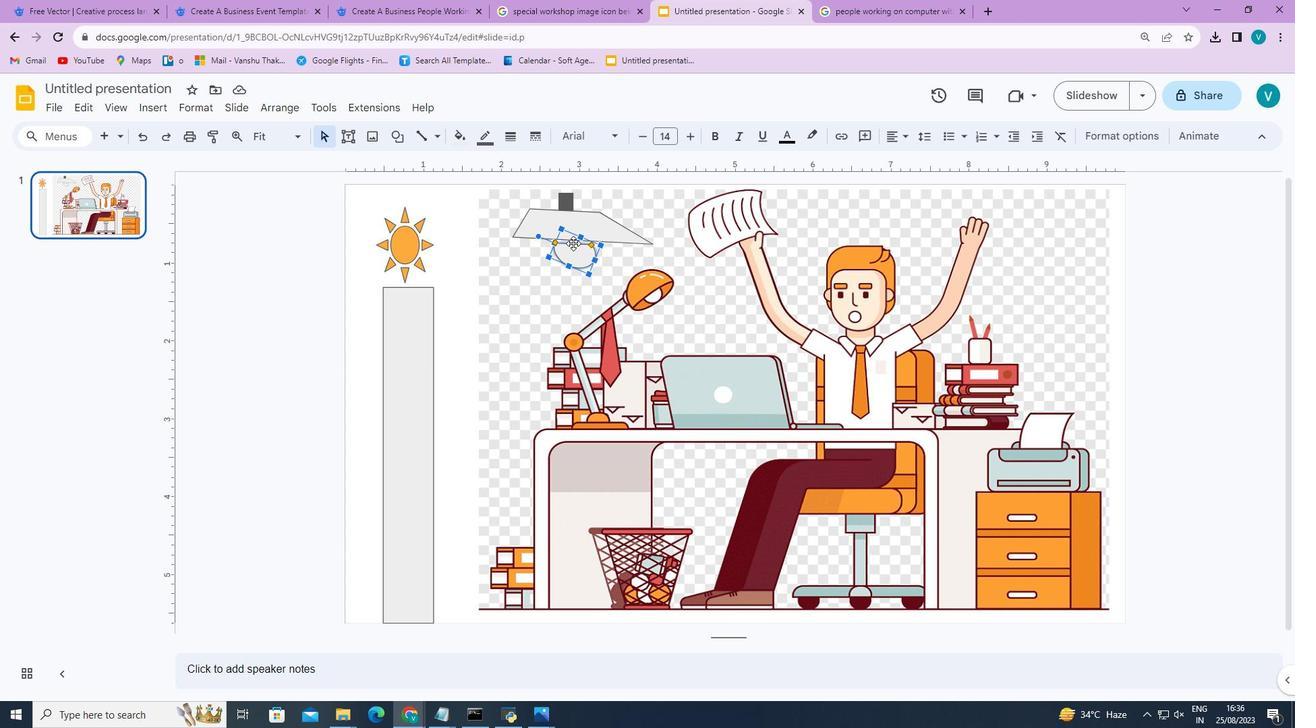 
Action: Mouse moved to (546, 294)
Screenshot: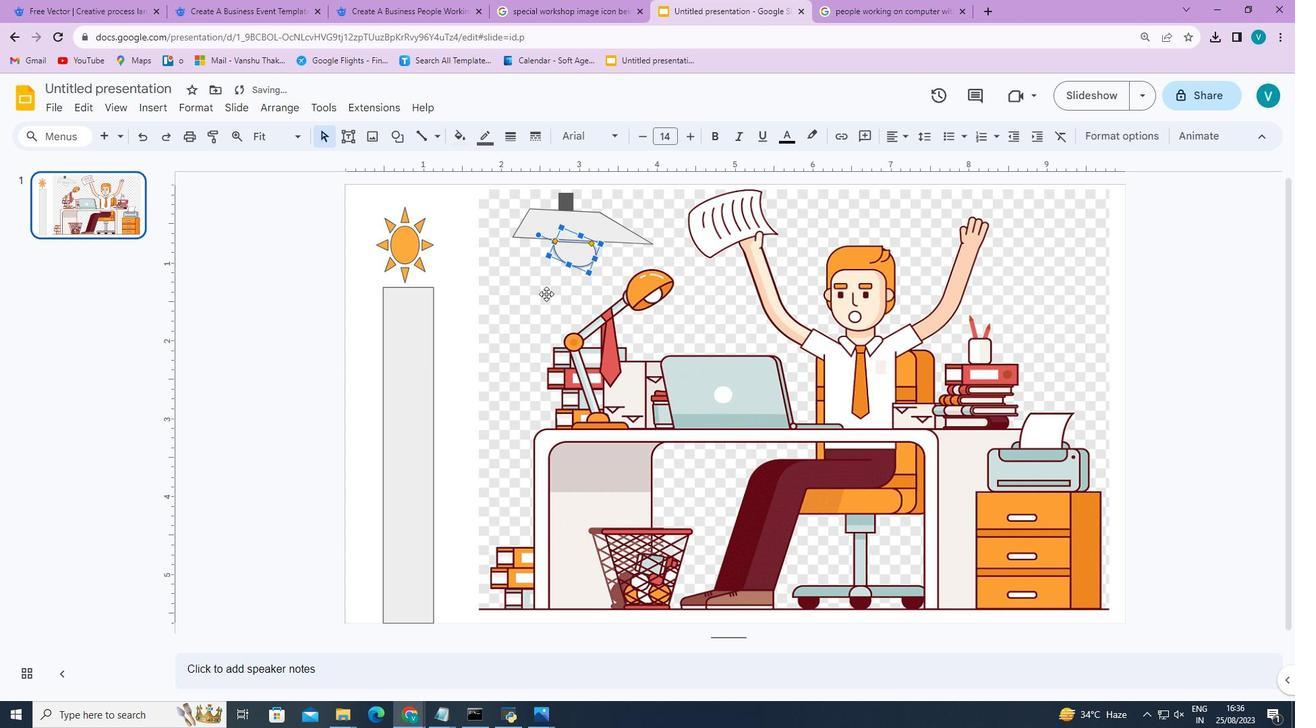 
Action: Mouse pressed left at (546, 294)
Screenshot: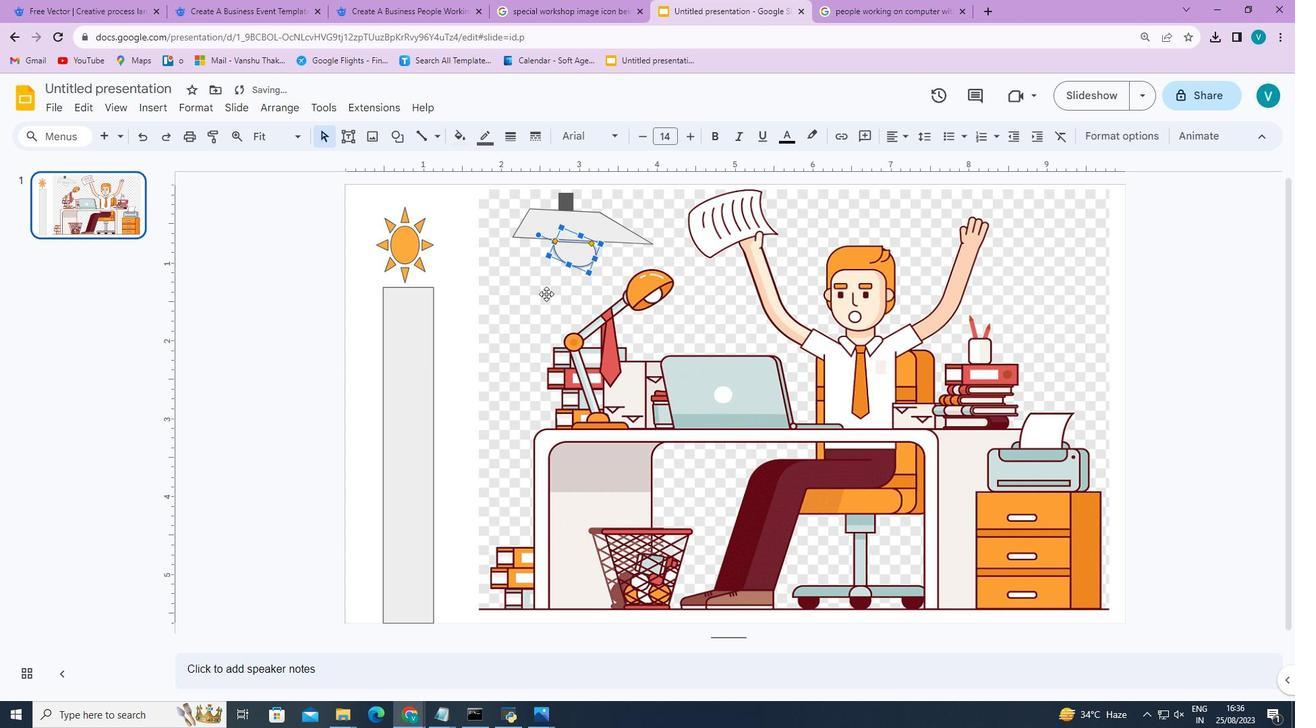 
Action: Mouse moved to (572, 254)
Screenshot: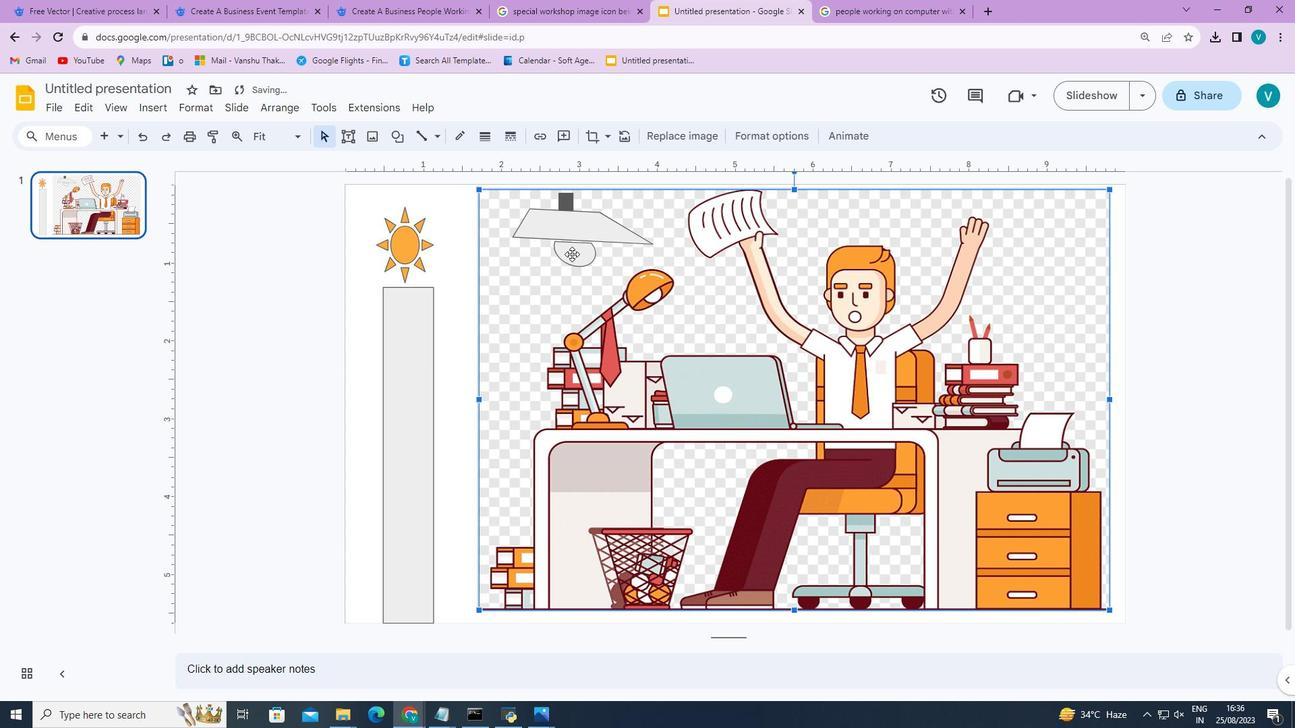 
Action: Mouse pressed left at (572, 254)
Screenshot: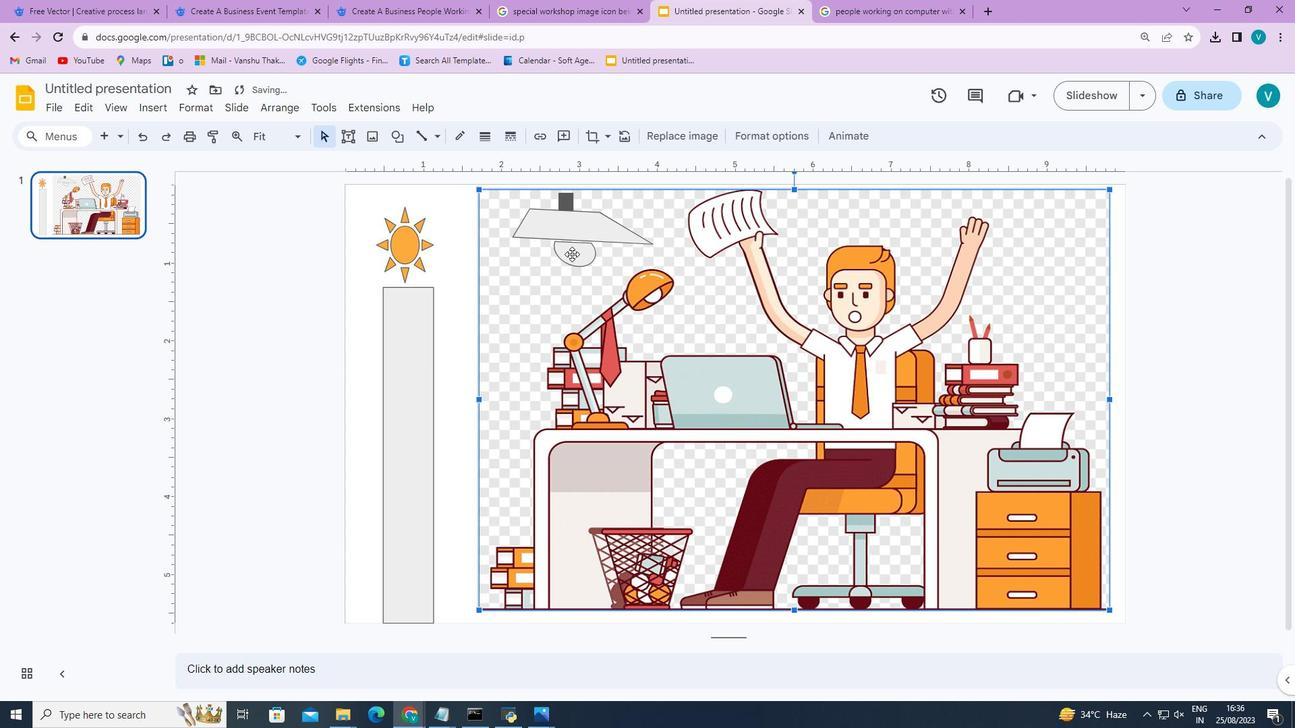 
Action: Mouse moved to (452, 132)
Screenshot: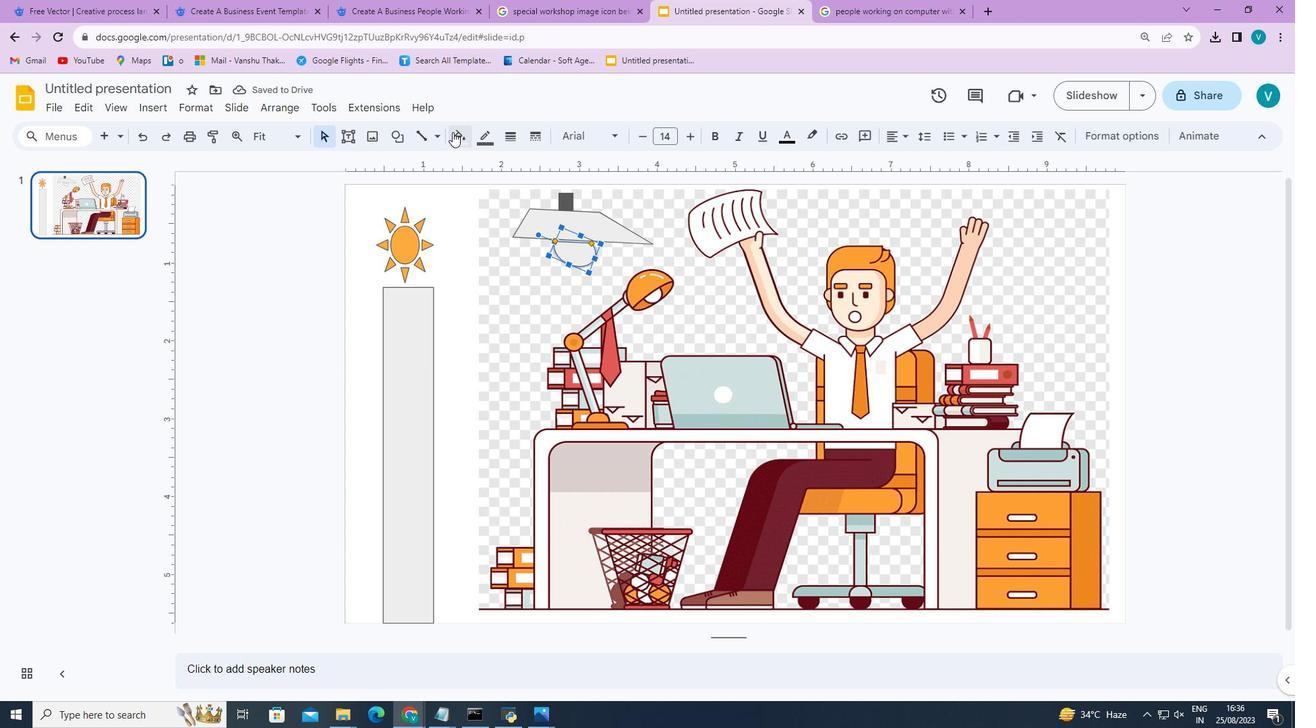 
Action: Mouse pressed left at (452, 132)
Screenshot: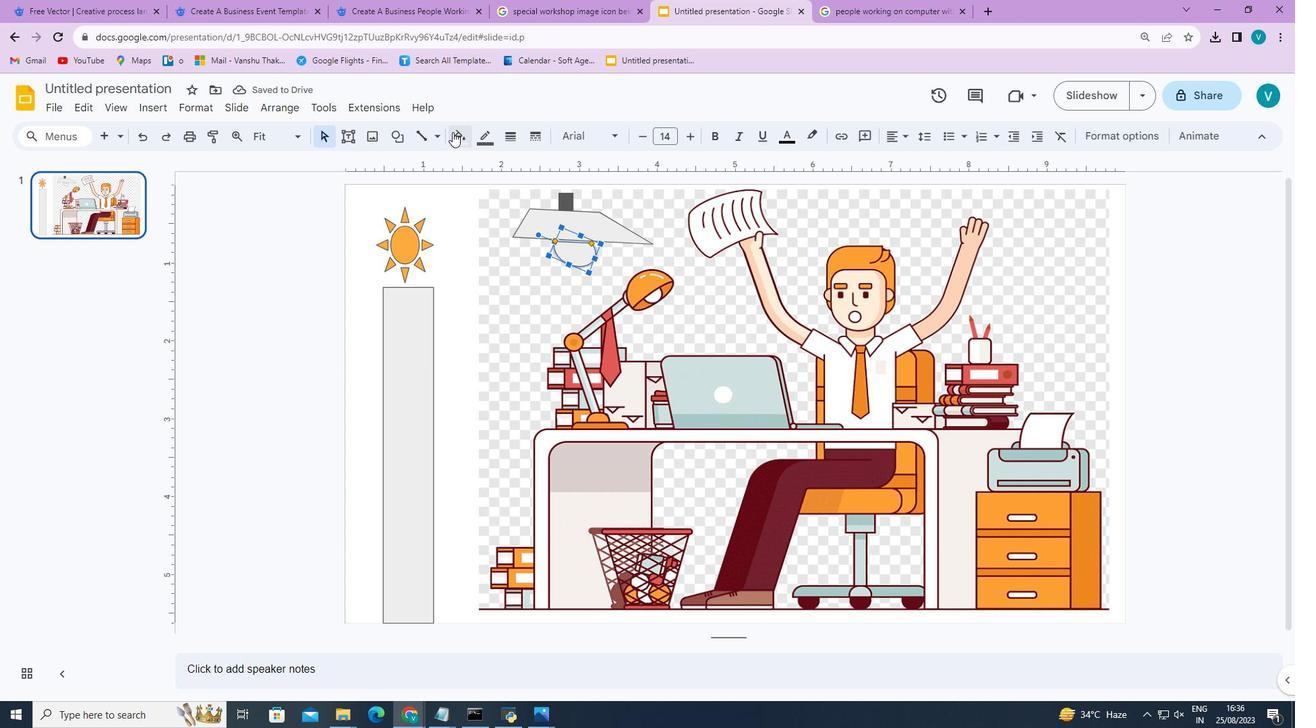 
Action: Mouse moved to (579, 210)
Screenshot: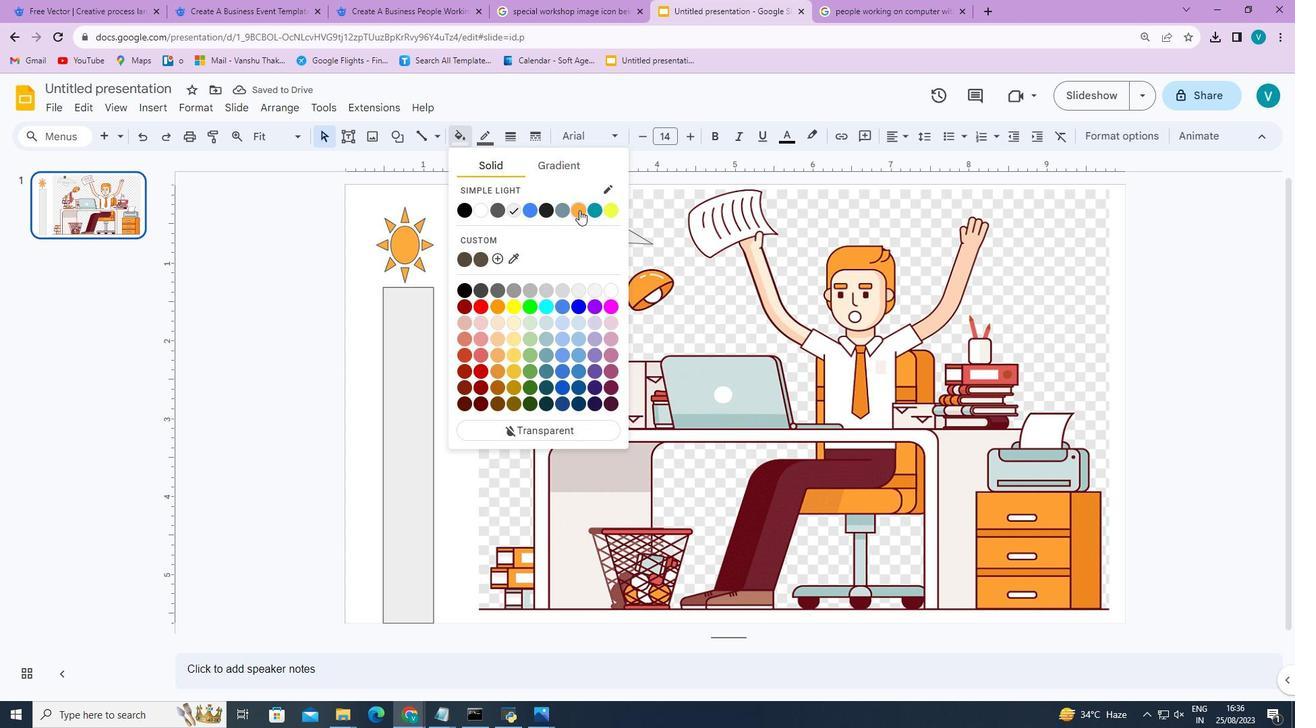 
Action: Mouse pressed left at (579, 210)
Screenshot: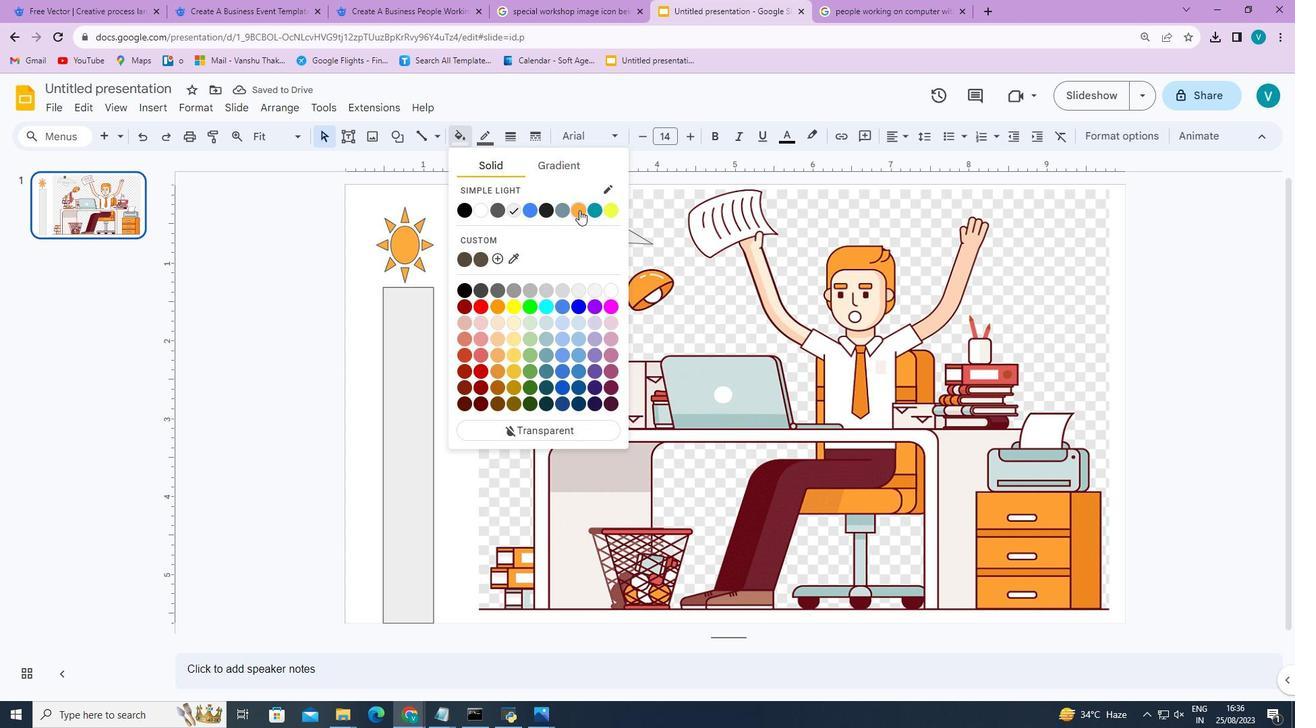 
Action: Mouse moved to (553, 300)
Screenshot: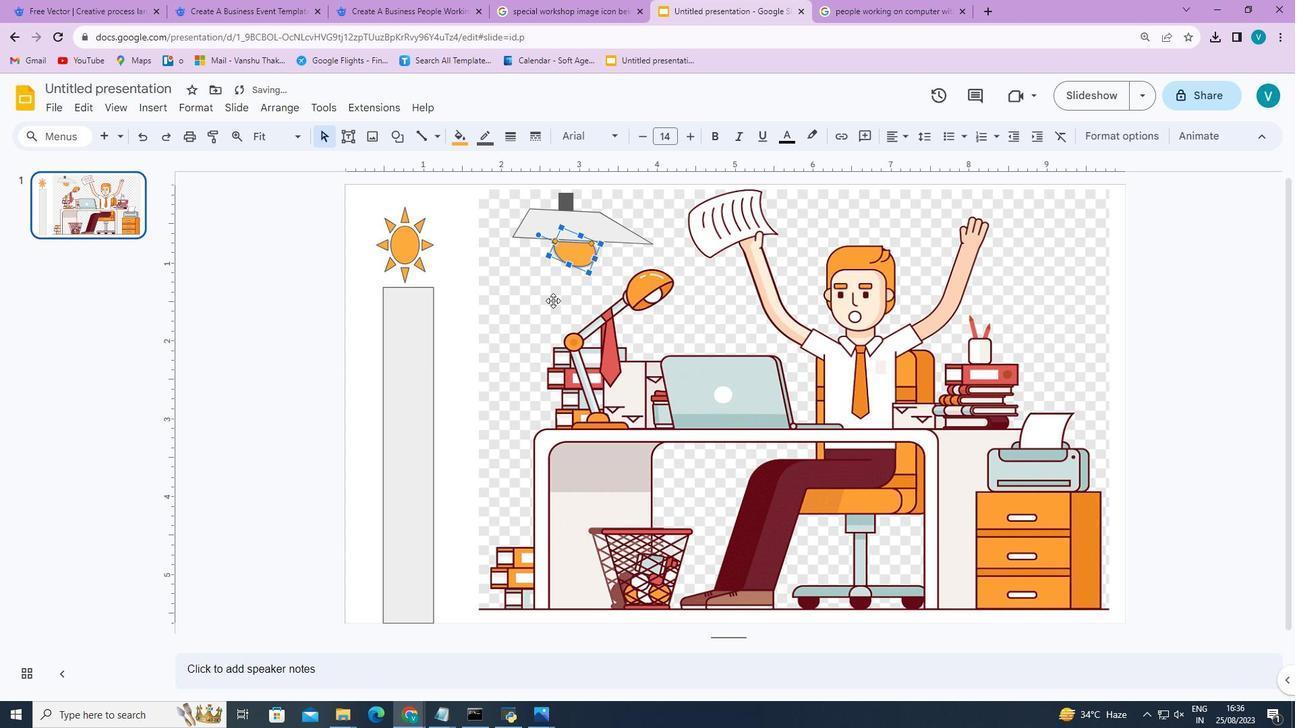 
Action: Mouse pressed left at (553, 300)
Screenshot: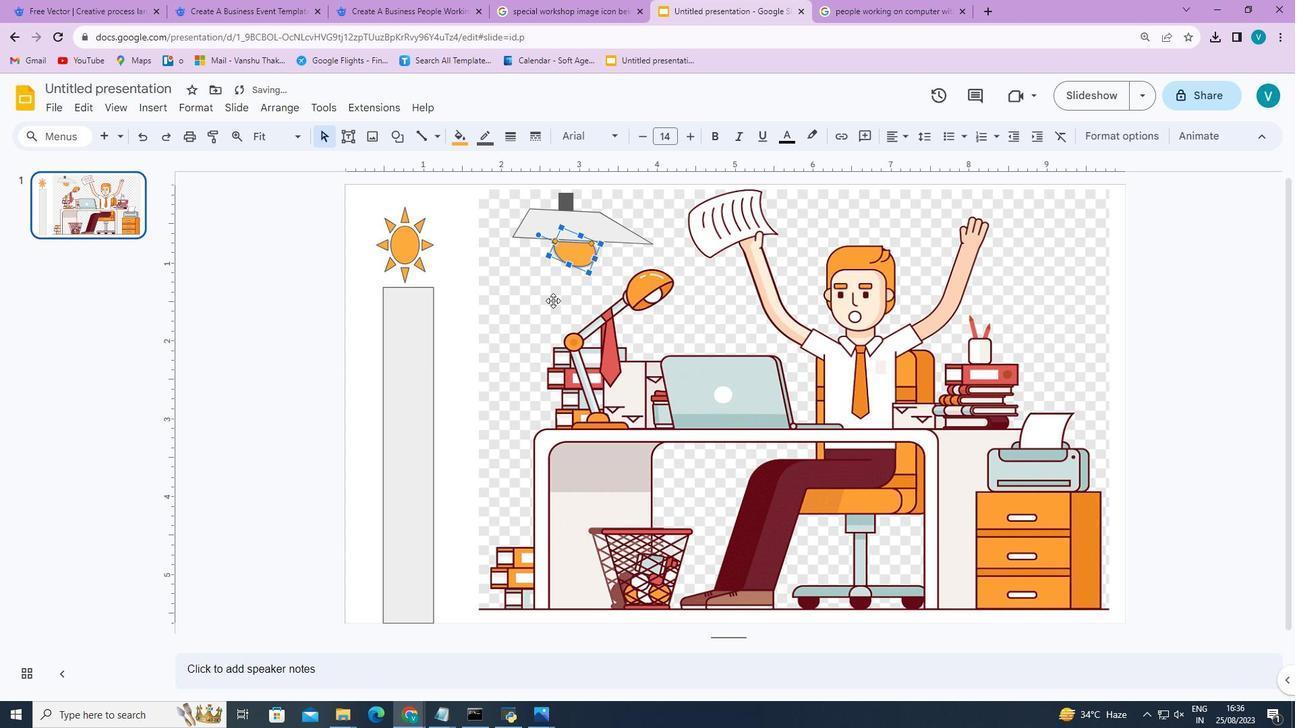 
Action: Mouse pressed left at (553, 300)
Screenshot: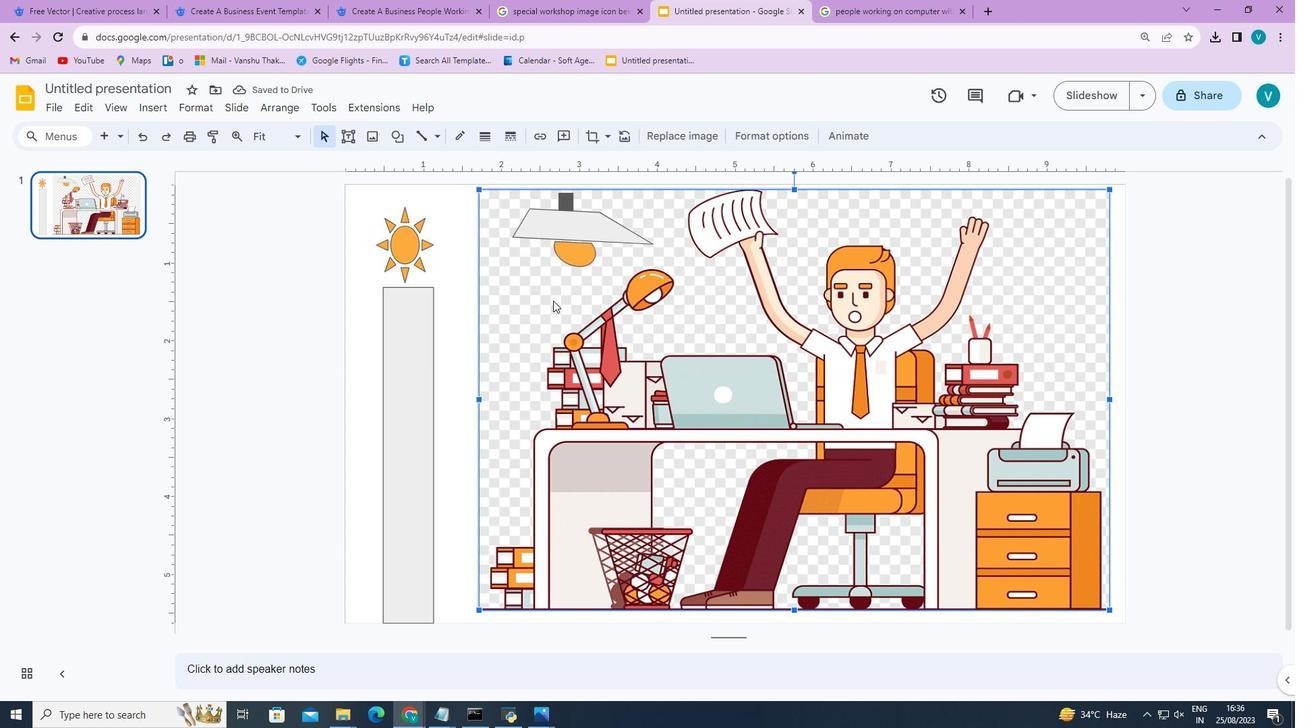 
Action: Mouse moved to (1027, 248)
Screenshot: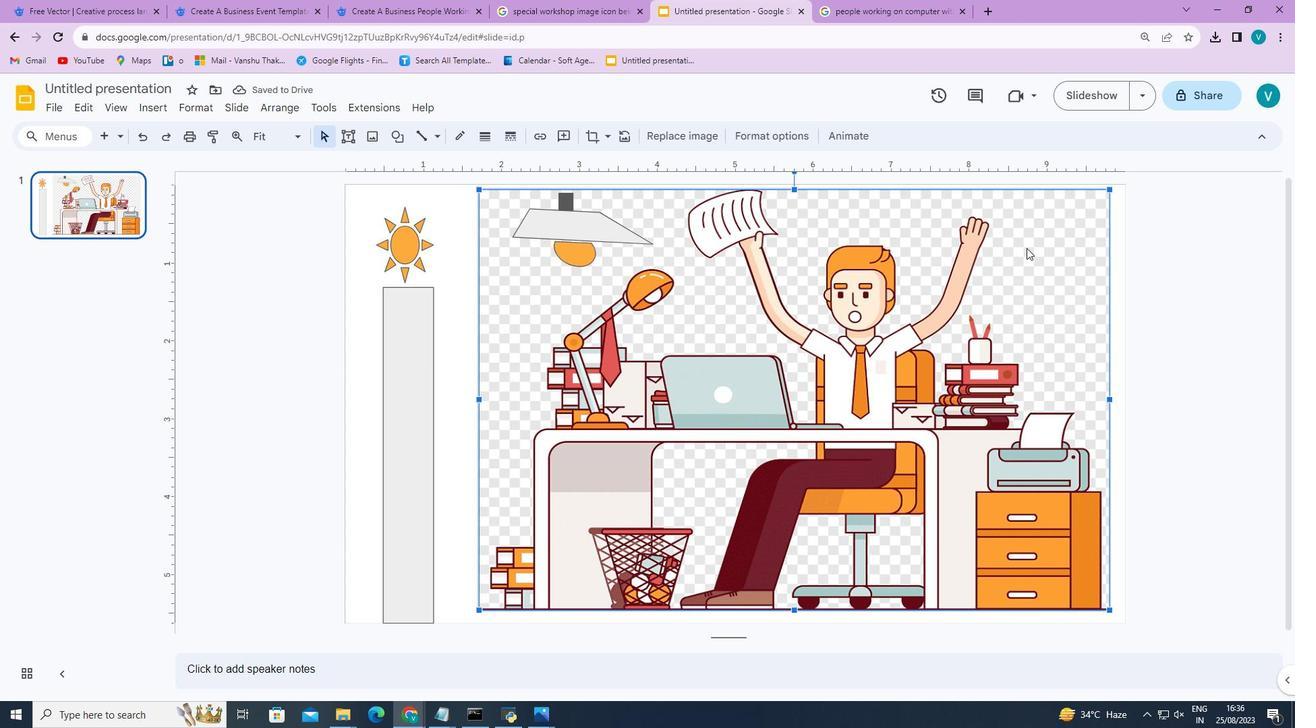 
Action: Mouse pressed left at (1027, 248)
Screenshot: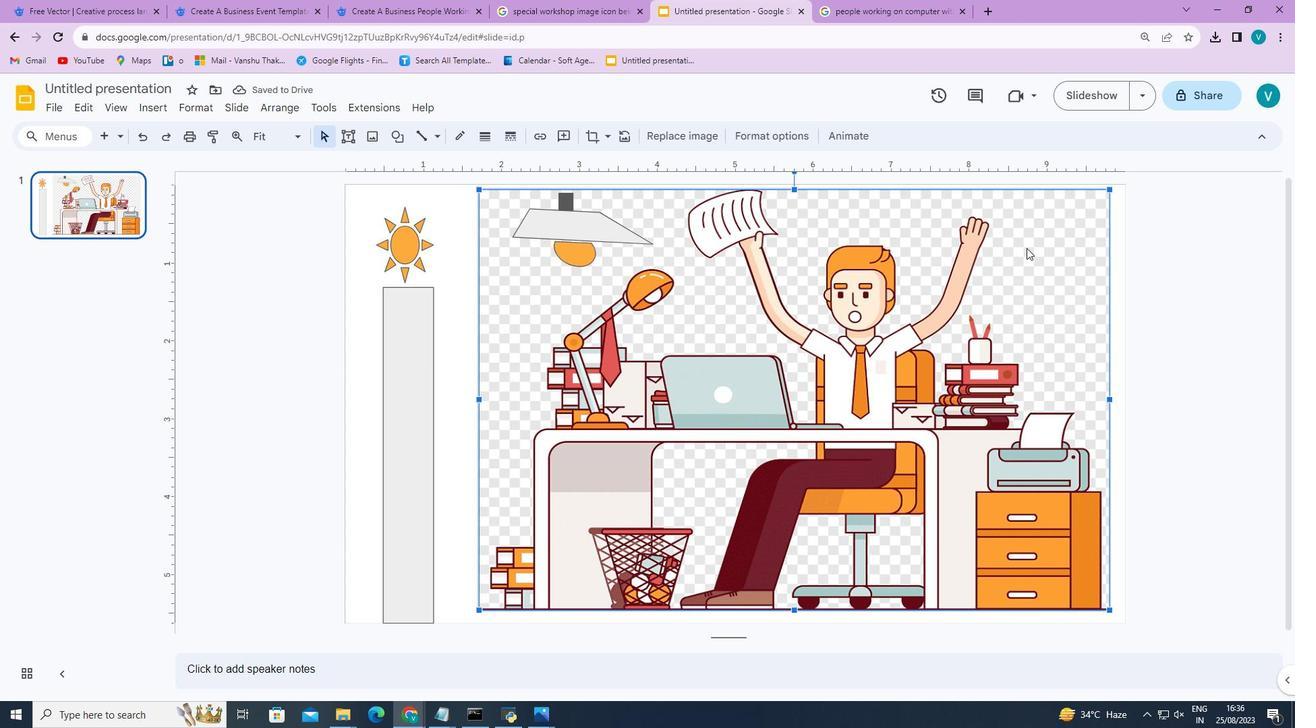 
Action: Mouse moved to (605, 249)
Screenshot: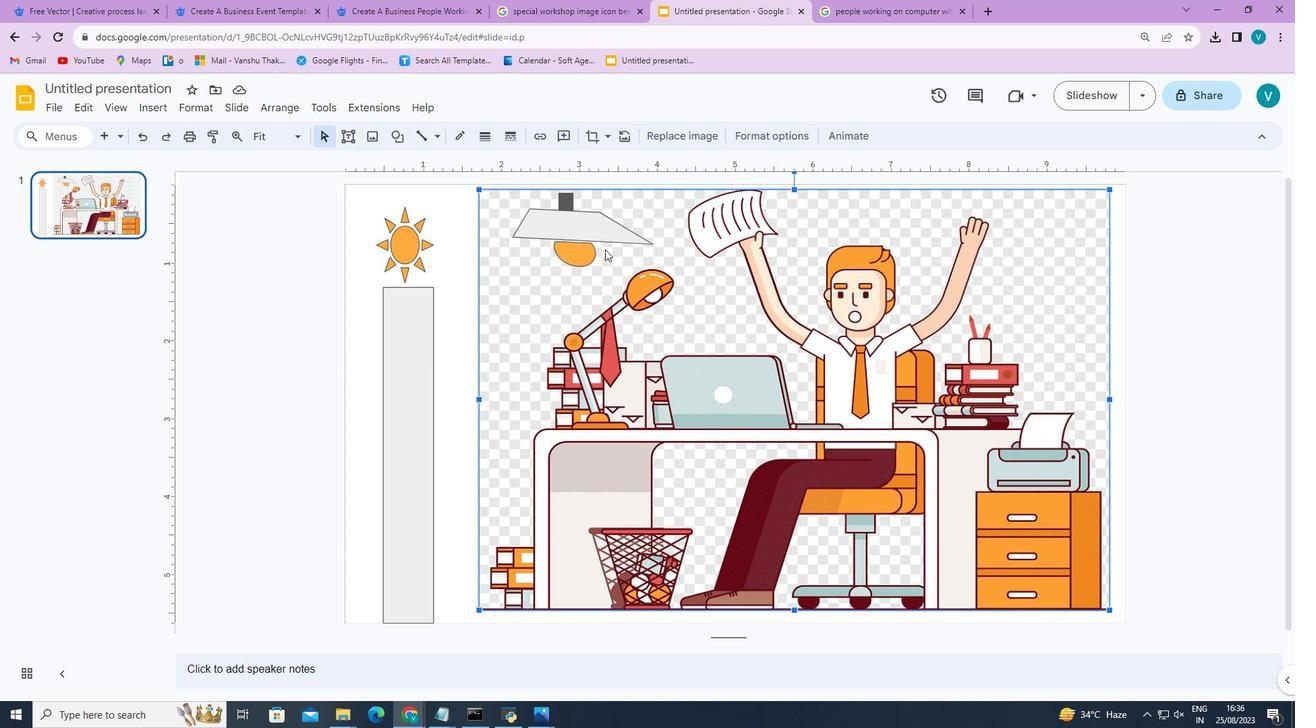 
Action: Mouse pressed left at (605, 249)
Screenshot: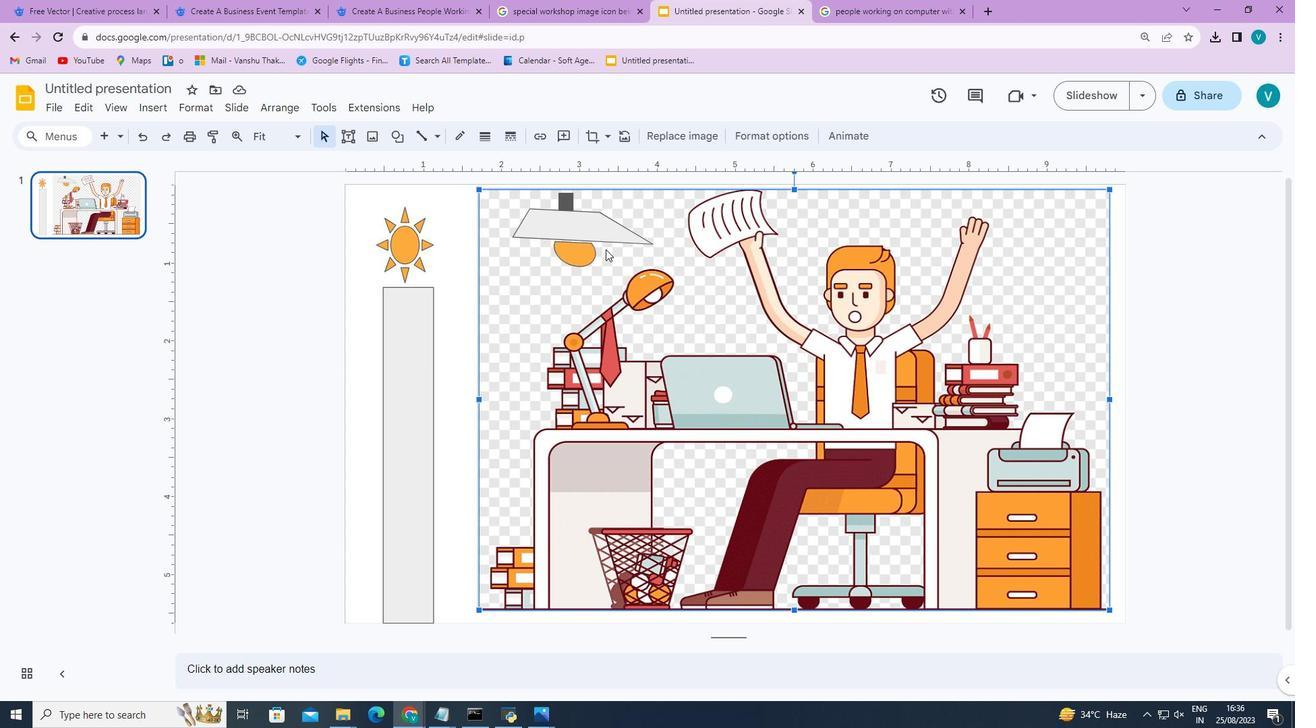 
Action: Mouse moved to (394, 138)
Screenshot: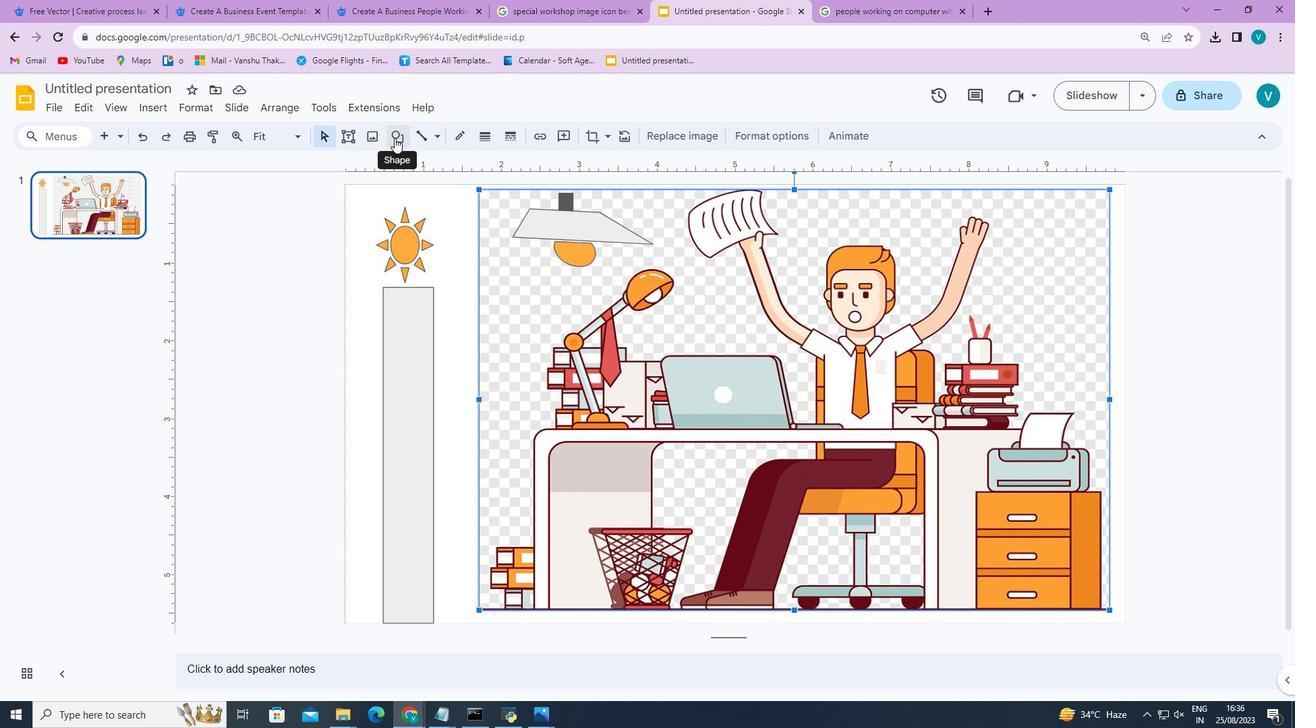 
Action: Mouse pressed left at (394, 138)
Screenshot: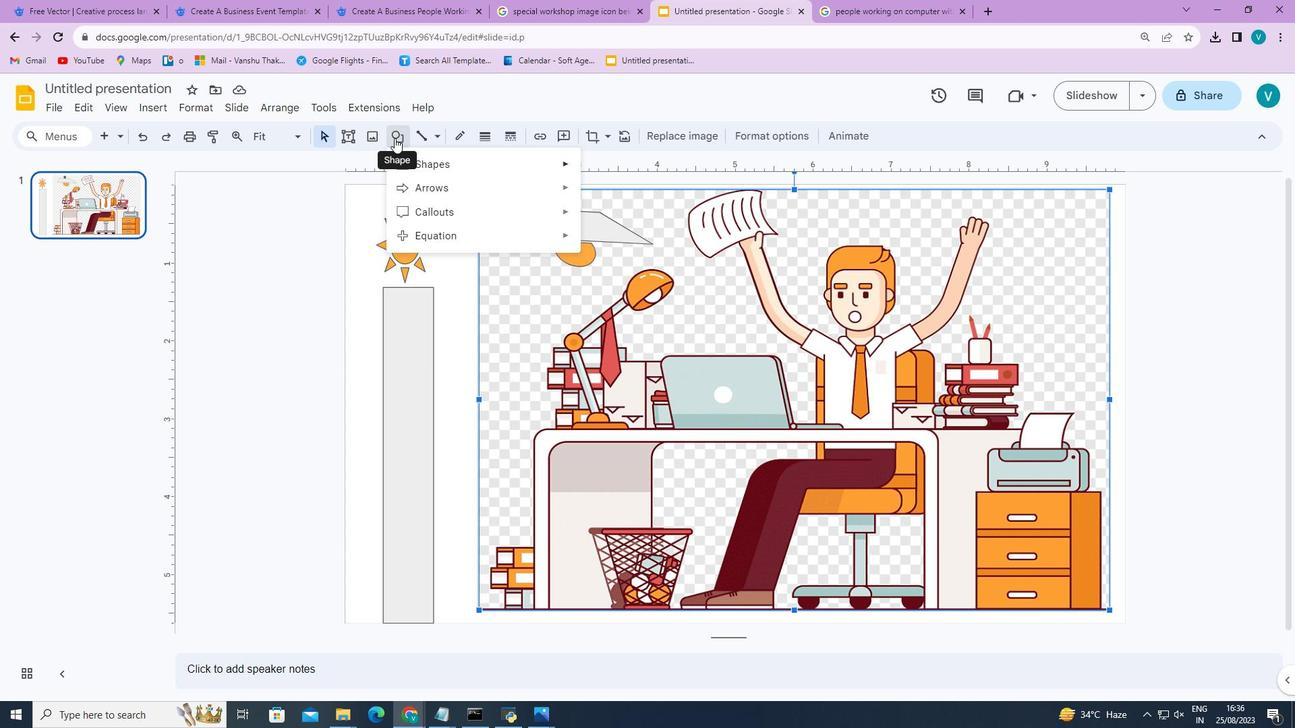 
Action: Mouse moved to (703, 211)
Screenshot: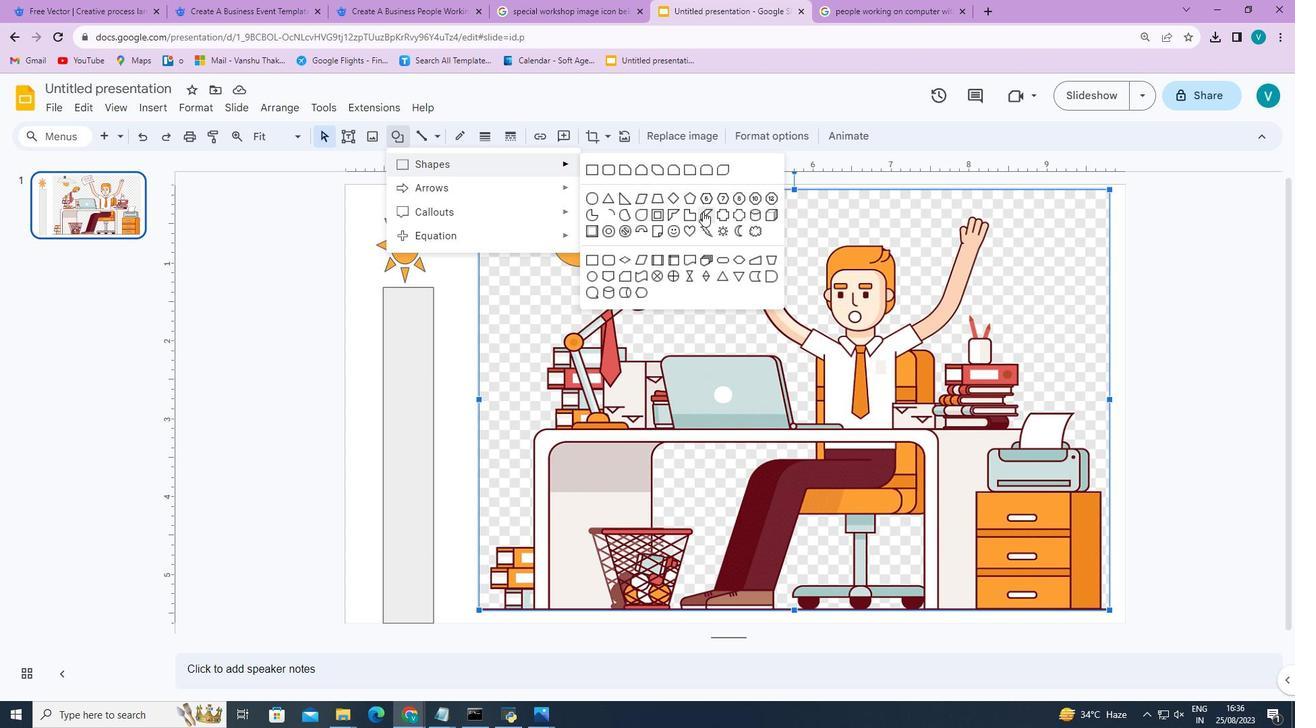 
Action: Mouse pressed left at (703, 211)
Screenshot: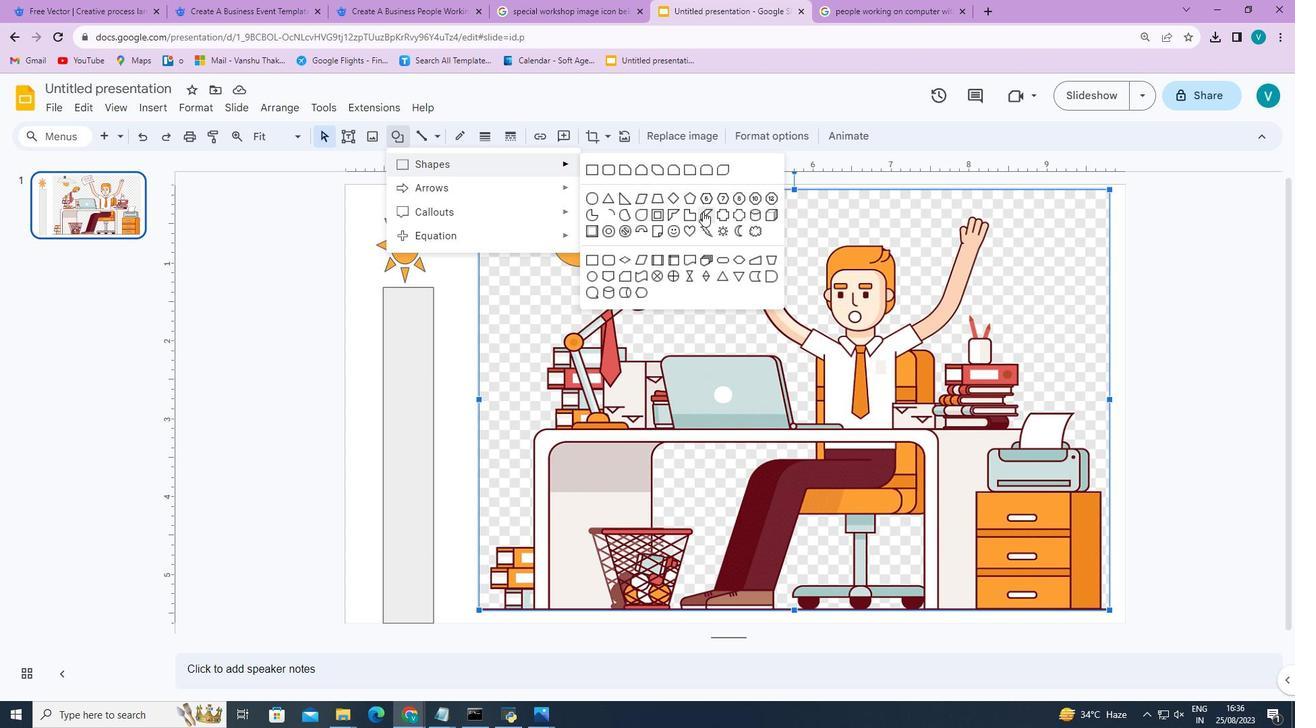 
Action: Mouse moved to (931, 223)
Screenshot: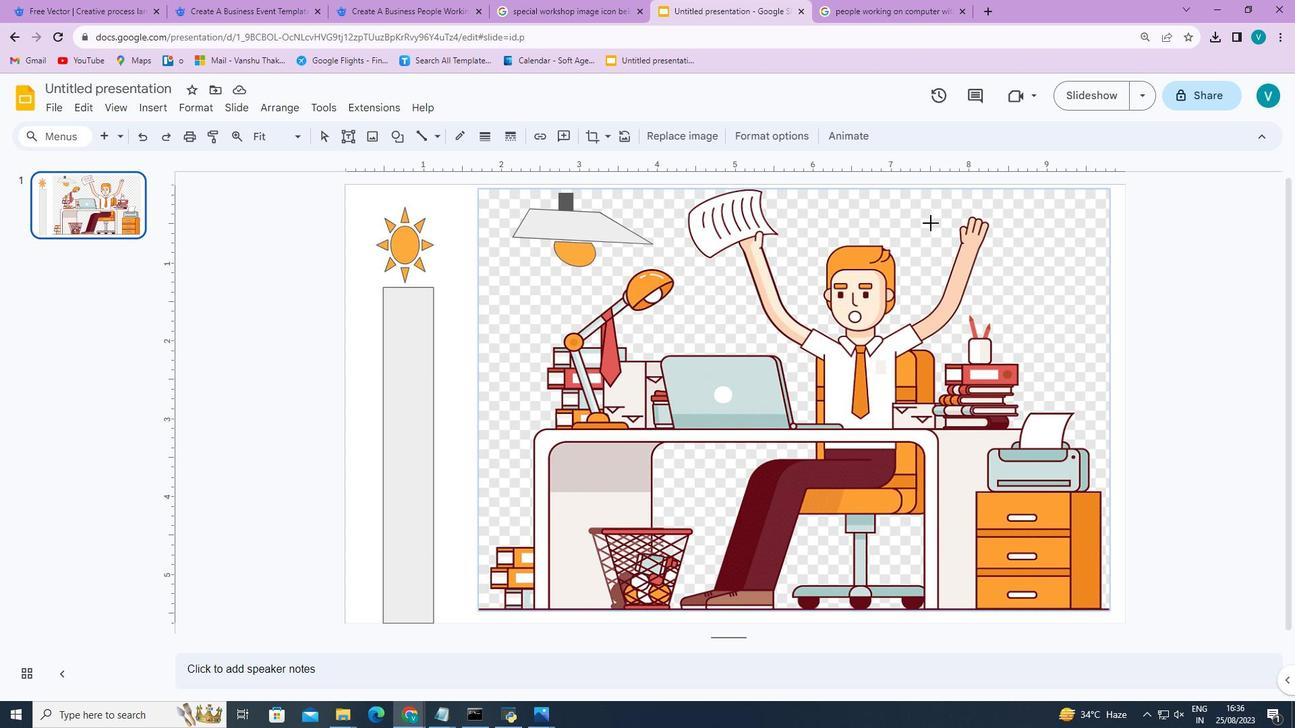 
Action: Mouse pressed left at (931, 223)
Screenshot: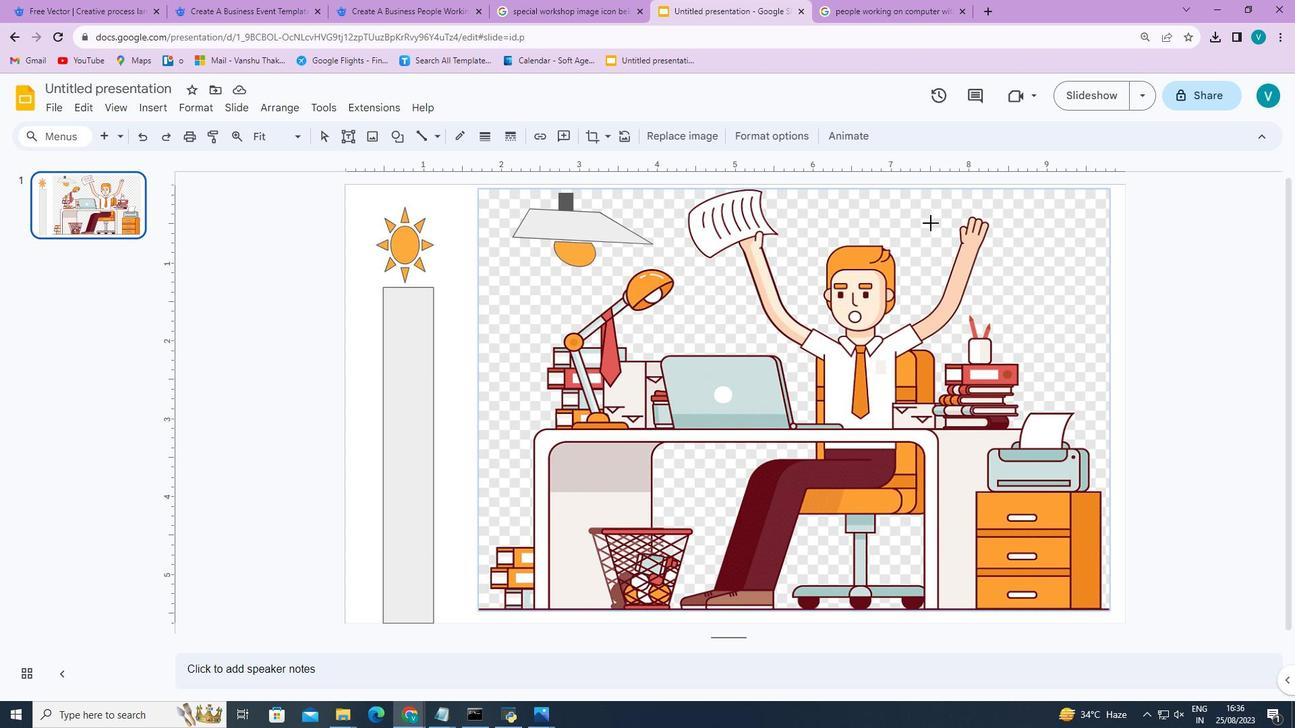 
Action: Mouse moved to (955, 205)
Screenshot: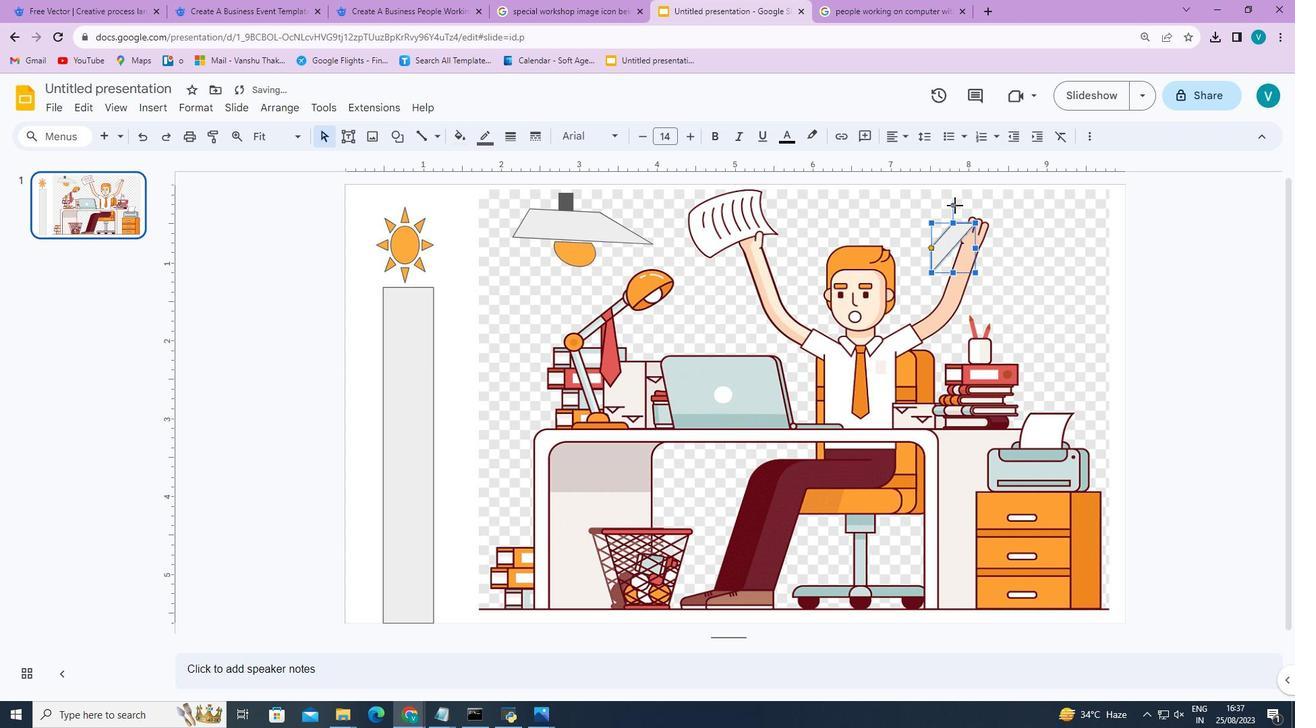 
Action: Mouse pressed left at (955, 205)
Screenshot: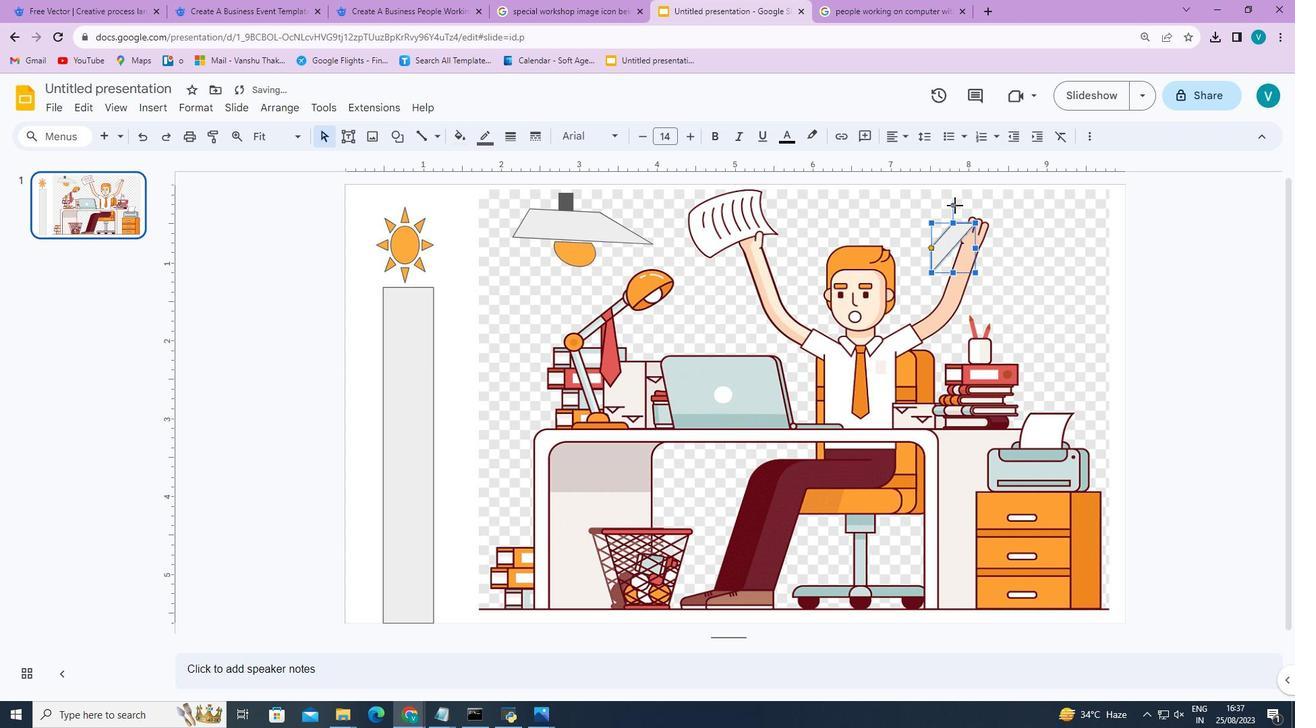 
Action: Mouse moved to (954, 240)
Screenshot: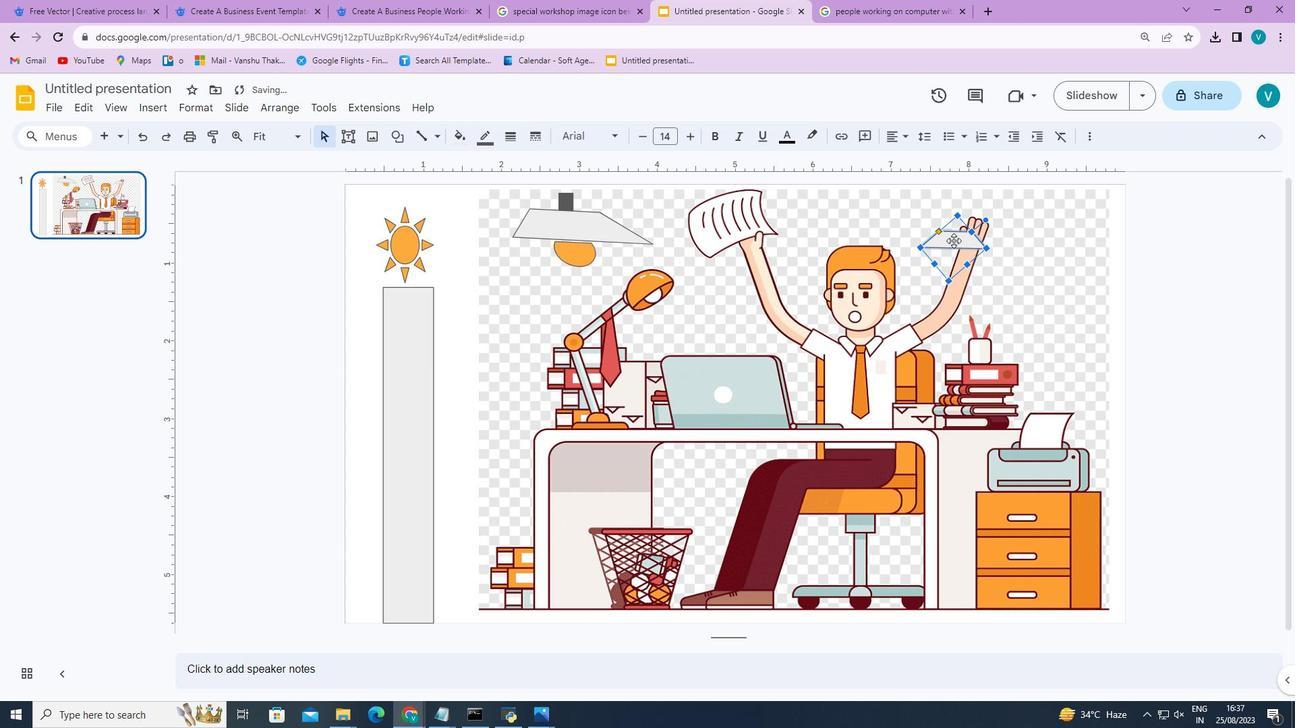 
Action: Mouse pressed left at (954, 240)
Screenshot: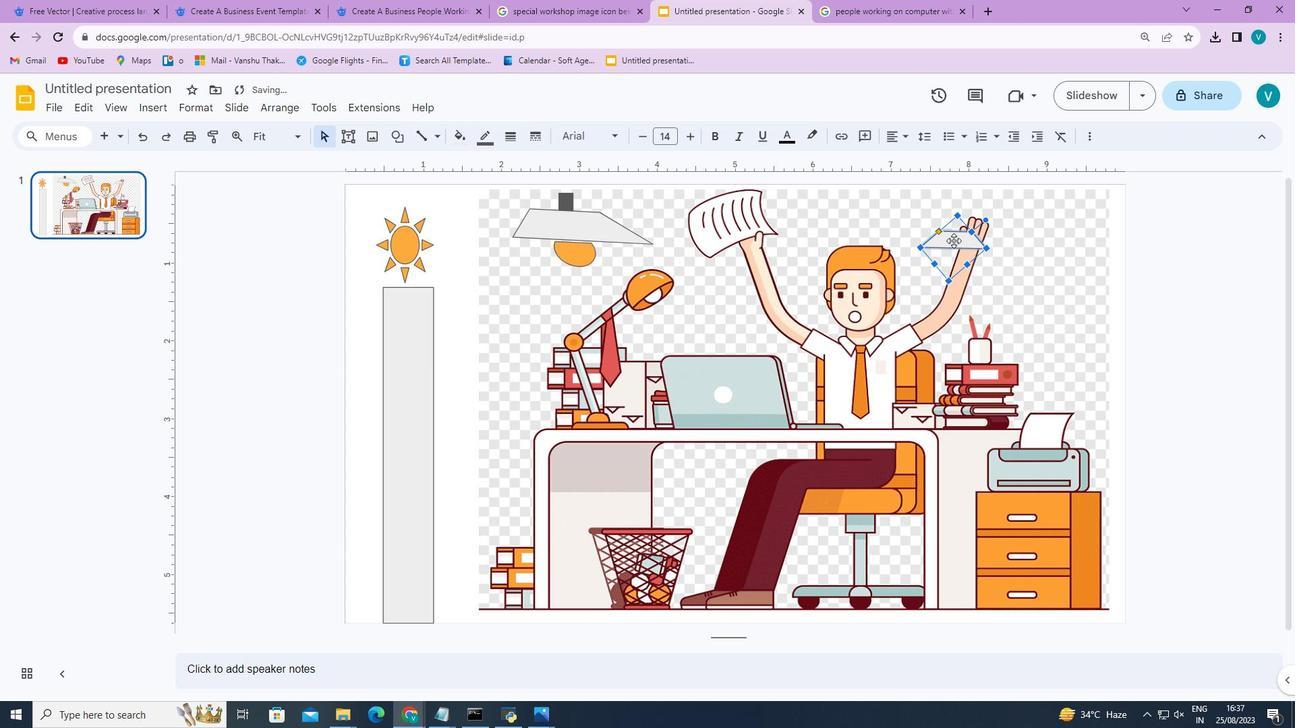 
Action: Mouse moved to (394, 132)
Screenshot: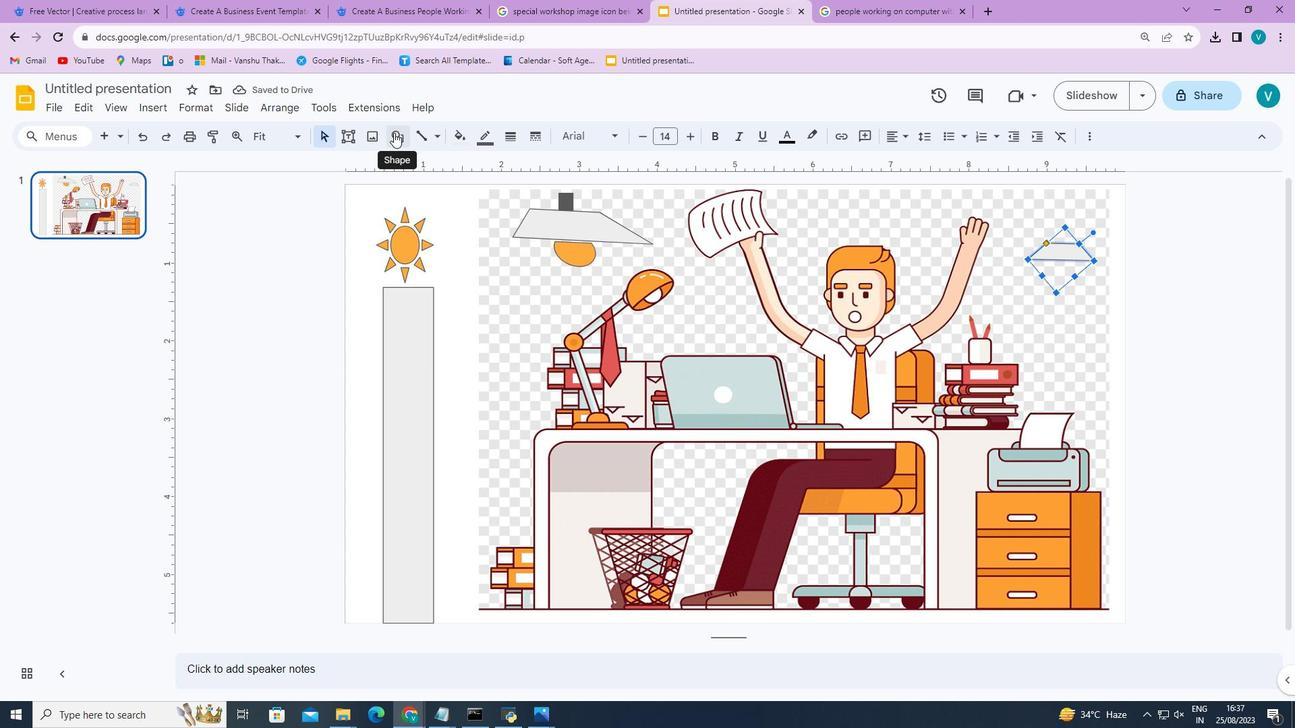 
Action: Mouse pressed left at (394, 132)
Screenshot: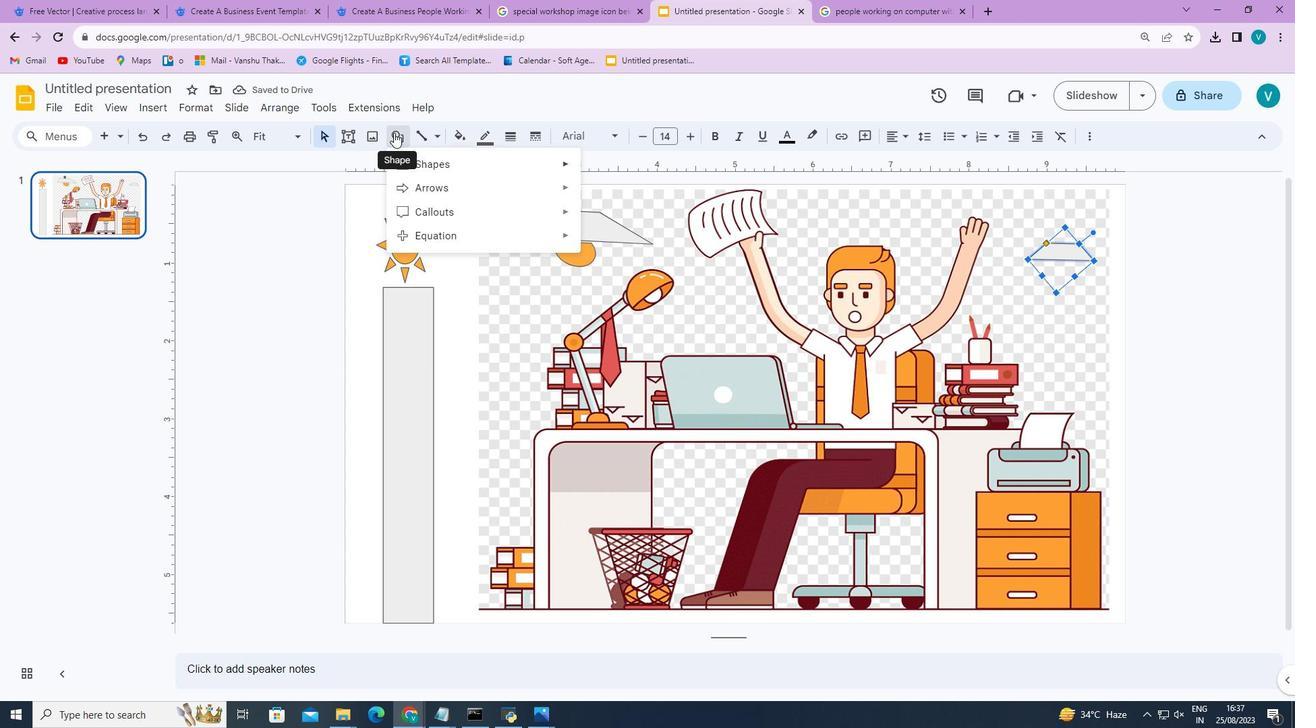 
Action: Mouse moved to (590, 172)
Screenshot: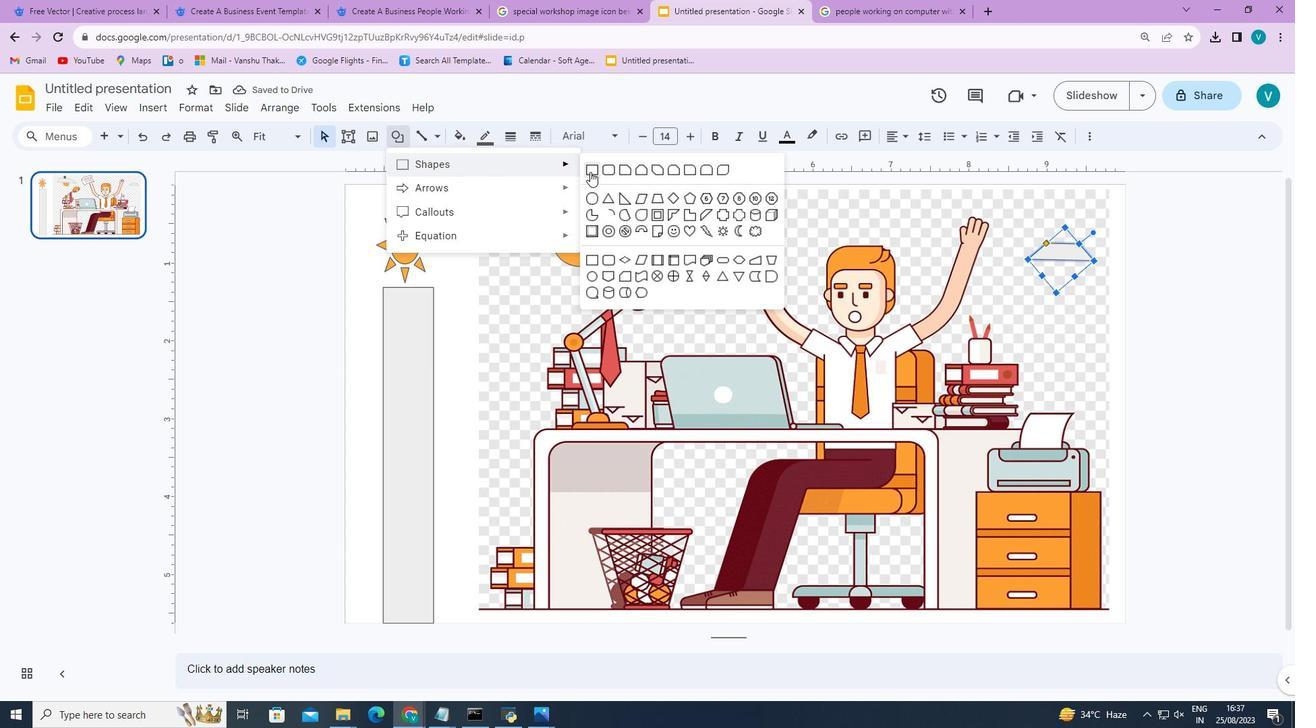 
Action: Mouse pressed left at (590, 172)
Screenshot: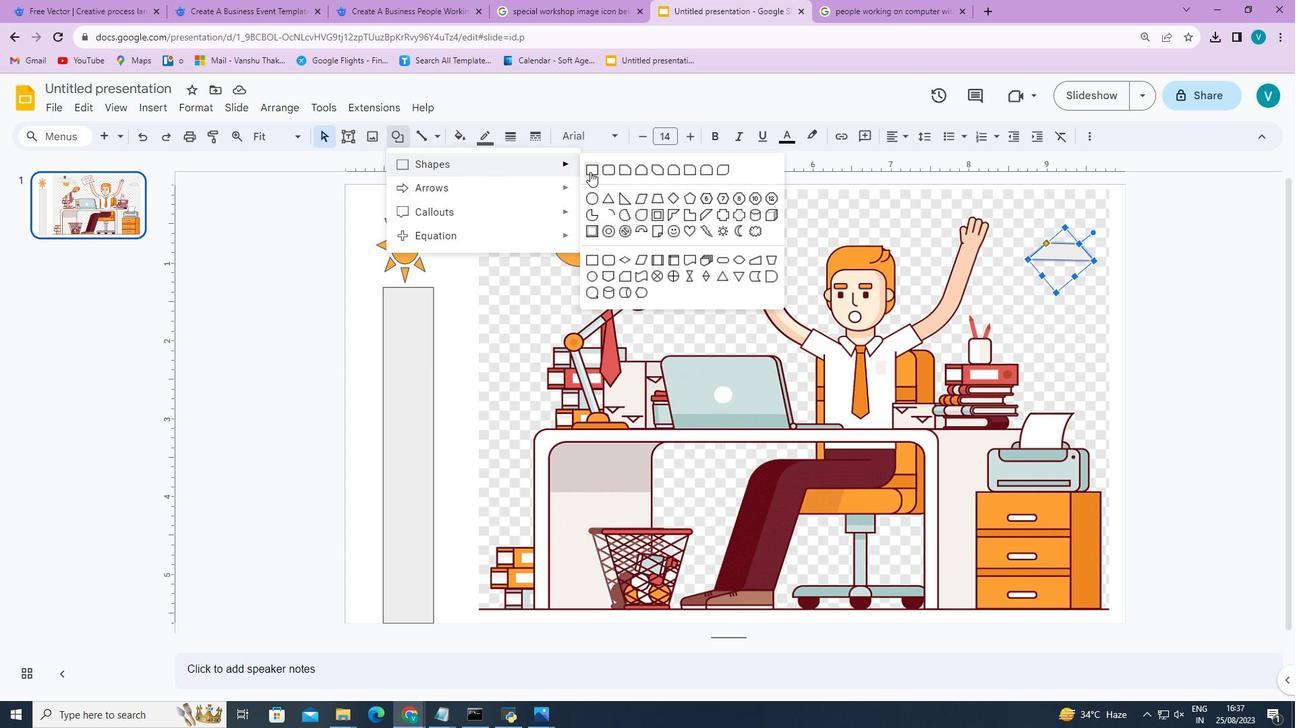 
Action: Mouse moved to (1049, 198)
Screenshot: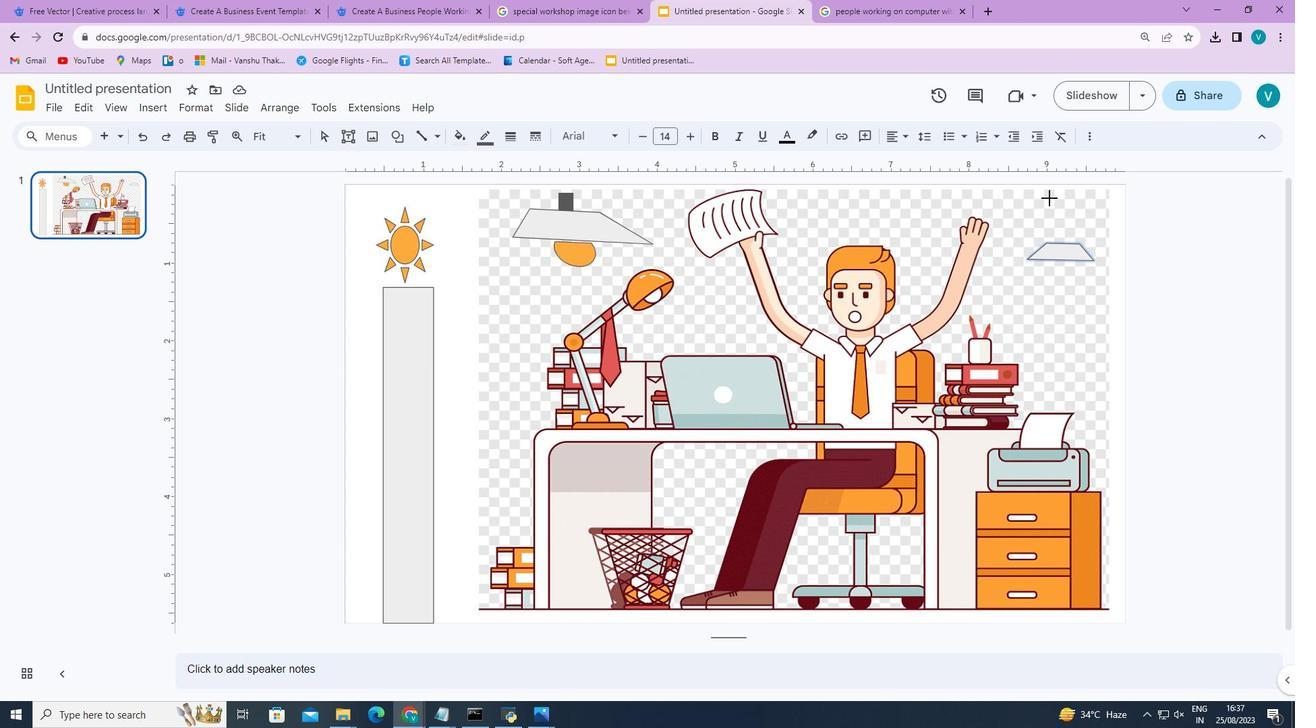 
Action: Mouse pressed left at (1049, 198)
Screenshot: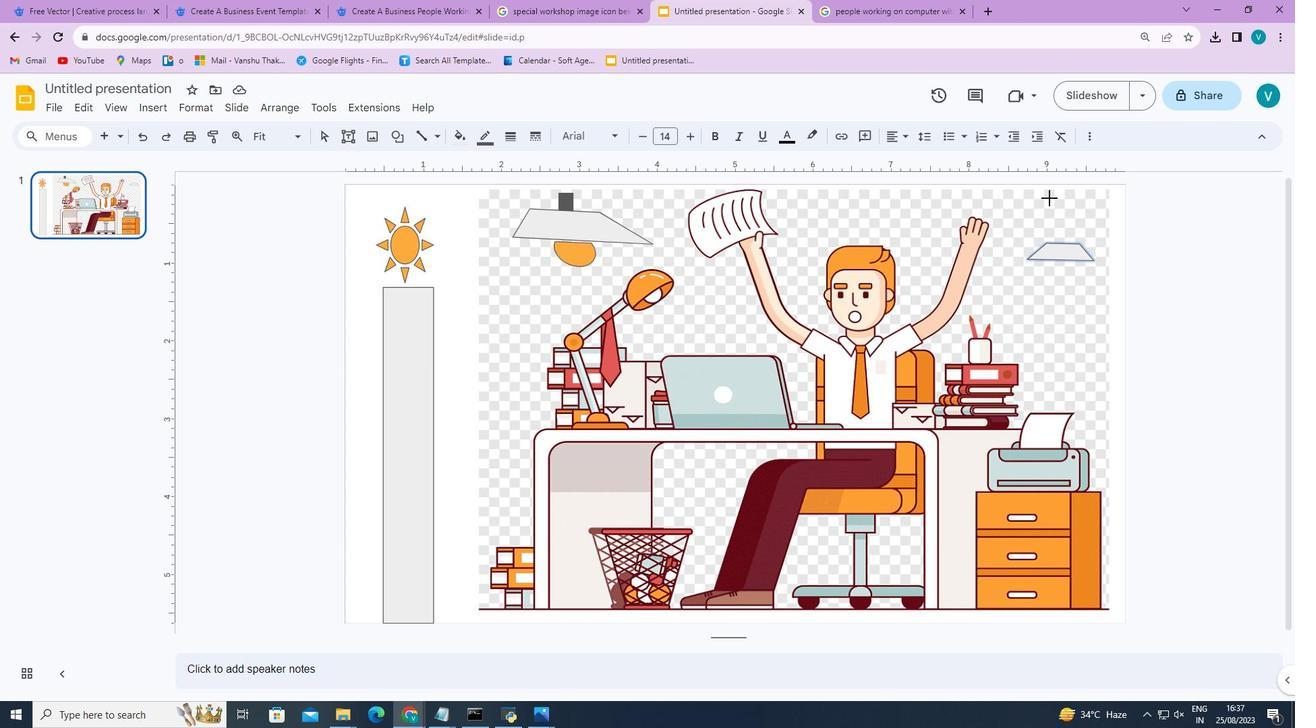 
Action: Mouse moved to (464, 137)
Screenshot: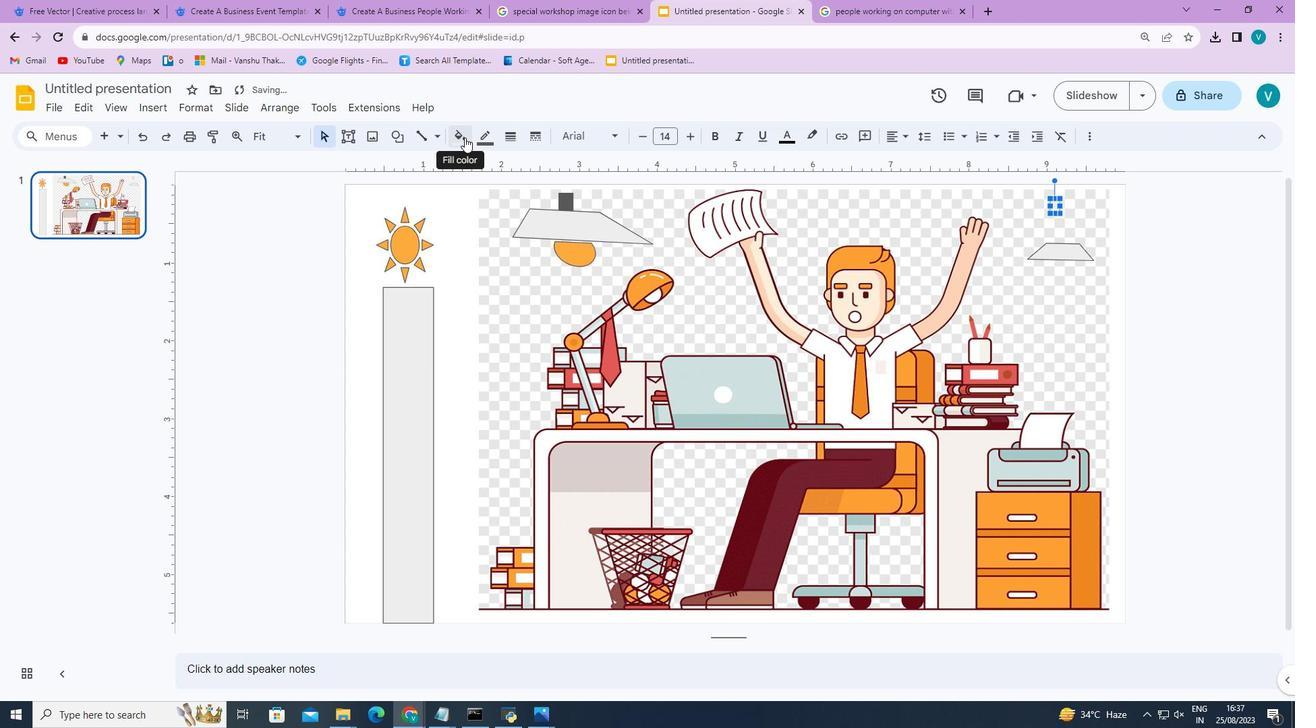 
Action: Mouse pressed left at (464, 137)
Screenshot: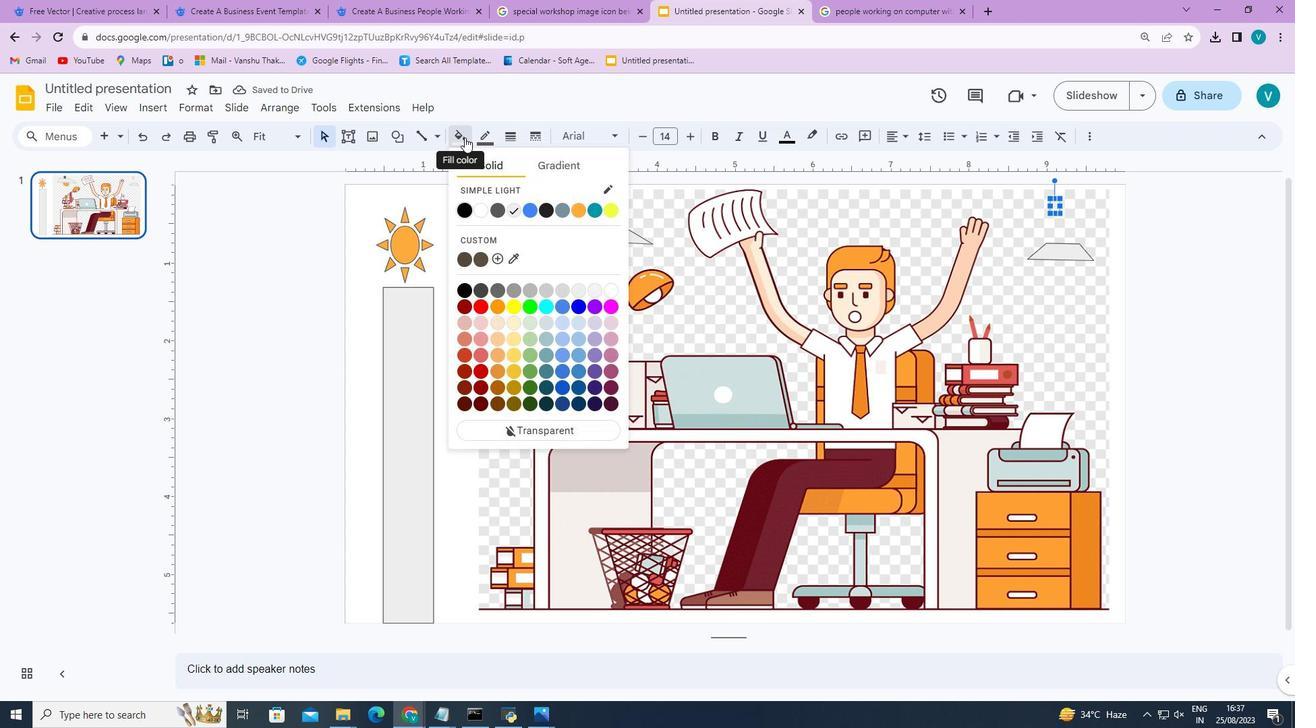 
Action: Mouse moved to (498, 201)
Screenshot: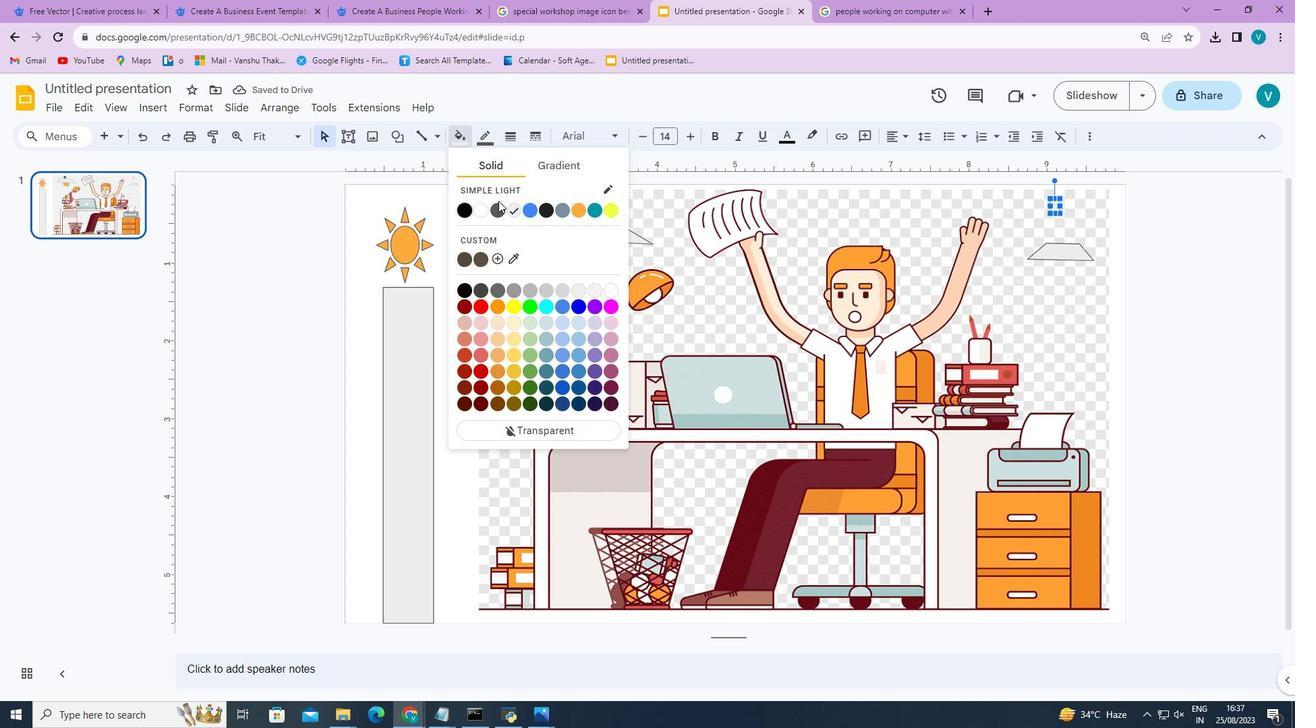 
Action: Mouse pressed left at (498, 201)
Screenshot: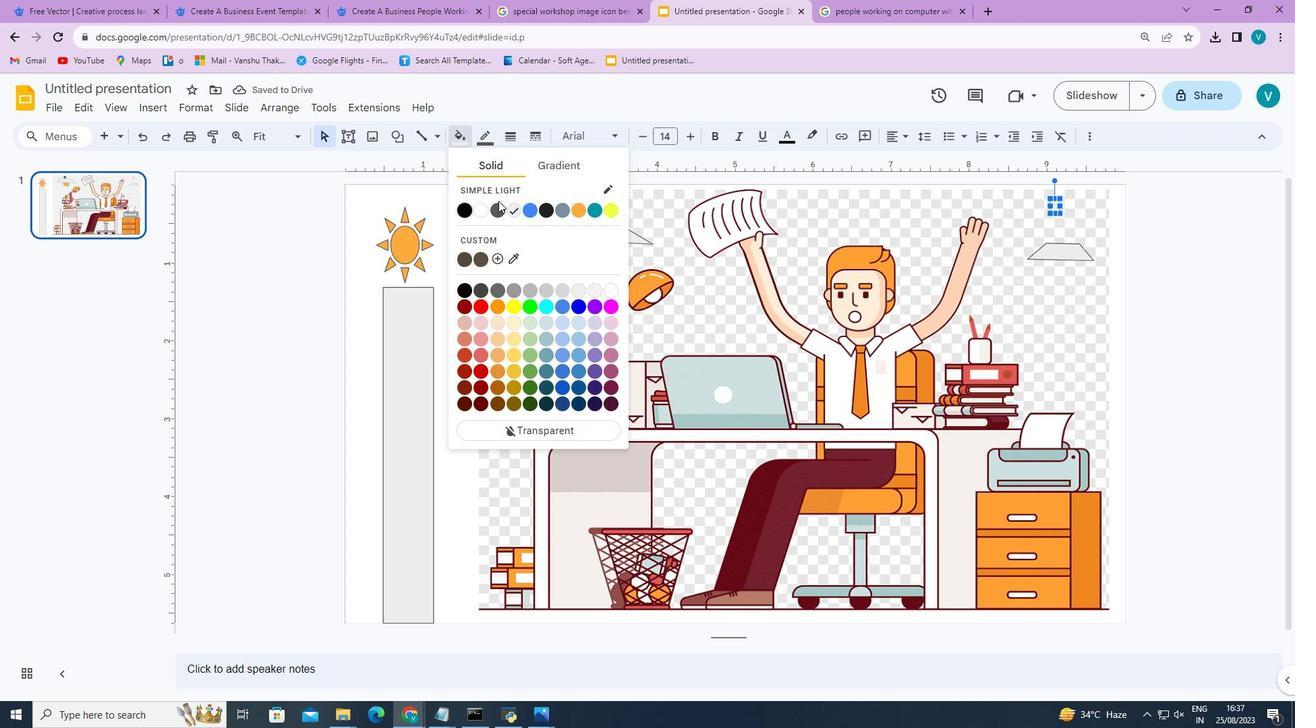 
Action: Mouse moved to (500, 209)
Screenshot: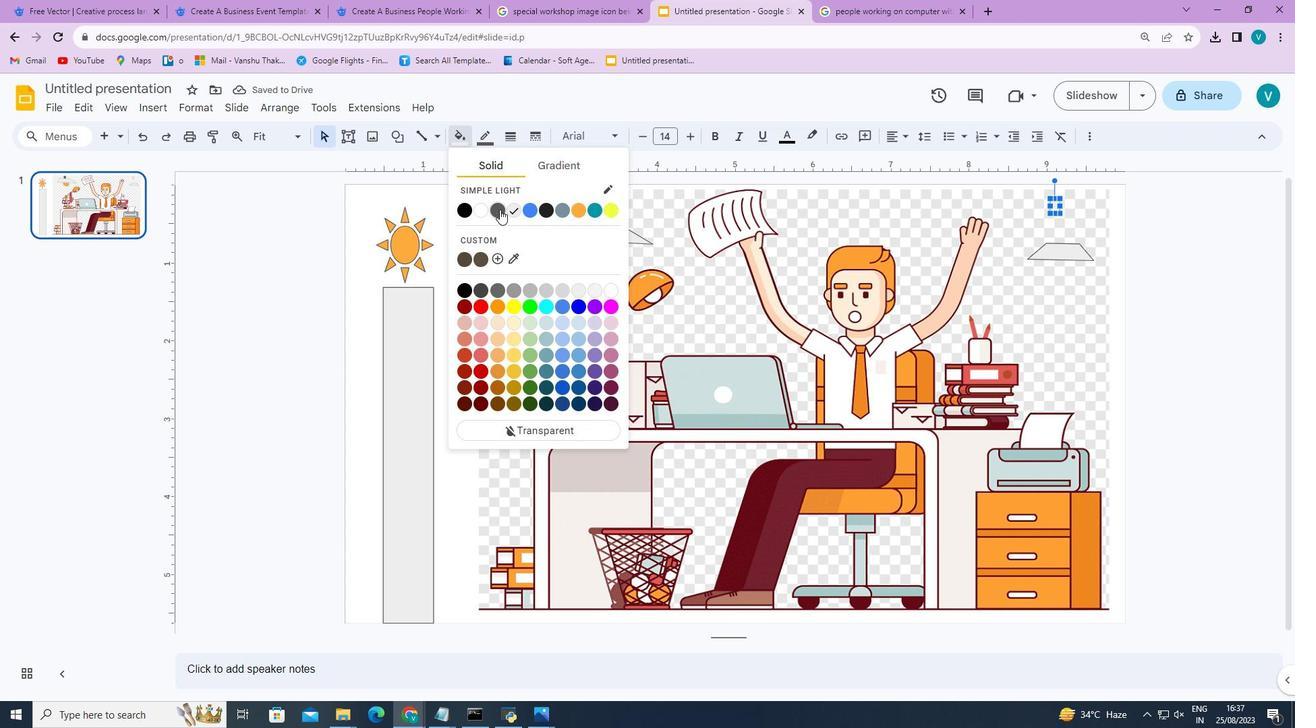 
Action: Mouse pressed left at (500, 209)
Screenshot: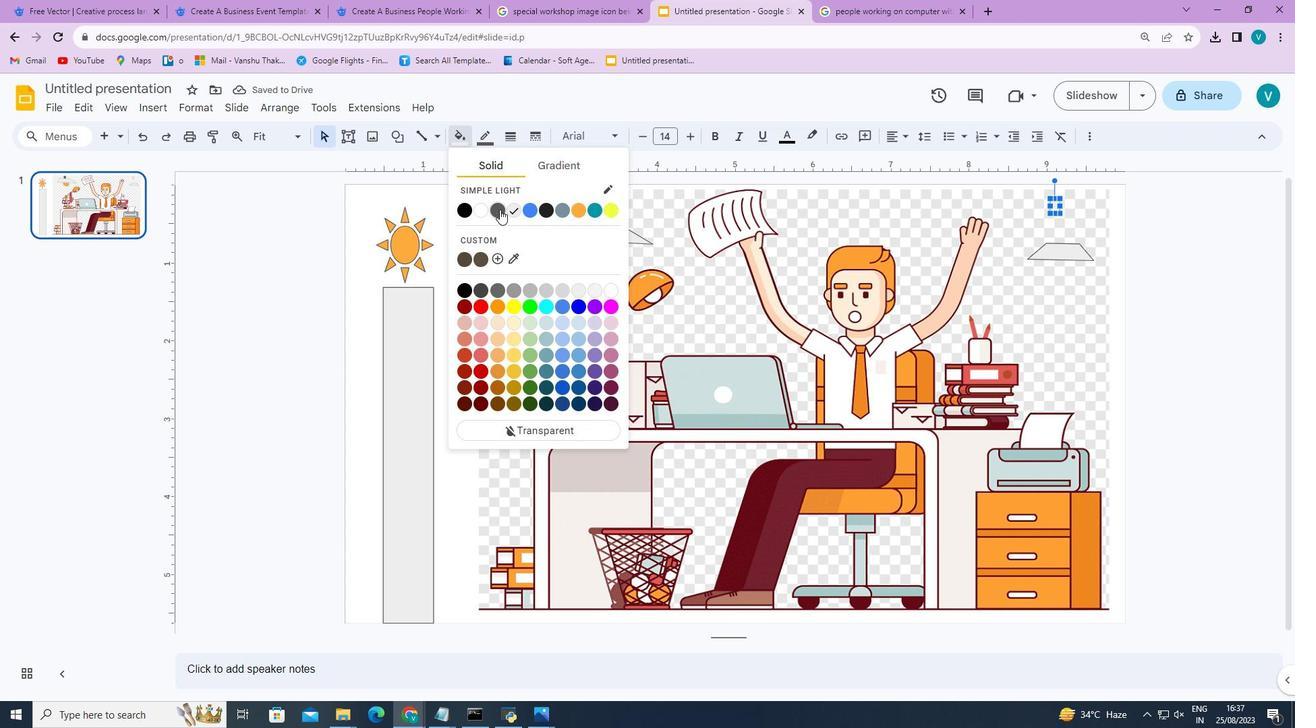 
Action: Mouse moved to (1060, 259)
Screenshot: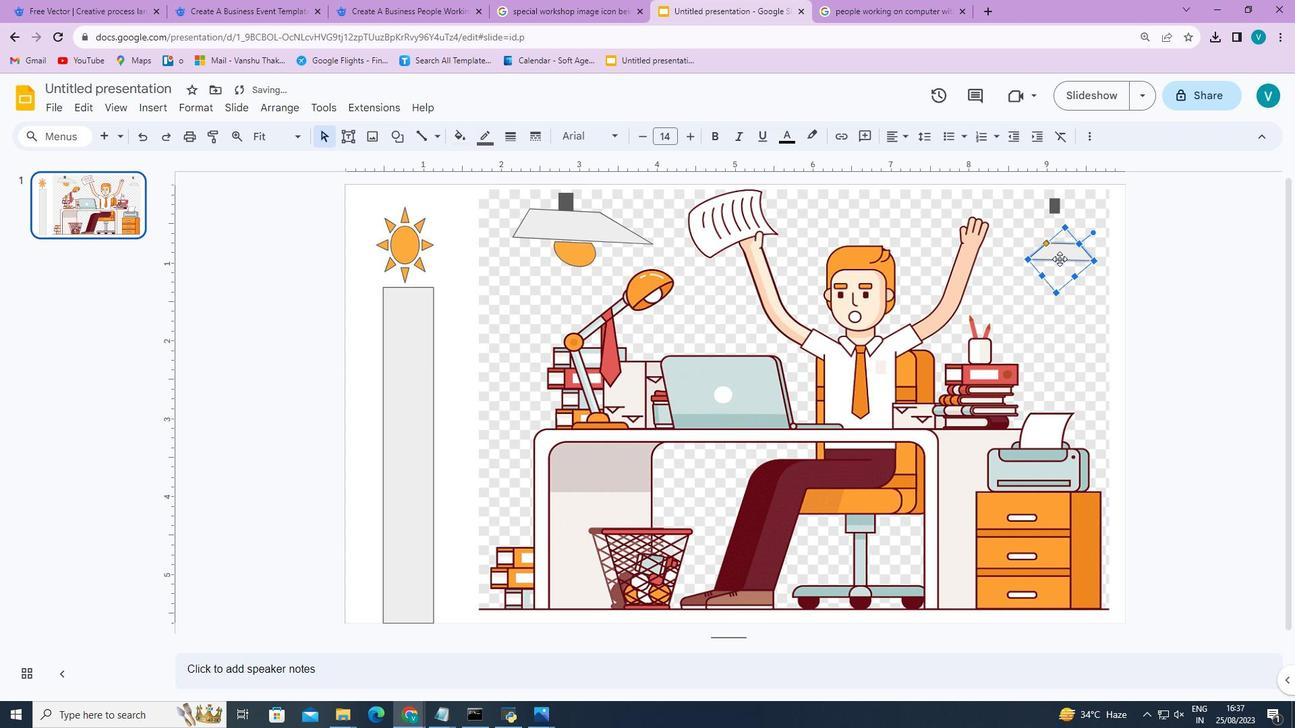 
Action: Mouse pressed left at (1060, 259)
Screenshot: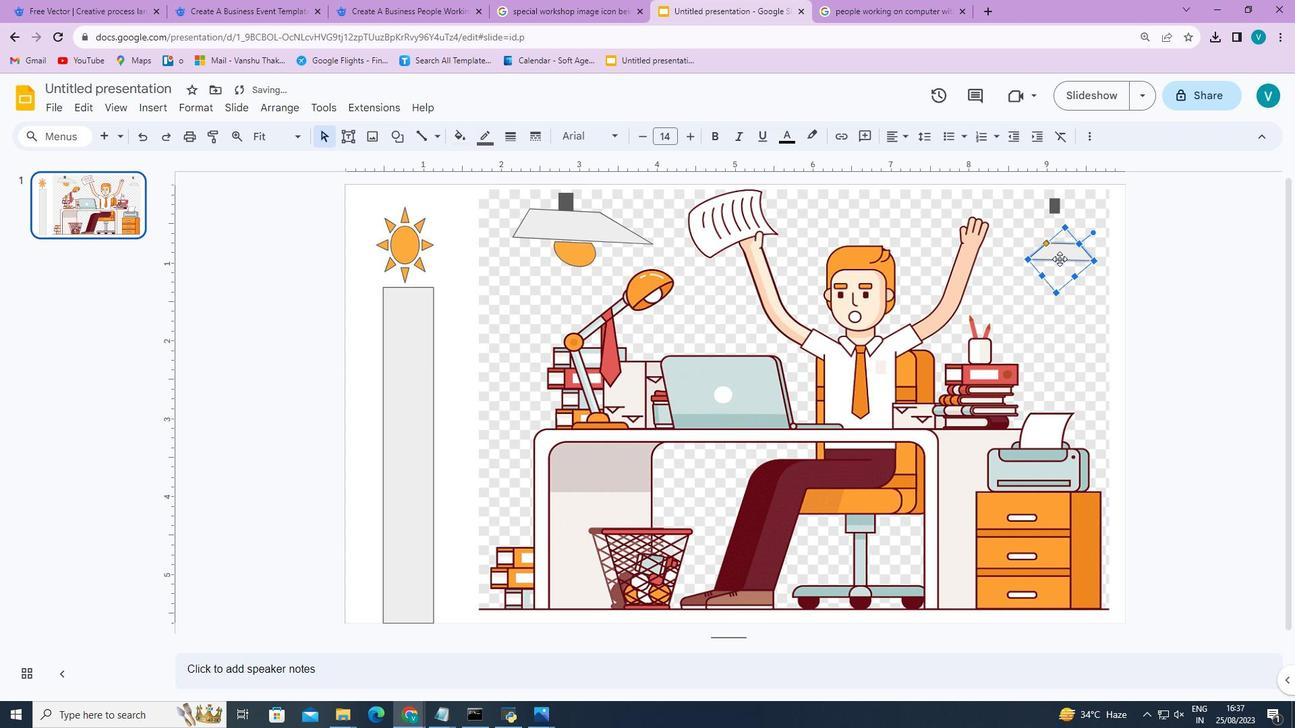 
Action: Mouse moved to (1066, 255)
Screenshot: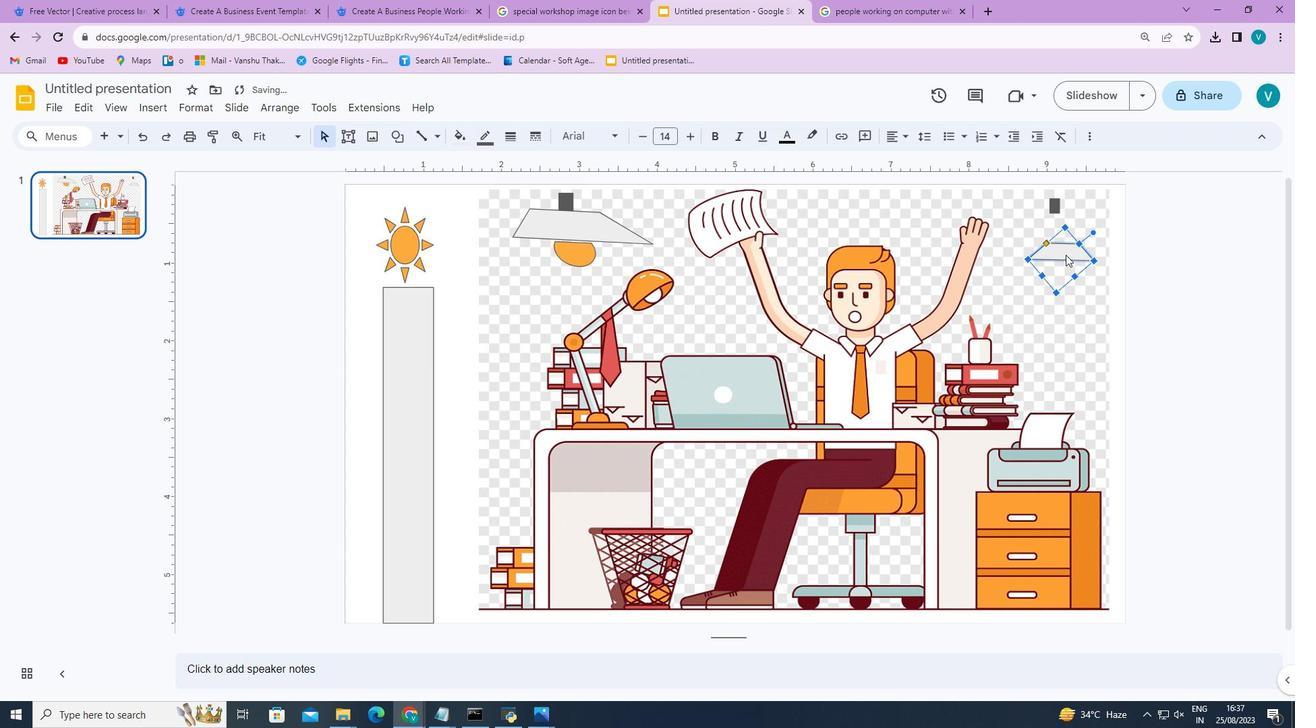 
Action: Mouse pressed left at (1066, 255)
Screenshot: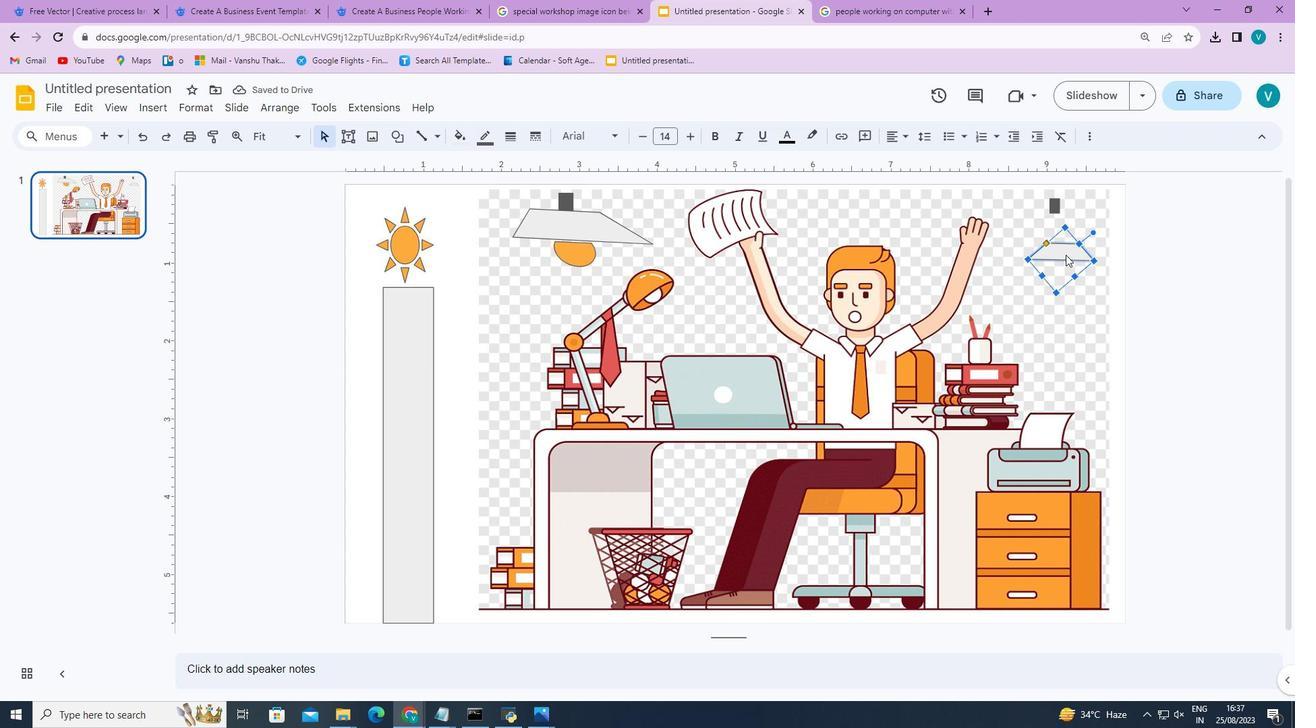 
Action: Mouse moved to (1018, 284)
Screenshot: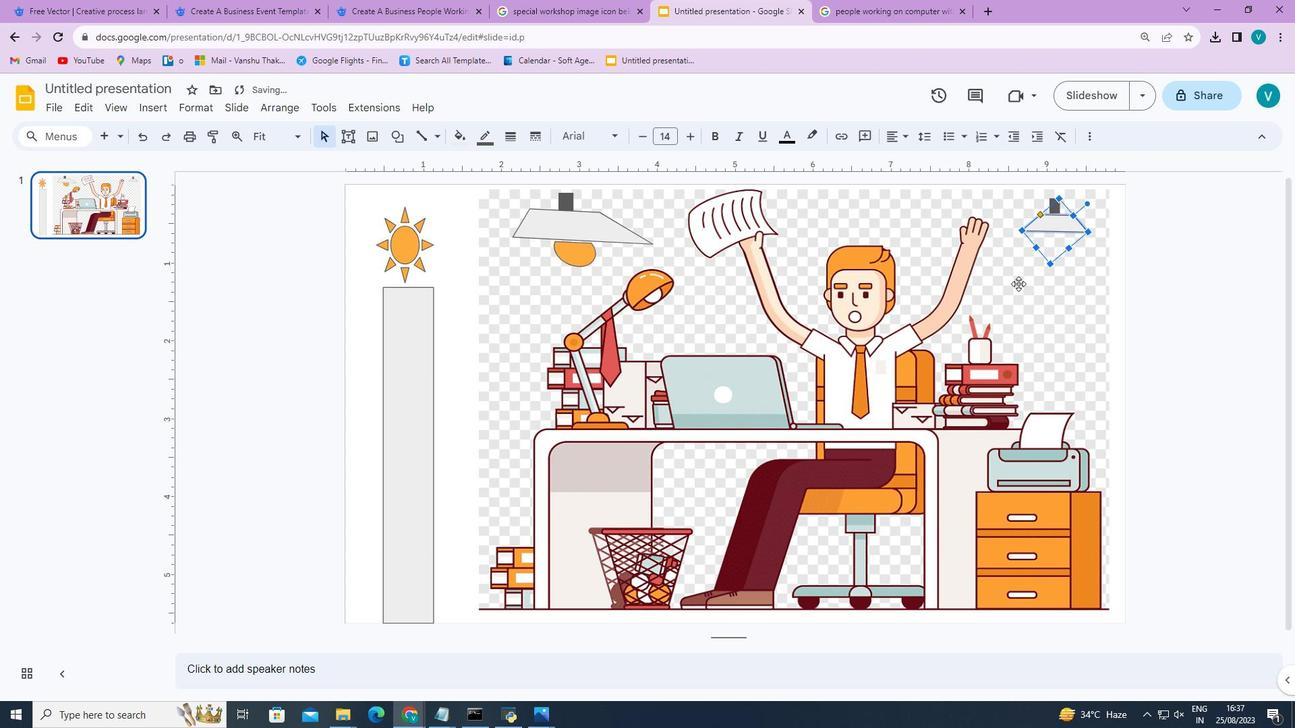
Action: Mouse pressed left at (1018, 284)
Screenshot: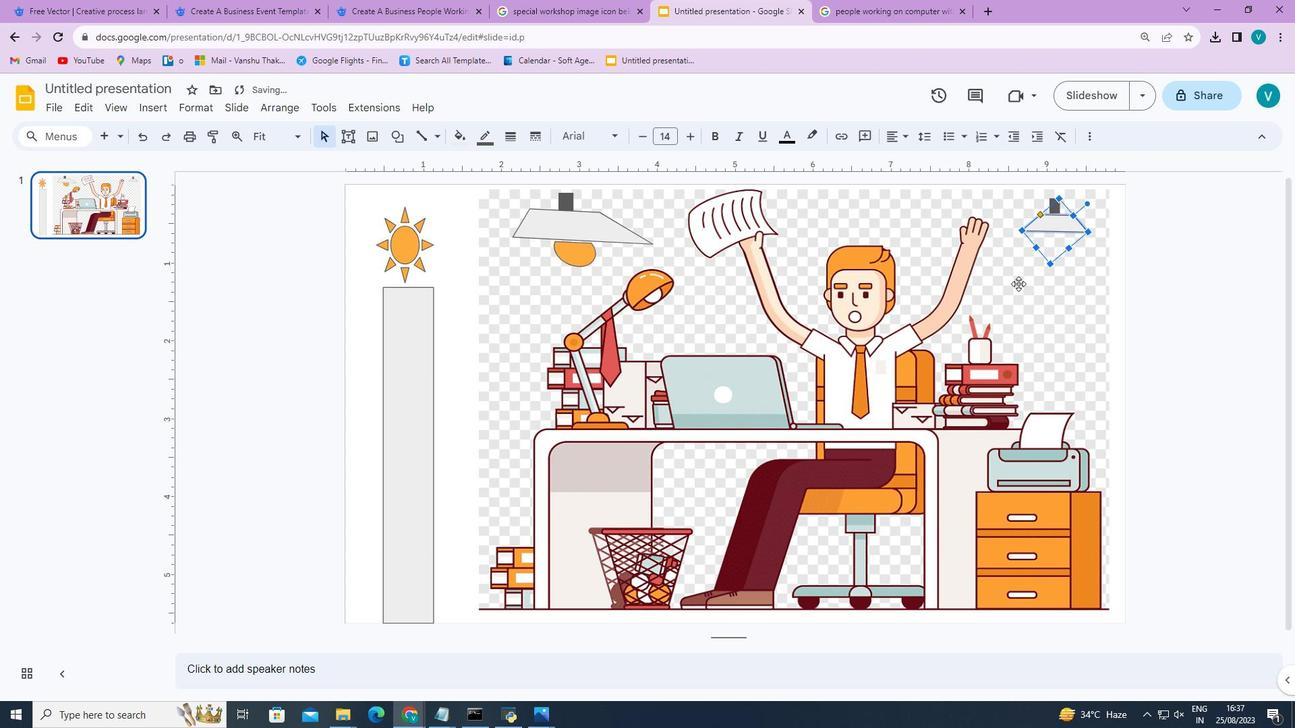 
Action: Mouse moved to (1059, 226)
Screenshot: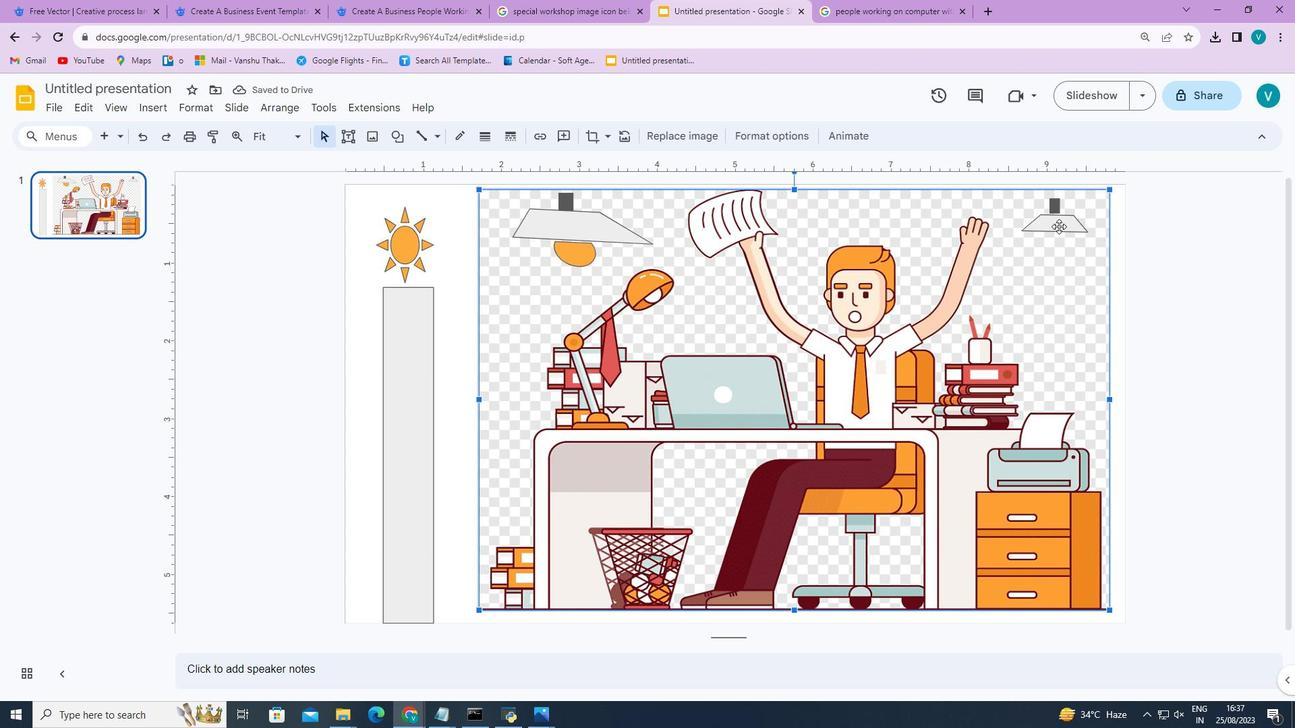 
Action: Mouse pressed left at (1059, 226)
Screenshot: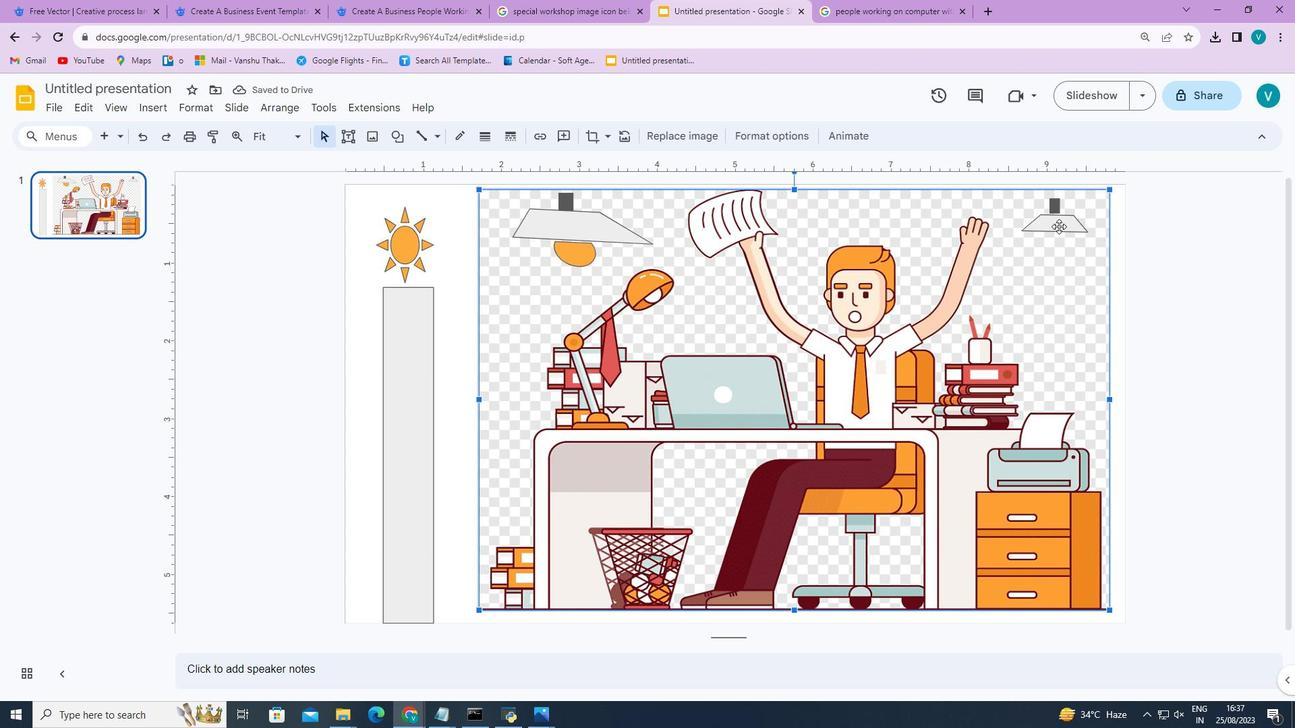 
Action: Mouse moved to (1033, 269)
Screenshot: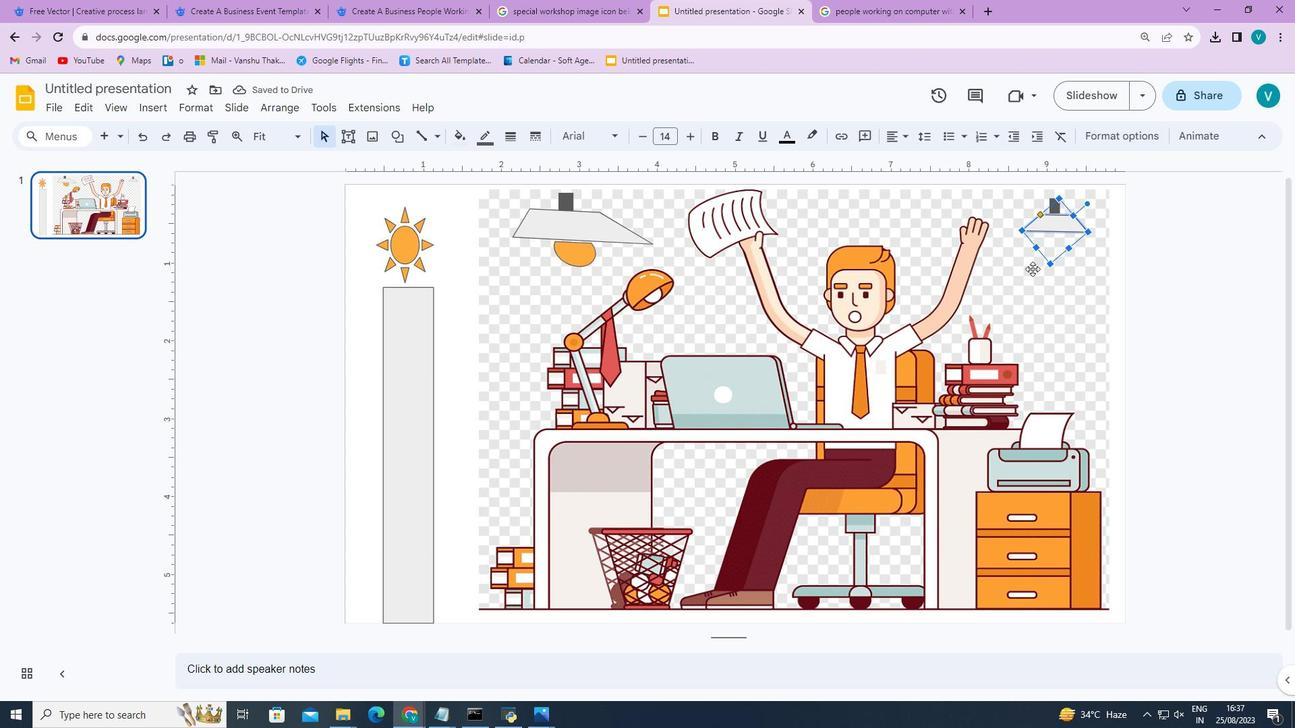 
Action: Mouse pressed left at (1033, 269)
Screenshot: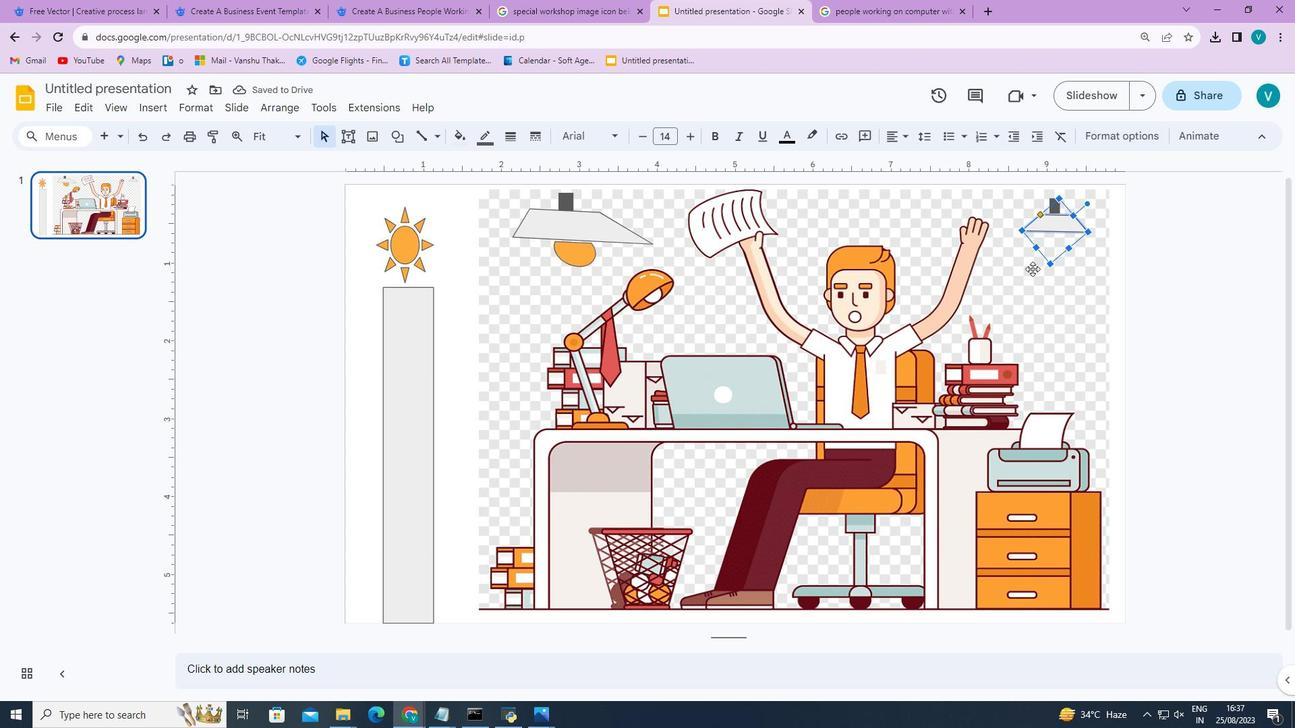 
Action: Mouse moved to (399, 135)
Screenshot: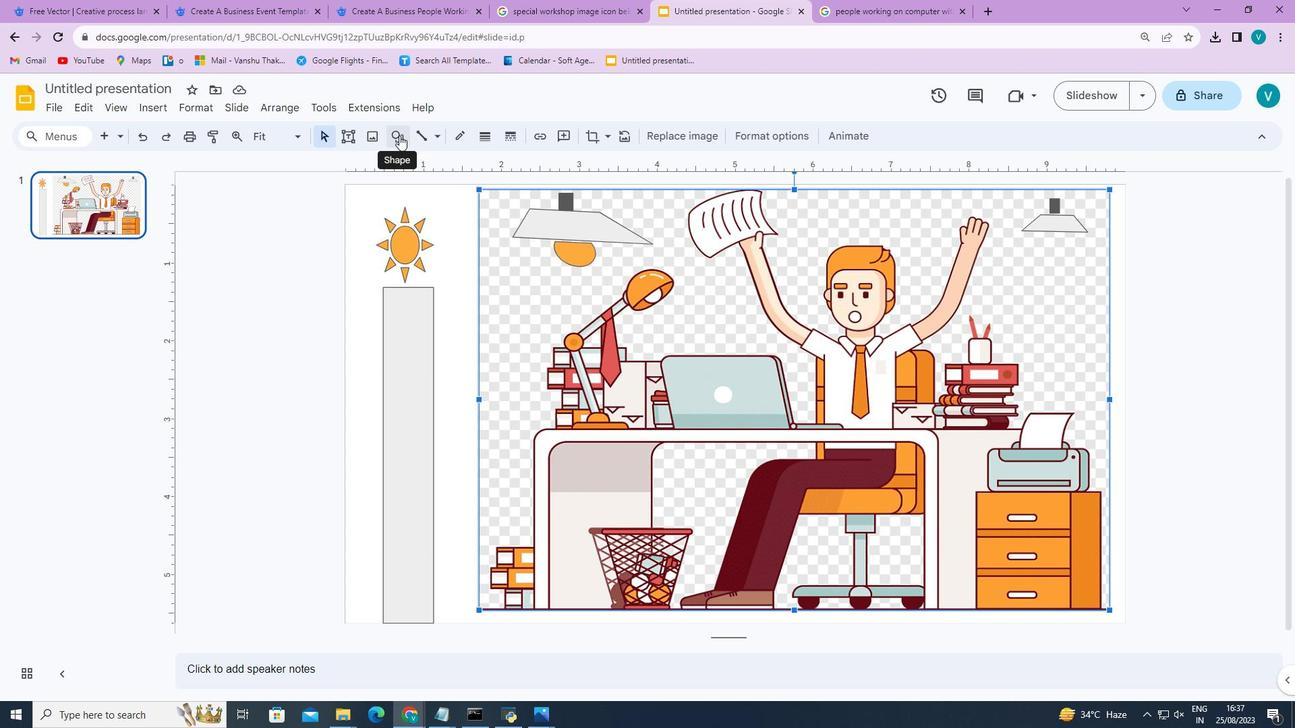 
Action: Mouse pressed left at (399, 135)
Screenshot: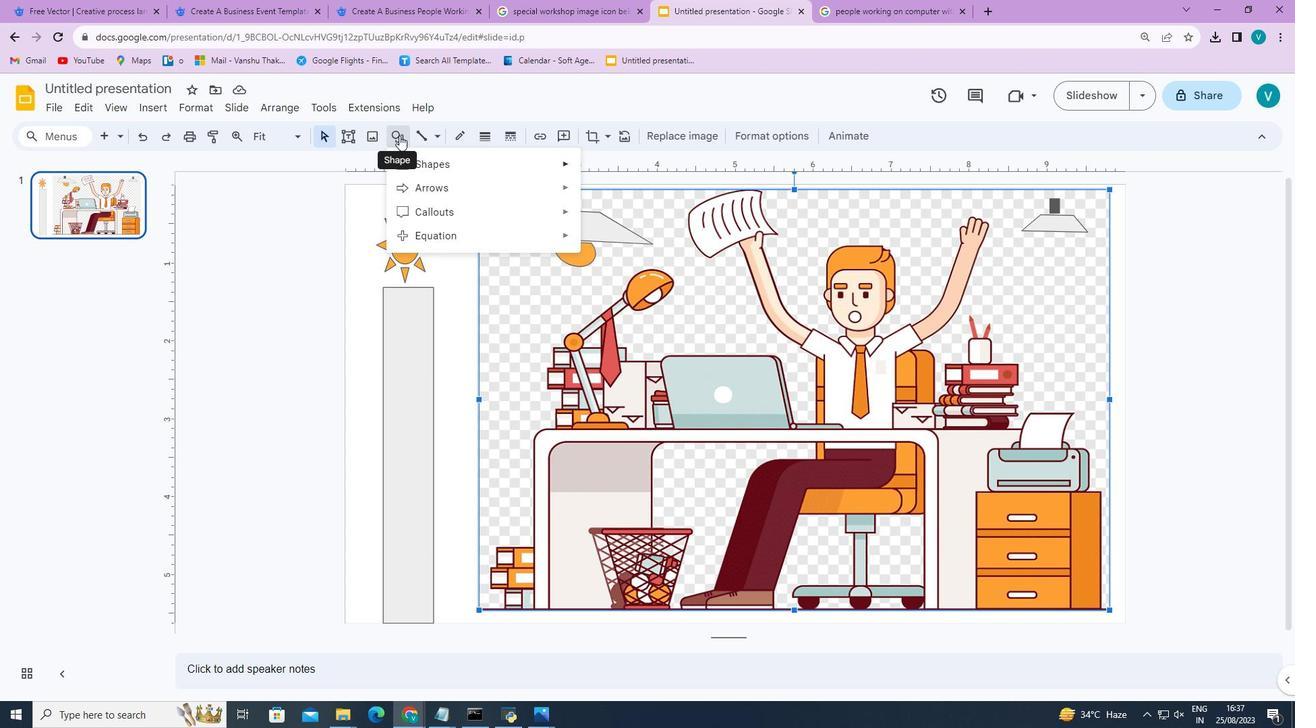 
Action: Mouse moved to (623, 217)
Screenshot: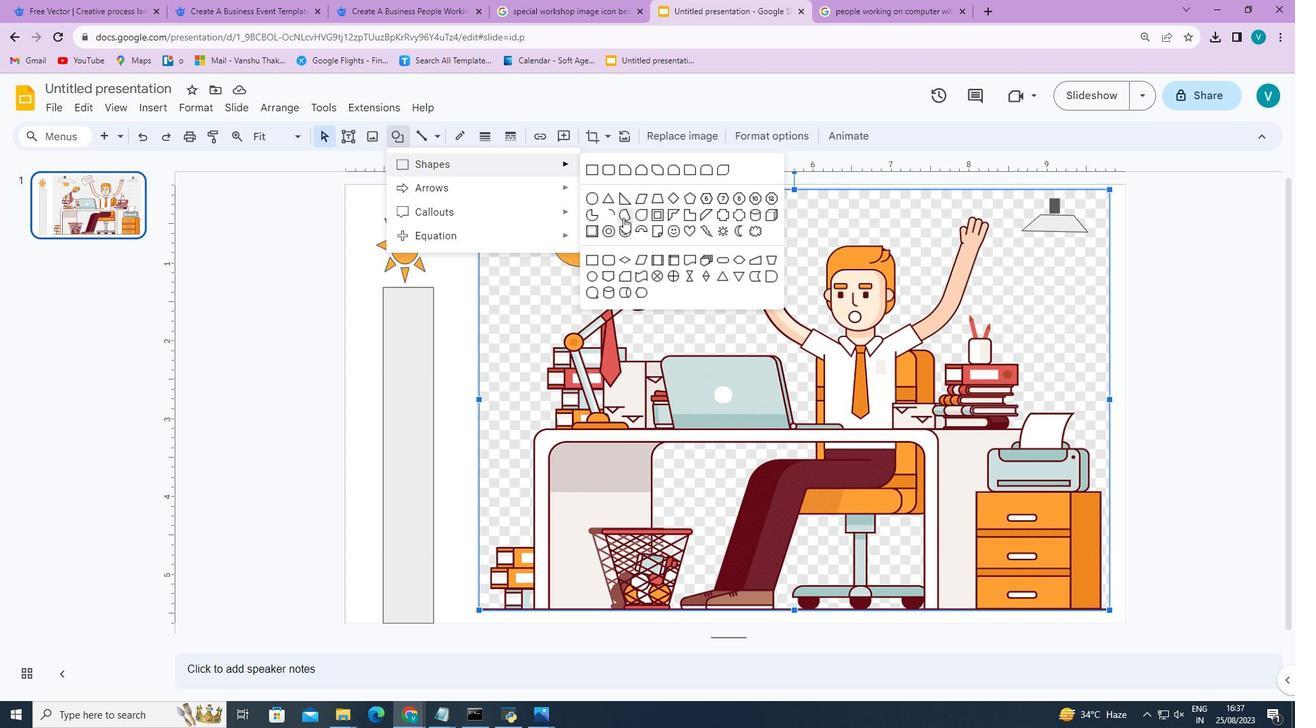 
Action: Mouse pressed left at (623, 217)
Screenshot: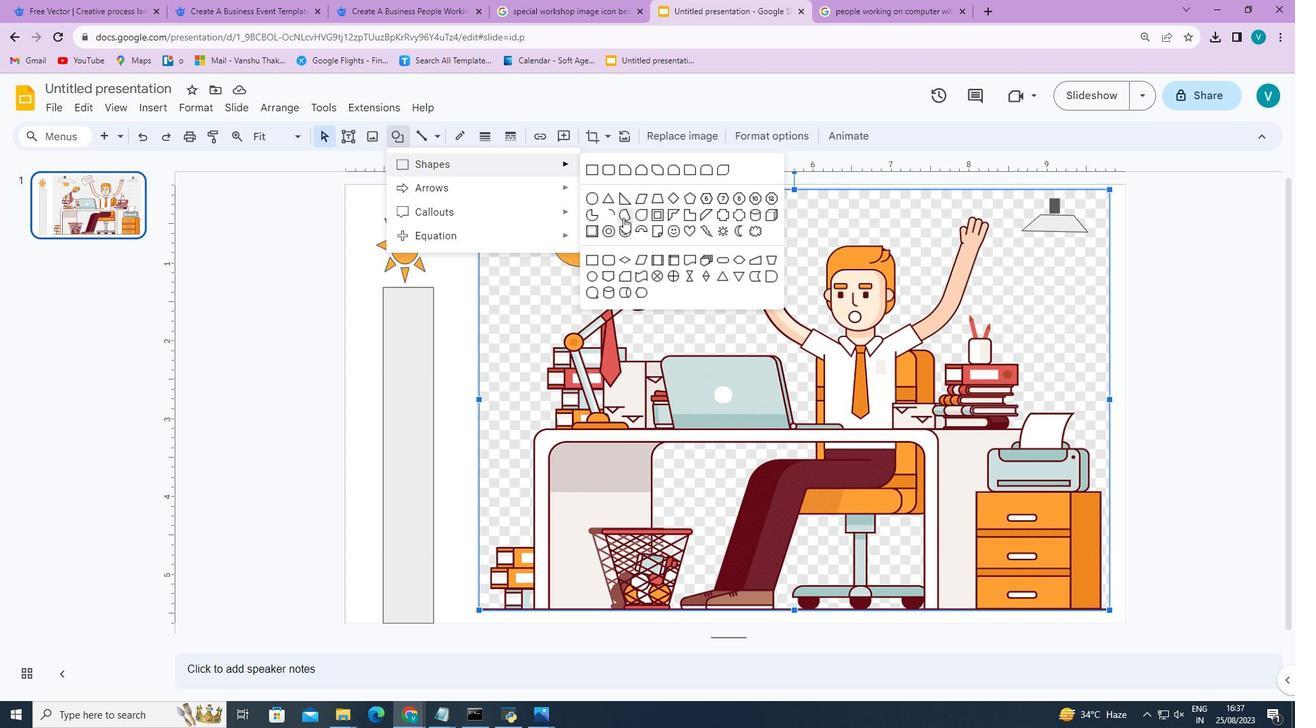 
Action: Mouse moved to (1036, 255)
Screenshot: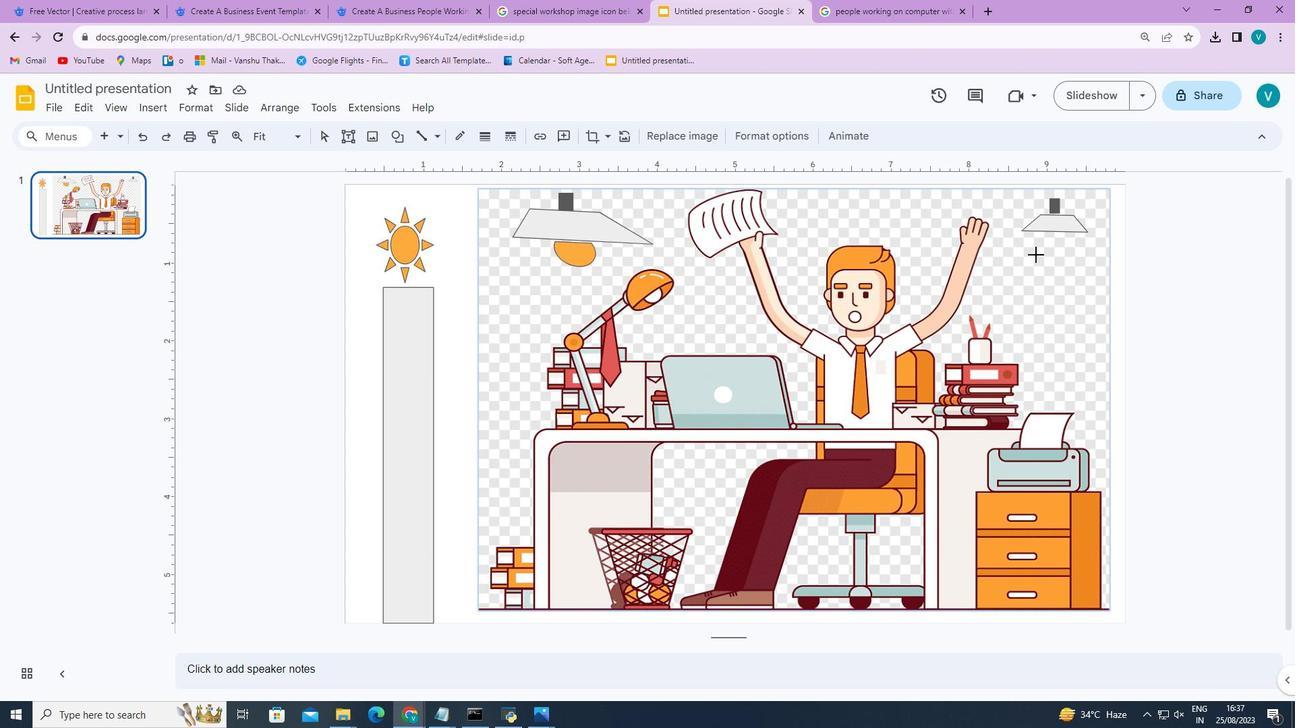 
Action: Mouse pressed left at (1036, 255)
Screenshot: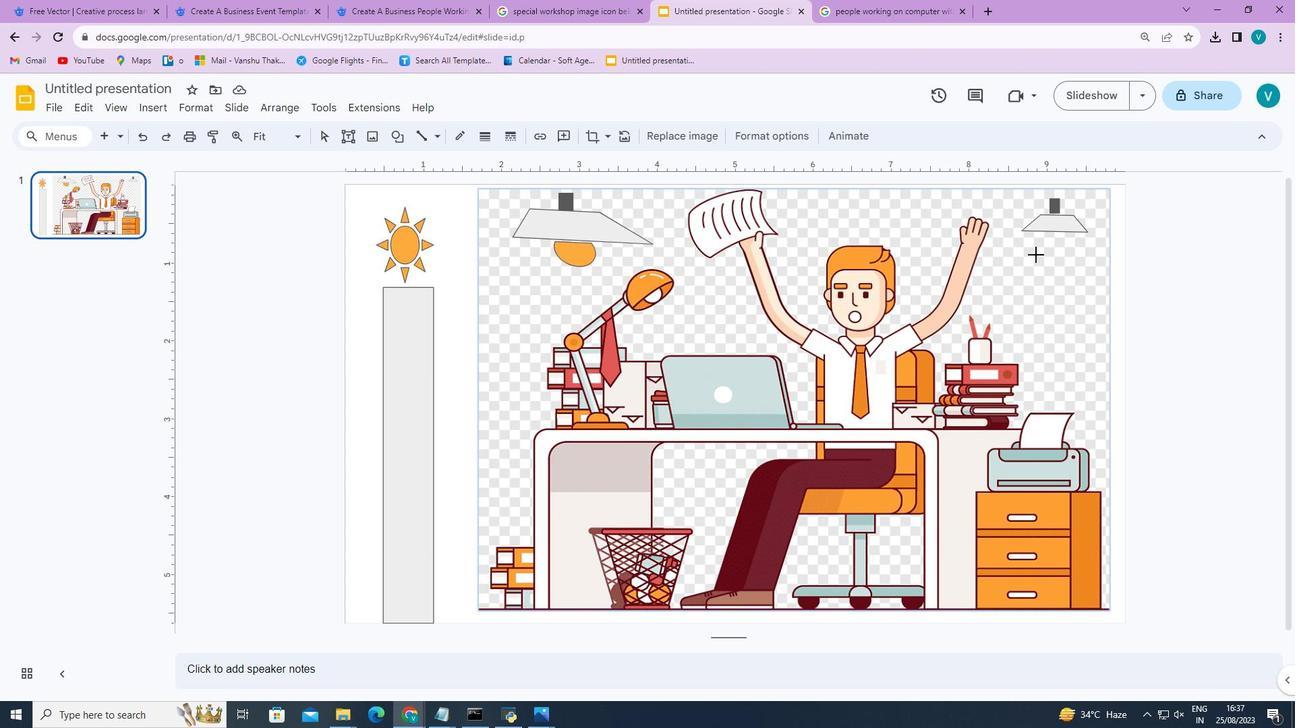 
Action: Mouse moved to (1052, 237)
Screenshot: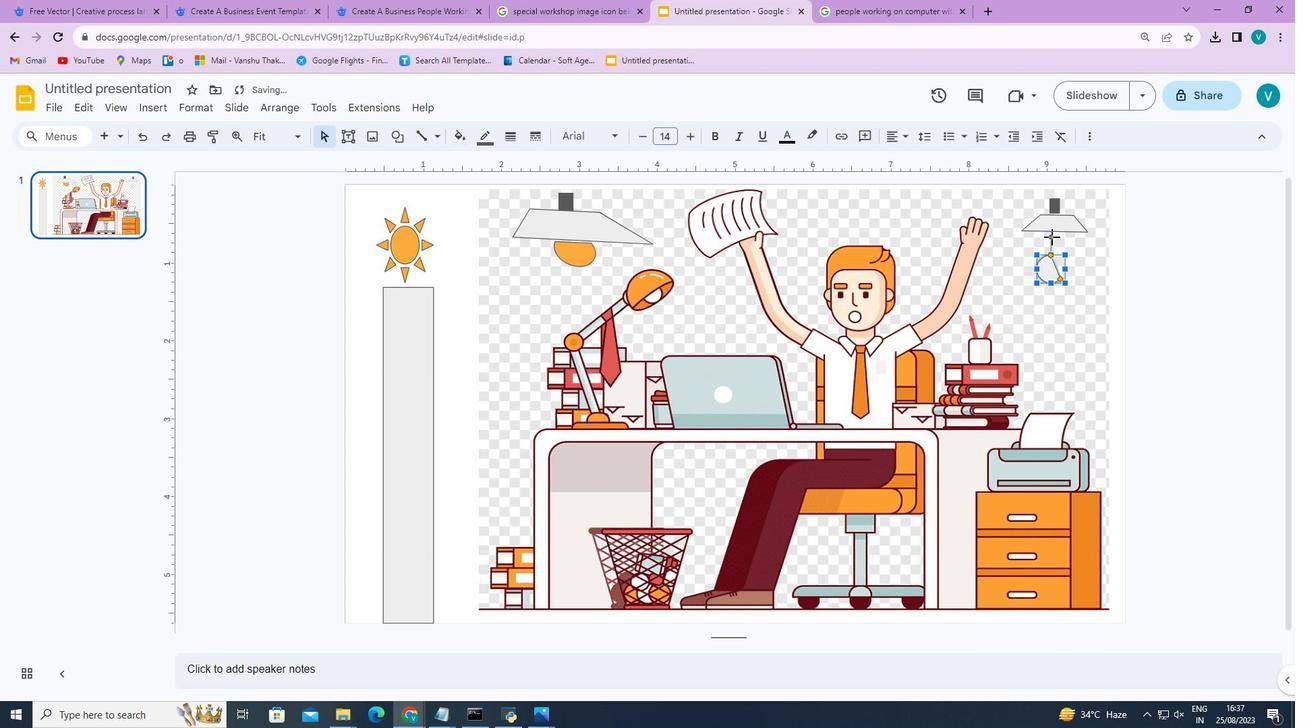 
Action: Mouse pressed left at (1052, 237)
Screenshot: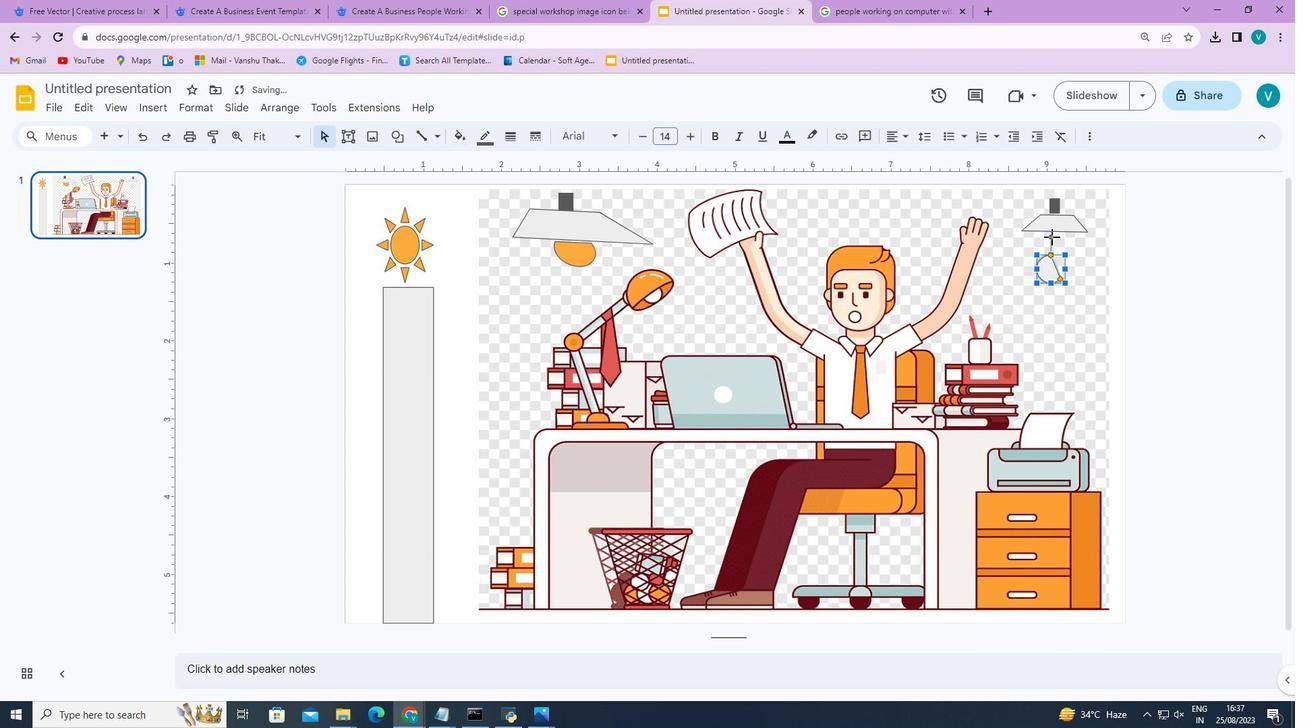 
Action: Mouse moved to (1068, 261)
Screenshot: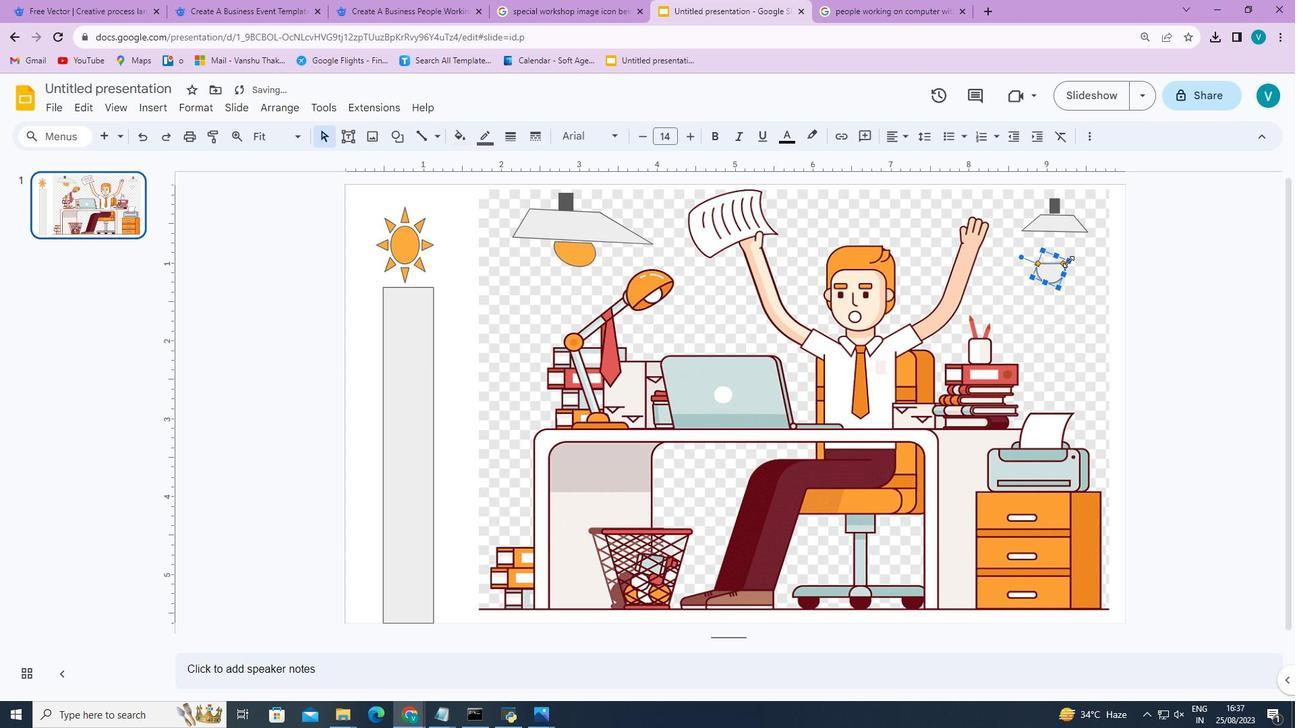 
Action: Mouse pressed left at (1068, 261)
Screenshot: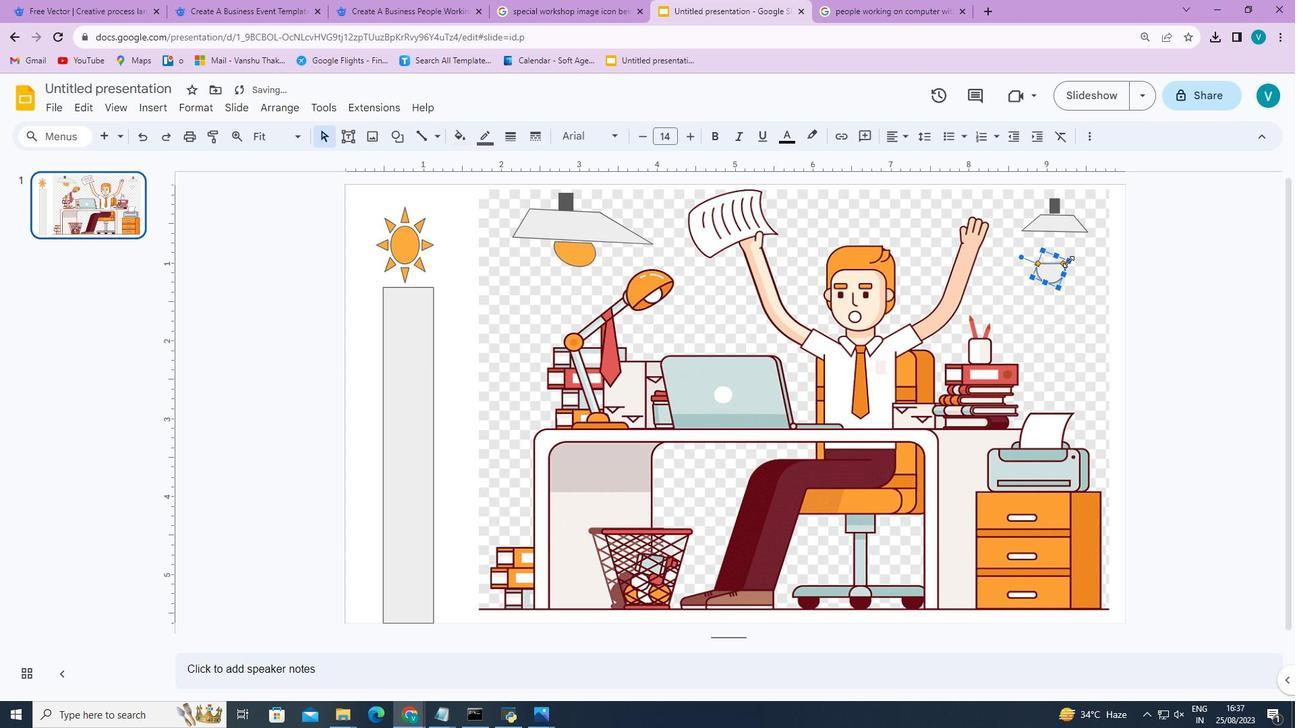 
Action: Mouse moved to (1054, 284)
Screenshot: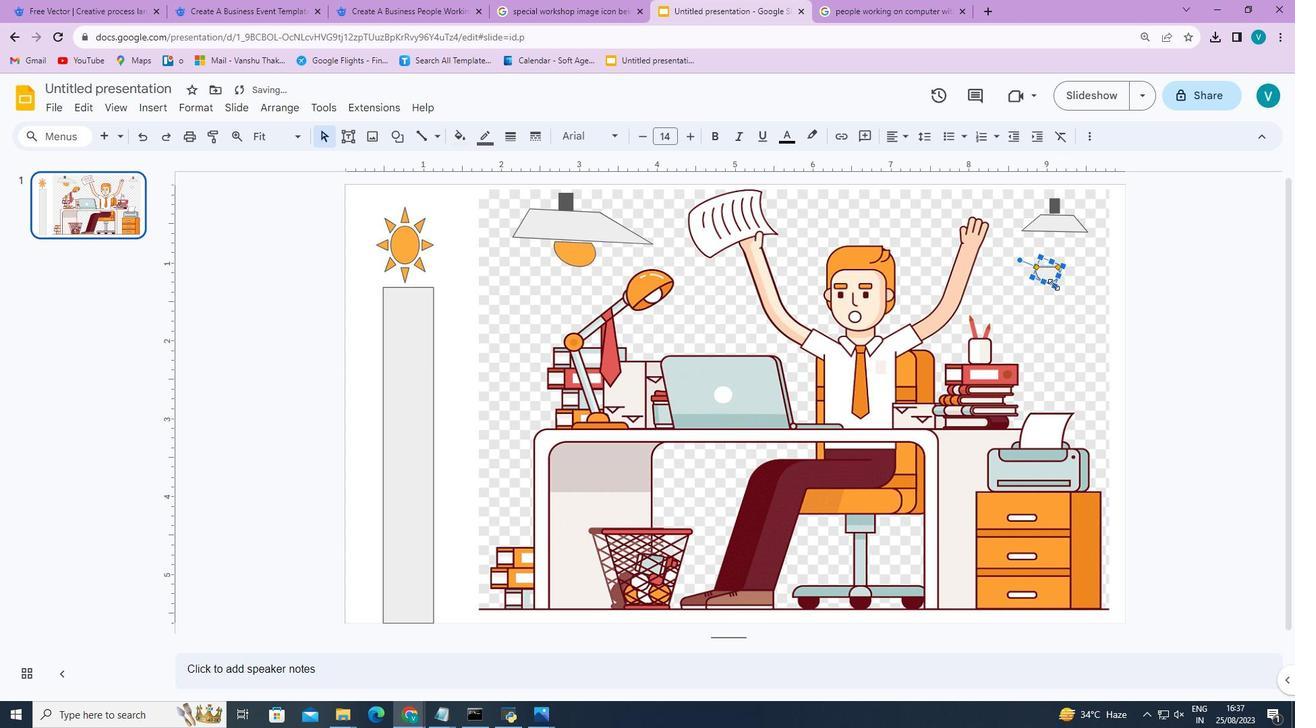 
Action: Mouse pressed left at (1054, 284)
Screenshot: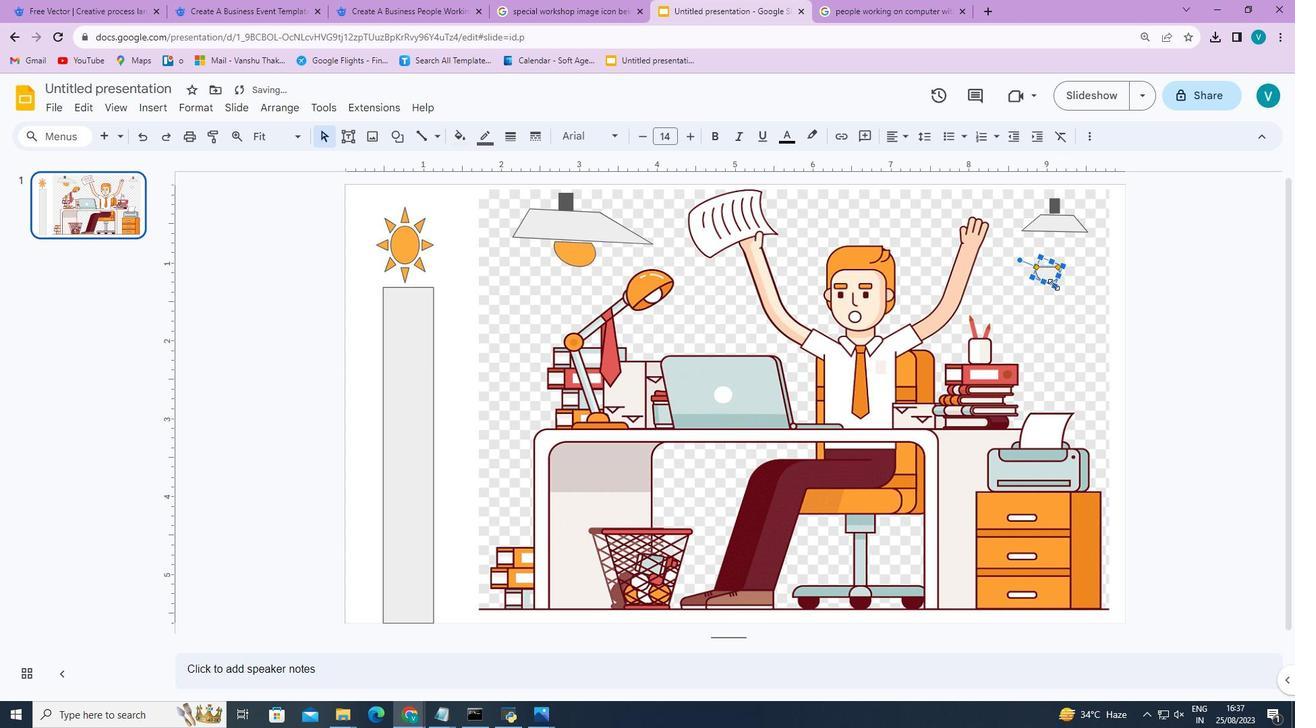 
Action: Mouse moved to (1049, 271)
Screenshot: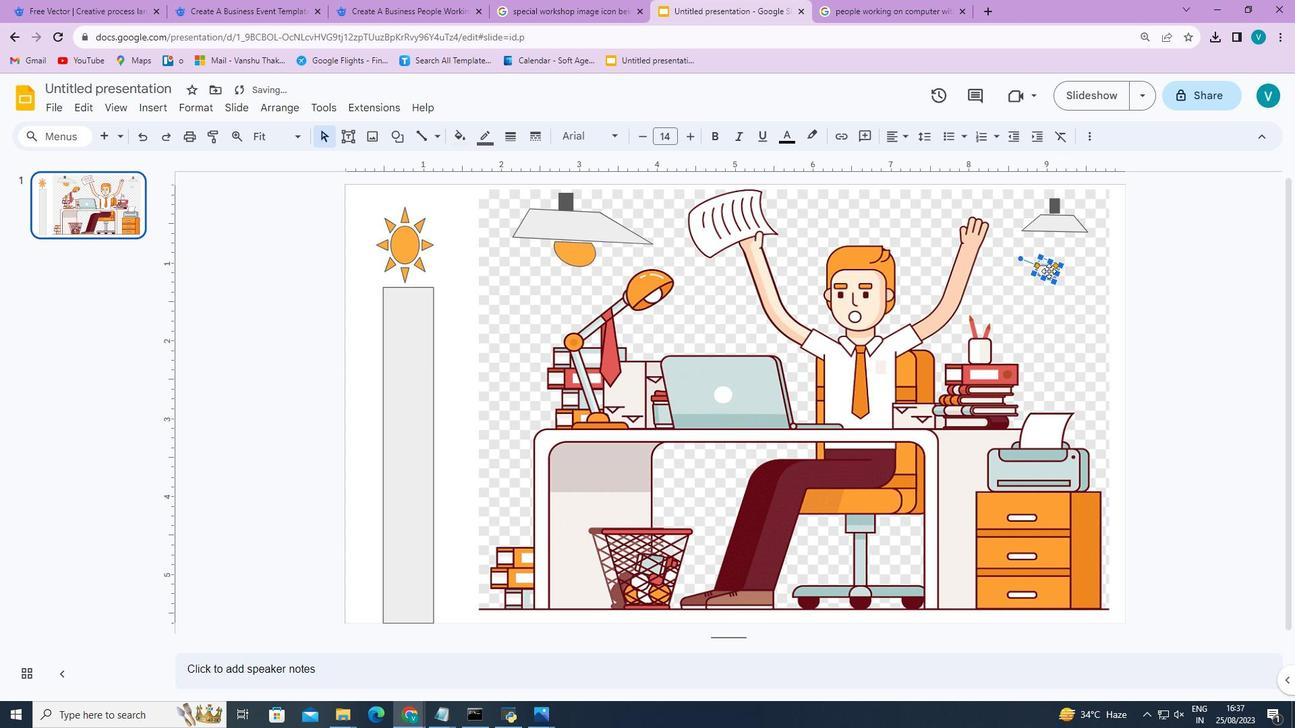 
Action: Mouse pressed left at (1049, 271)
Screenshot: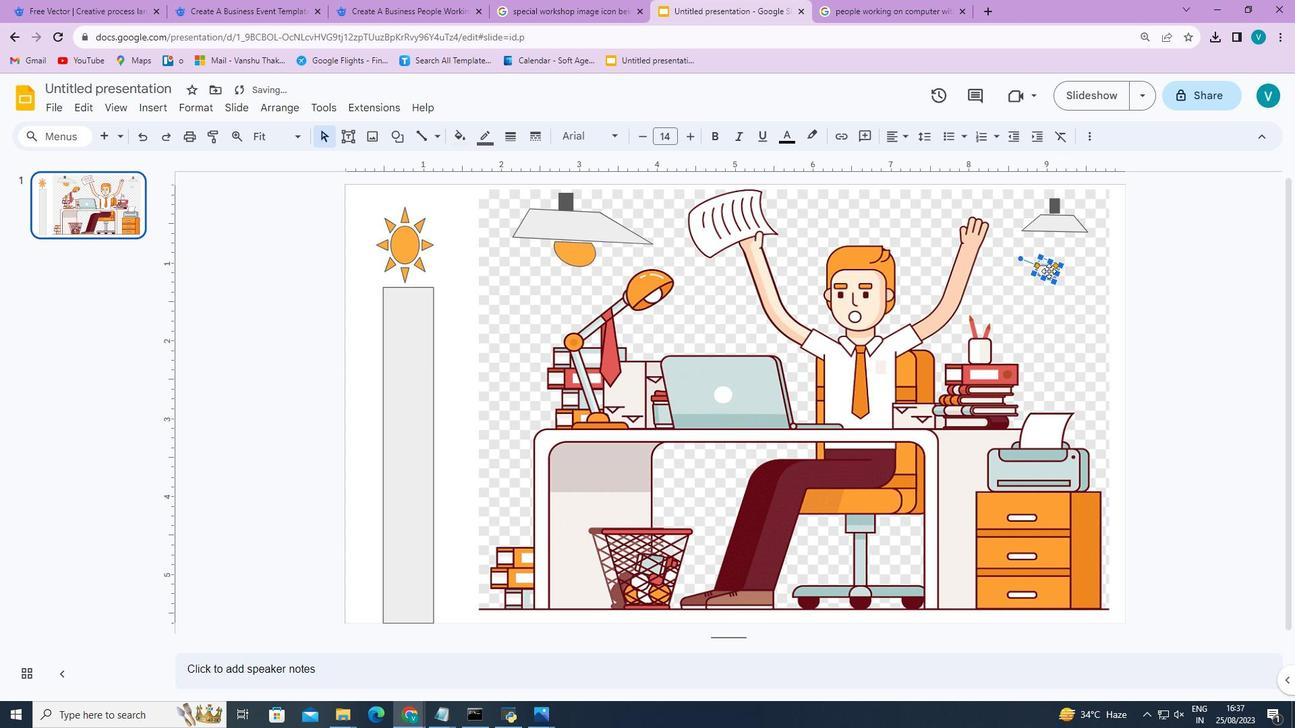 
Action: Mouse moved to (1060, 273)
Screenshot: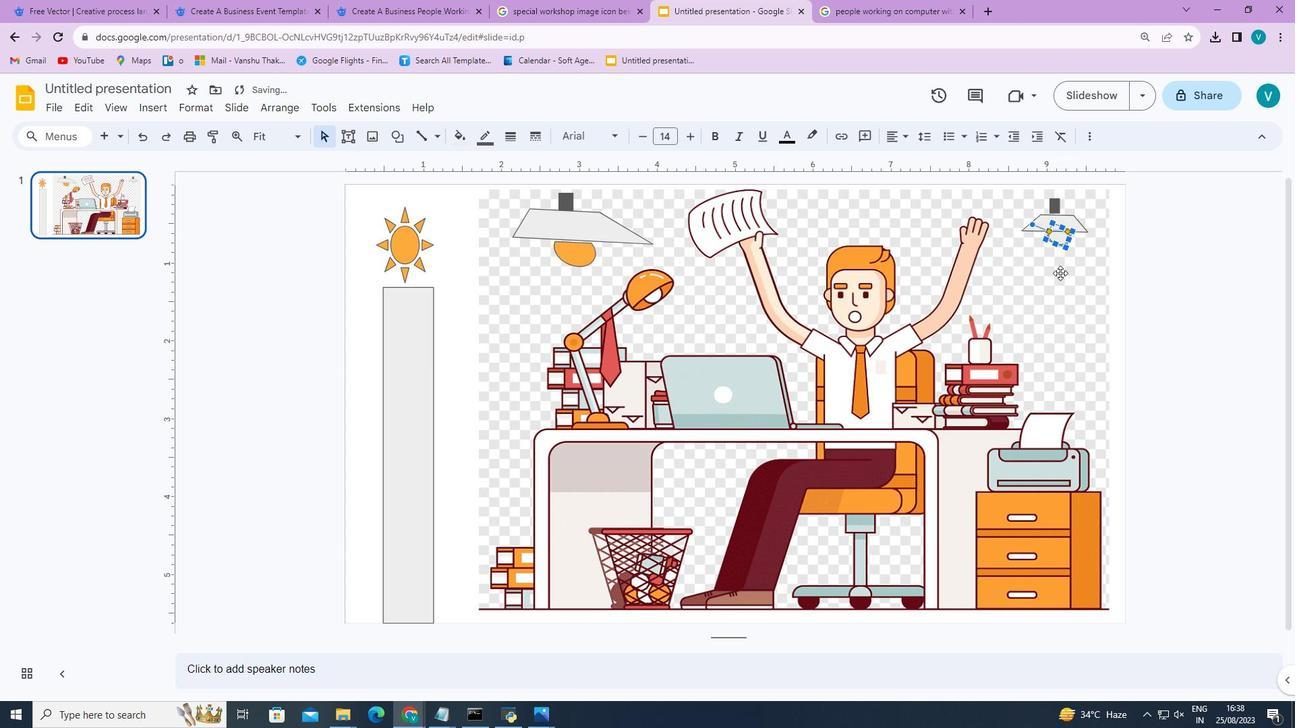 
Action: Mouse pressed left at (1060, 273)
Screenshot: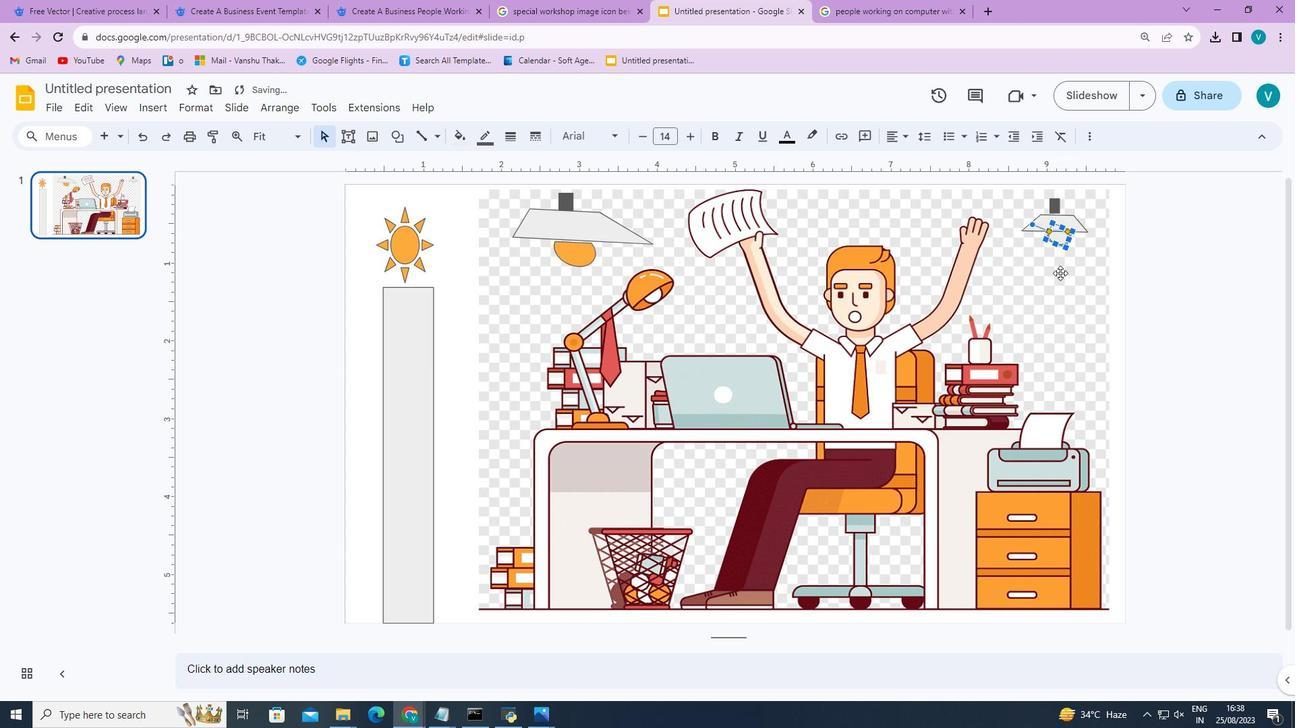 
Action: Mouse moved to (1059, 240)
Screenshot: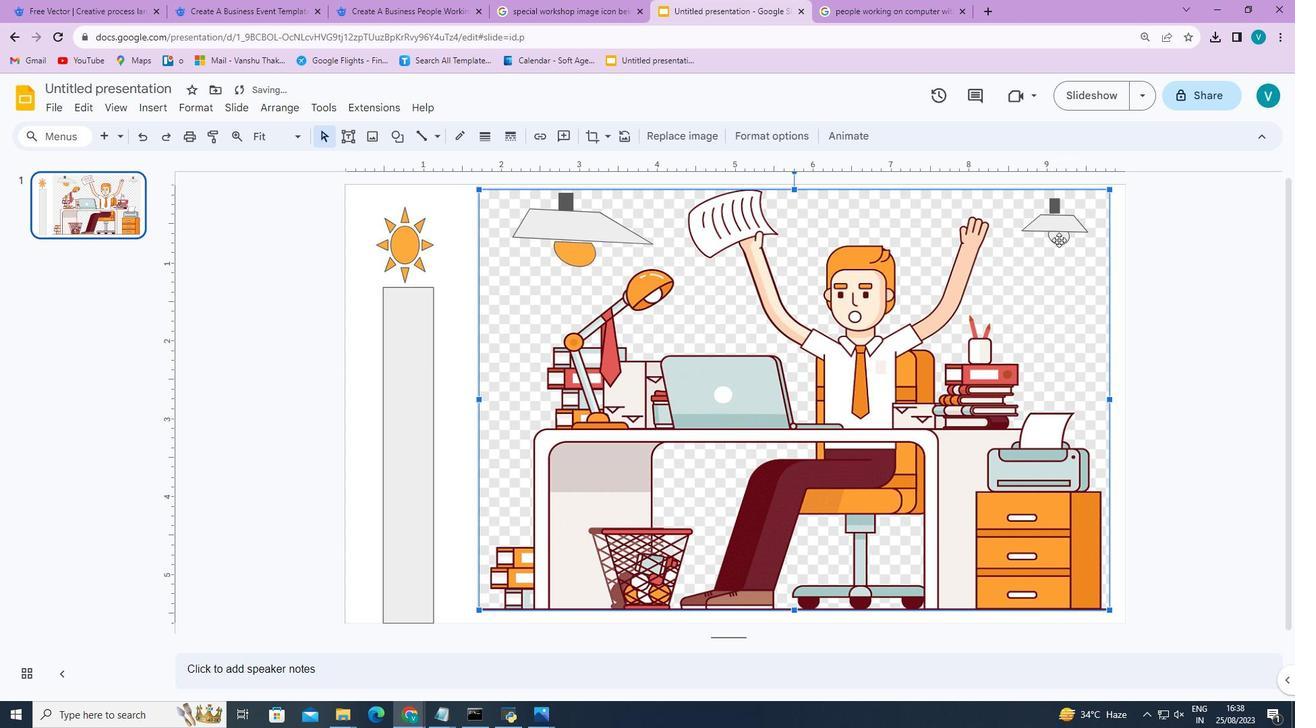 
Action: Mouse pressed left at (1059, 240)
Screenshot: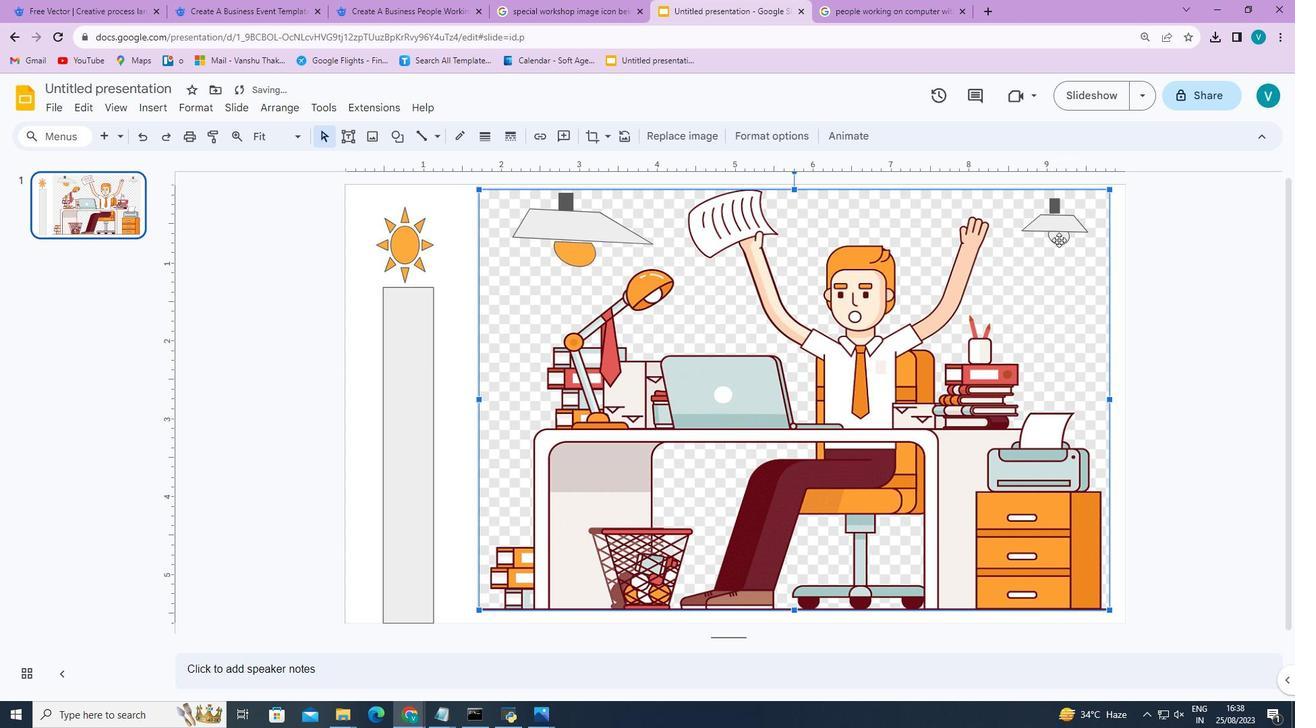 
Action: Mouse moved to (456, 139)
Screenshot: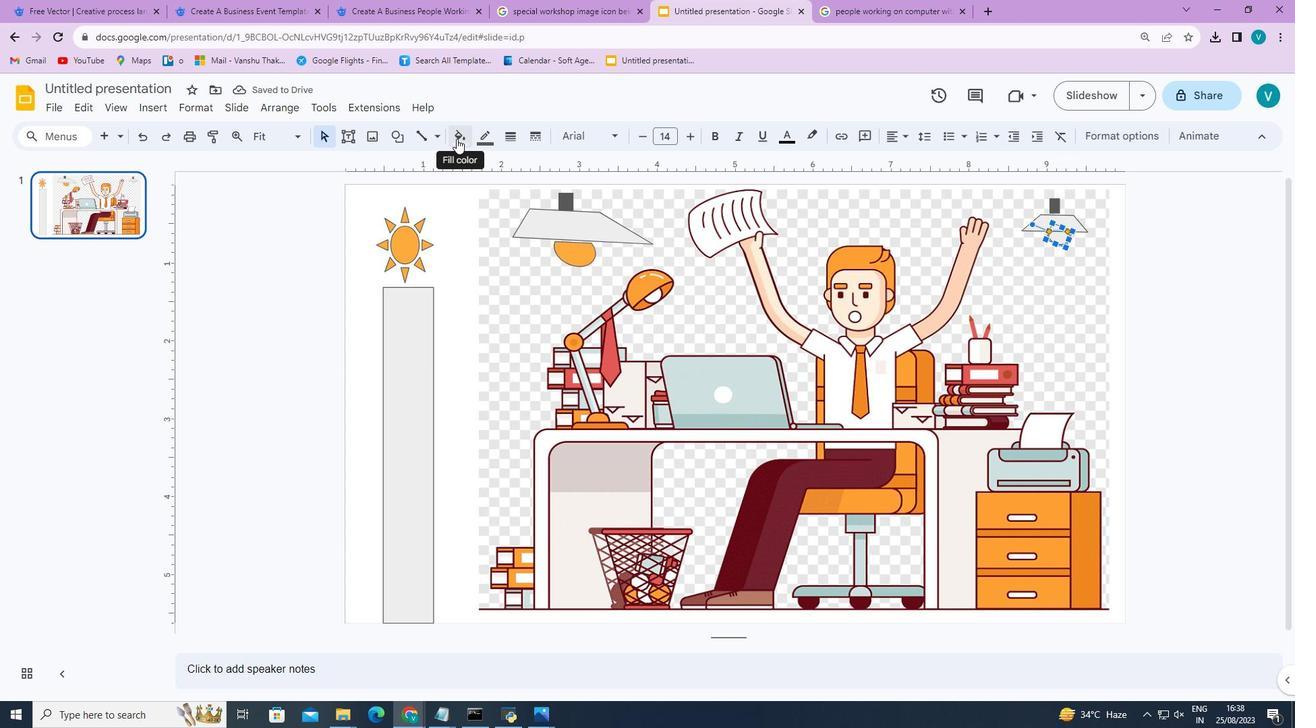 
Action: Mouse pressed left at (456, 139)
Screenshot: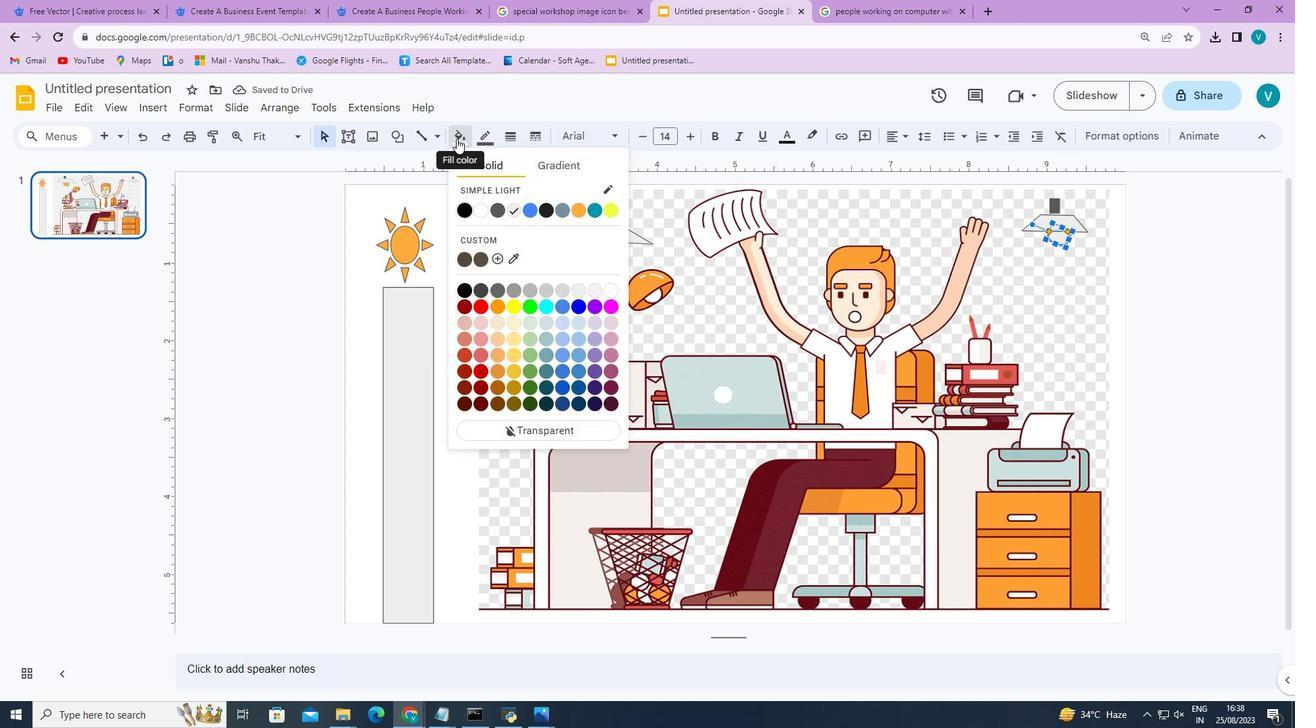 
Action: Mouse moved to (576, 208)
Screenshot: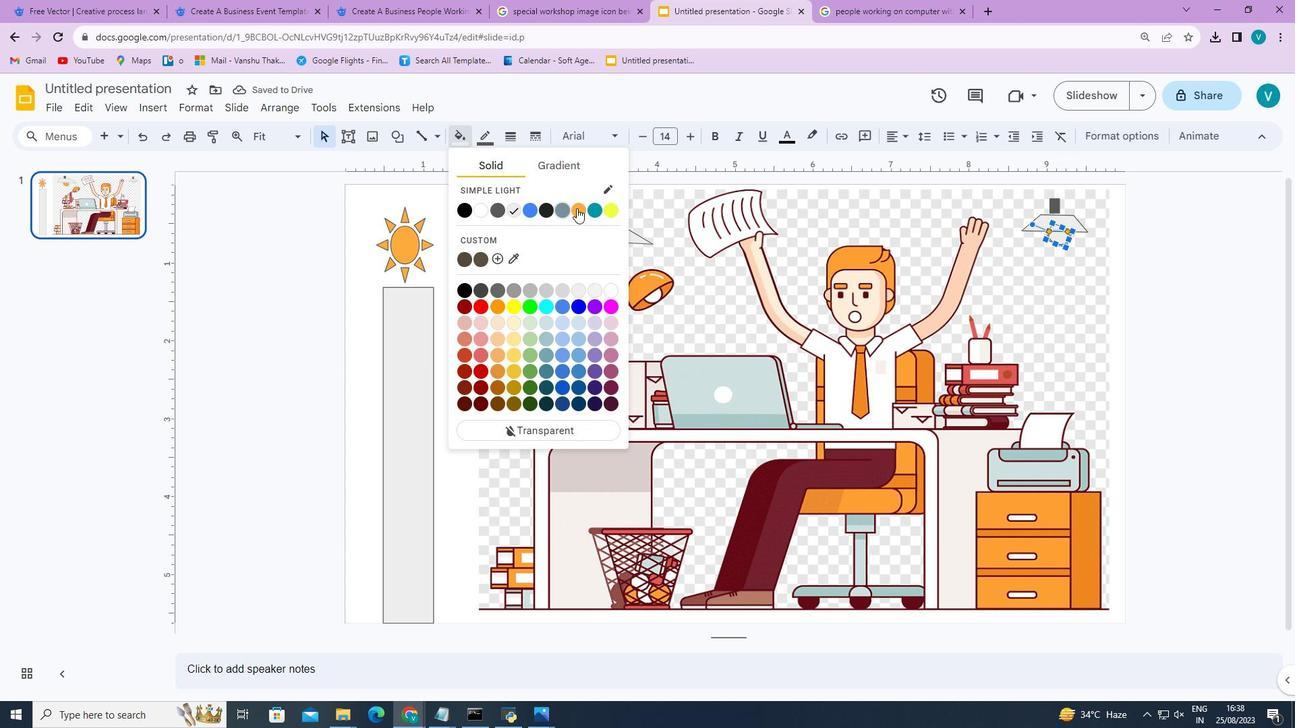 
Action: Mouse pressed left at (576, 208)
Screenshot: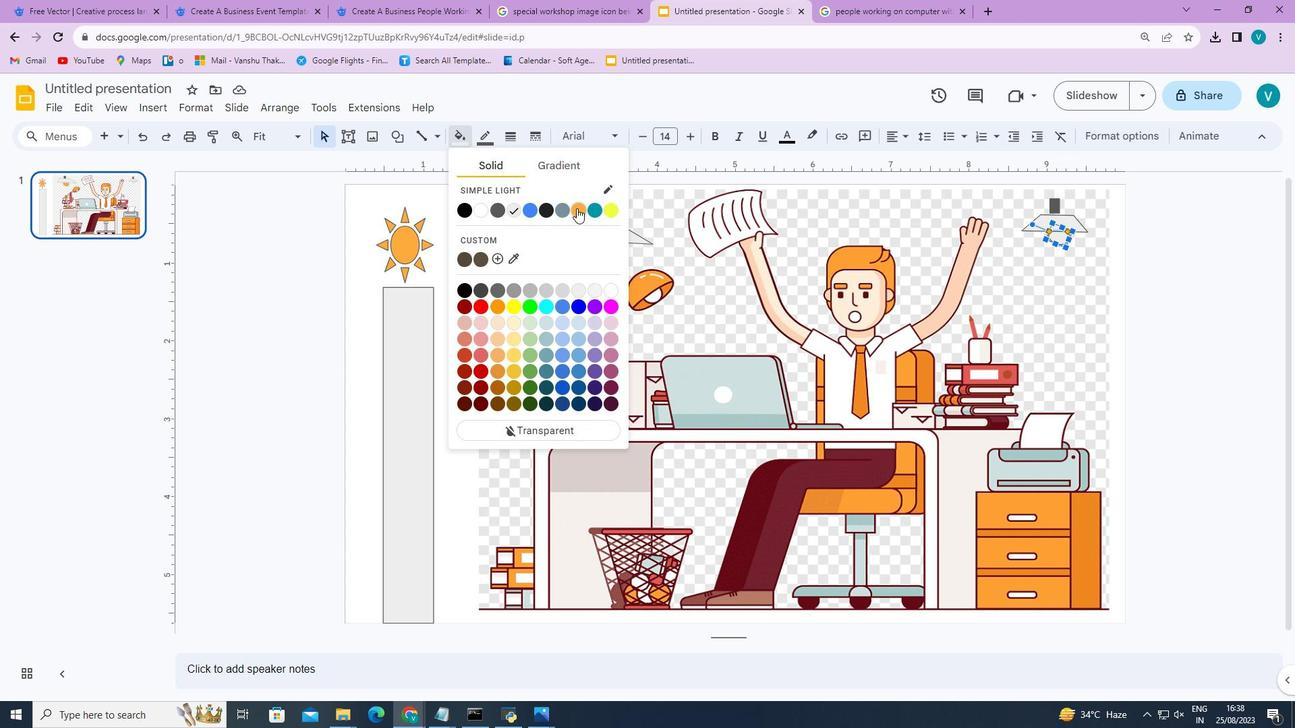 
Action: Mouse moved to (1005, 275)
Screenshot: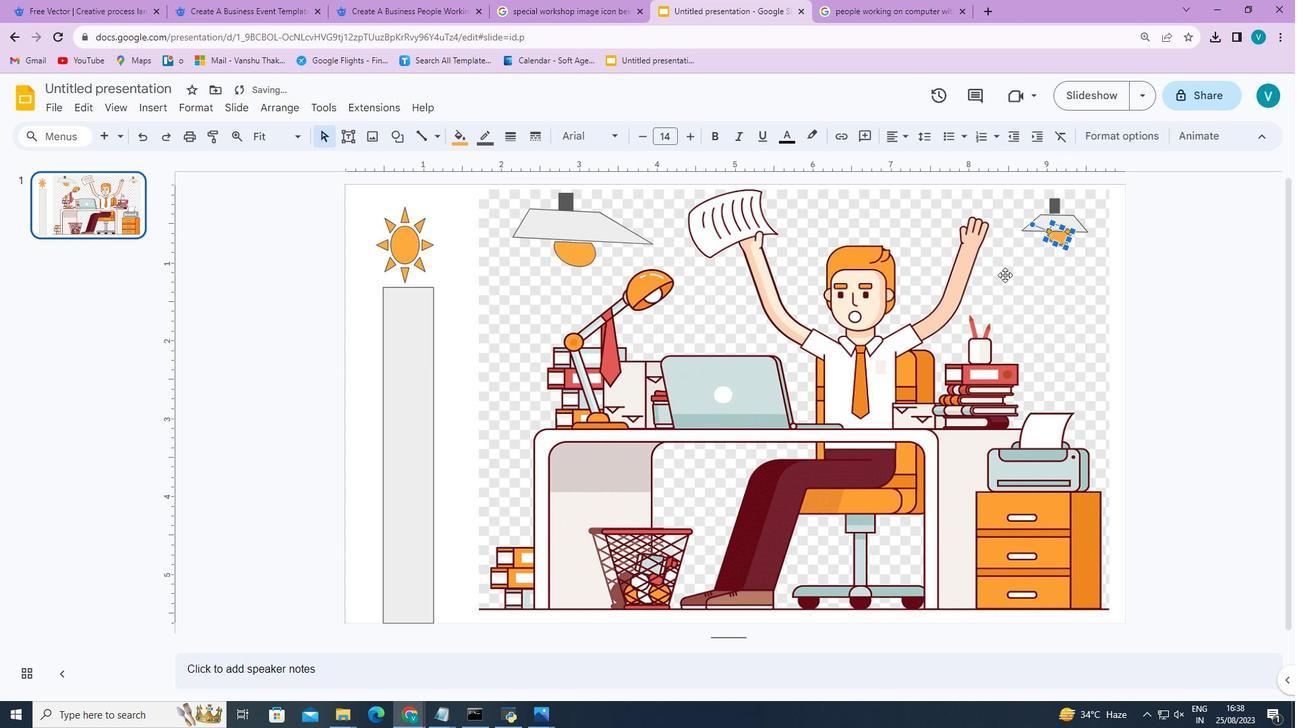 
Action: Mouse pressed left at (1005, 275)
Screenshot: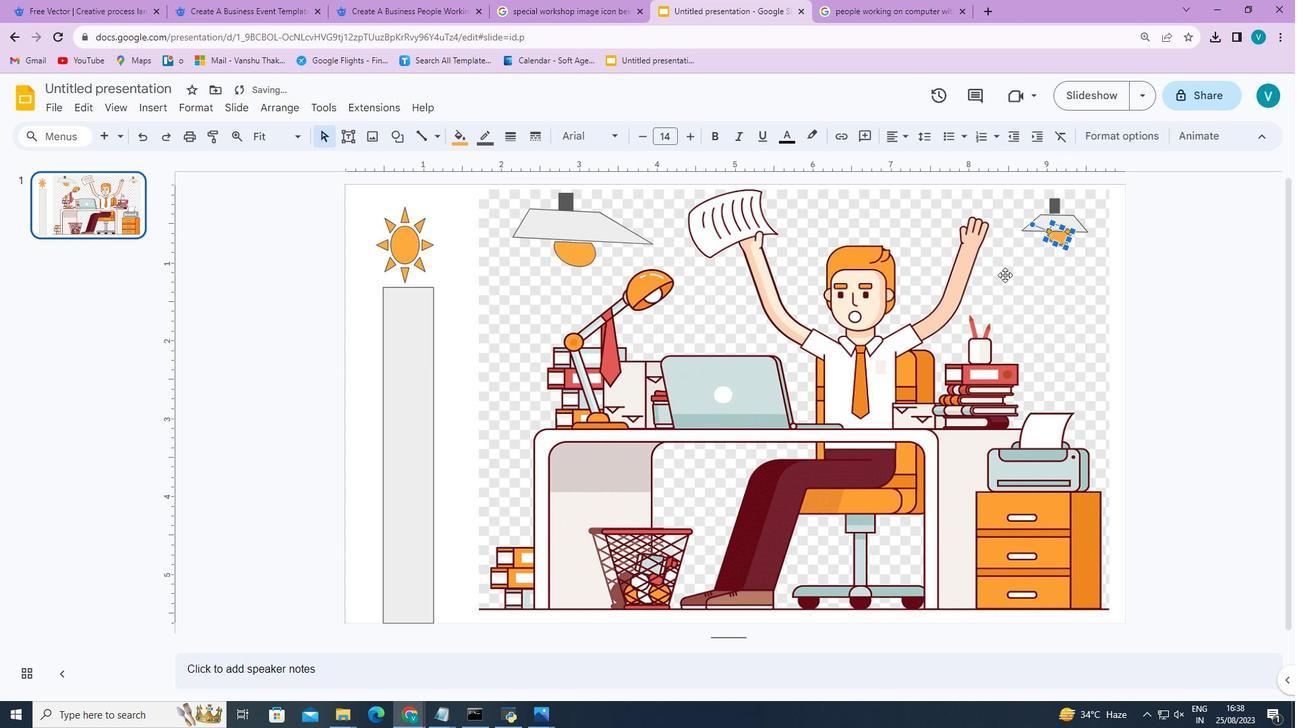 
Action: Mouse moved to (933, 231)
Screenshot: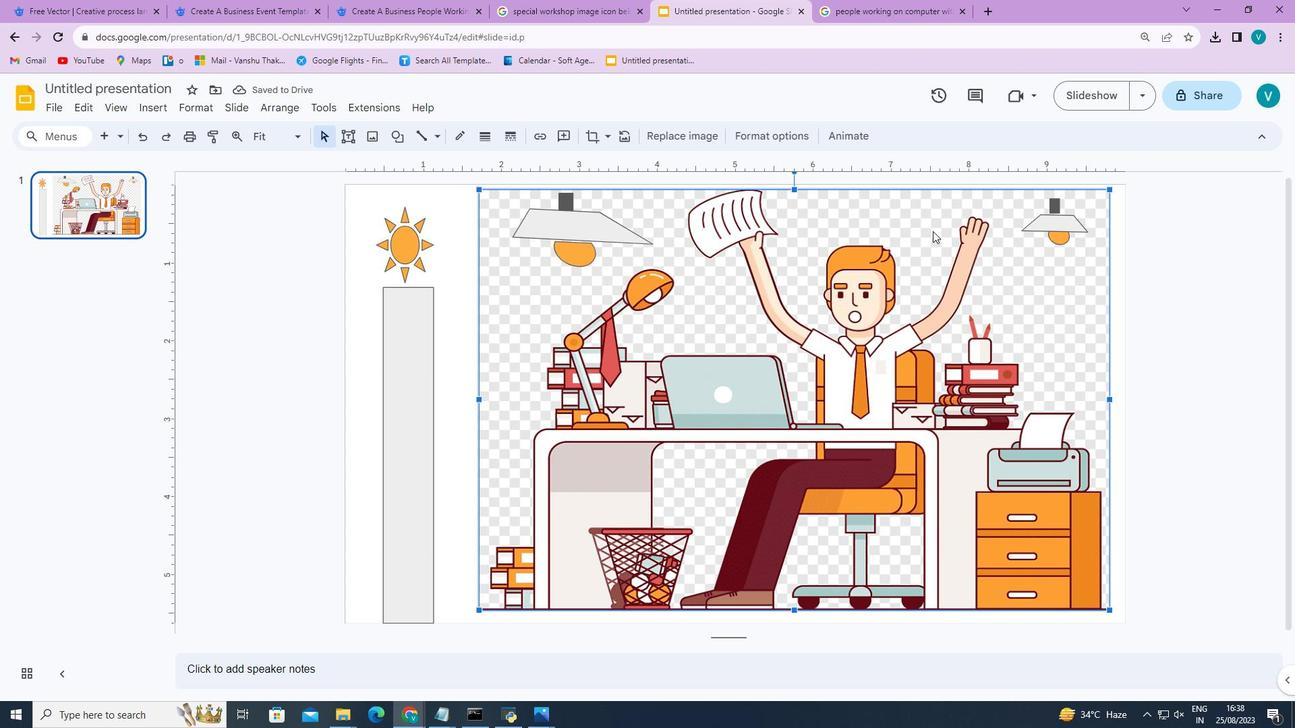 
Action: Mouse pressed left at (933, 231)
Screenshot: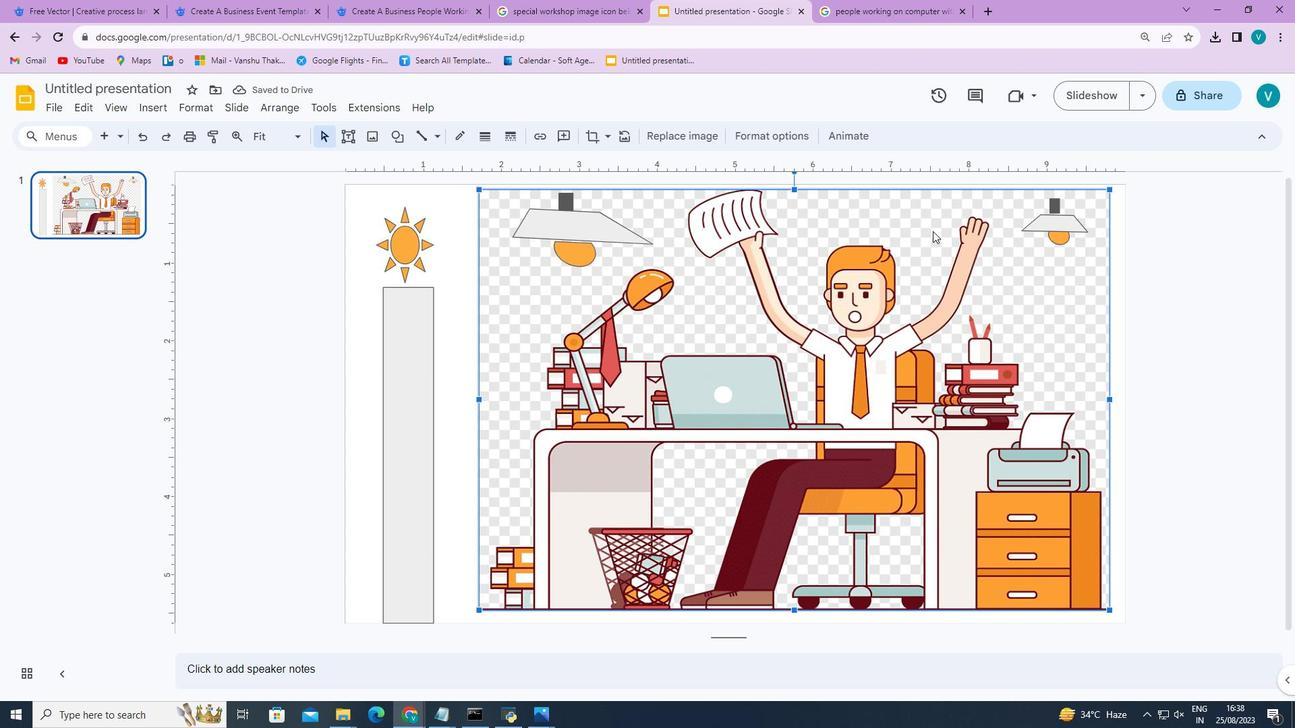 
Action: Mouse moved to (453, 300)
Screenshot: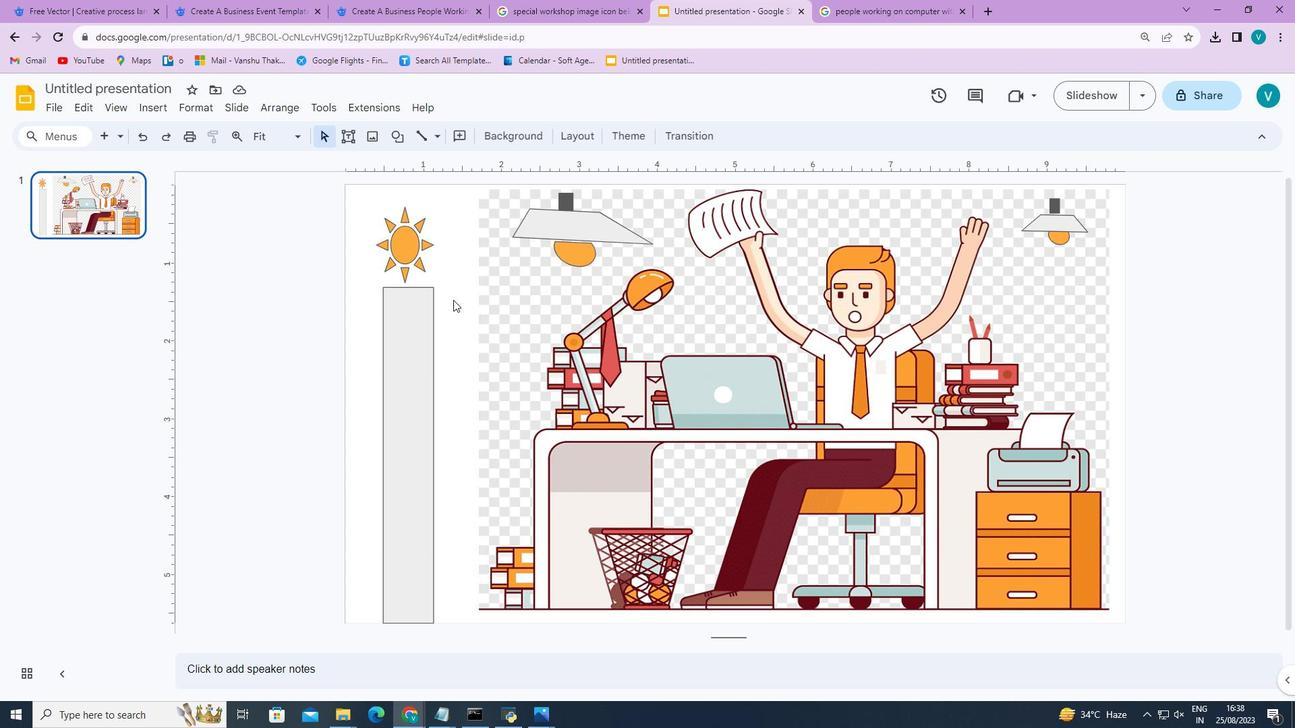 
Action: Mouse pressed left at (453, 300)
Screenshot: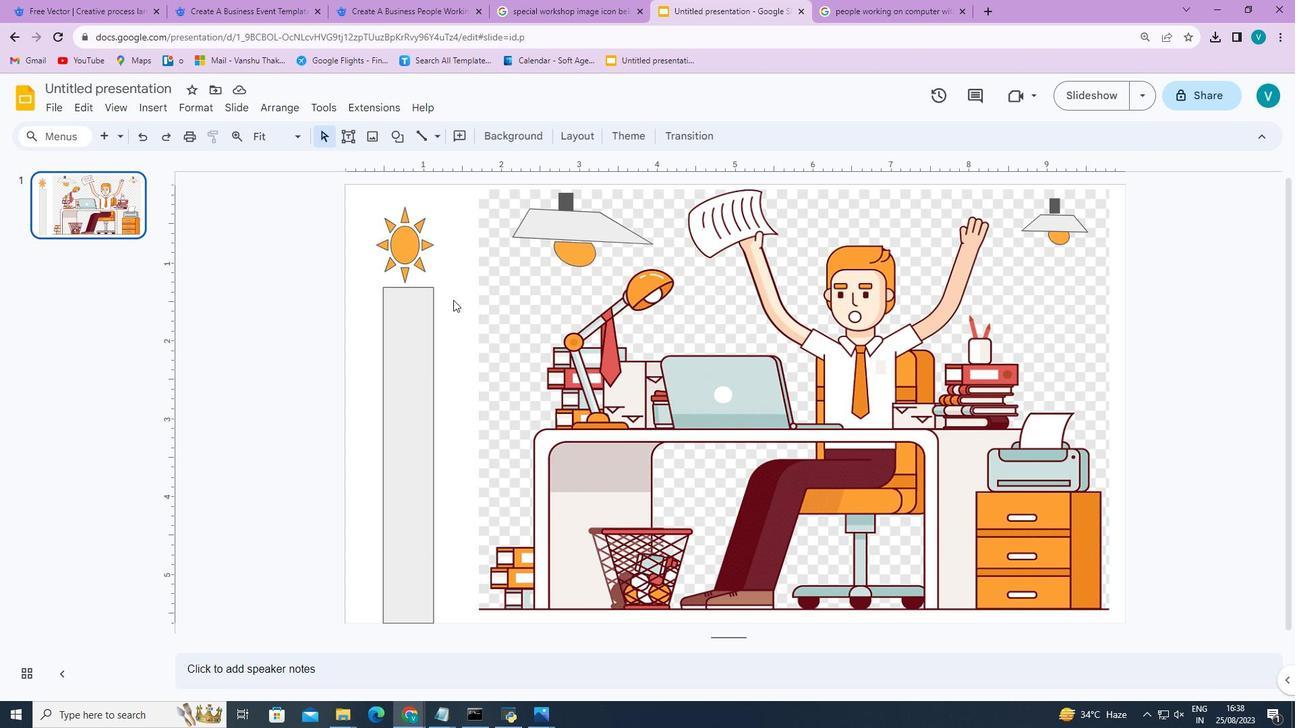 
Action: Mouse moved to (450, 314)
Screenshot: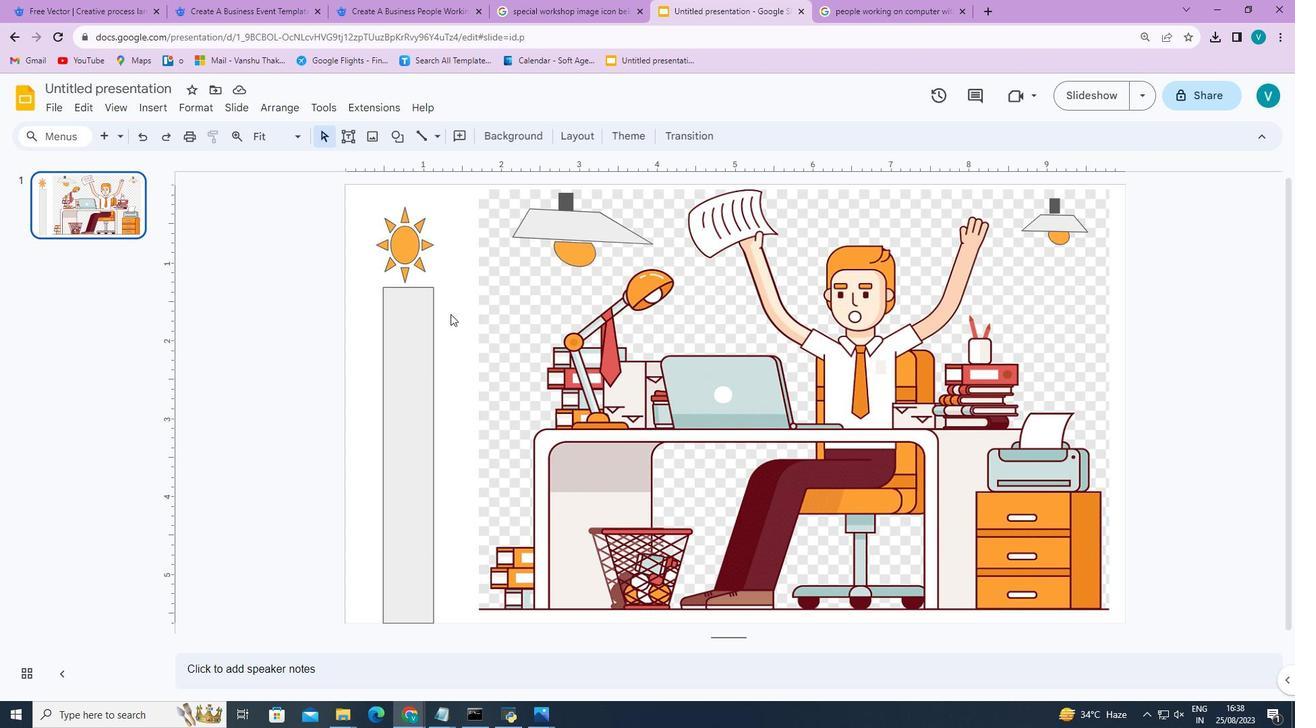 
Action: Mouse pressed left at (450, 314)
Screenshot: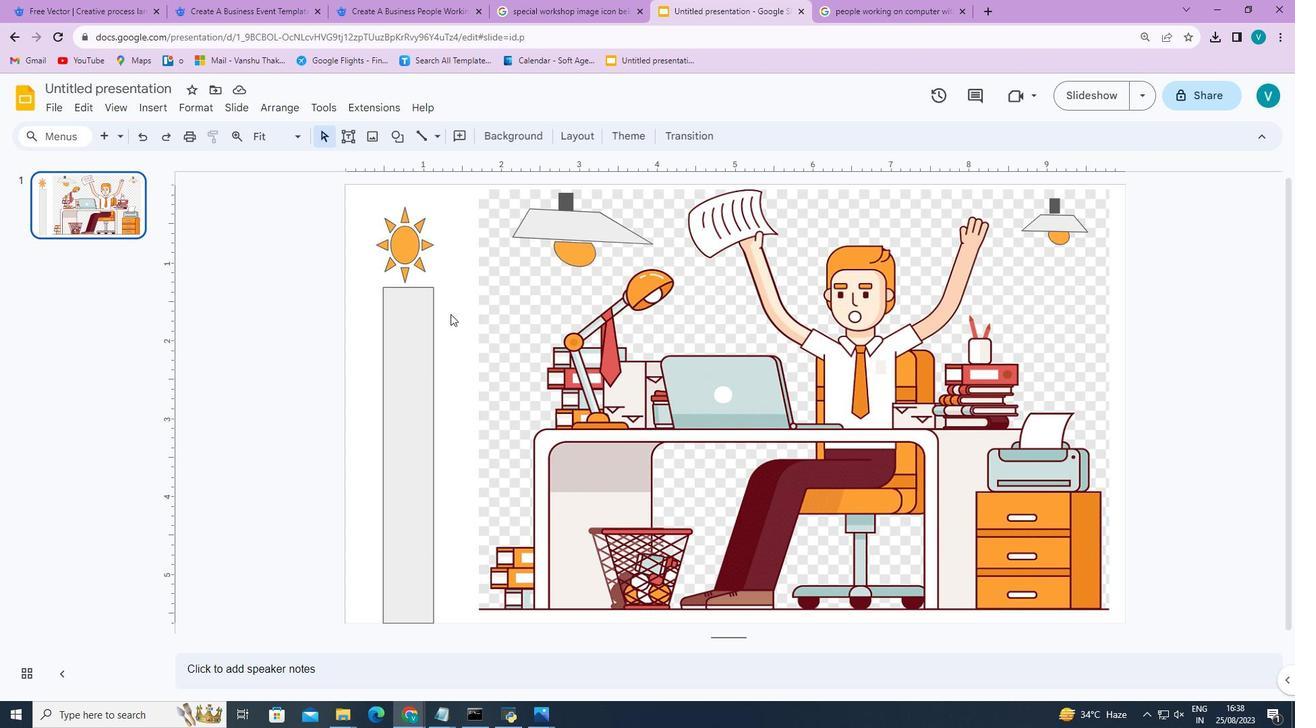 
Action: Mouse pressed left at (450, 314)
Screenshot: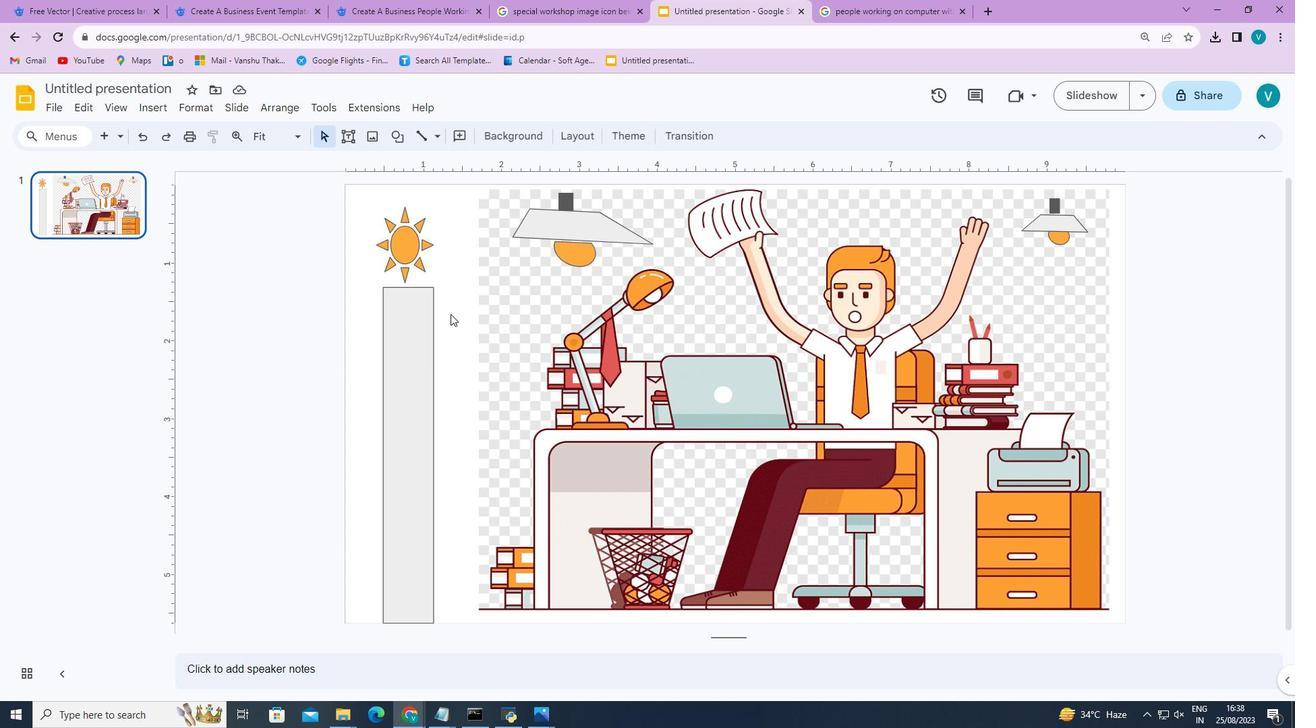 
Action: Mouse moved to (517, 136)
Screenshot: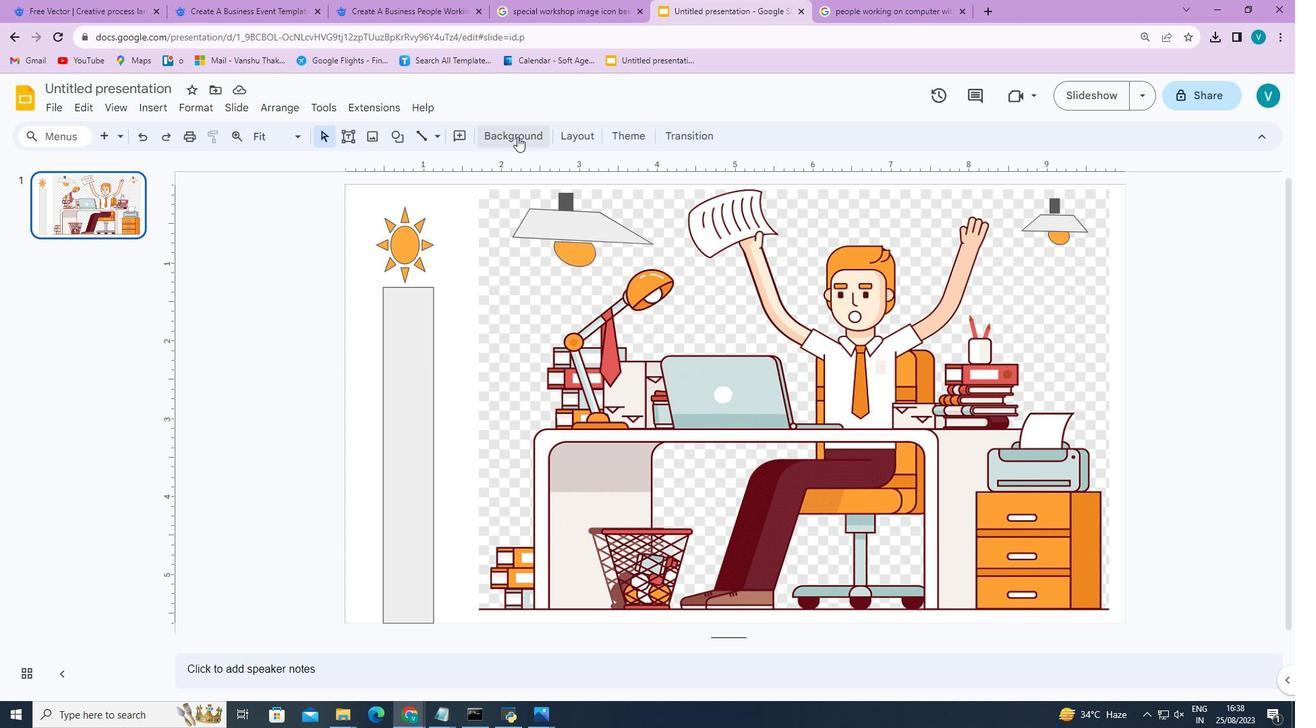 
Action: Mouse pressed left at (517, 136)
Screenshot: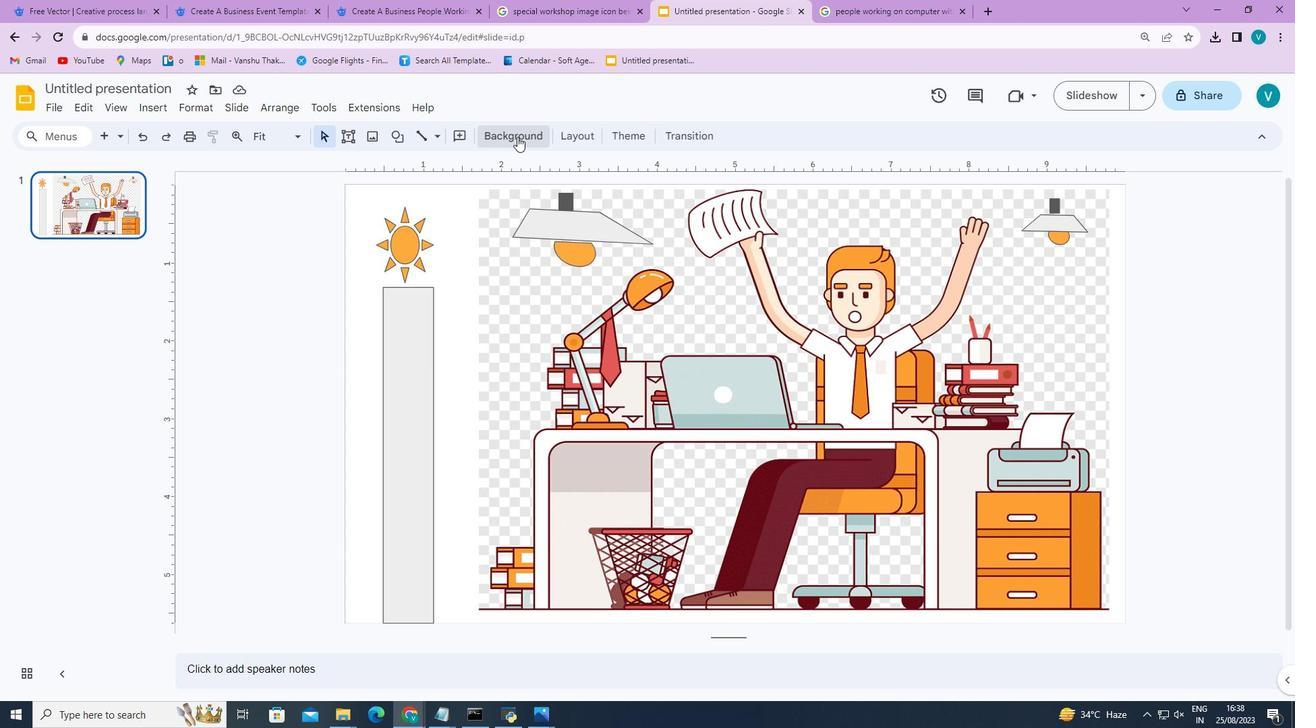 
Action: Mouse moved to (753, 342)
Screenshot: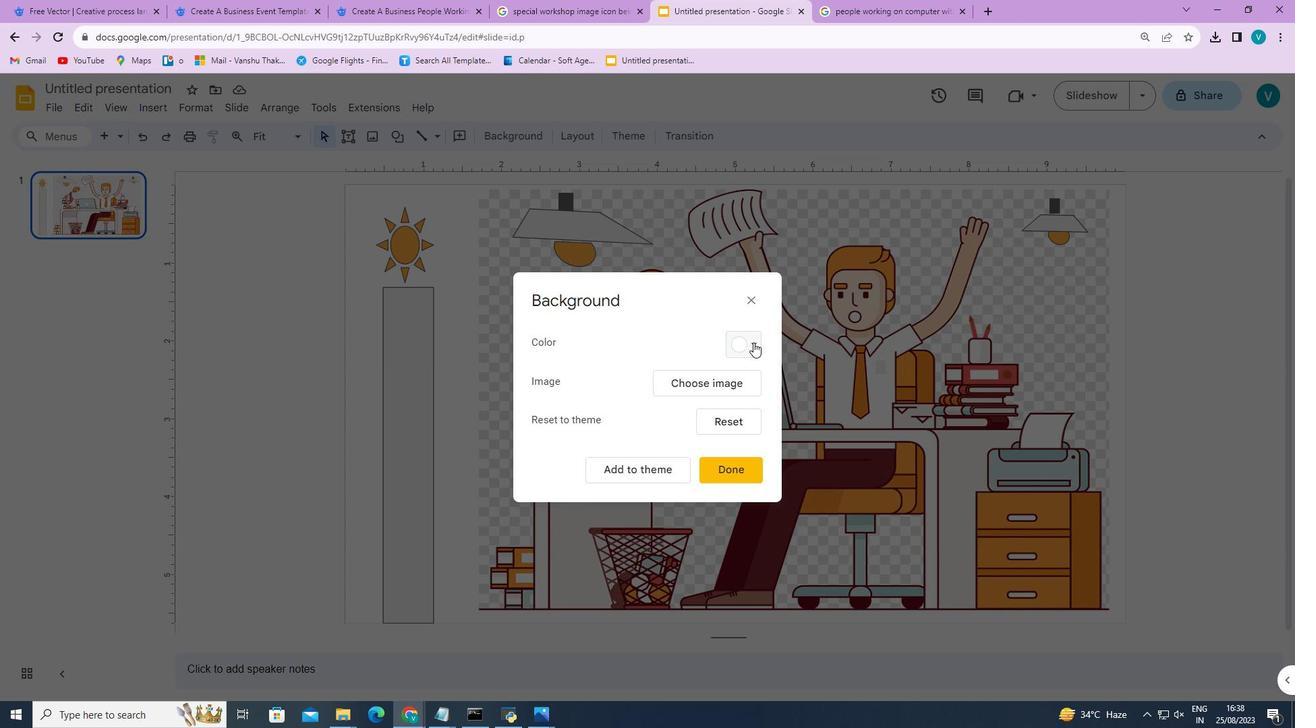 
Action: Mouse pressed left at (753, 342)
Screenshot: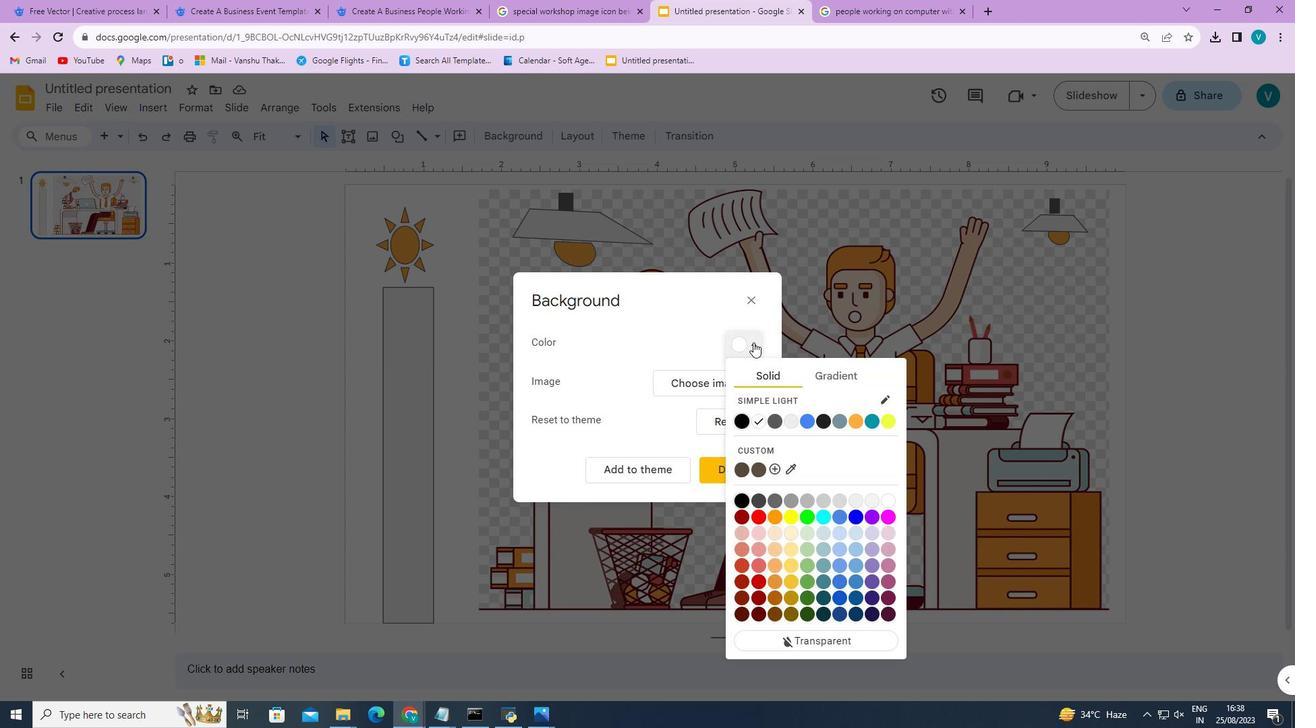 
Action: Mouse moved to (869, 503)
Screenshot: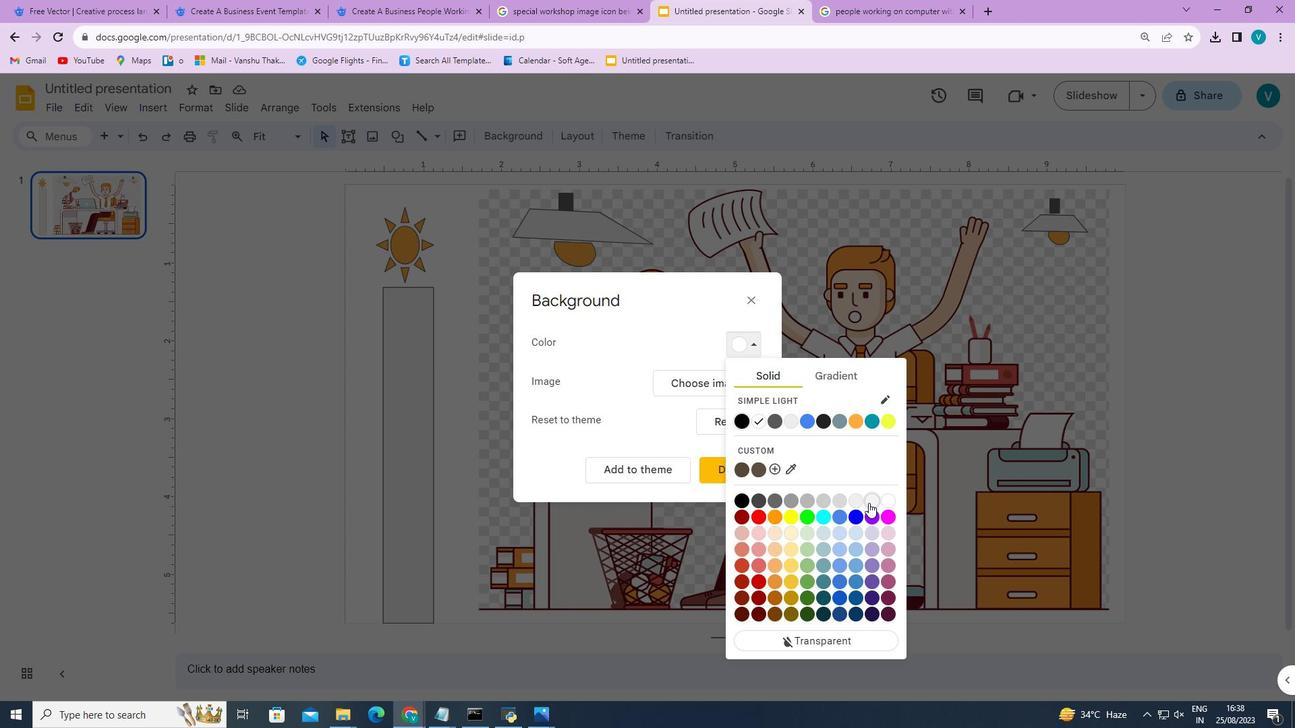 
Action: Mouse pressed left at (869, 503)
Screenshot: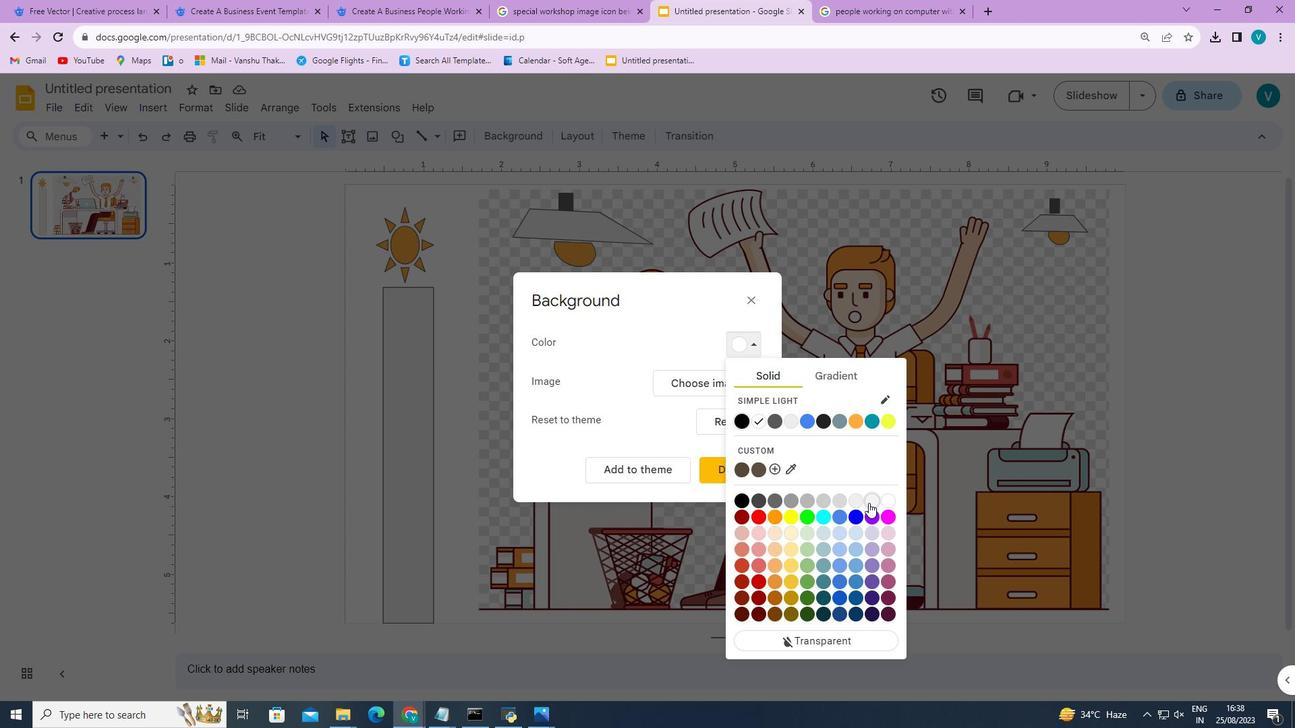 
Action: Mouse moved to (727, 474)
Screenshot: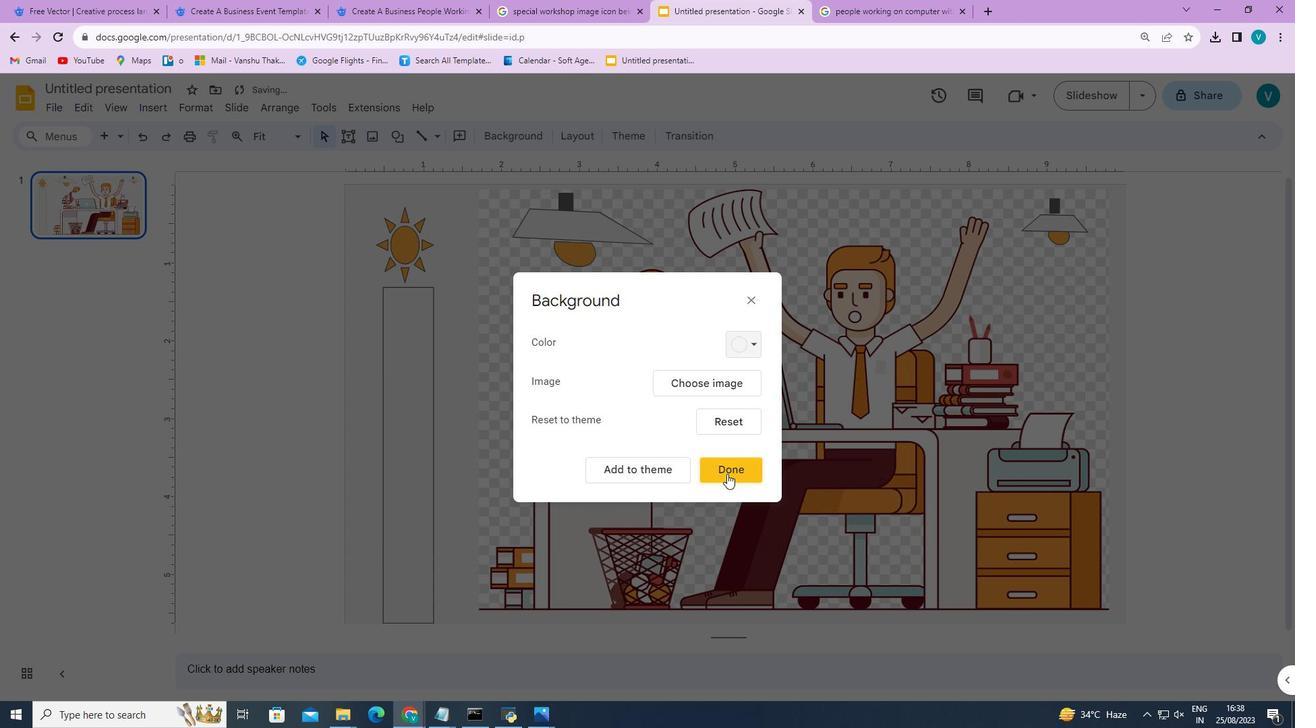 
Action: Mouse pressed left at (727, 474)
Screenshot: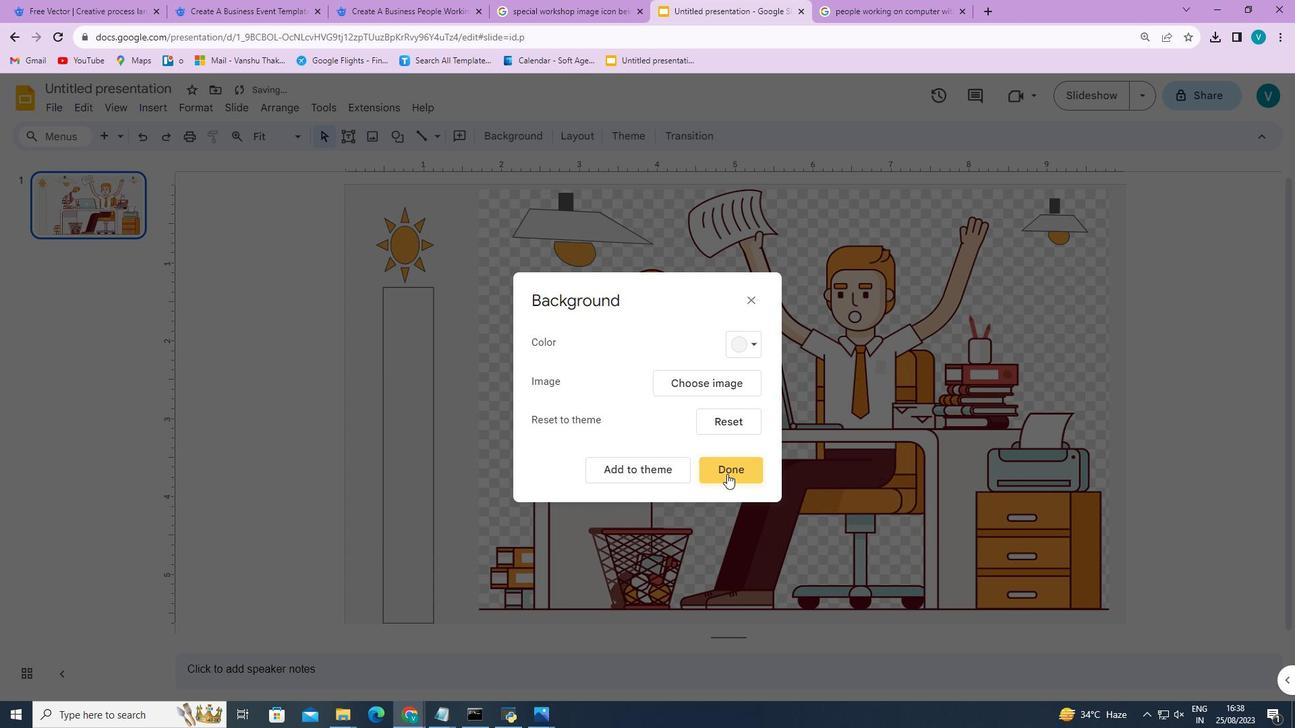 
Action: Mouse moved to (524, 314)
Screenshot: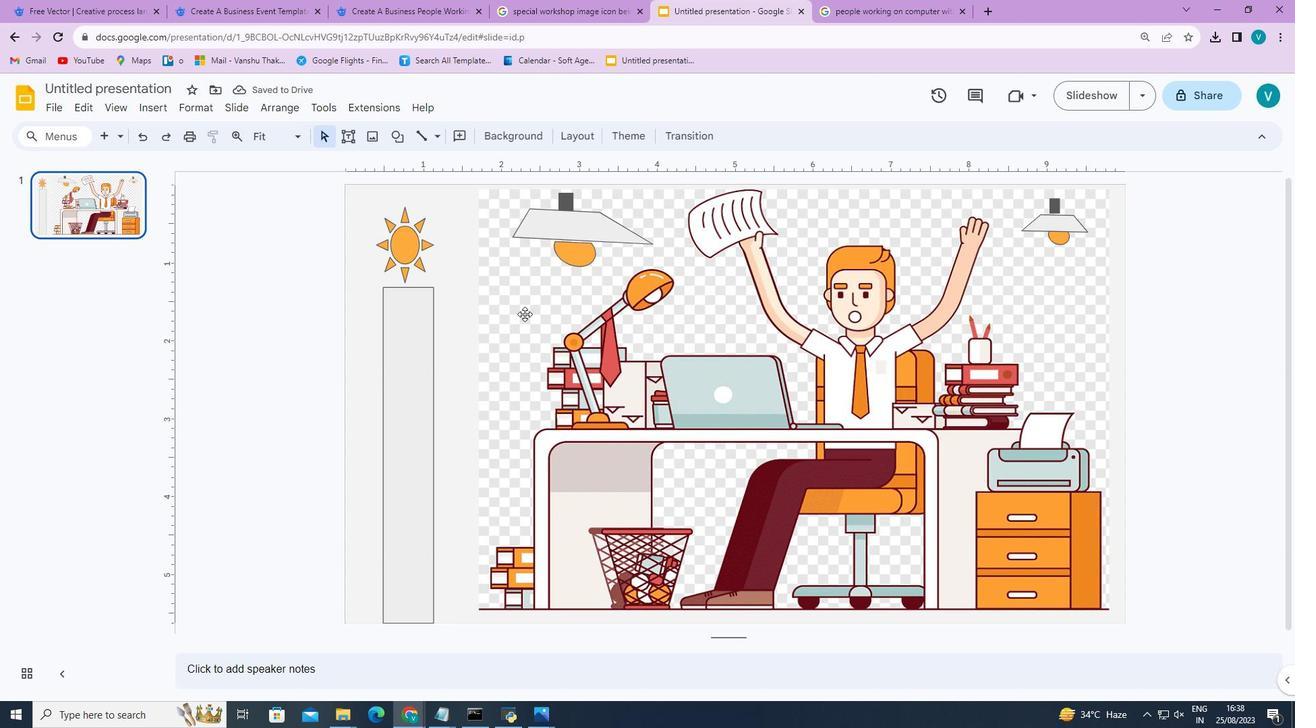 
Action: Mouse pressed left at (524, 314)
Screenshot: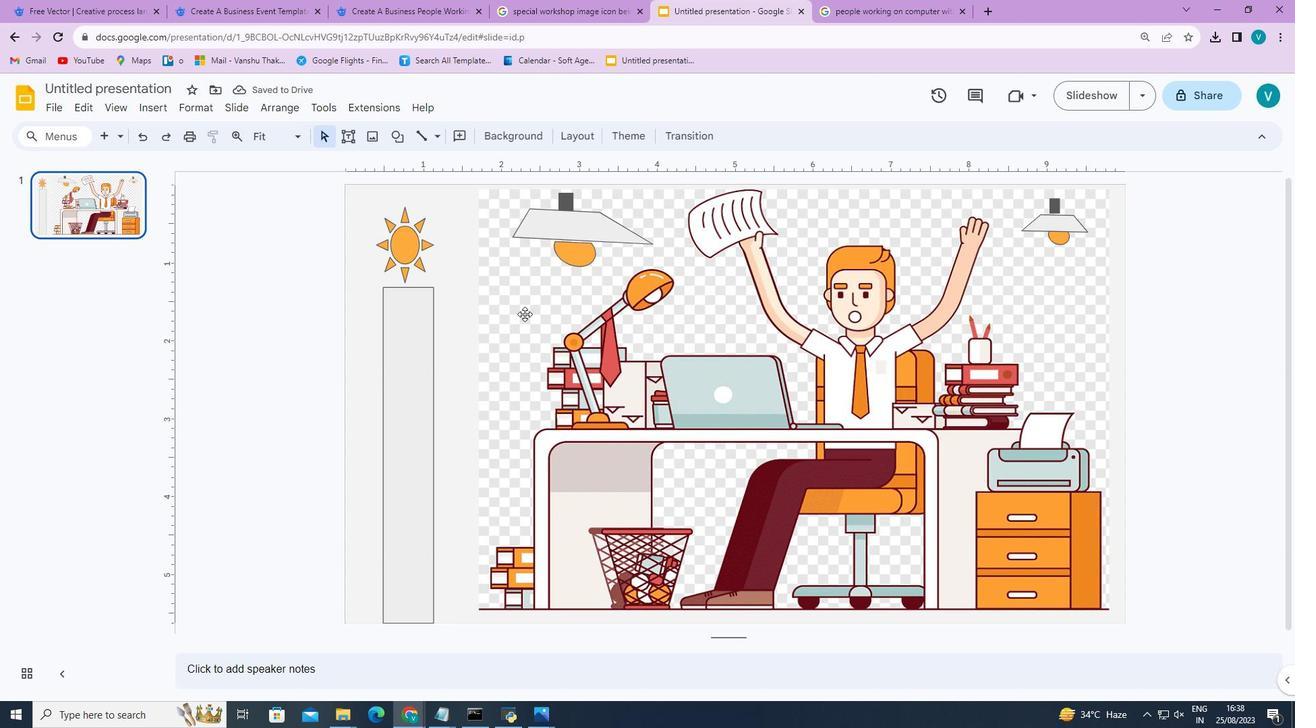 
Action: Mouse moved to (755, 314)
Screenshot: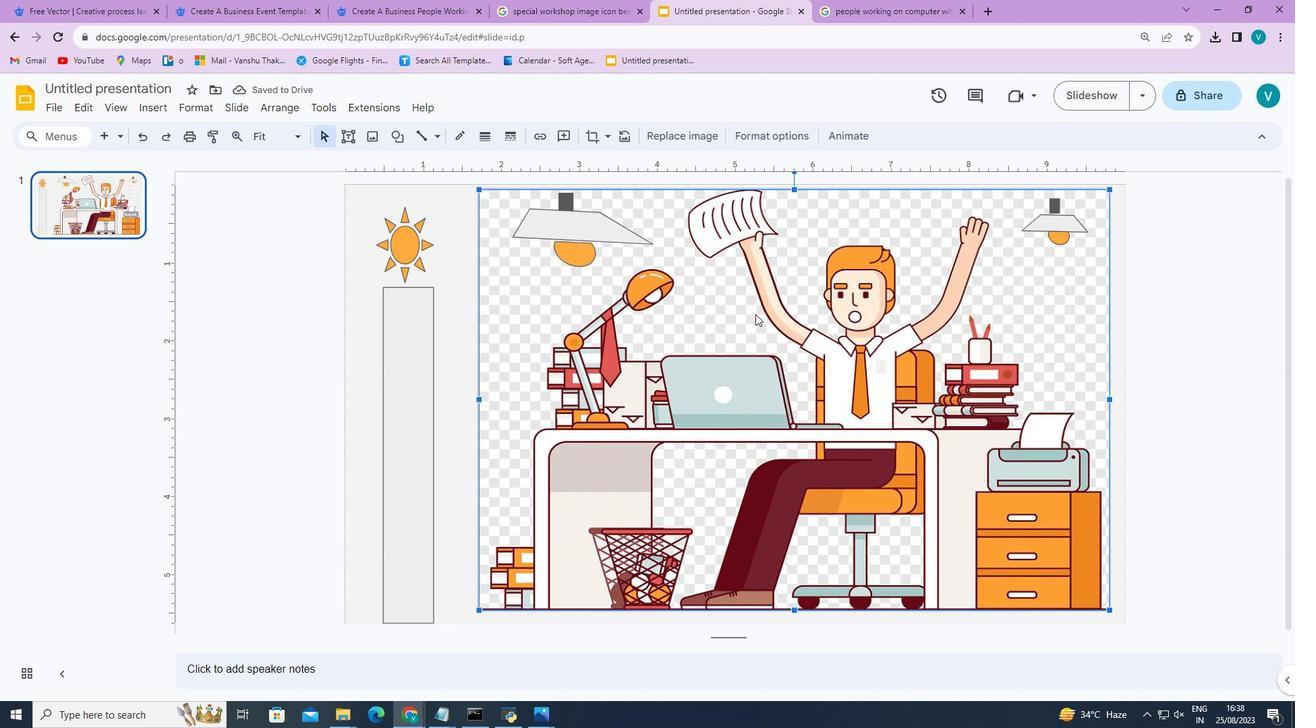 
Action: Mouse pressed left at (755, 314)
Screenshot: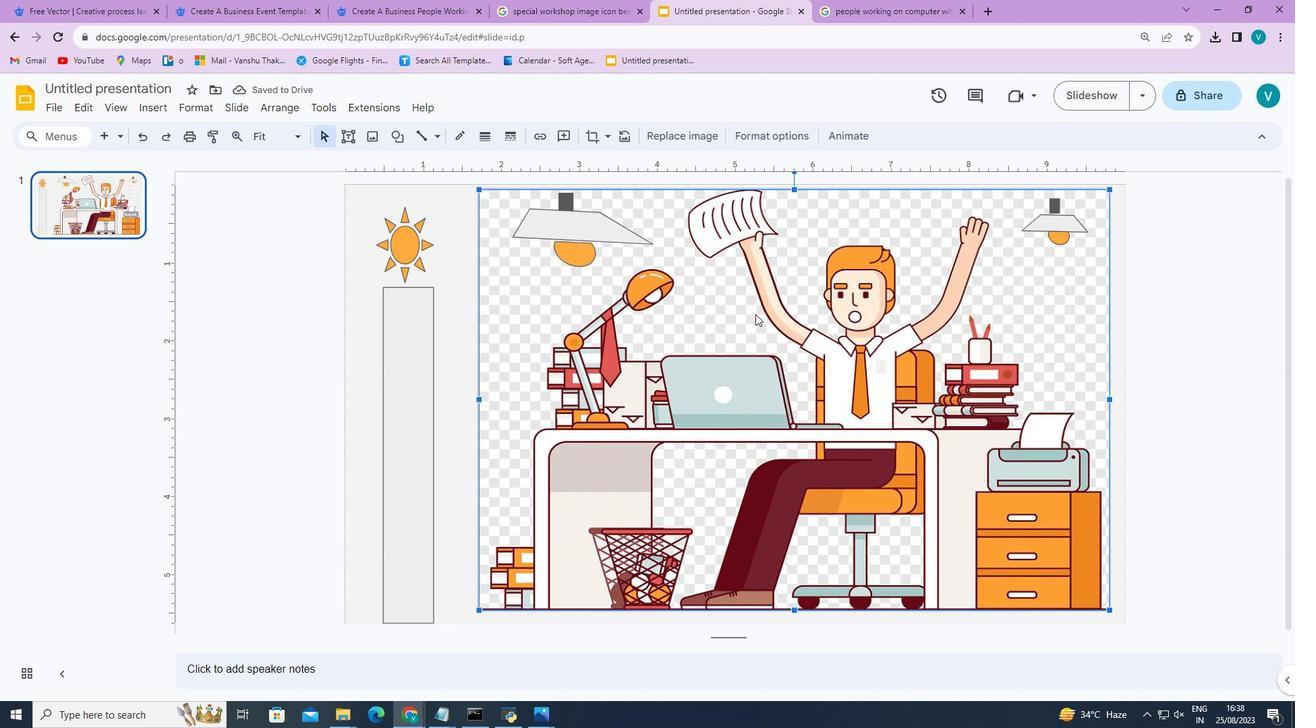
Action: Mouse moved to (719, 307)
Screenshot: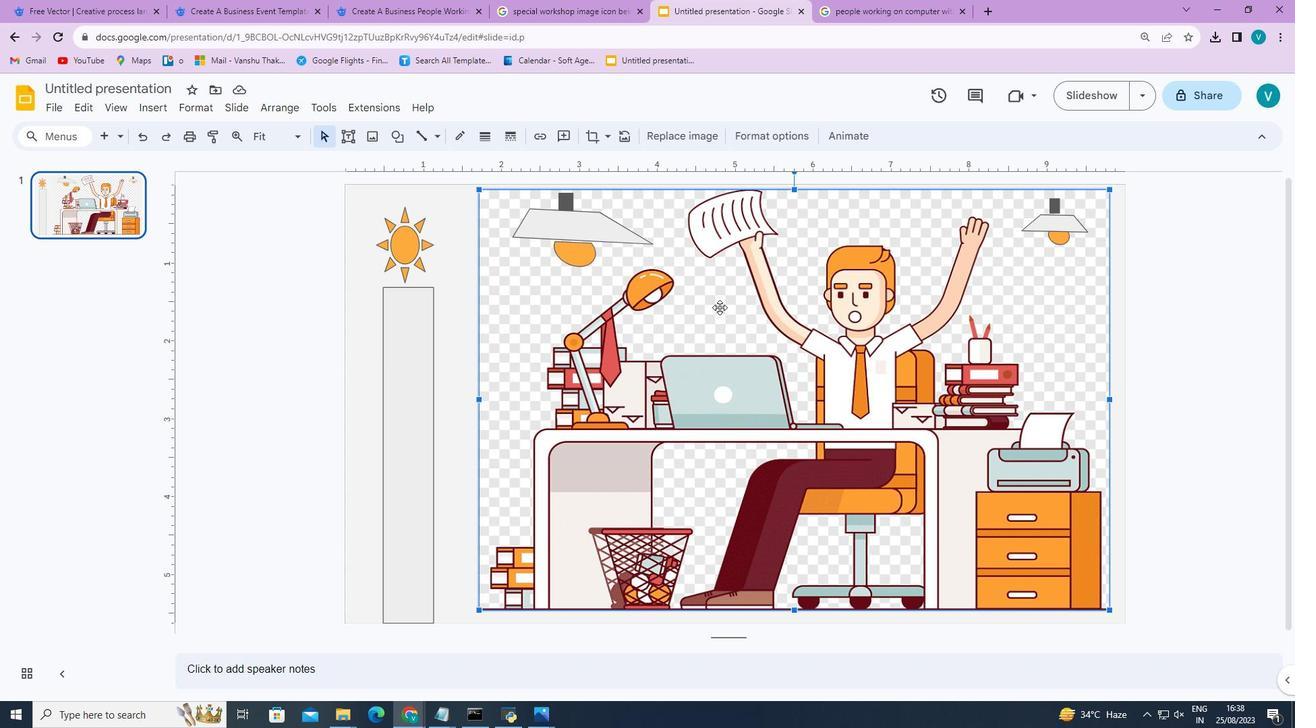 
Action: Mouse pressed left at (719, 307)
Screenshot: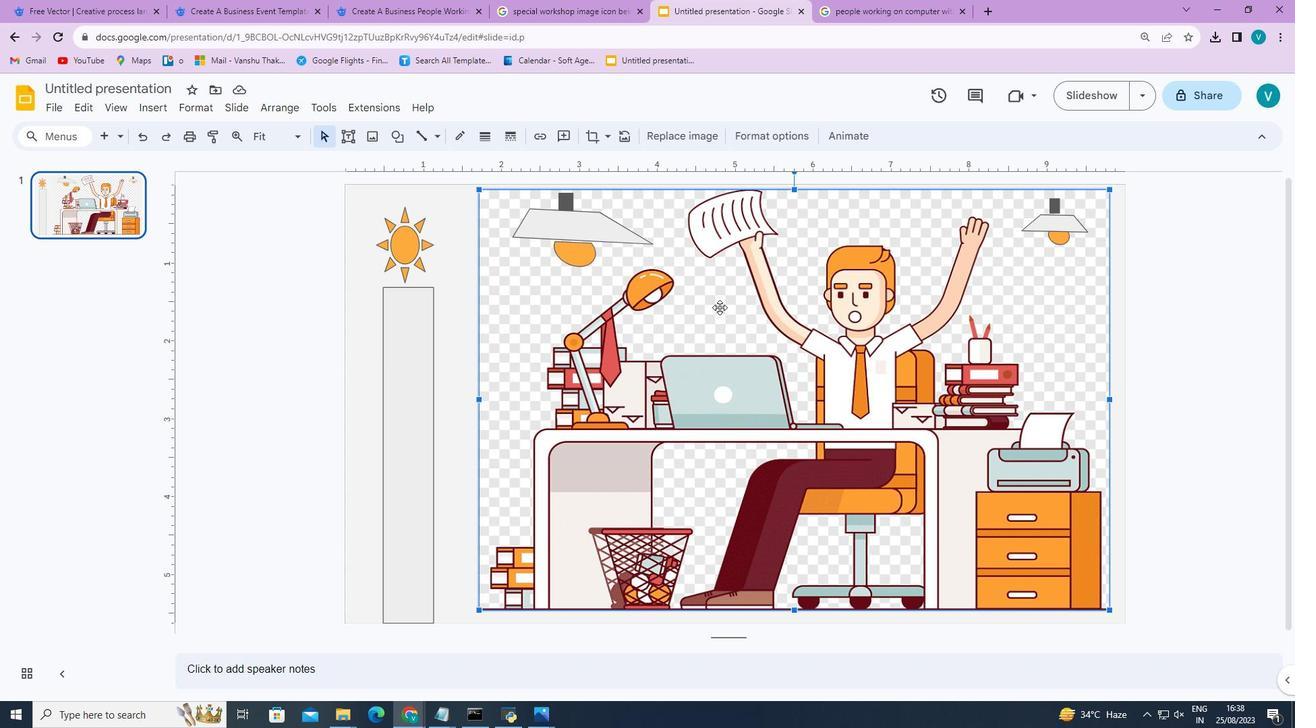 
Action: Mouse moved to (451, 281)
Screenshot: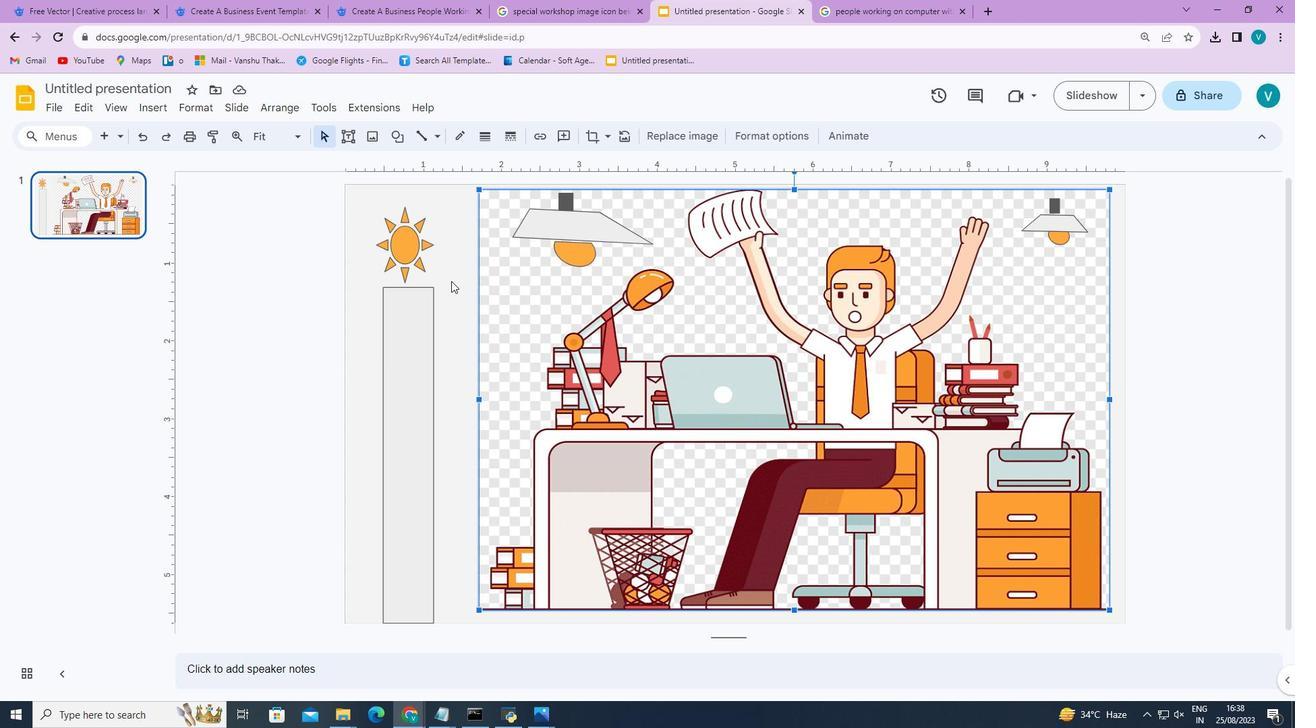
Action: Mouse pressed left at (451, 281)
Screenshot: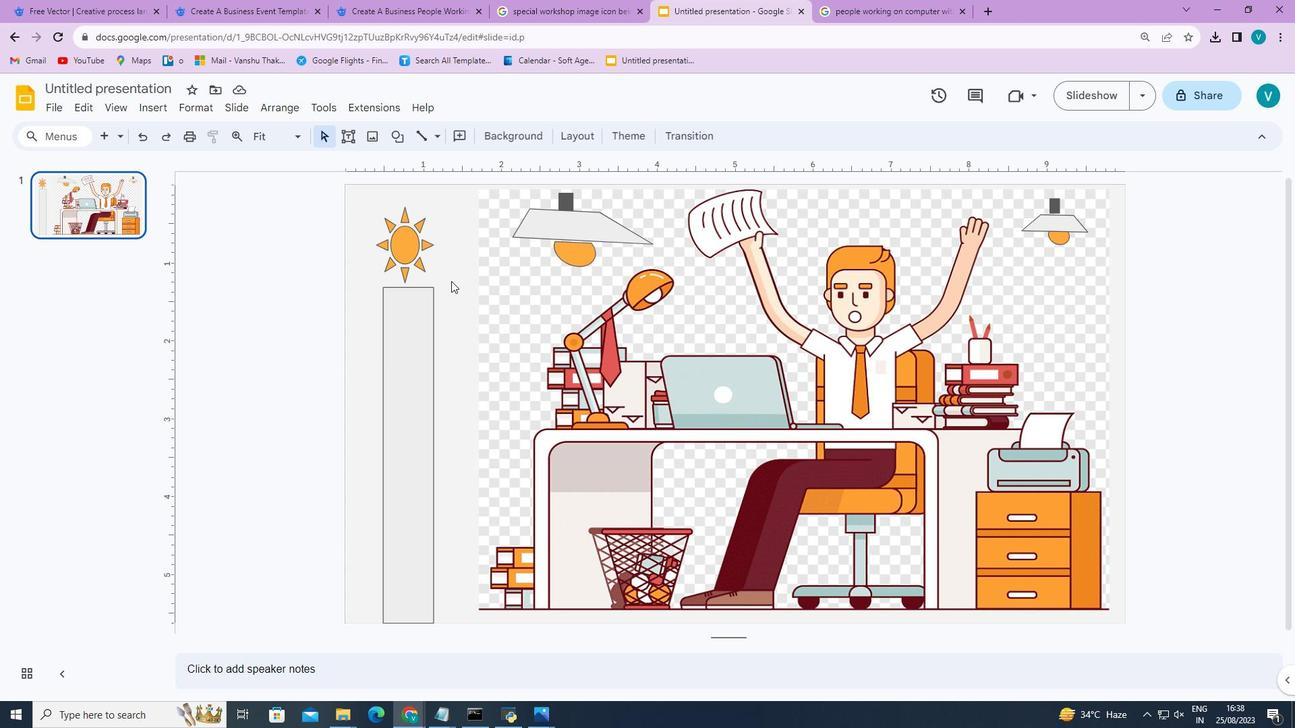 
Action: Mouse moved to (411, 334)
Screenshot: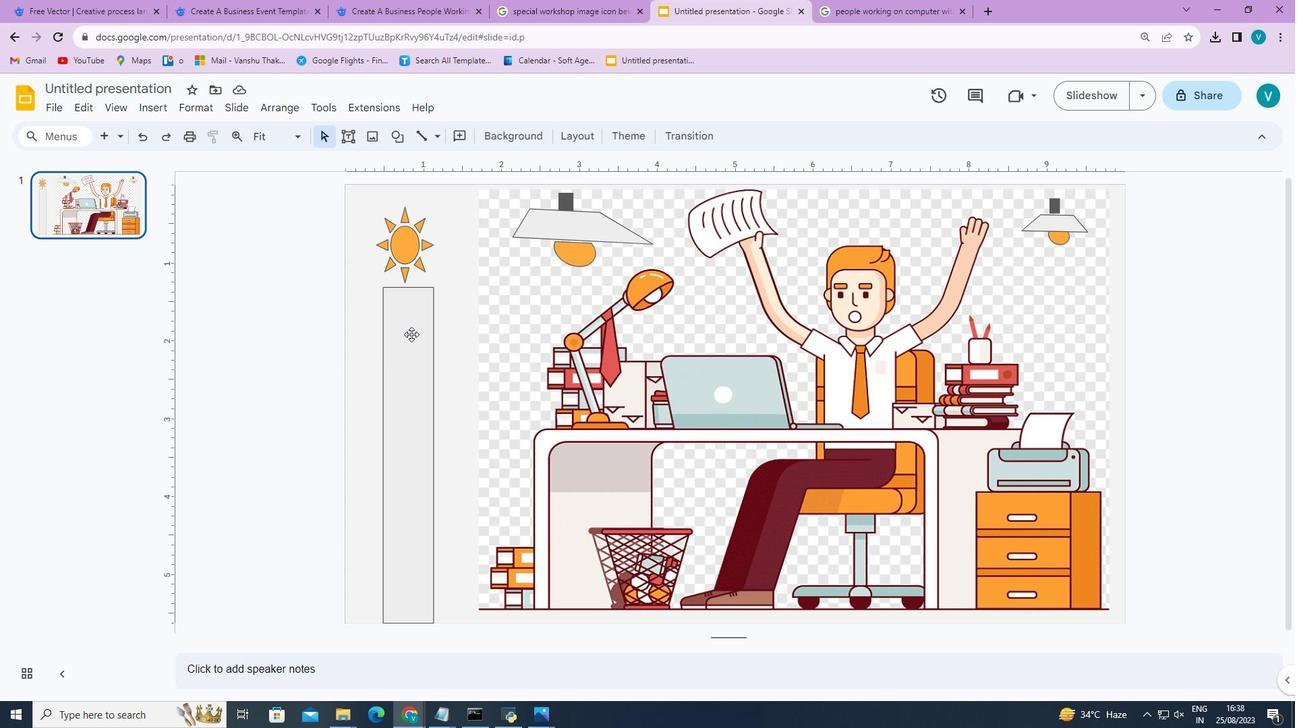 
Action: Mouse pressed left at (411, 334)
Screenshot: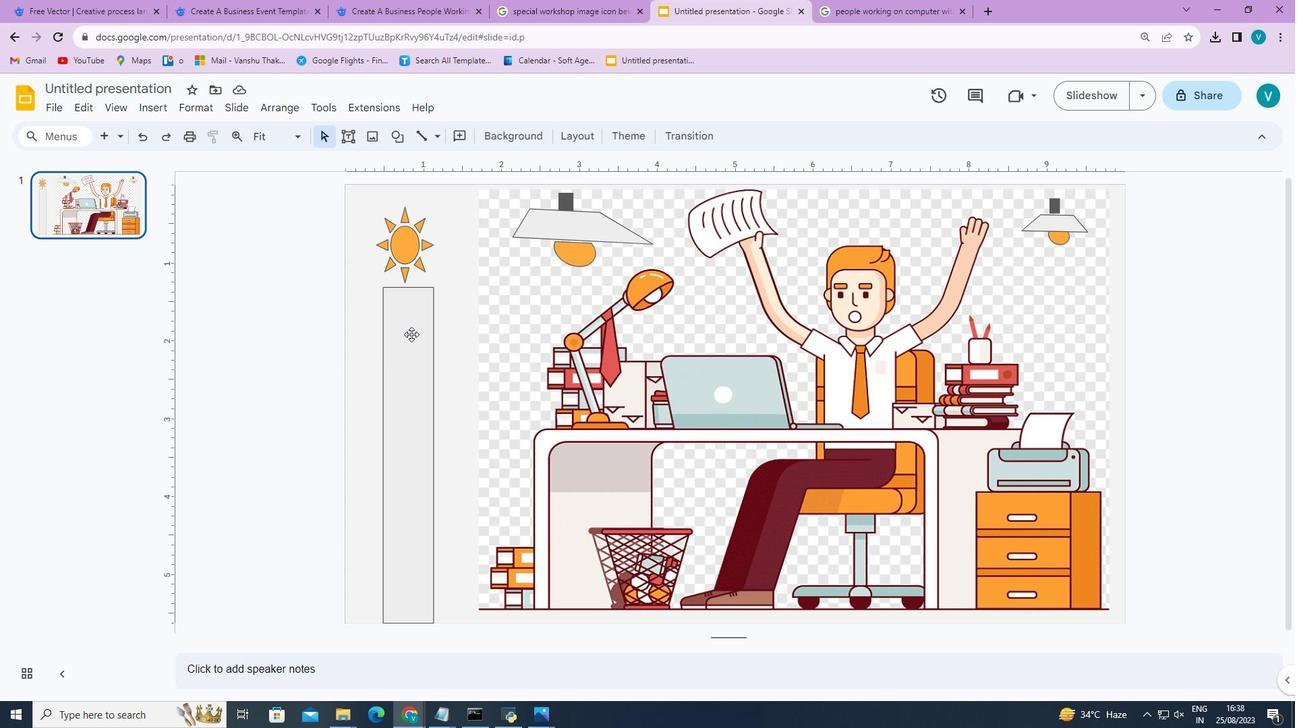 
Action: Mouse moved to (457, 140)
Screenshot: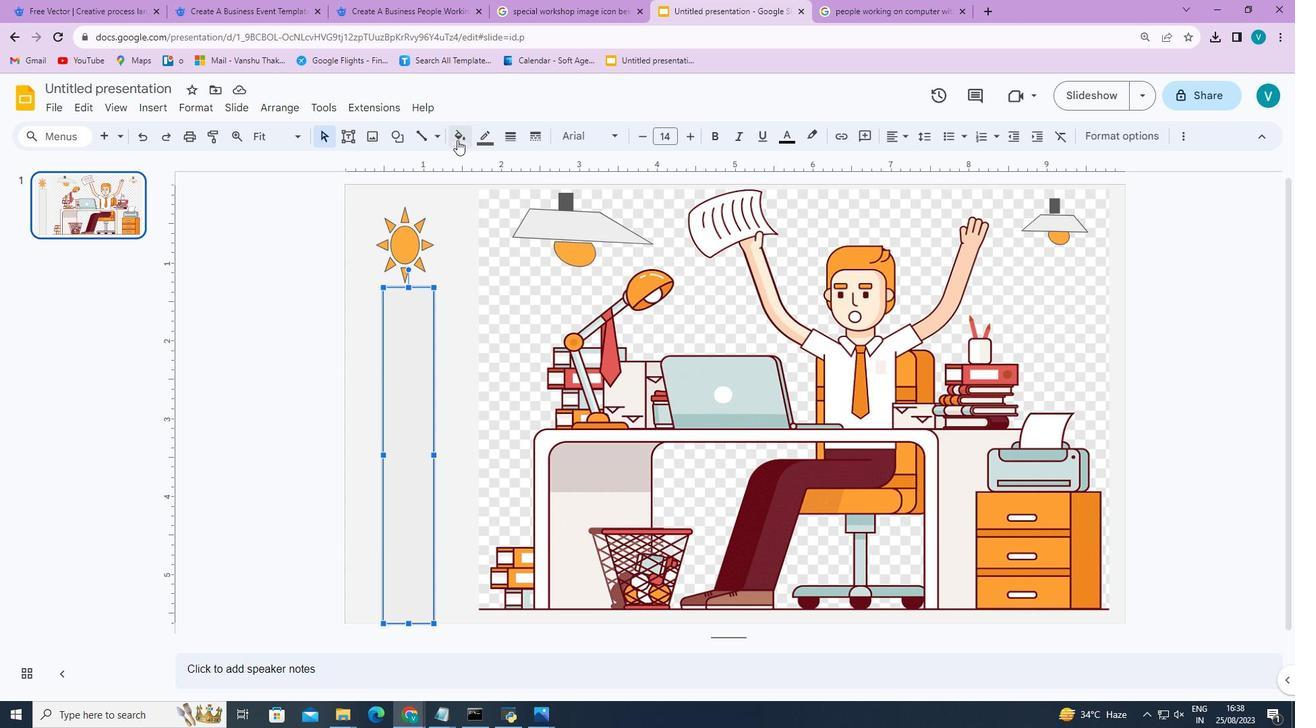 
Action: Mouse pressed left at (457, 140)
Screenshot: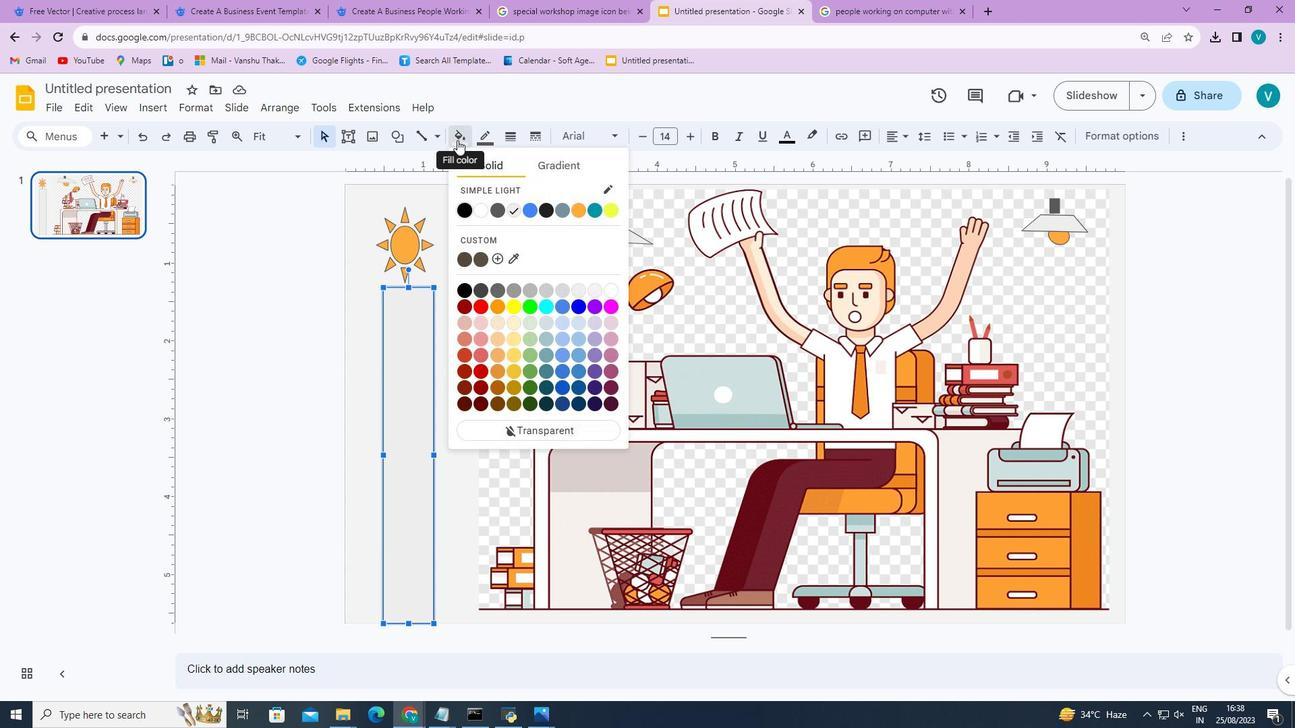 
Action: Mouse moved to (607, 292)
Screenshot: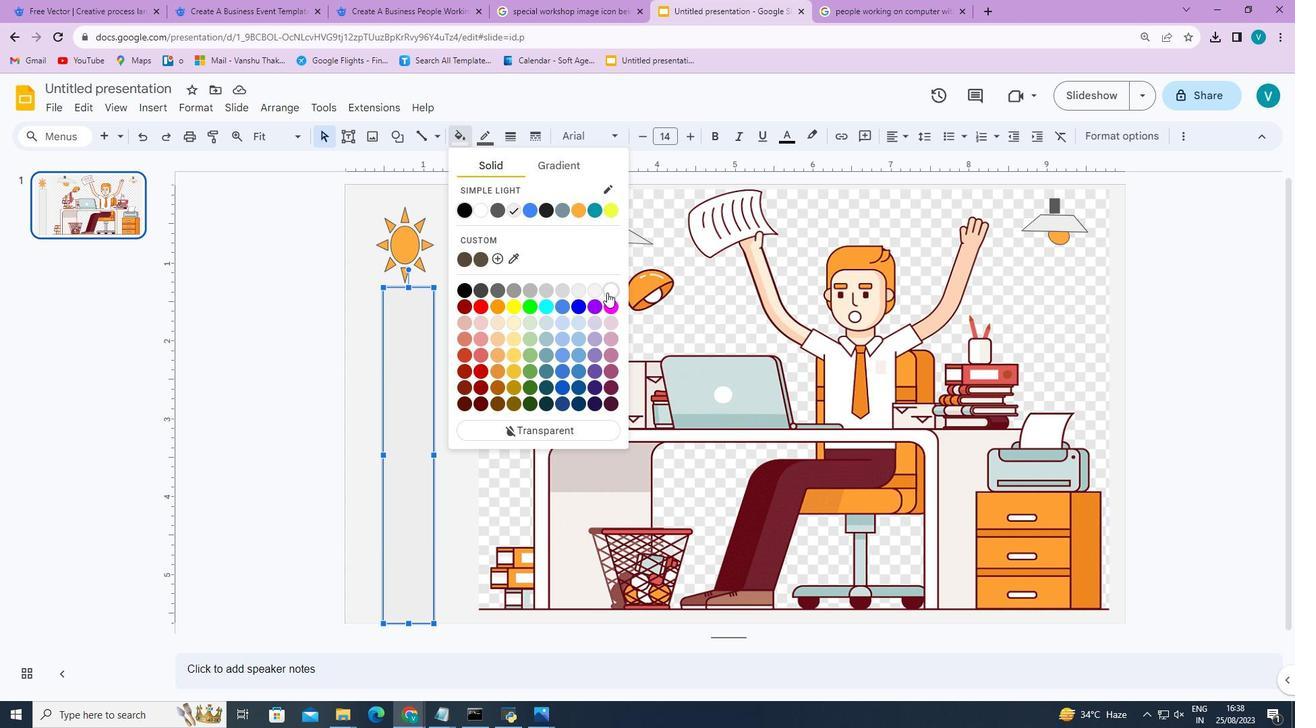 
Action: Mouse pressed left at (607, 292)
Screenshot: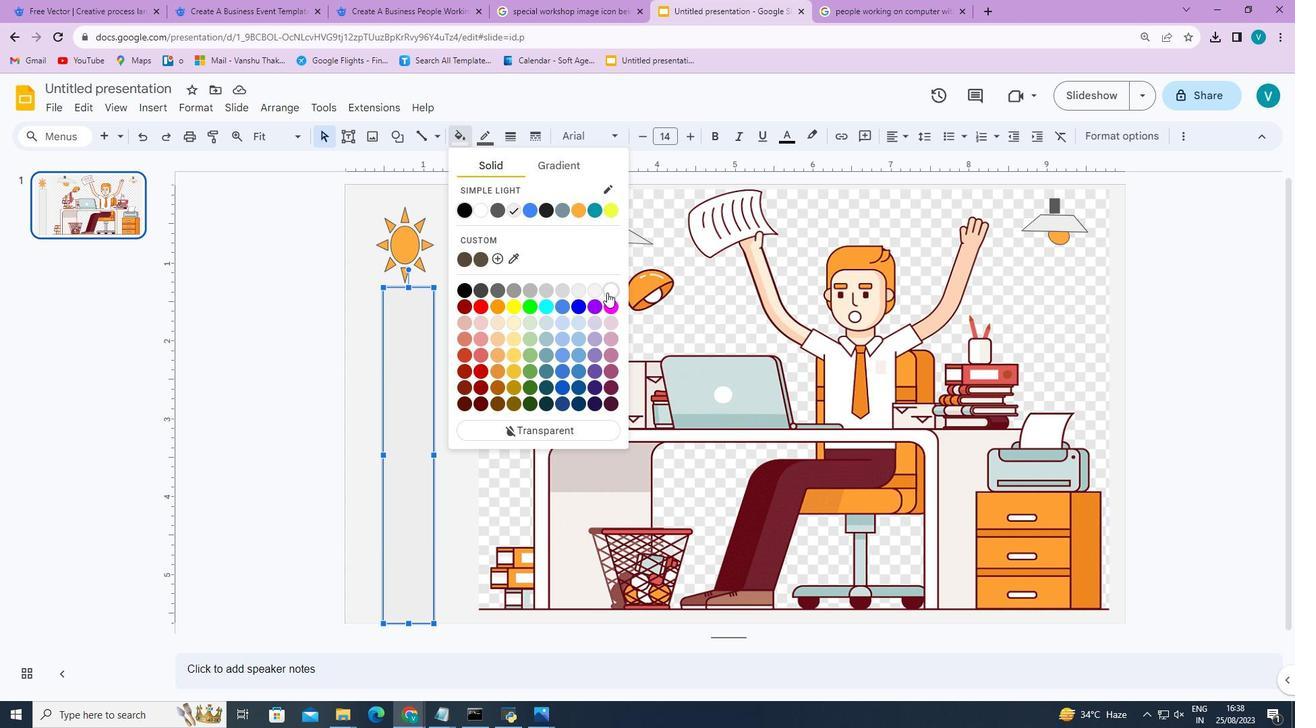
Action: Mouse moved to (458, 286)
Screenshot: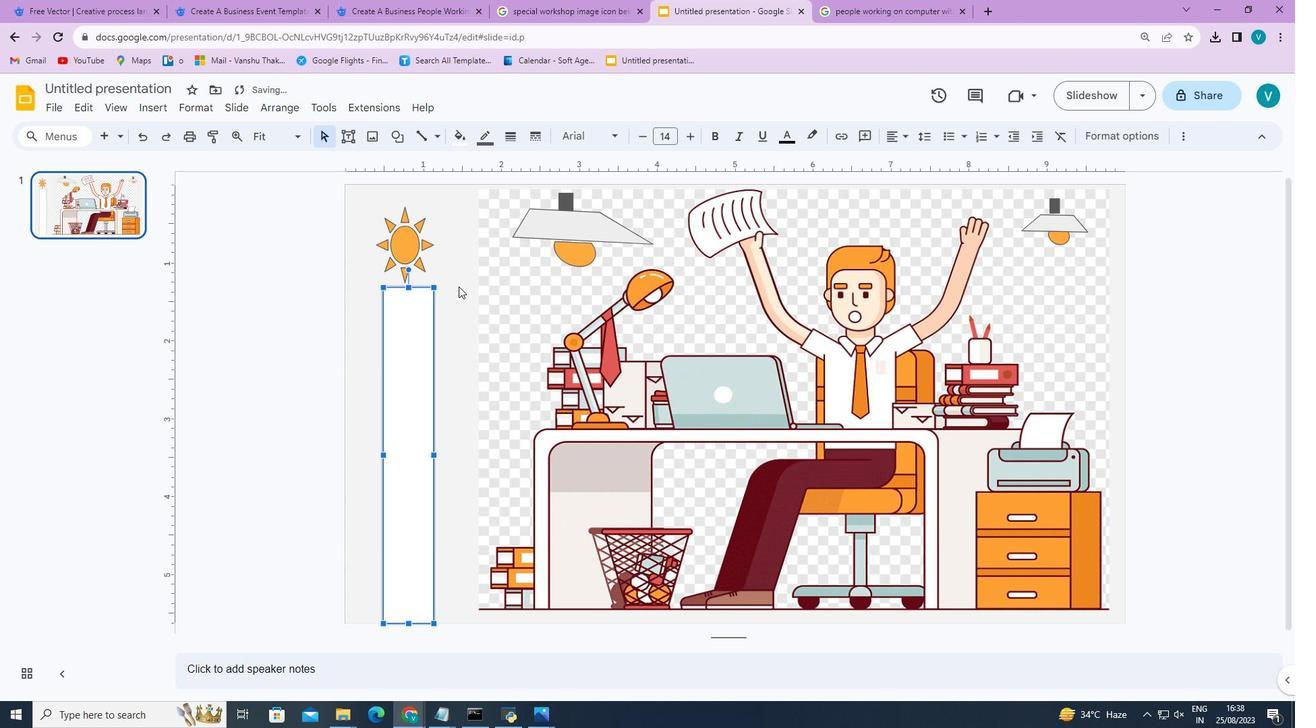 
Action: Mouse pressed left at (458, 286)
Screenshot: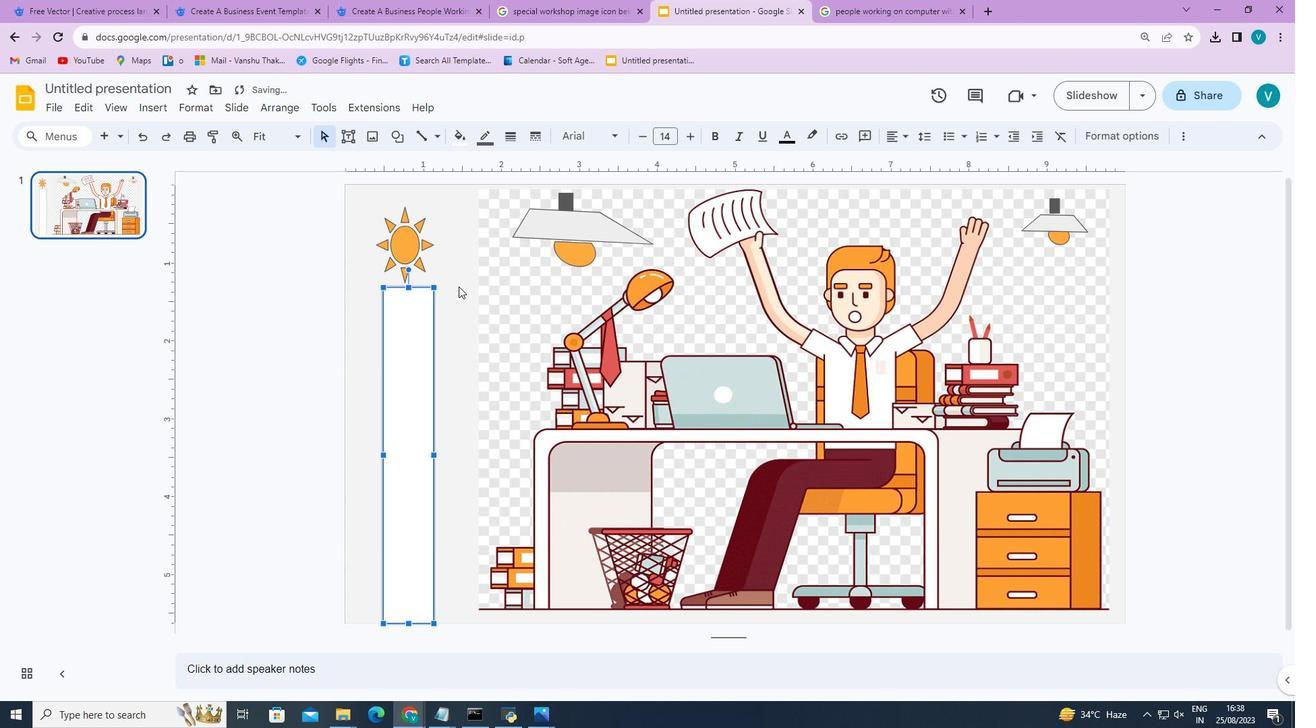 
Action: Mouse moved to (397, 237)
Screenshot: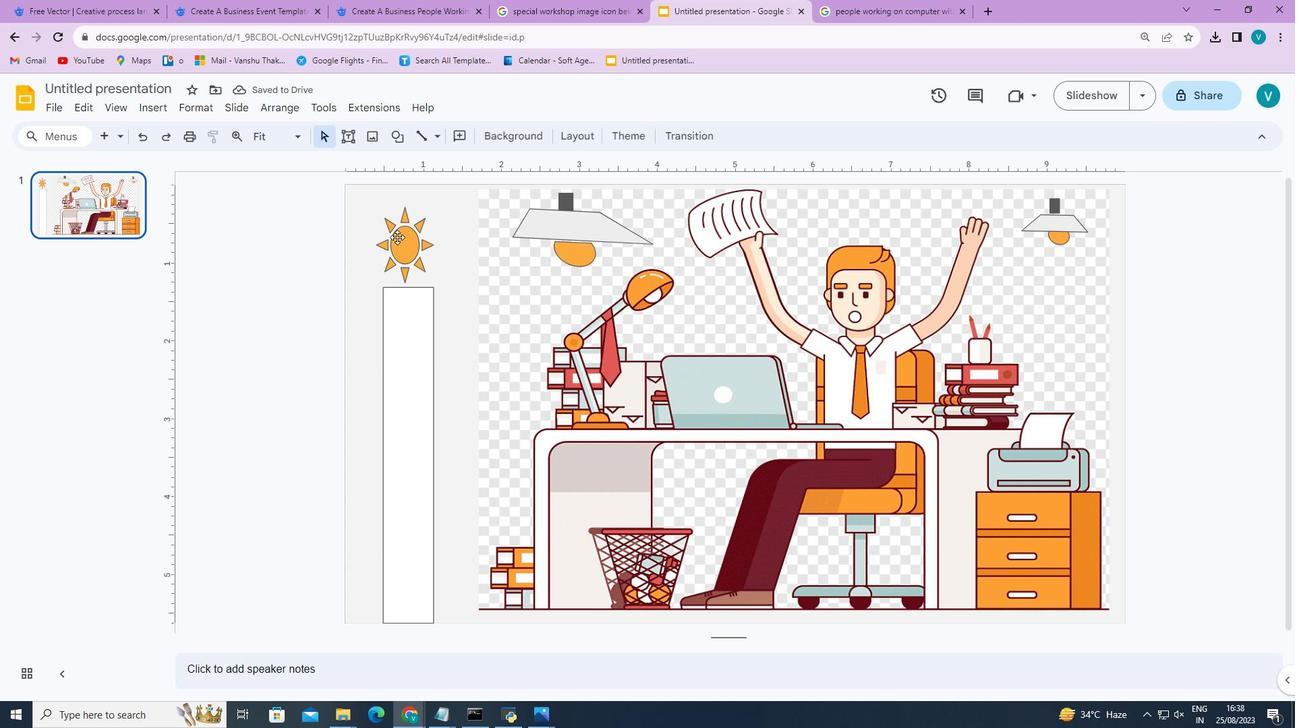
Action: Mouse pressed left at (397, 237)
Screenshot: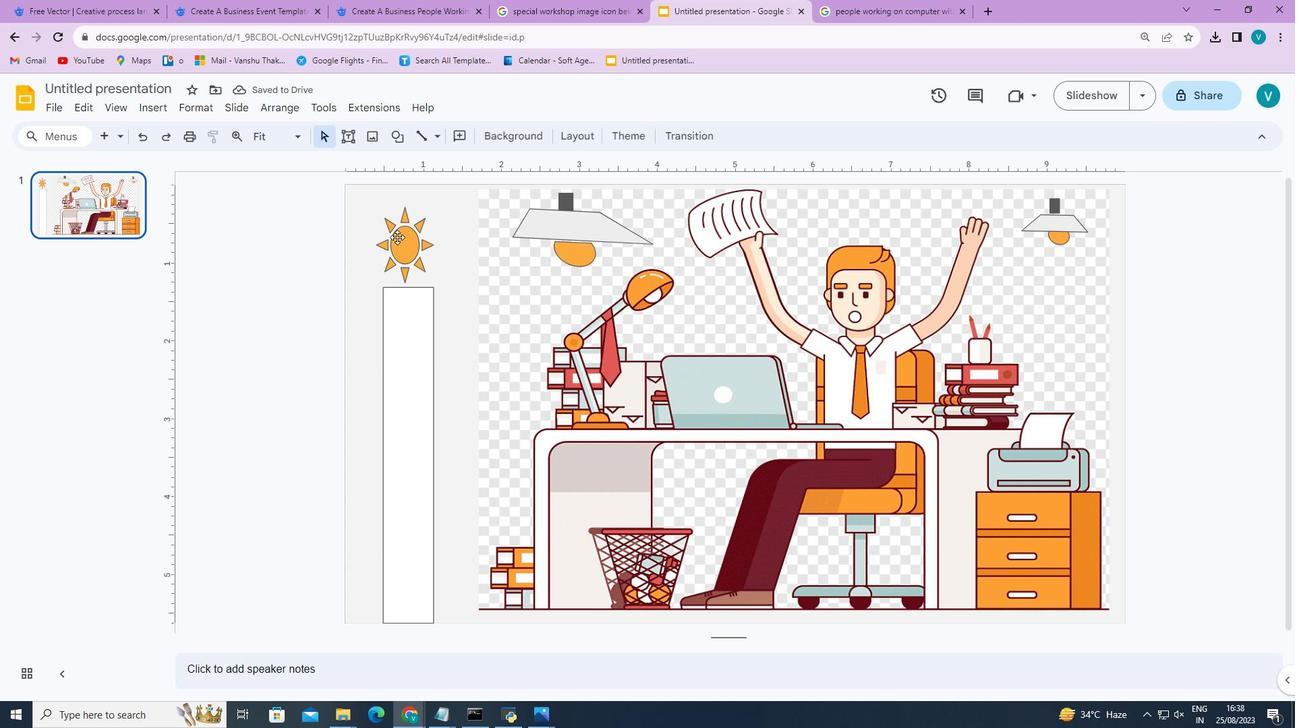 
Action: Mouse moved to (400, 241)
